 Task: Go to Program & Features. Select Whole Food Market. Add to cart Organic Grass-Fed Beef-2. Select Amazon Health. Add to cart Hyaluronic acid serum-1. Place order for Harold Hernandez, _x000D_
675 Giesler Rd_x000D_
Jasper, Indiana(IN), 47546, Cell Number (812) 678-2353
Action: Mouse moved to (10, 86)
Screenshot: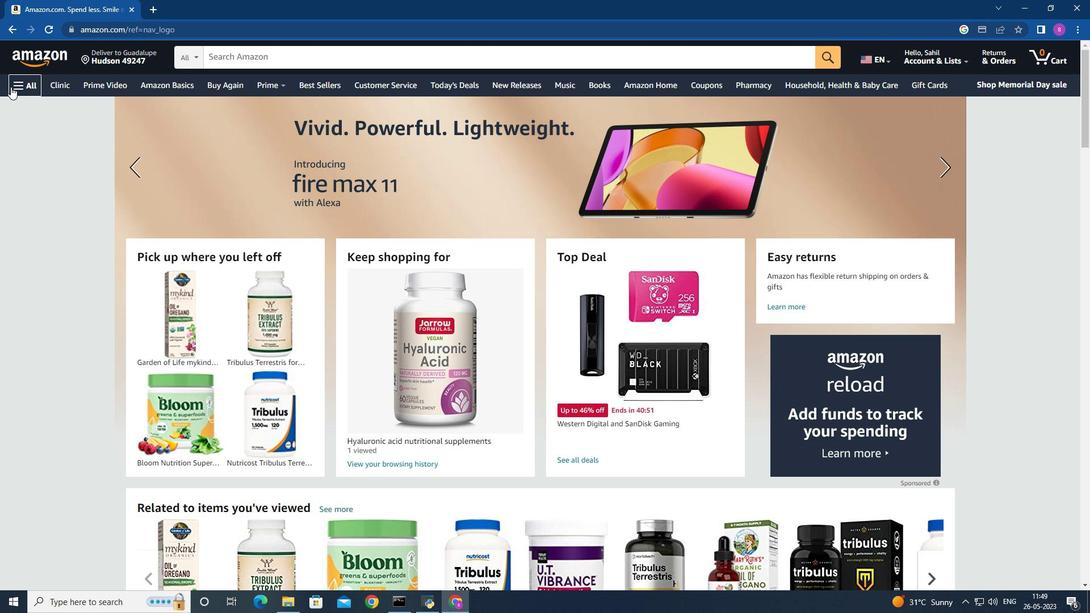 
Action: Mouse pressed left at (10, 86)
Screenshot: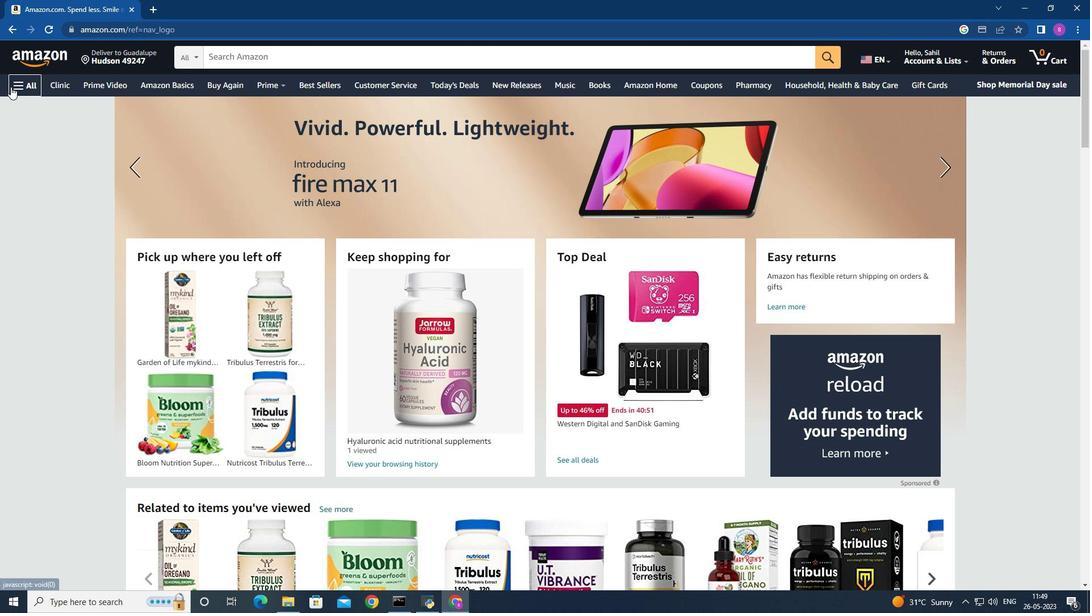
Action: Mouse moved to (216, 58)
Screenshot: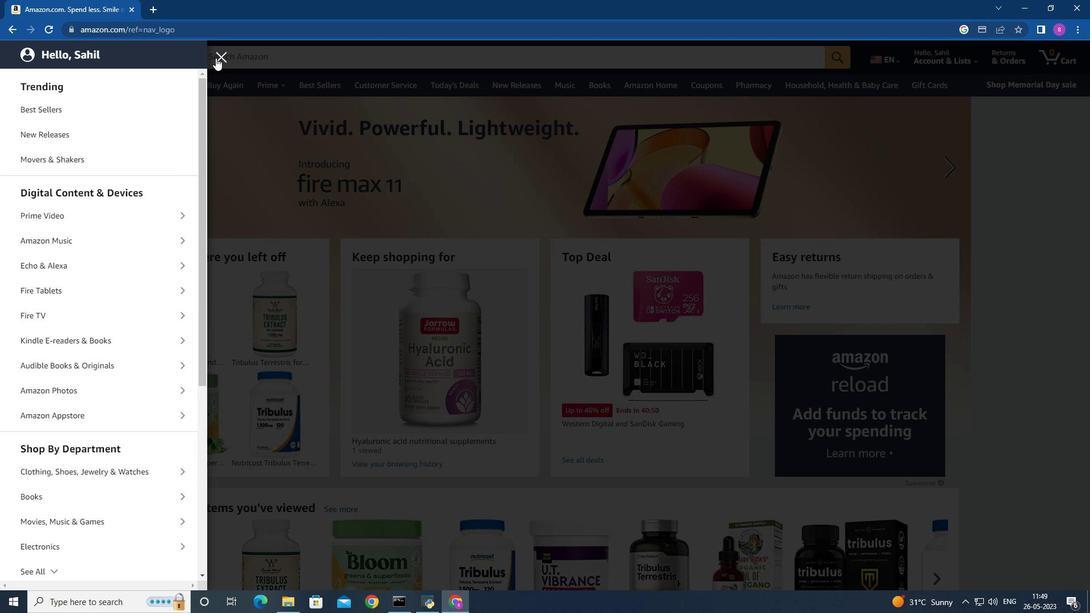 
Action: Mouse pressed left at (216, 58)
Screenshot: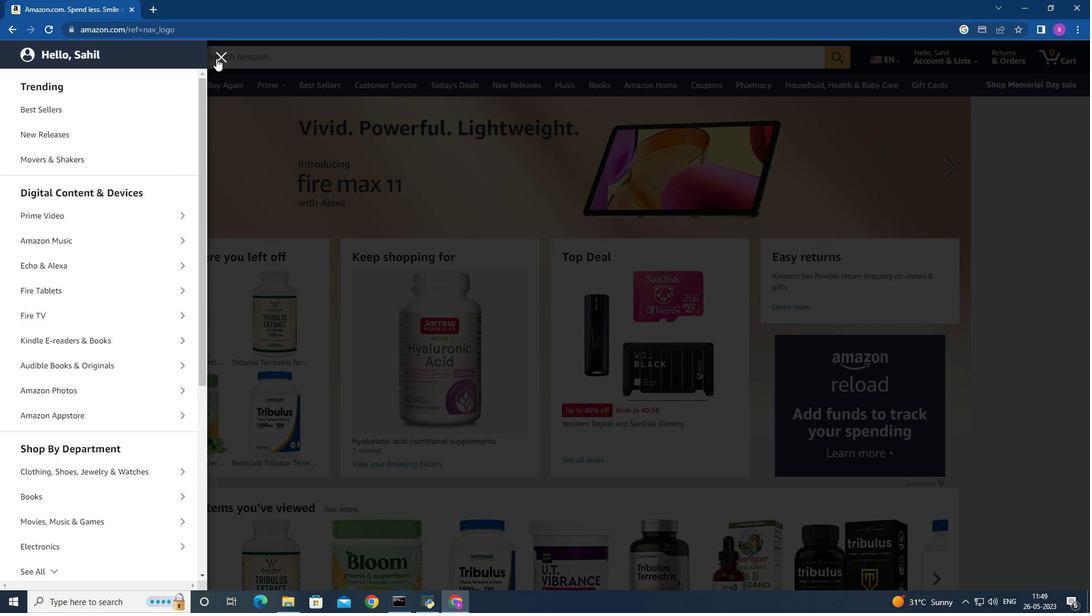 
Action: Mouse moved to (129, 62)
Screenshot: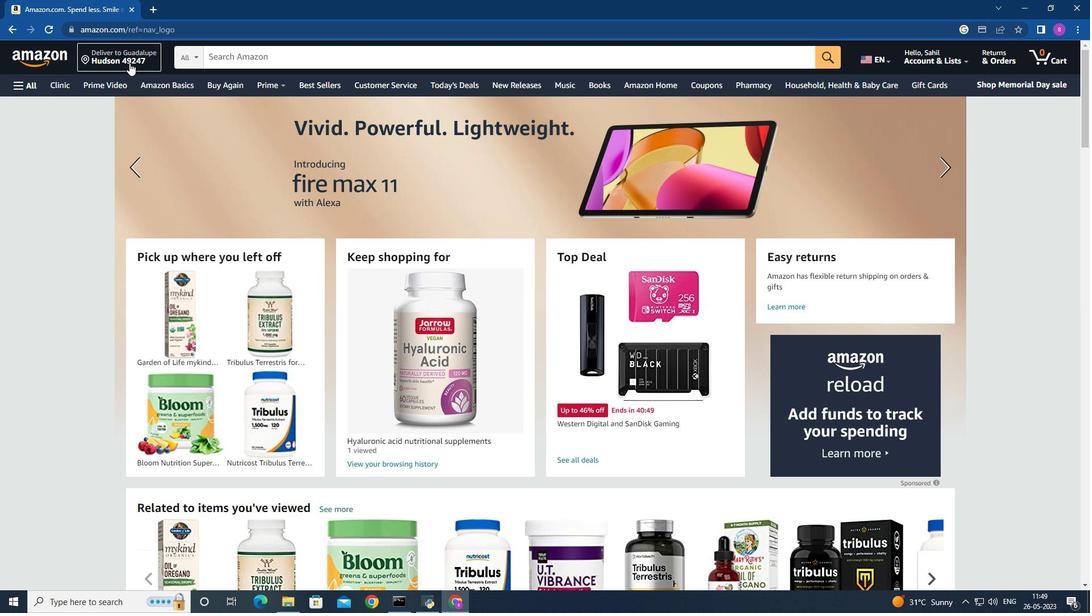 
Action: Mouse pressed left at (129, 62)
Screenshot: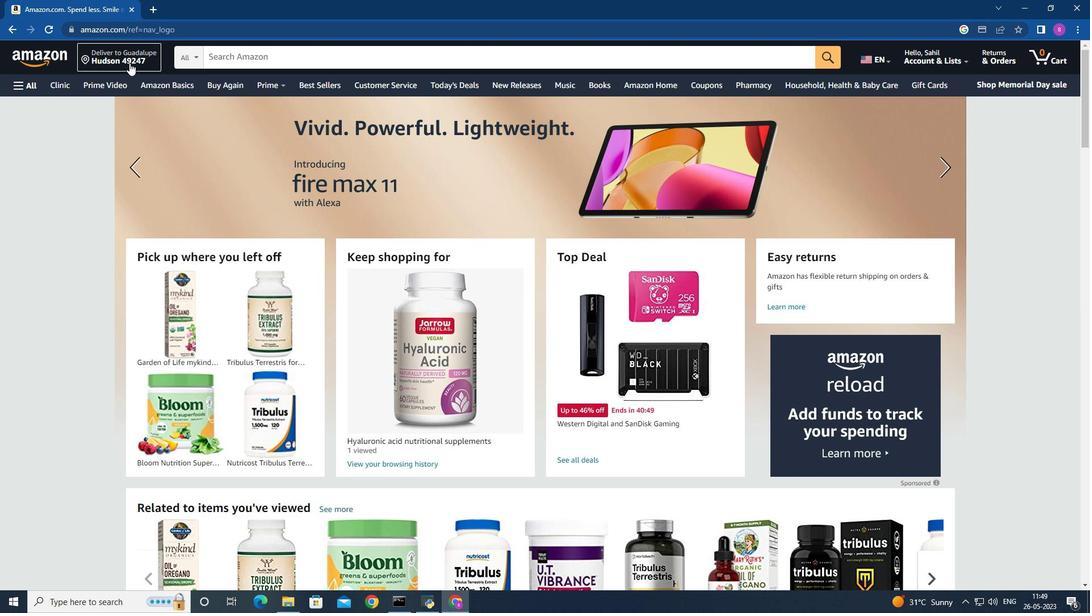 
Action: Mouse moved to (525, 353)
Screenshot: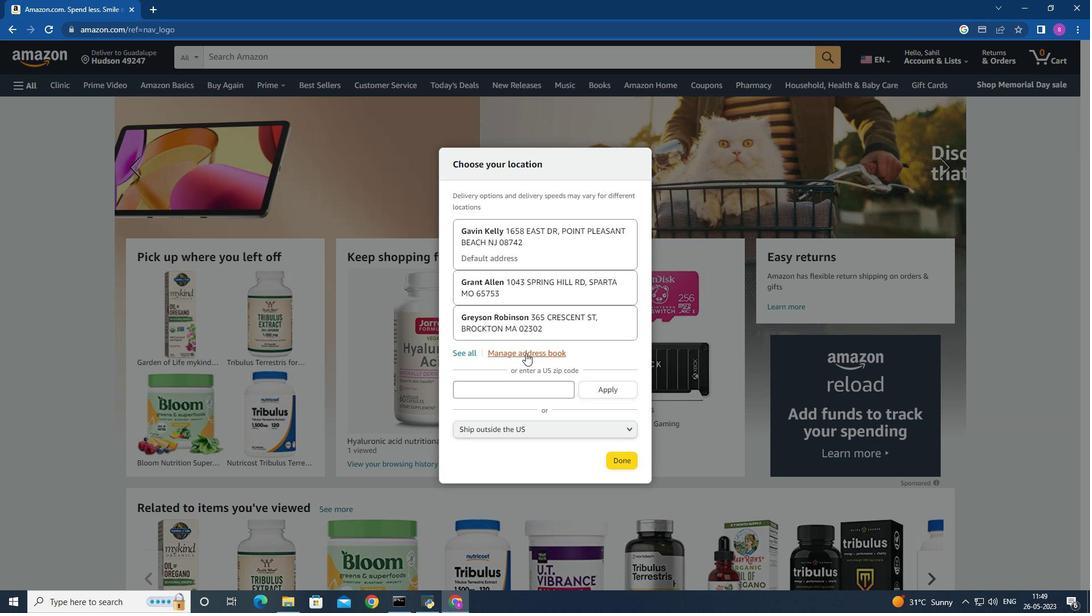 
Action: Mouse pressed left at (525, 353)
Screenshot: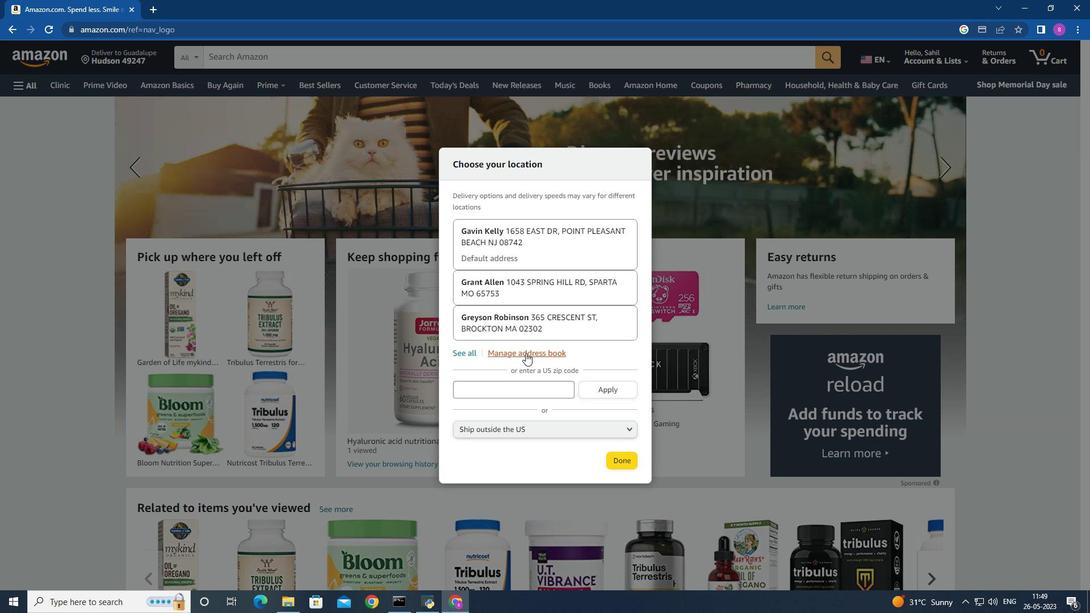 
Action: Mouse moved to (348, 239)
Screenshot: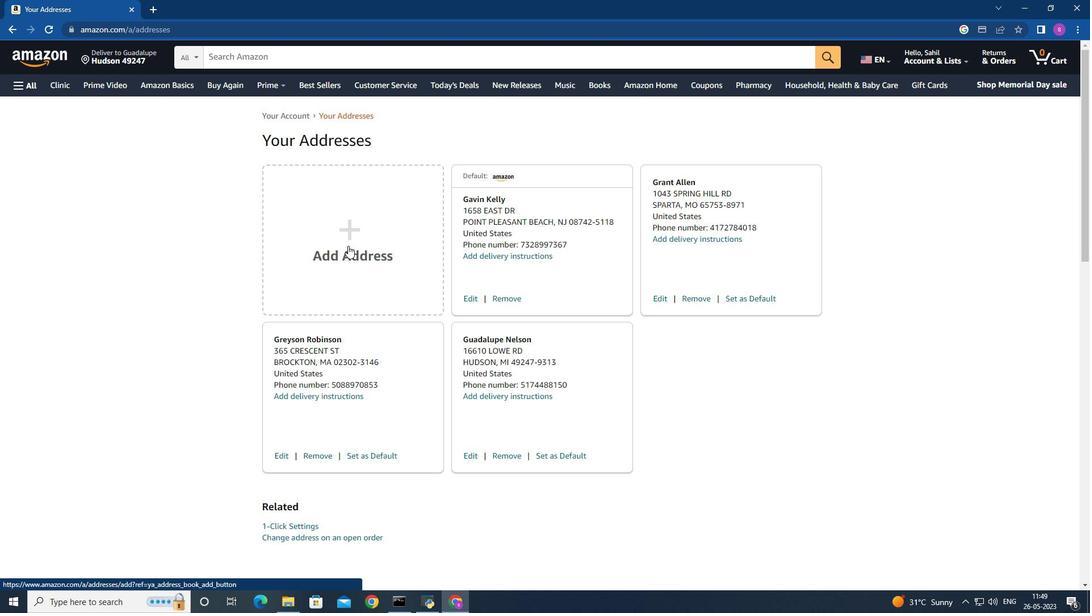 
Action: Mouse pressed left at (348, 239)
Screenshot: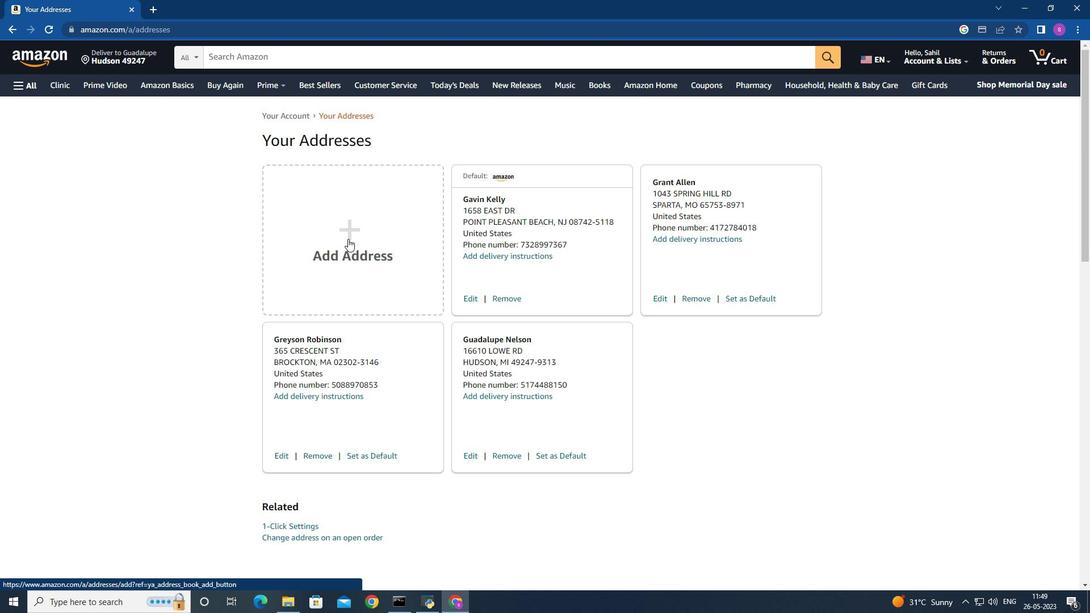 
Action: Mouse moved to (466, 278)
Screenshot: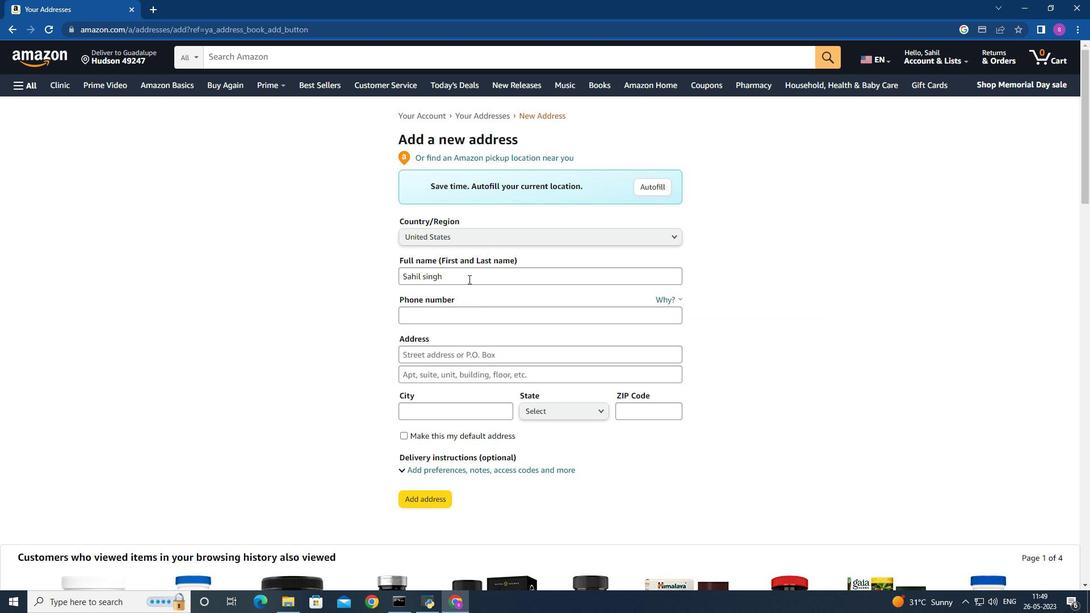 
Action: Mouse pressed left at (466, 278)
Screenshot: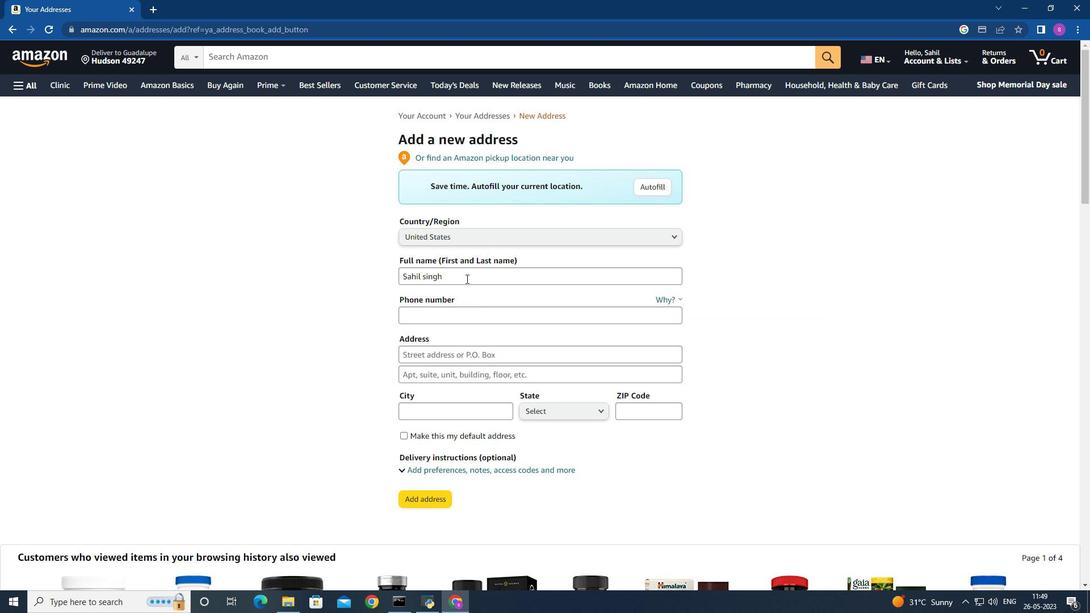
Action: Mouse moved to (323, 277)
Screenshot: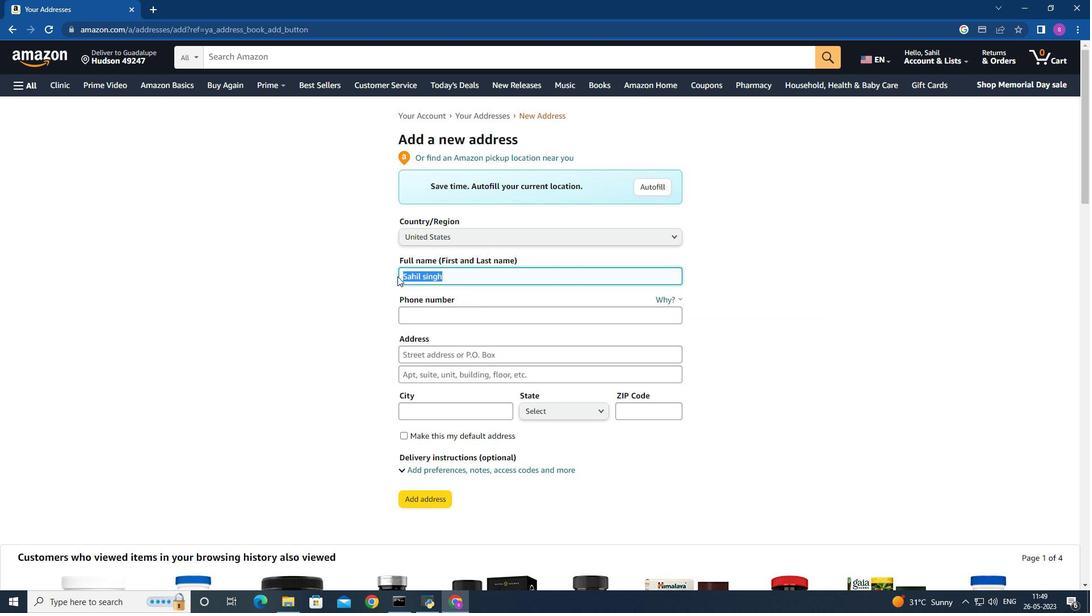 
Action: Key pressed <Key.backspace><Key.shift>Harold<Key.space><Key.shift>Hernab<Key.backspace>ndez
Screenshot: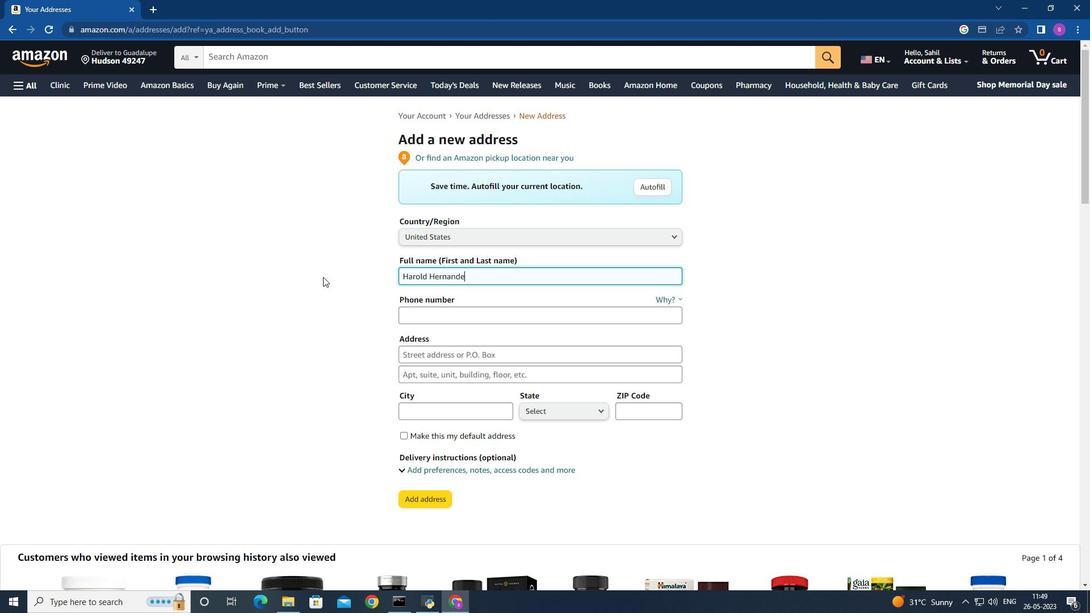 
Action: Mouse moved to (427, 311)
Screenshot: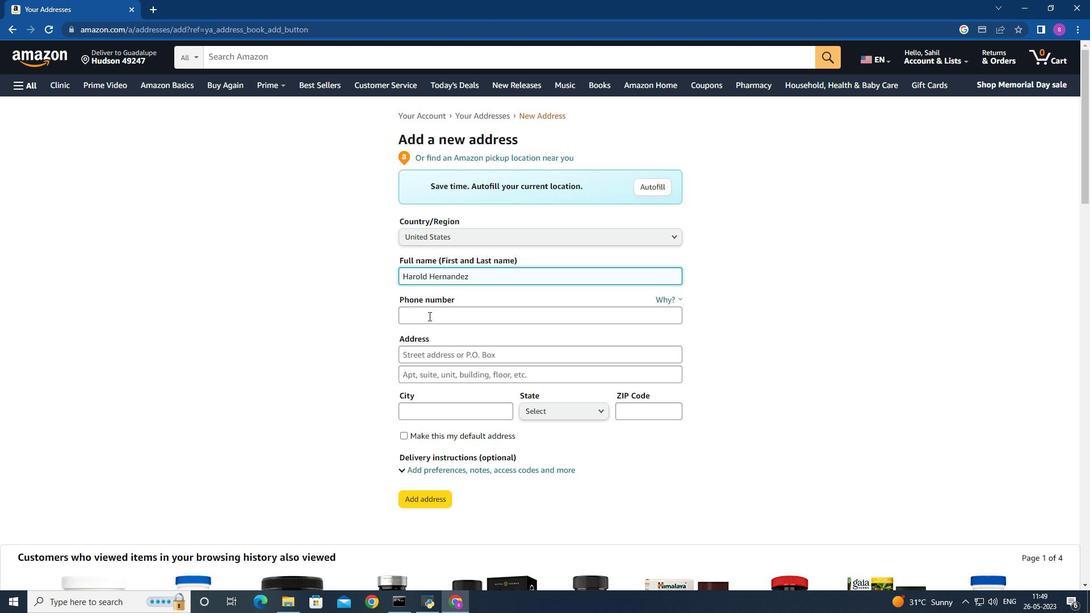 
Action: Mouse pressed left at (427, 311)
Screenshot: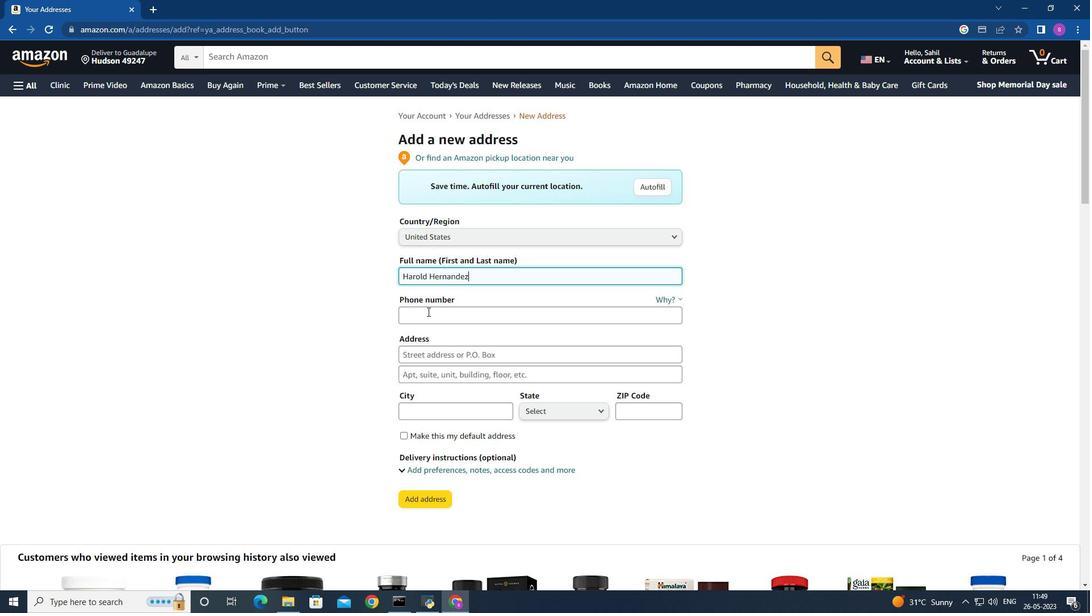 
Action: Key pressed 812<Key.space>678<Key.space>2353
Screenshot: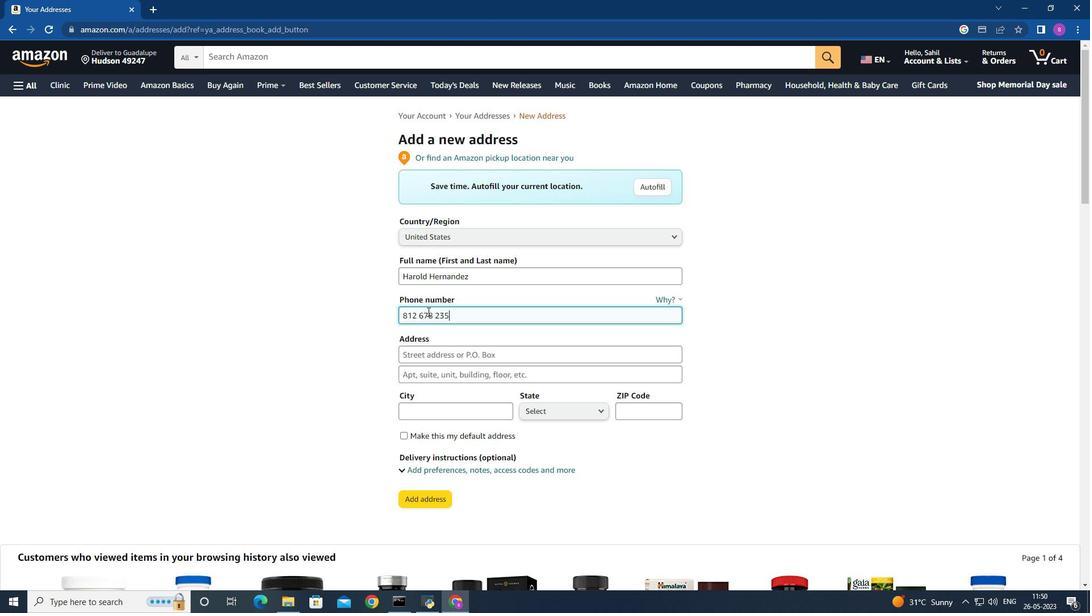 
Action: Mouse moved to (426, 356)
Screenshot: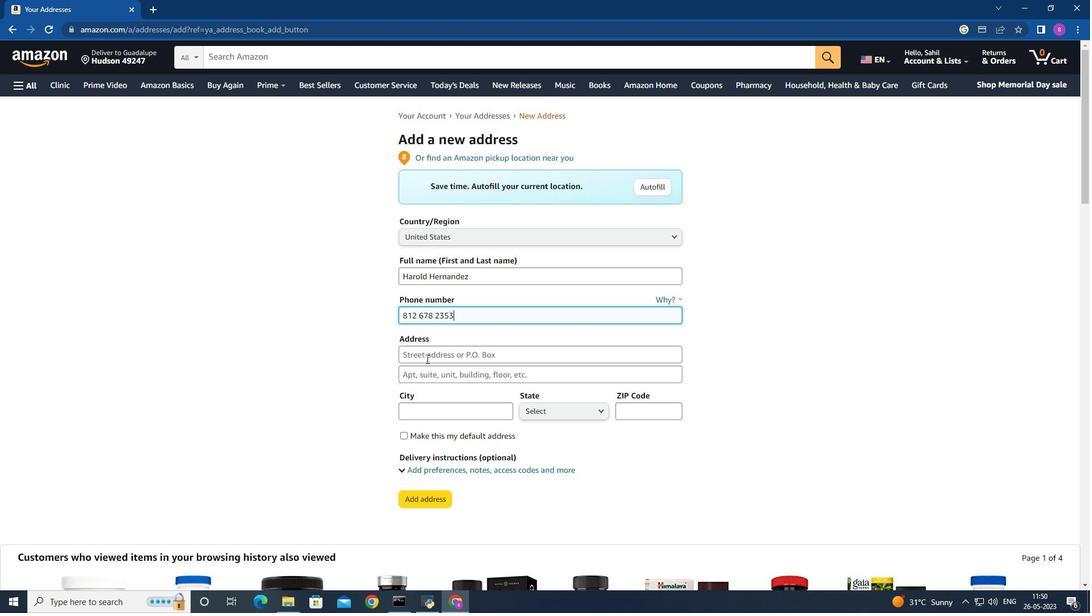 
Action: Mouse pressed left at (426, 356)
Screenshot: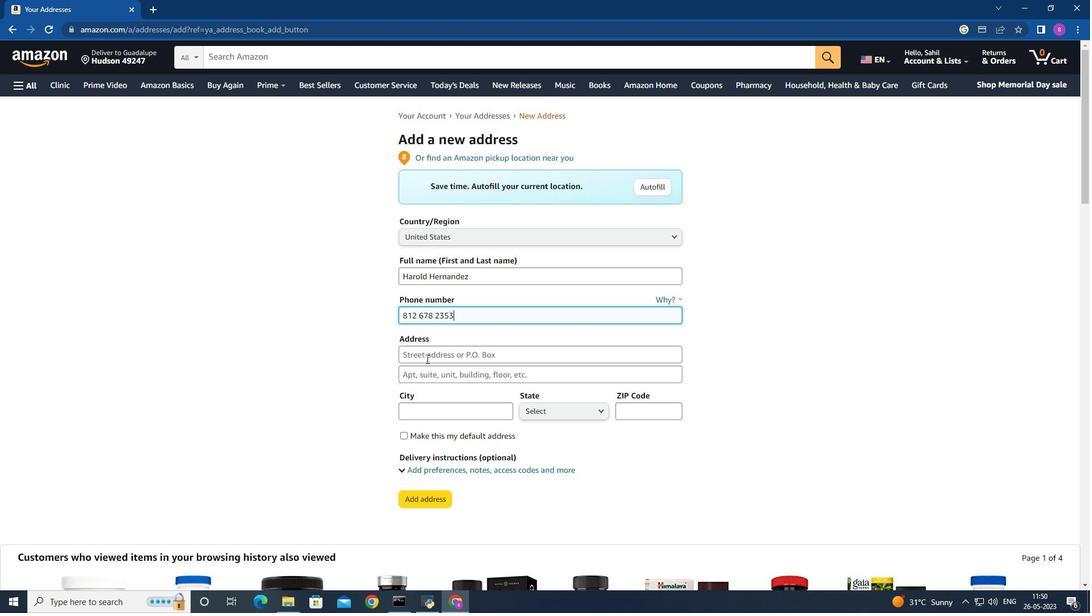 
Action: Key pressed 675<Key.space><Key.shift>Giesler
Screenshot: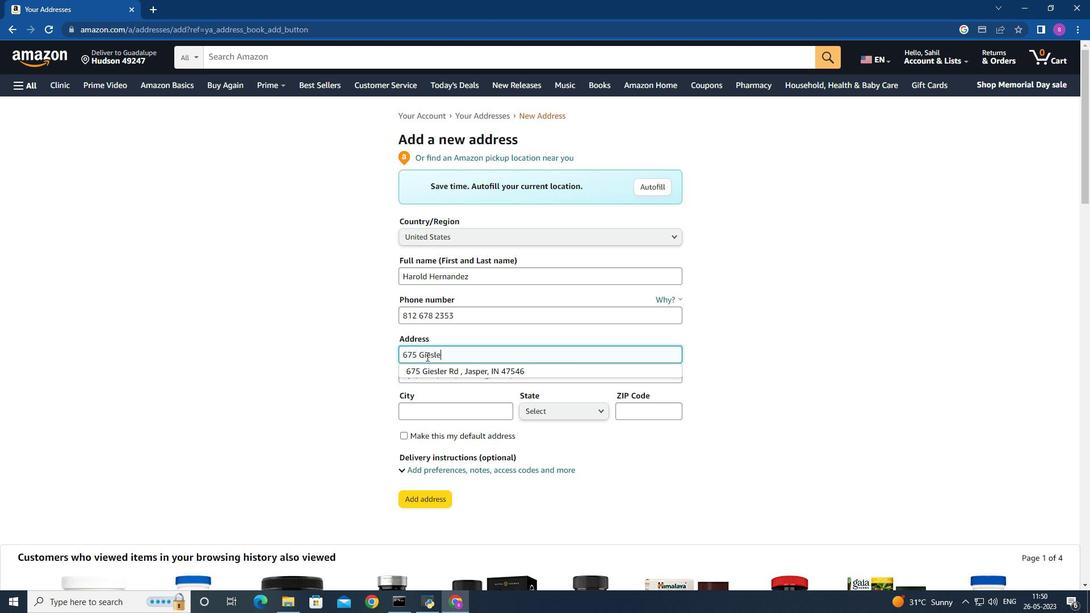 
Action: Mouse moved to (466, 371)
Screenshot: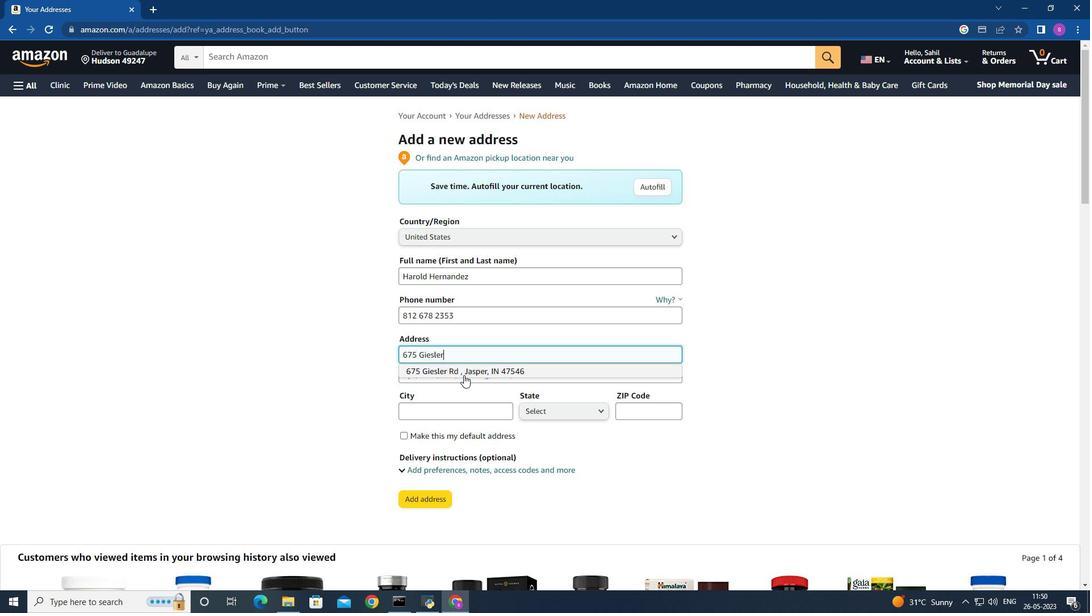 
Action: Mouse pressed left at (466, 371)
Screenshot: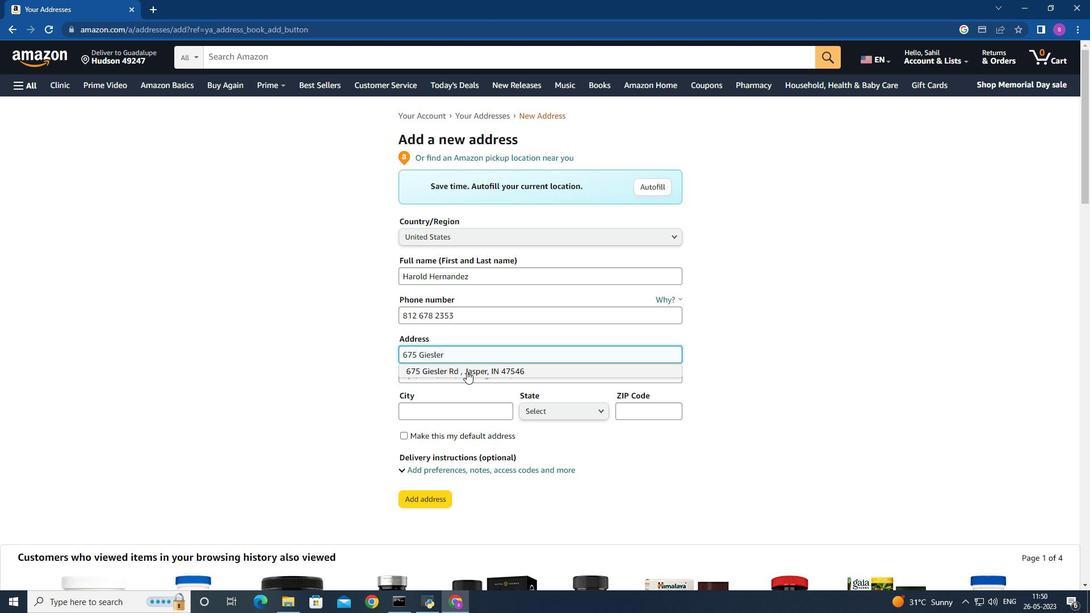 
Action: Mouse moved to (436, 500)
Screenshot: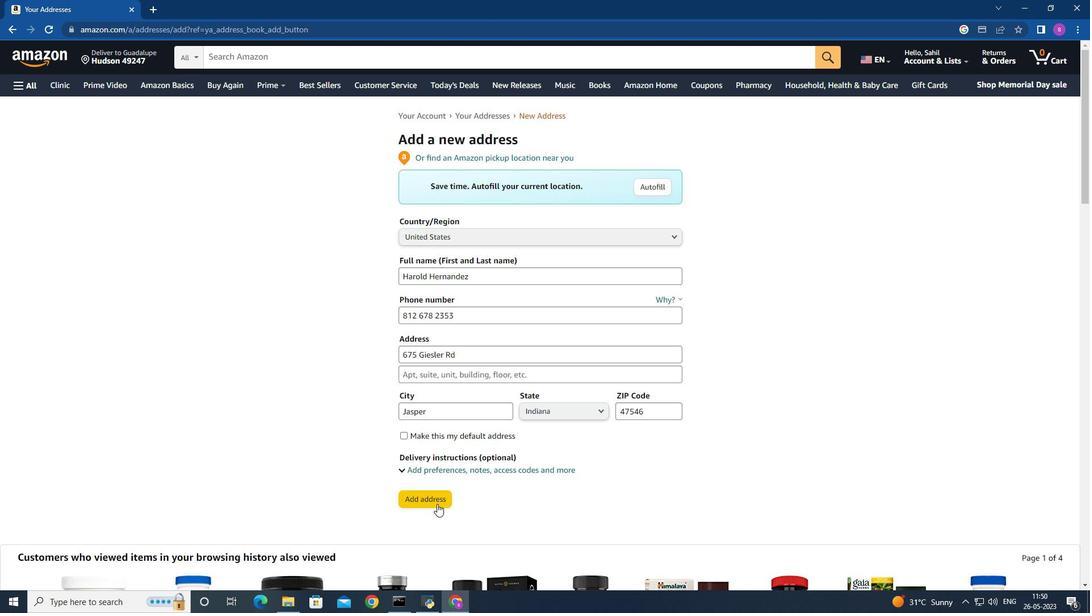 
Action: Mouse pressed left at (436, 500)
Screenshot: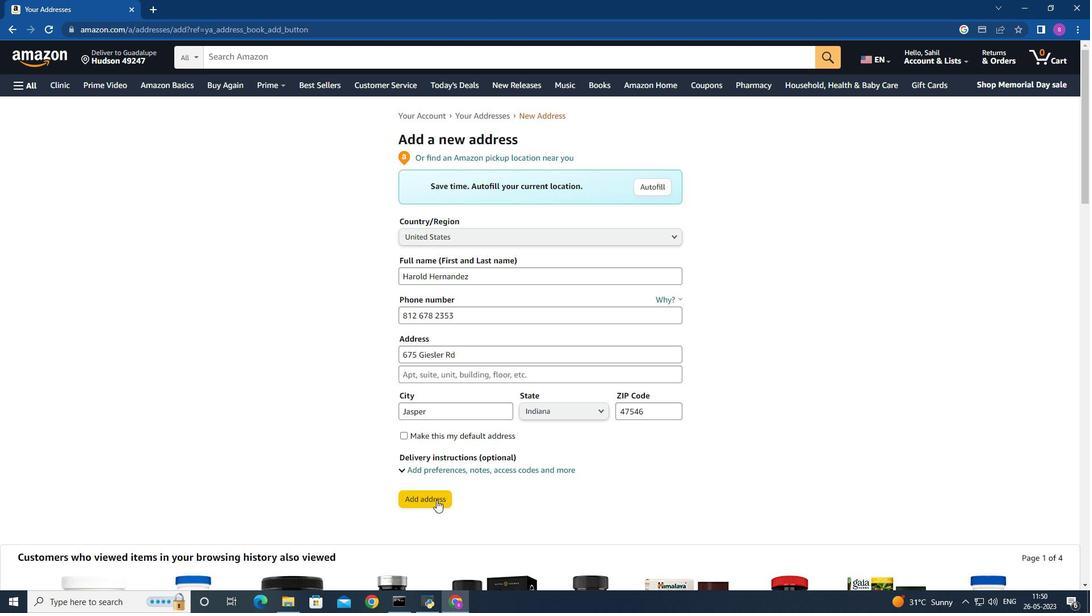 
Action: Mouse moved to (124, 60)
Screenshot: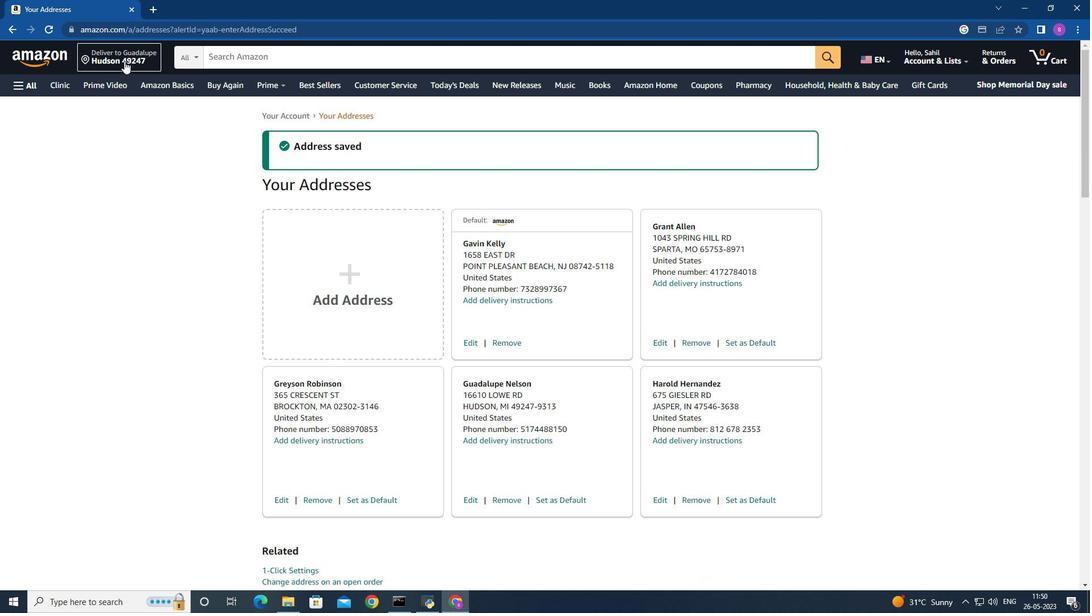
Action: Mouse pressed left at (124, 60)
Screenshot: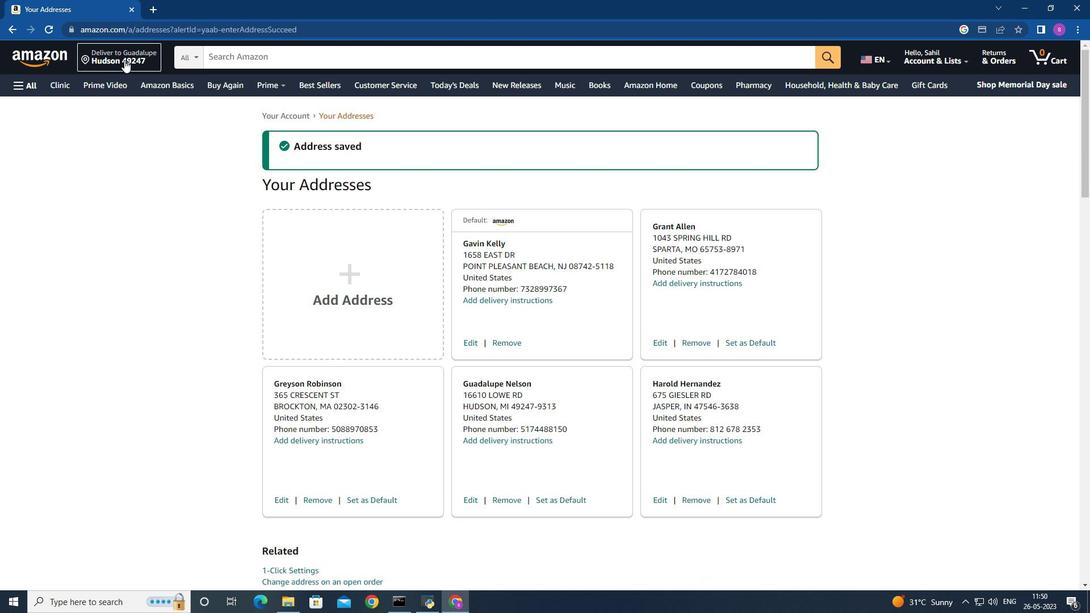 
Action: Mouse moved to (467, 353)
Screenshot: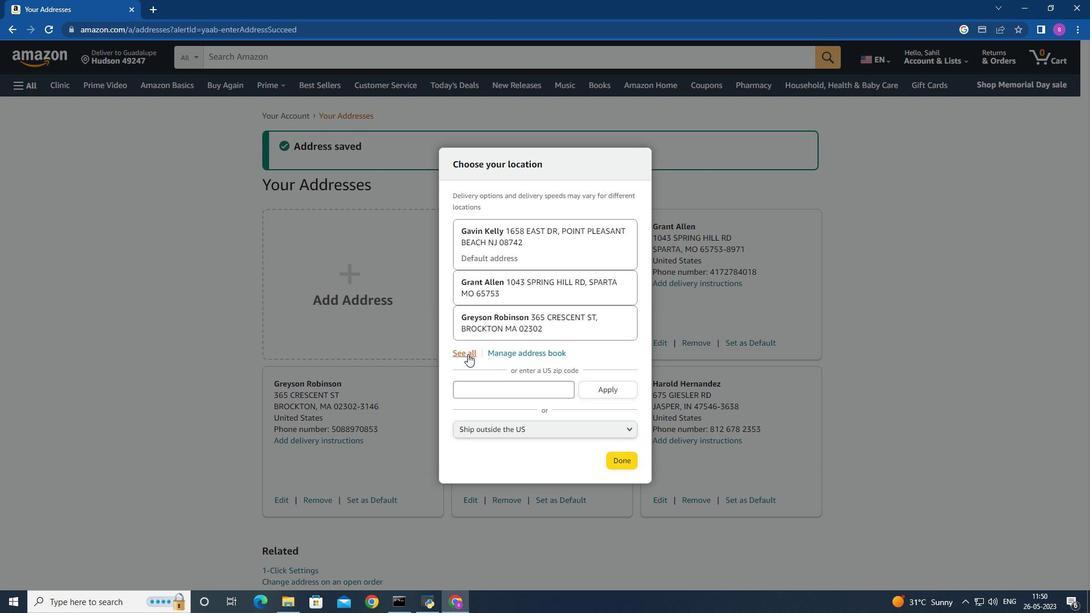 
Action: Mouse pressed left at (467, 353)
Screenshot: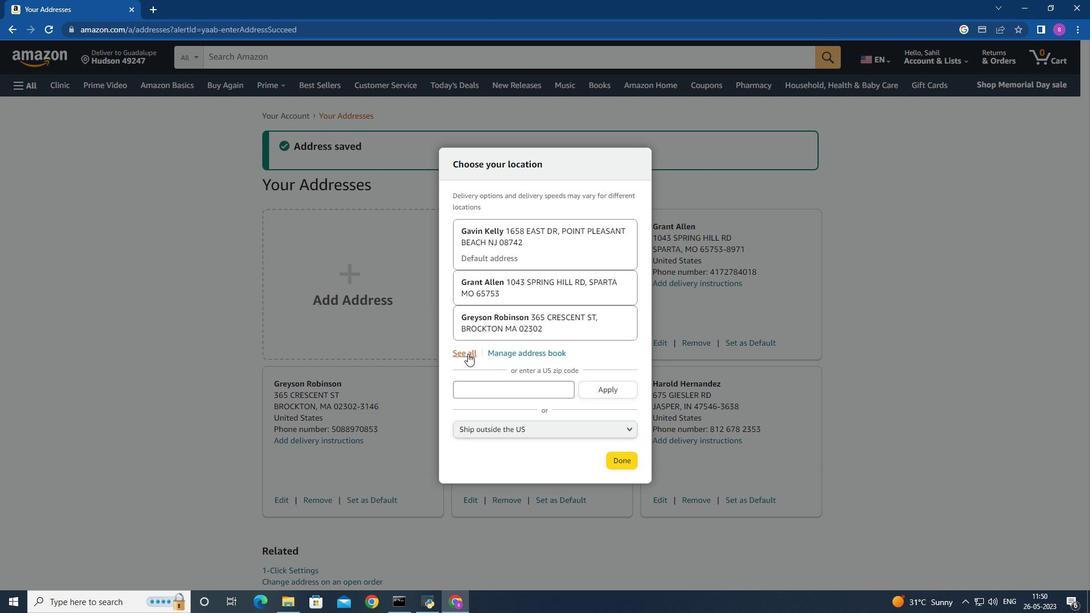 
Action: Mouse moved to (492, 391)
Screenshot: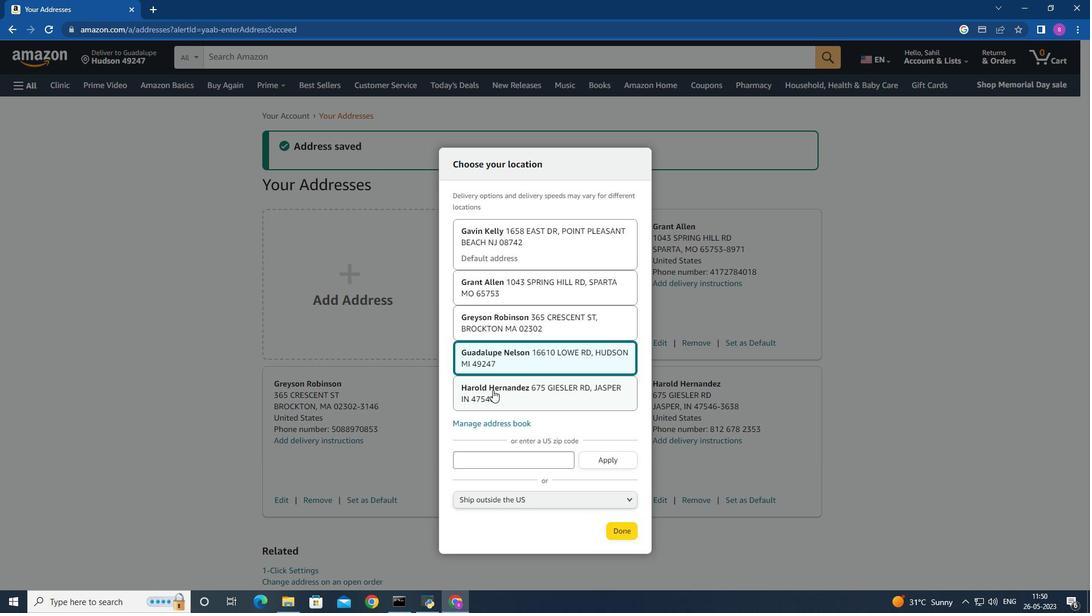 
Action: Mouse pressed left at (492, 391)
Screenshot: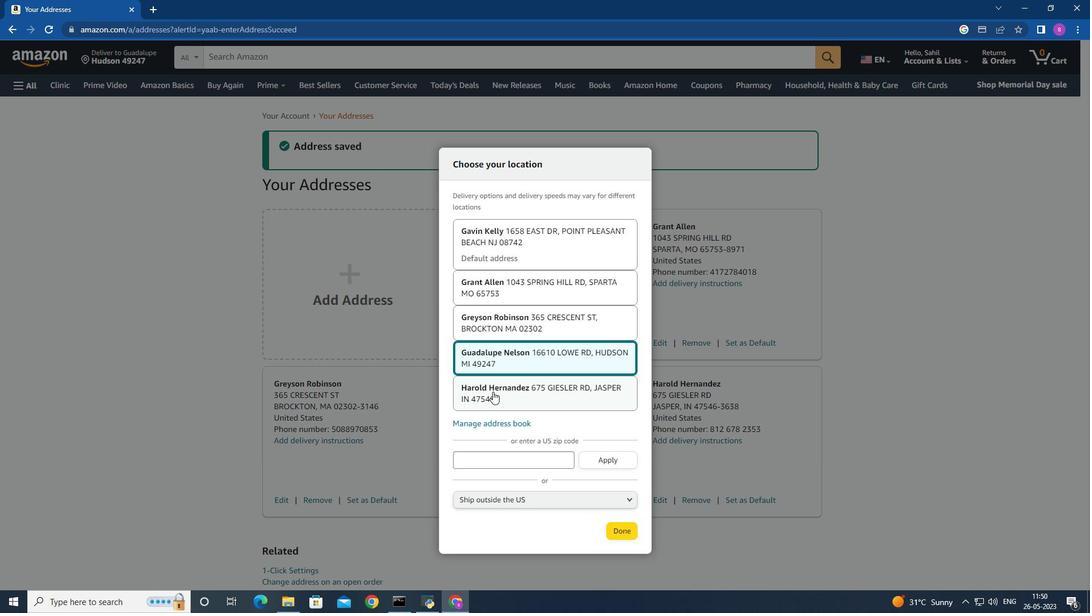 
Action: Mouse moved to (625, 533)
Screenshot: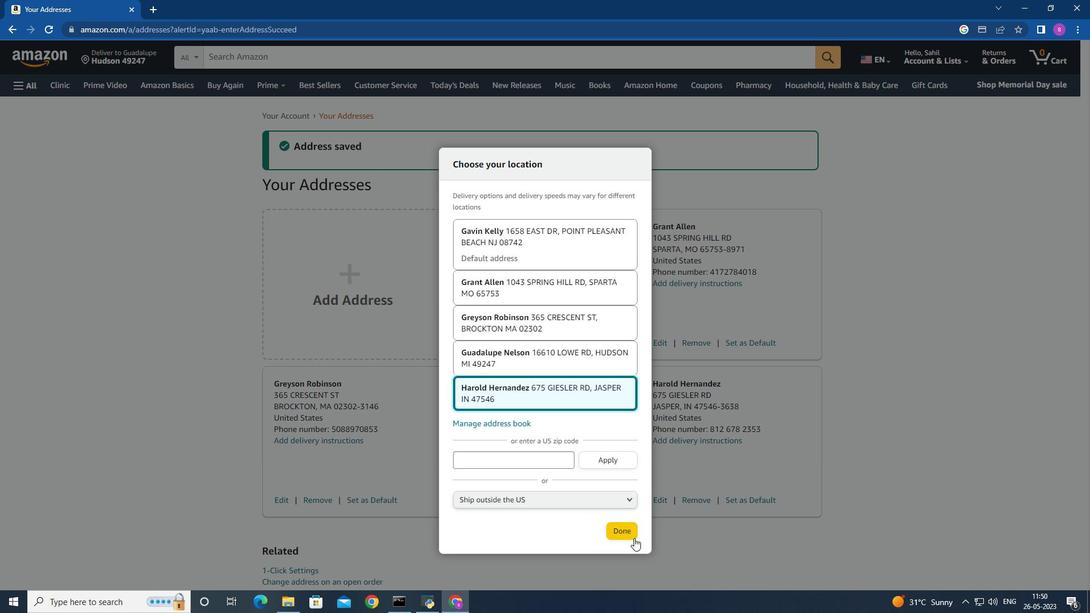 
Action: Mouse pressed left at (625, 533)
Screenshot: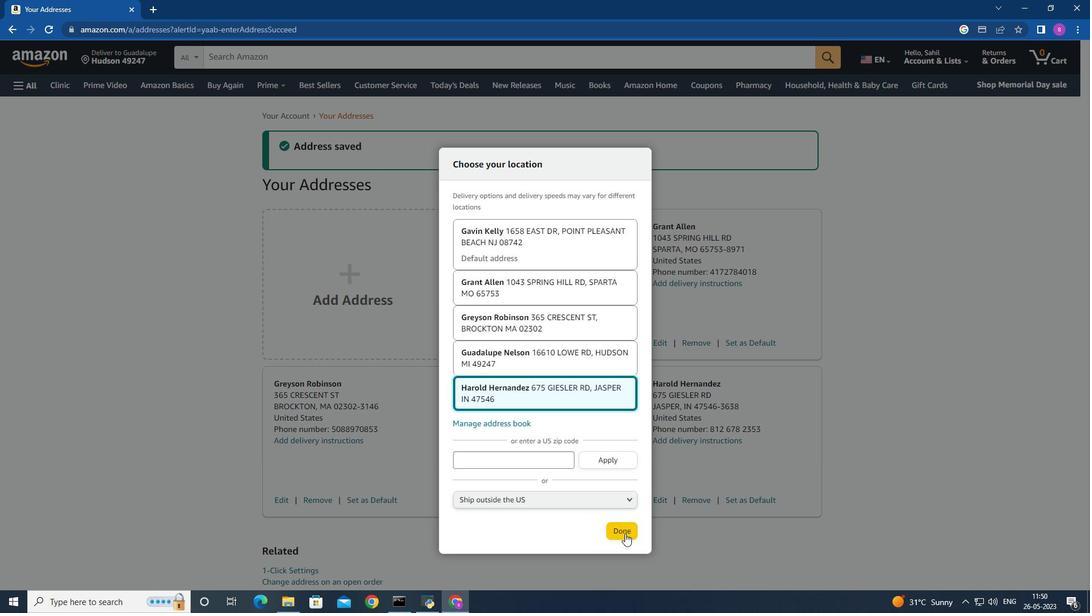 
Action: Mouse moved to (18, 88)
Screenshot: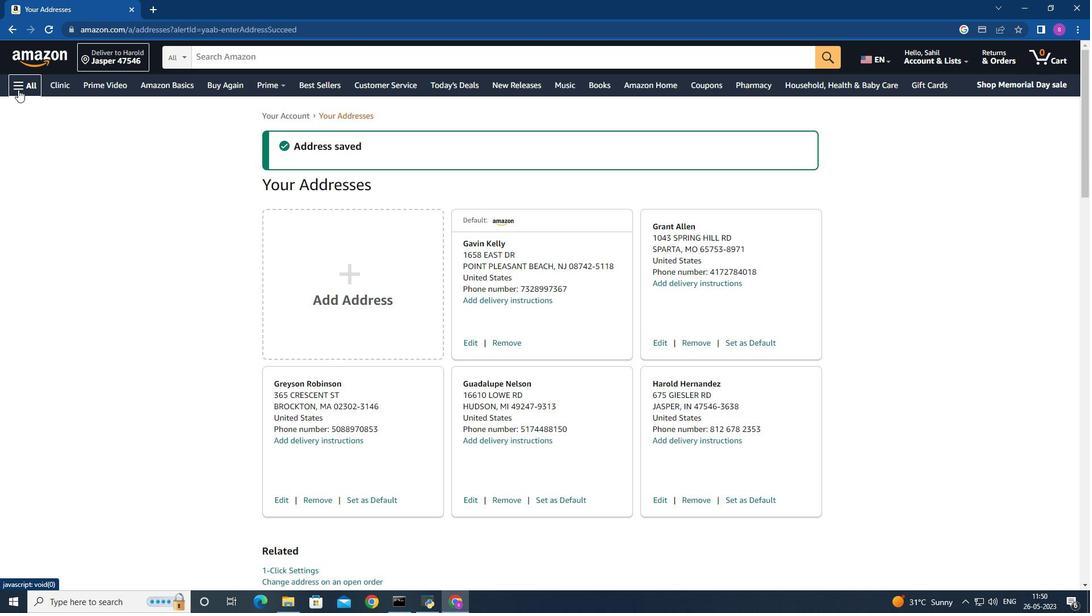 
Action: Mouse pressed left at (18, 88)
Screenshot: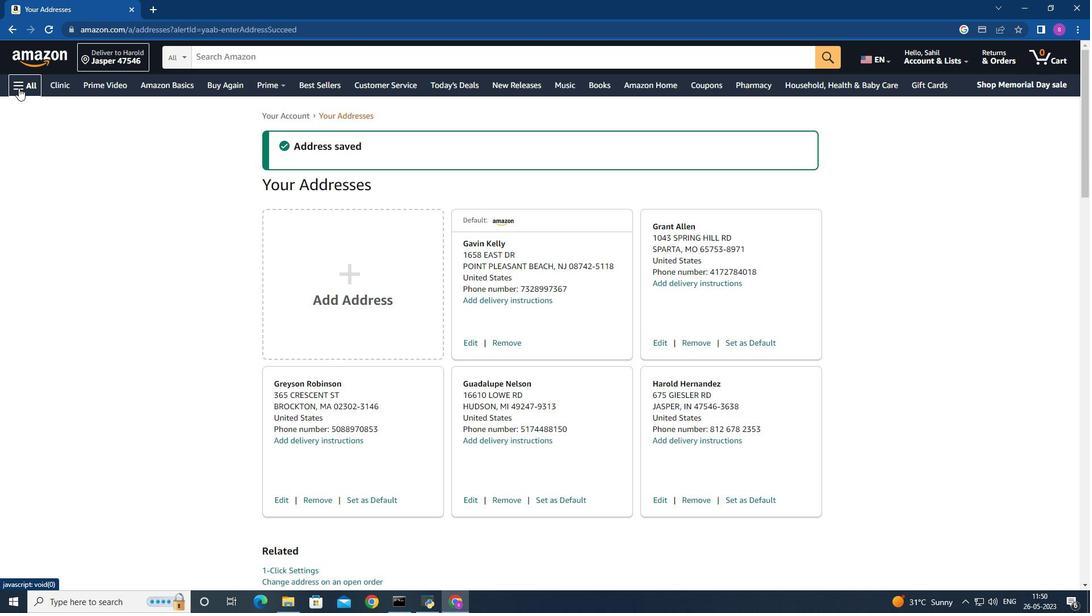 
Action: Mouse moved to (64, 296)
Screenshot: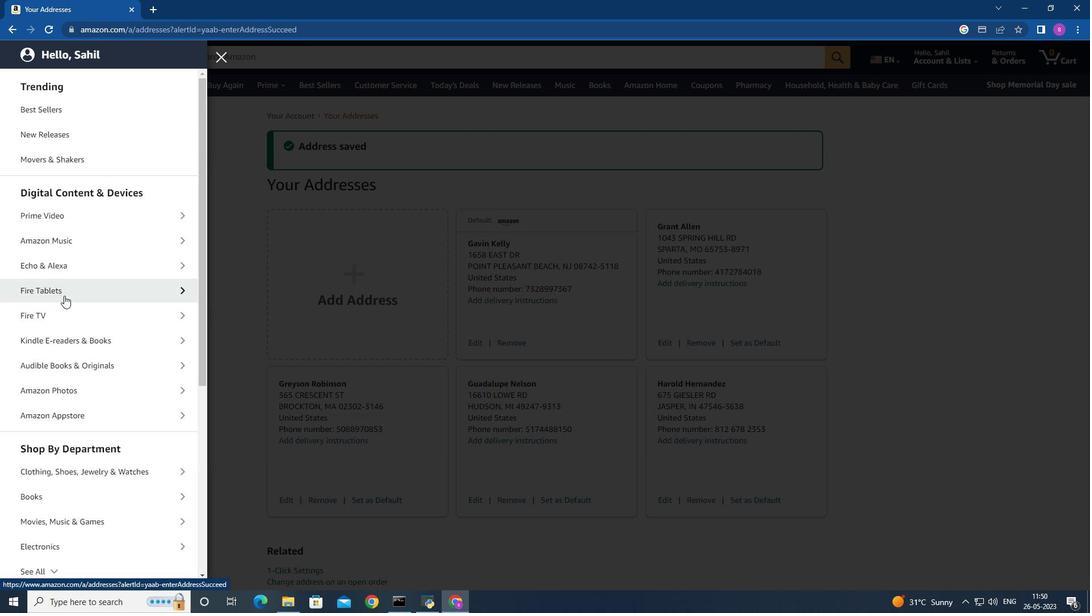 
Action: Mouse scrolled (64, 296) with delta (0, 0)
Screenshot: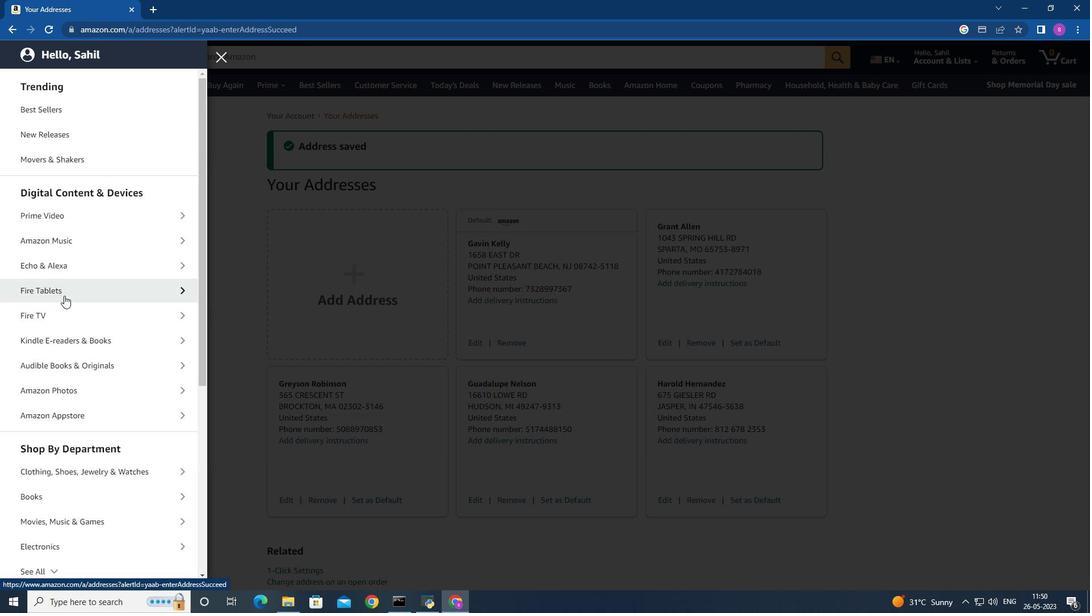 
Action: Mouse moved to (67, 299)
Screenshot: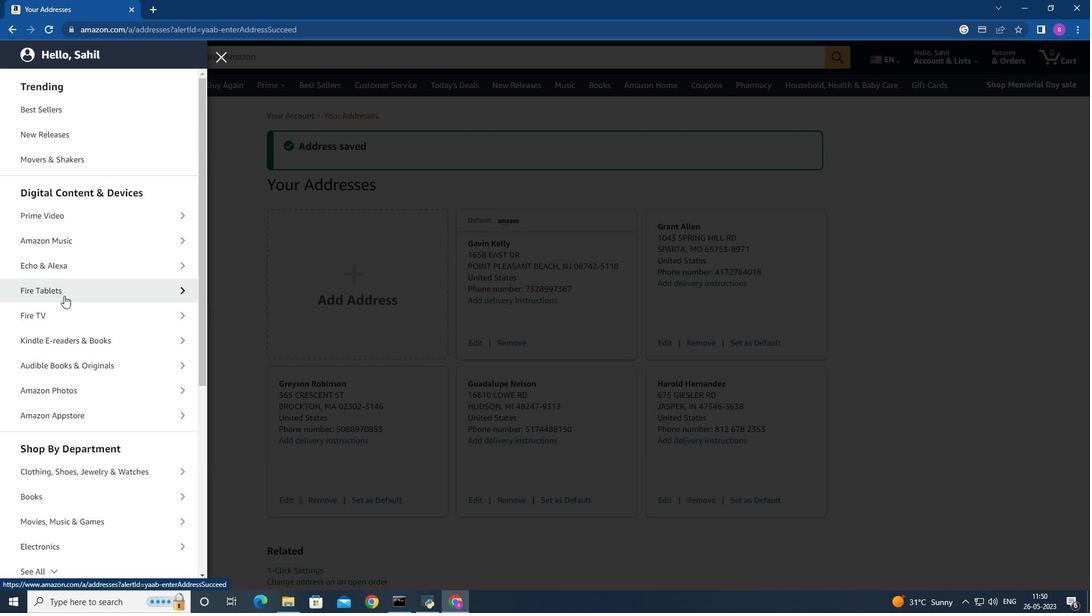 
Action: Mouse scrolled (67, 298) with delta (0, 0)
Screenshot: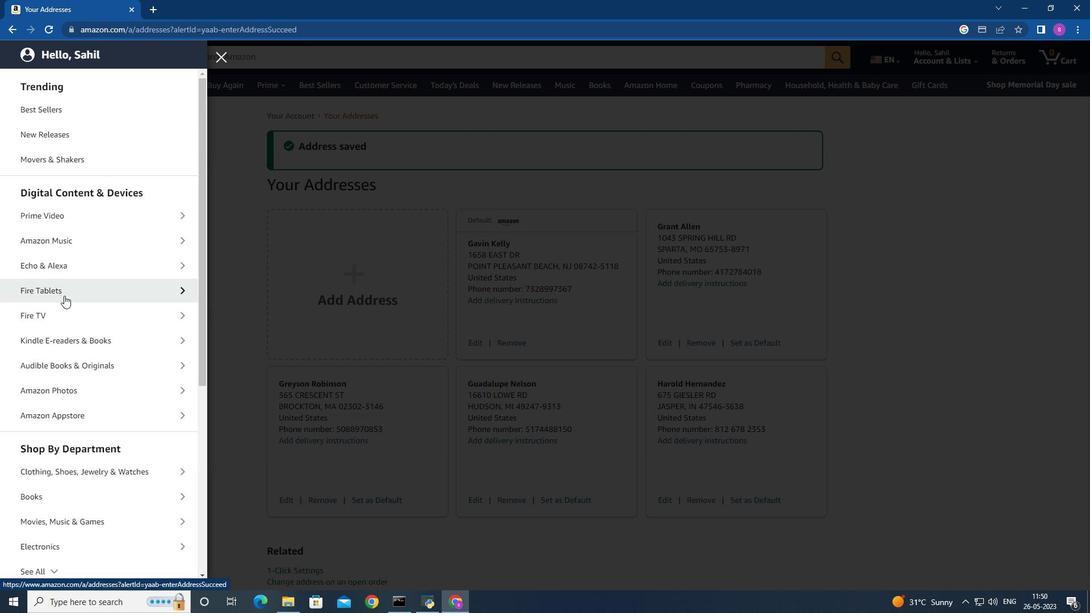 
Action: Mouse moved to (101, 430)
Screenshot: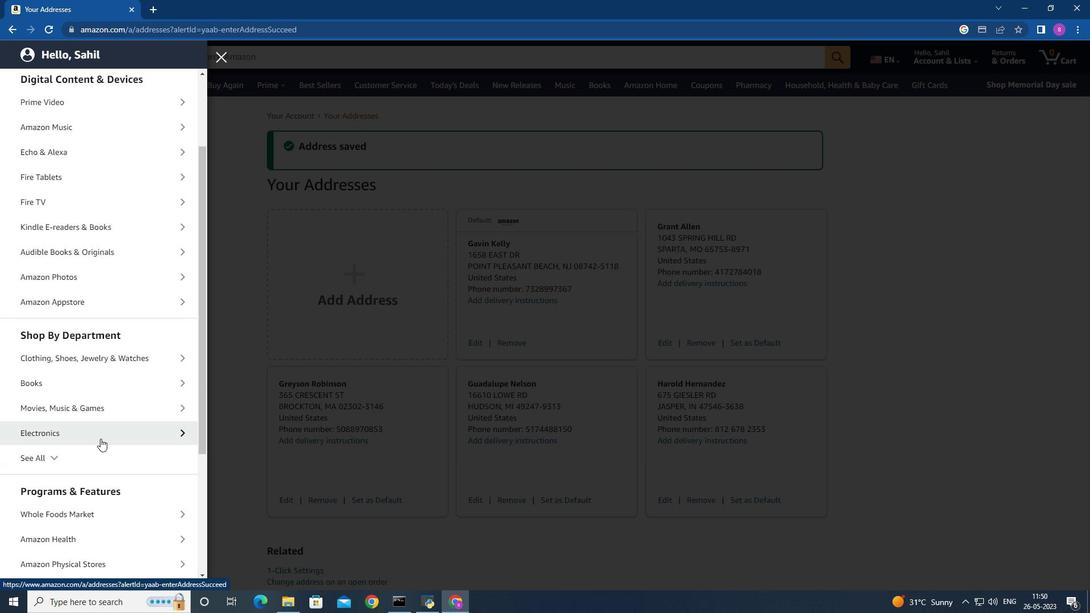 
Action: Mouse scrolled (101, 430) with delta (0, 0)
Screenshot: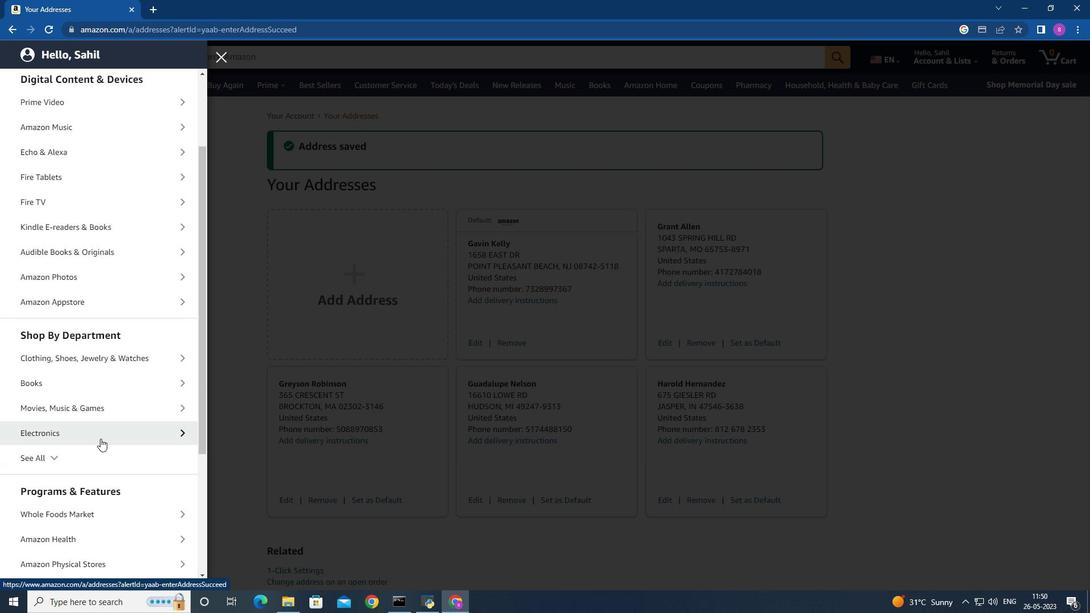 
Action: Mouse moved to (120, 454)
Screenshot: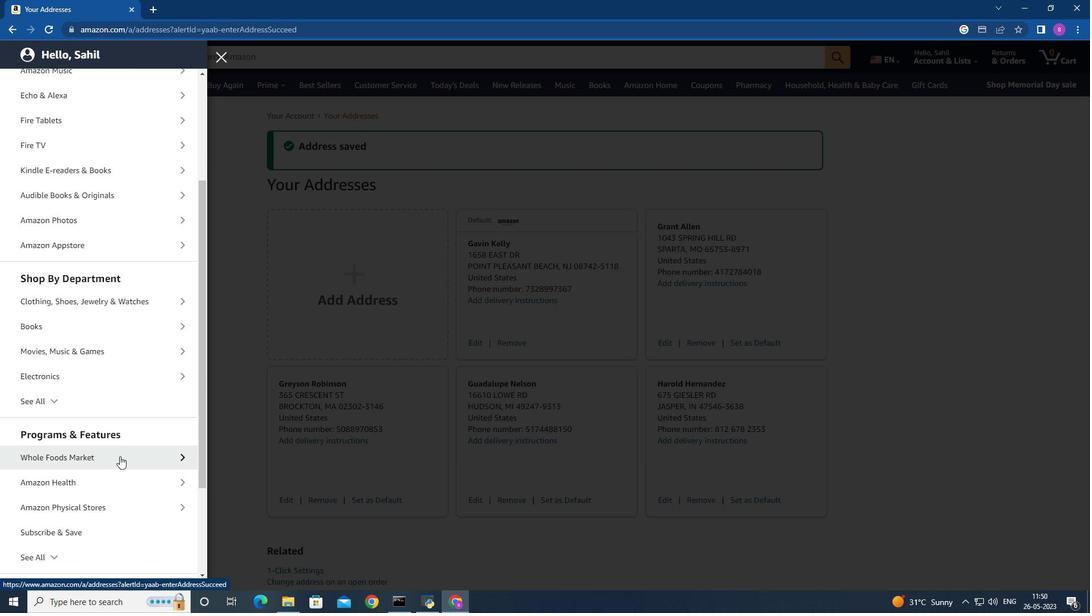 
Action: Mouse pressed left at (120, 454)
Screenshot: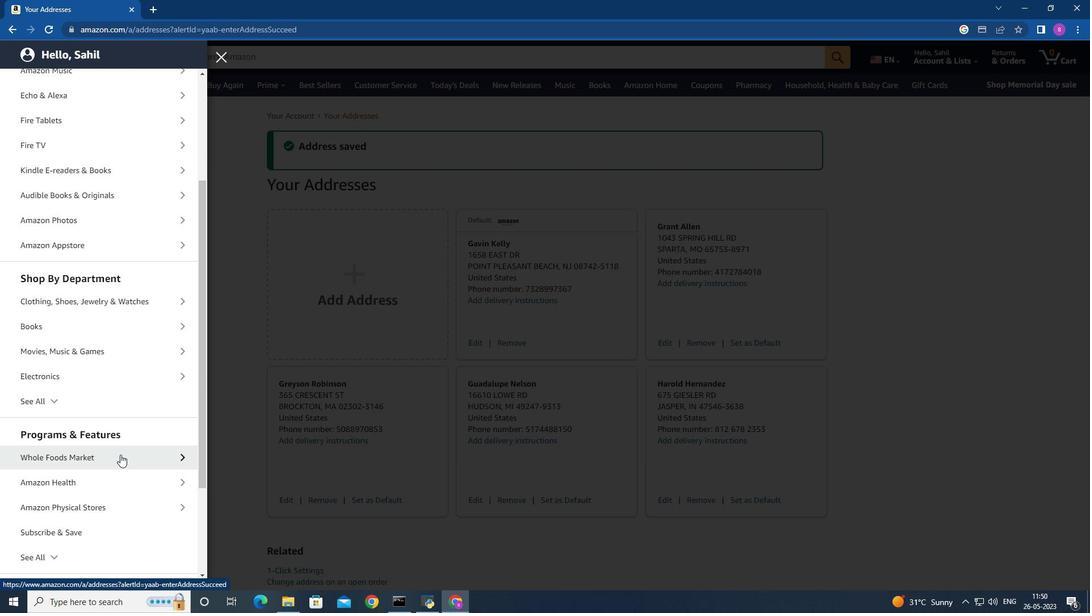 
Action: Mouse moved to (107, 137)
Screenshot: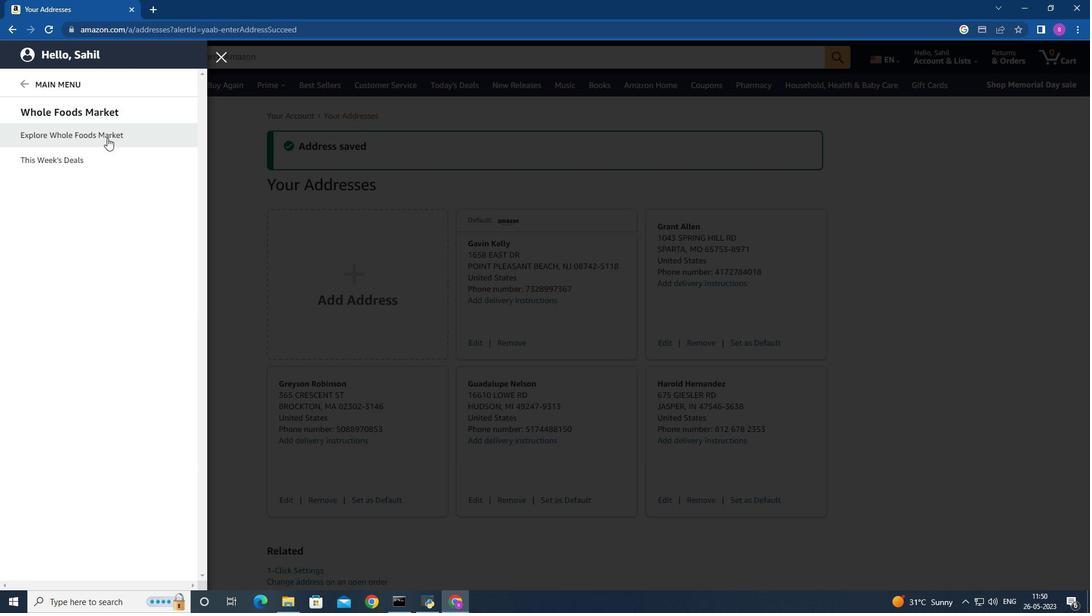 
Action: Mouse pressed left at (107, 137)
Screenshot: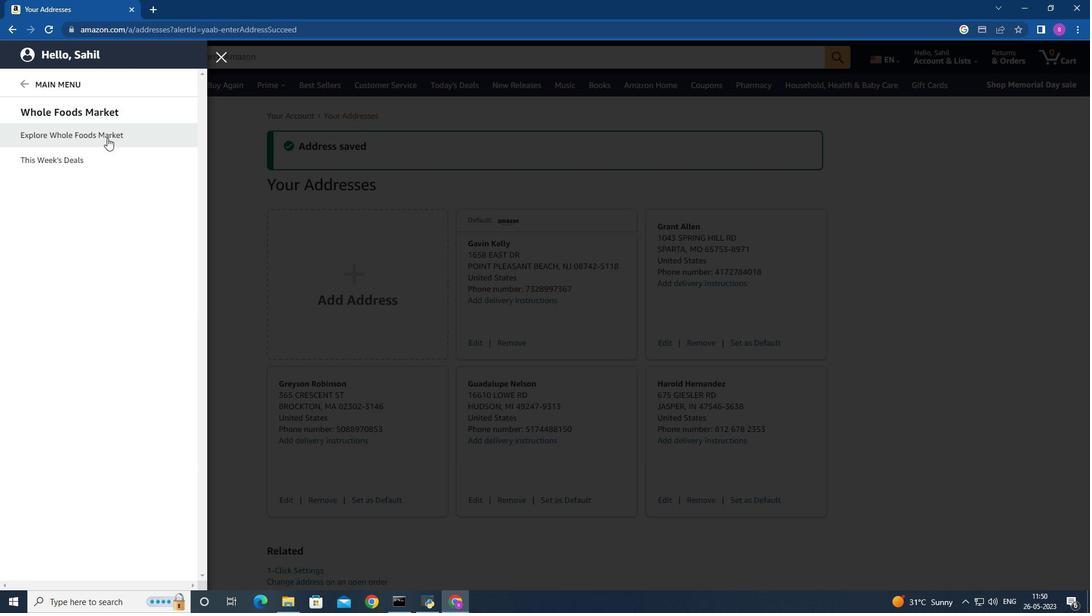 
Action: Mouse moved to (15, 84)
Screenshot: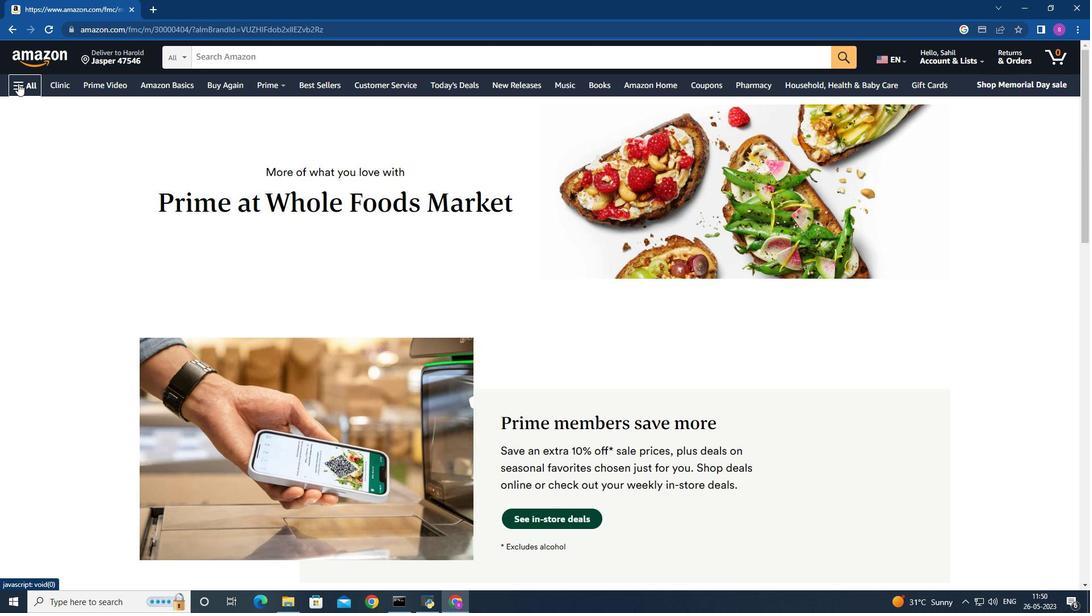 
Action: Mouse pressed left at (15, 84)
Screenshot: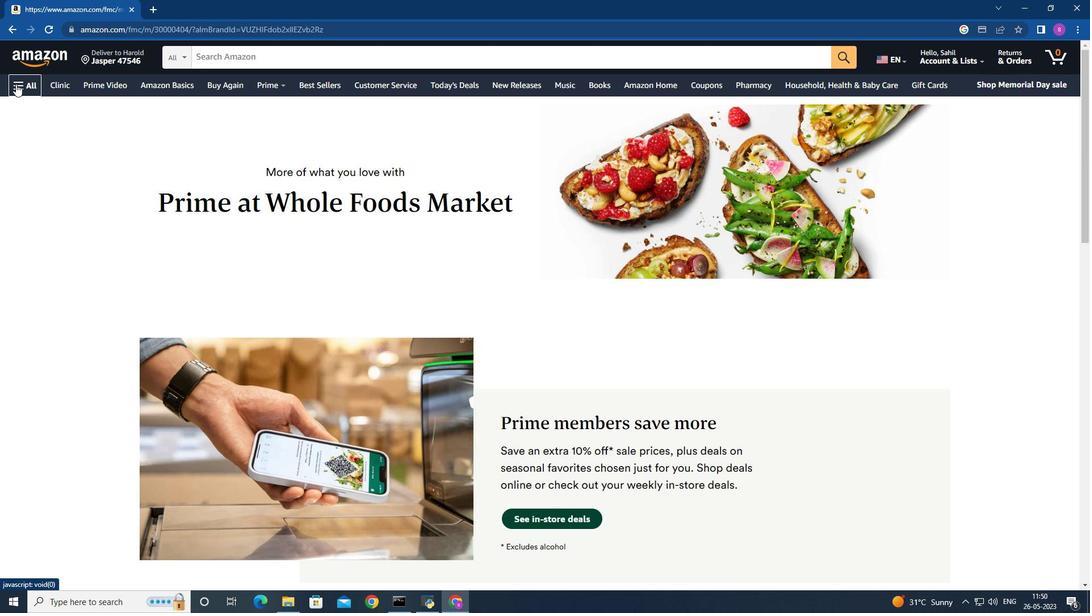 
Action: Mouse moved to (88, 214)
Screenshot: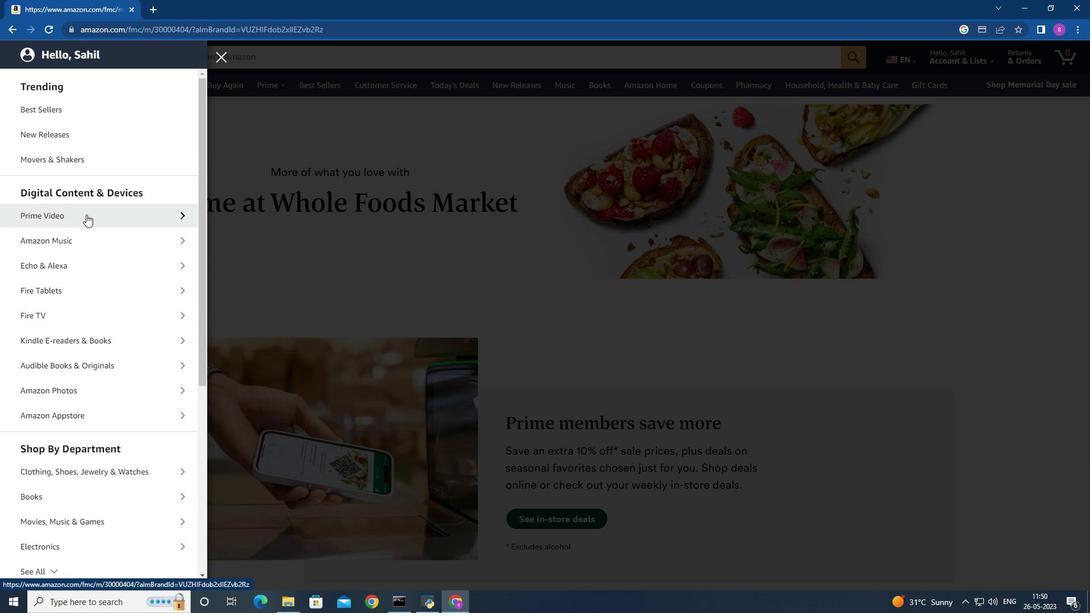 
Action: Mouse pressed left at (88, 214)
Screenshot: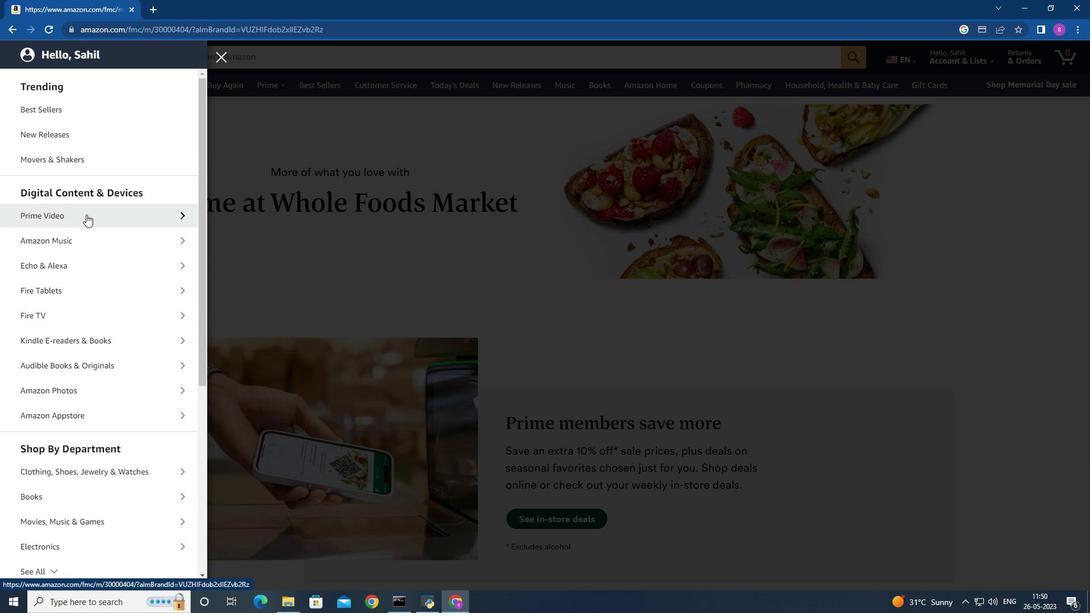 
Action: Mouse moved to (107, 130)
Screenshot: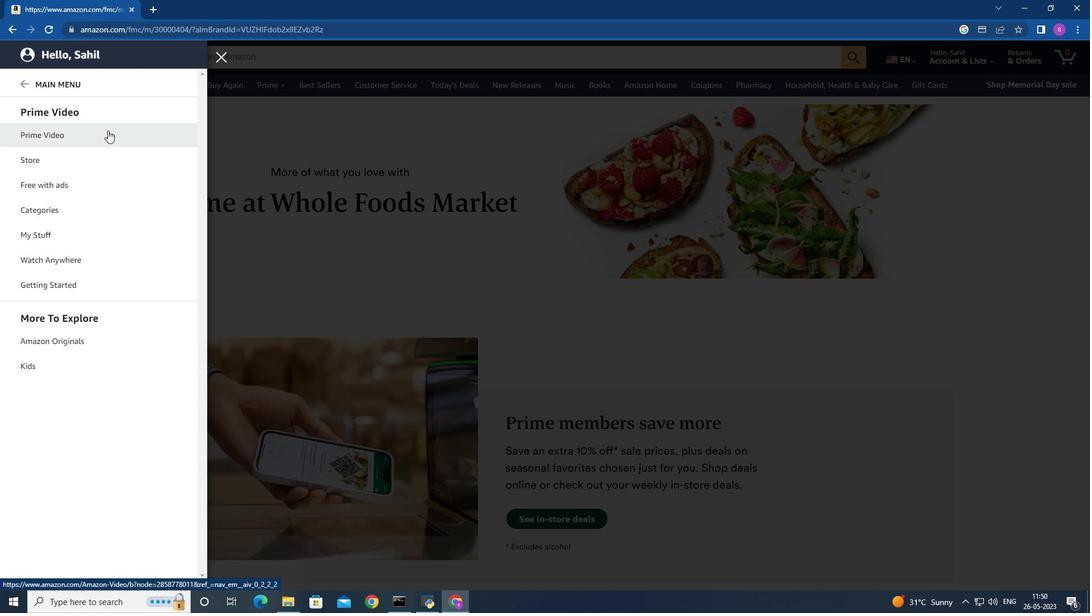 
Action: Mouse pressed left at (107, 130)
Screenshot: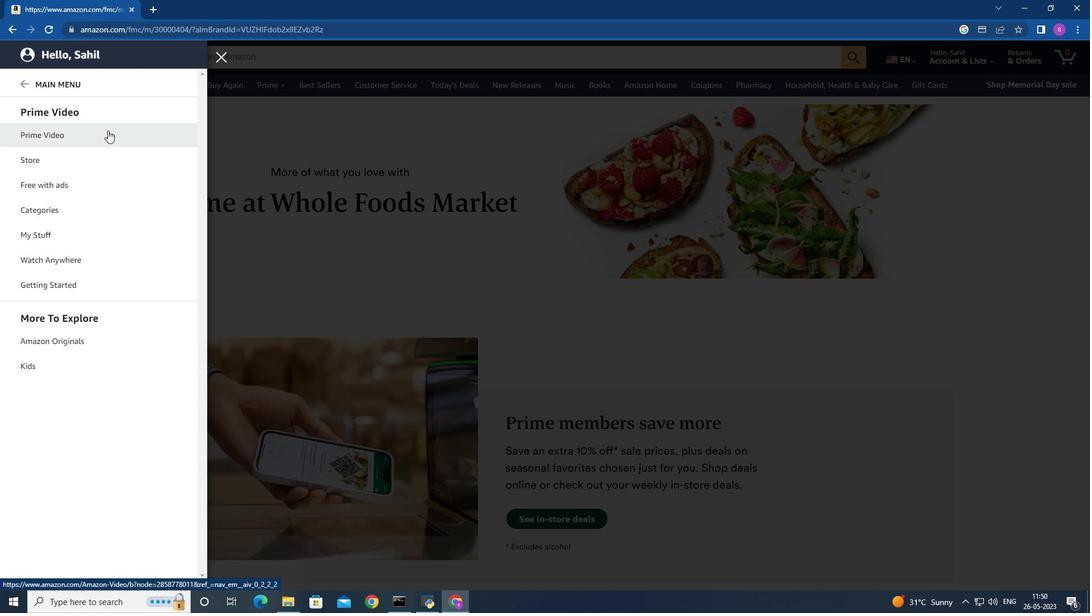 
Action: Mouse moved to (11, 86)
Screenshot: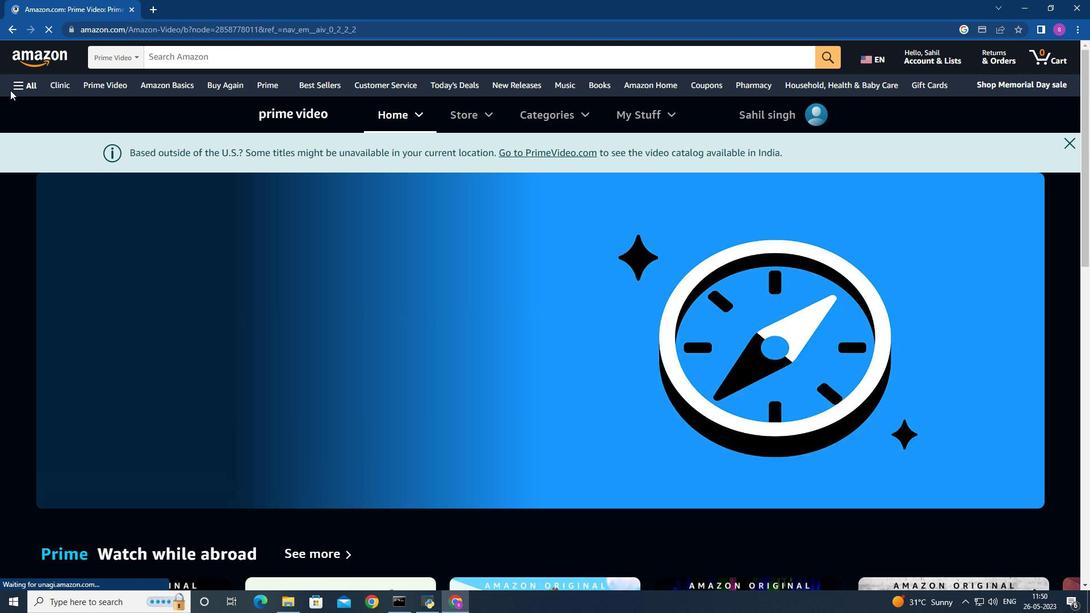 
Action: Mouse pressed left at (11, 86)
Screenshot: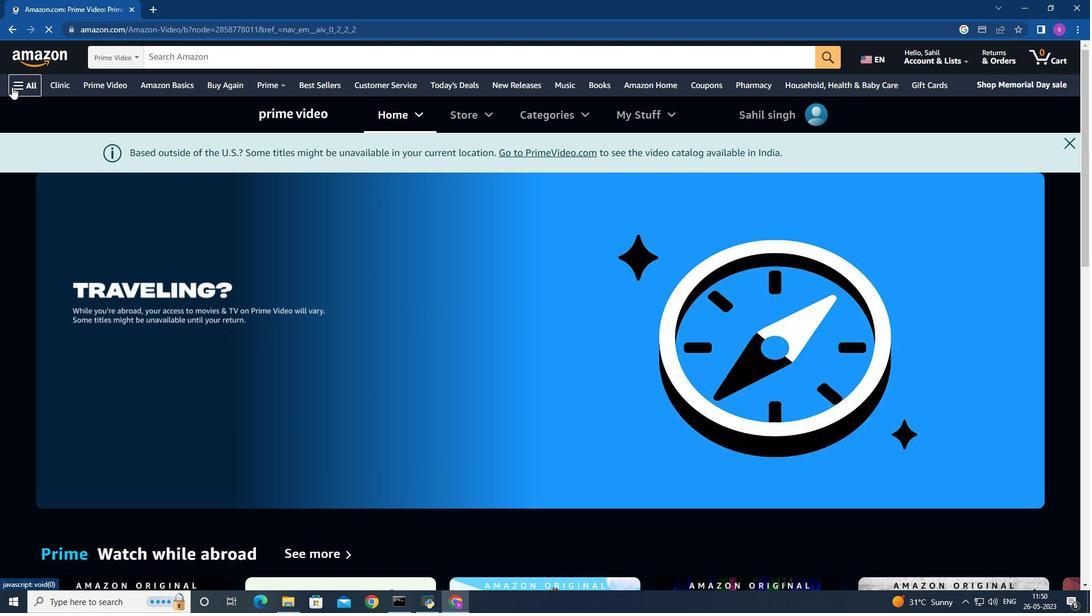 
Action: Mouse moved to (87, 270)
Screenshot: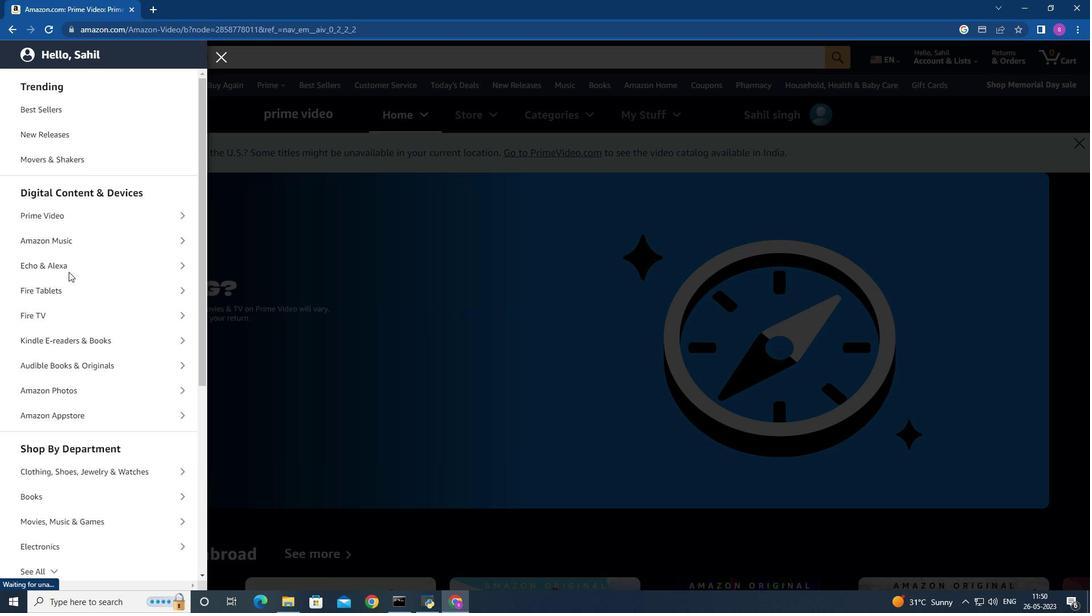 
Action: Mouse scrolled (87, 270) with delta (0, 0)
Screenshot: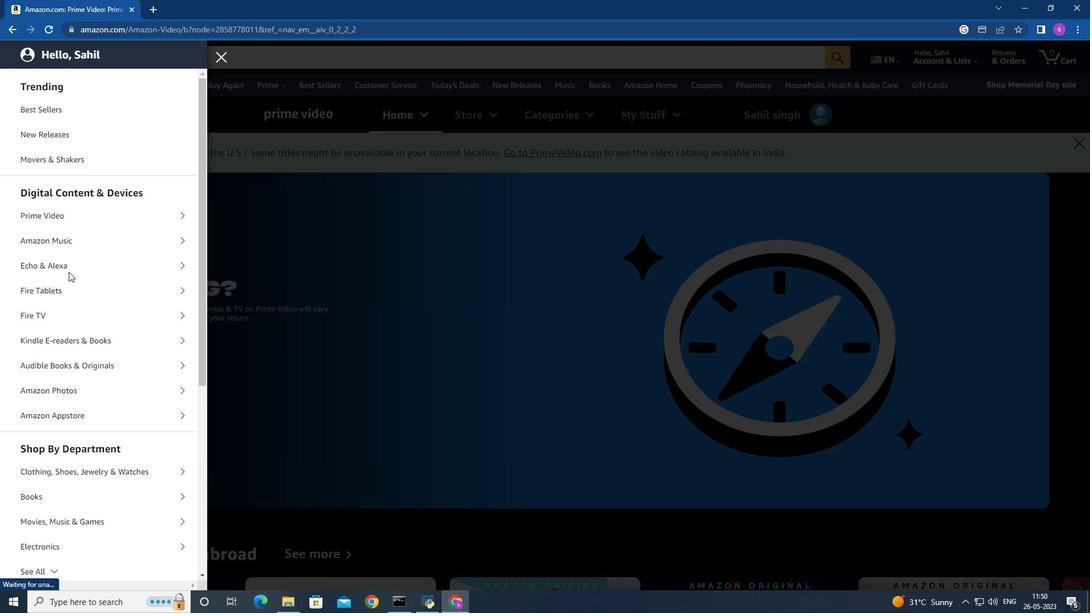 
Action: Mouse scrolled (87, 270) with delta (0, 0)
Screenshot: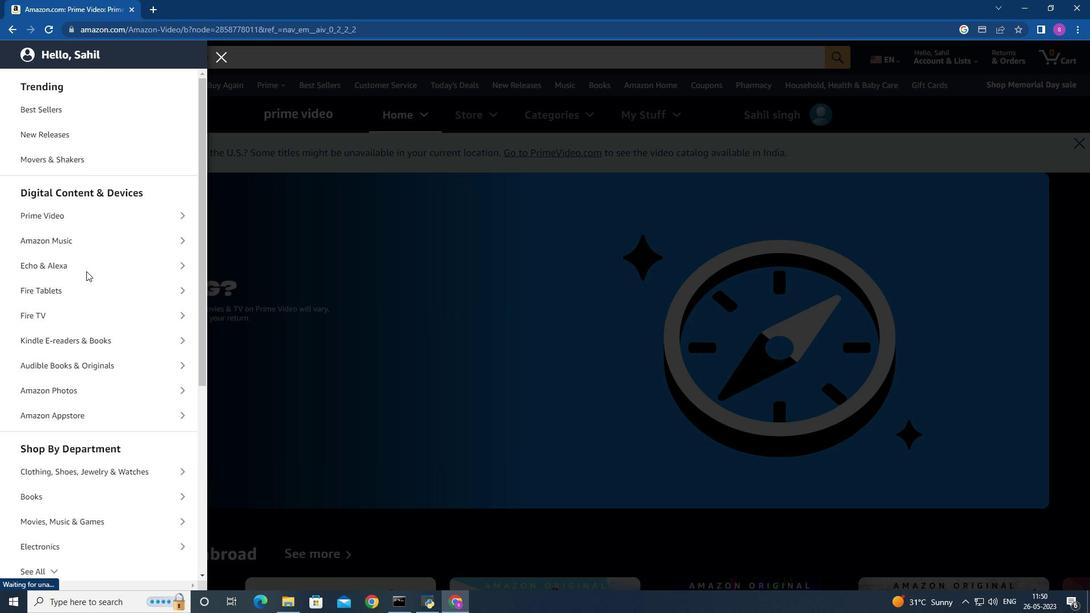 
Action: Mouse moved to (87, 270)
Screenshot: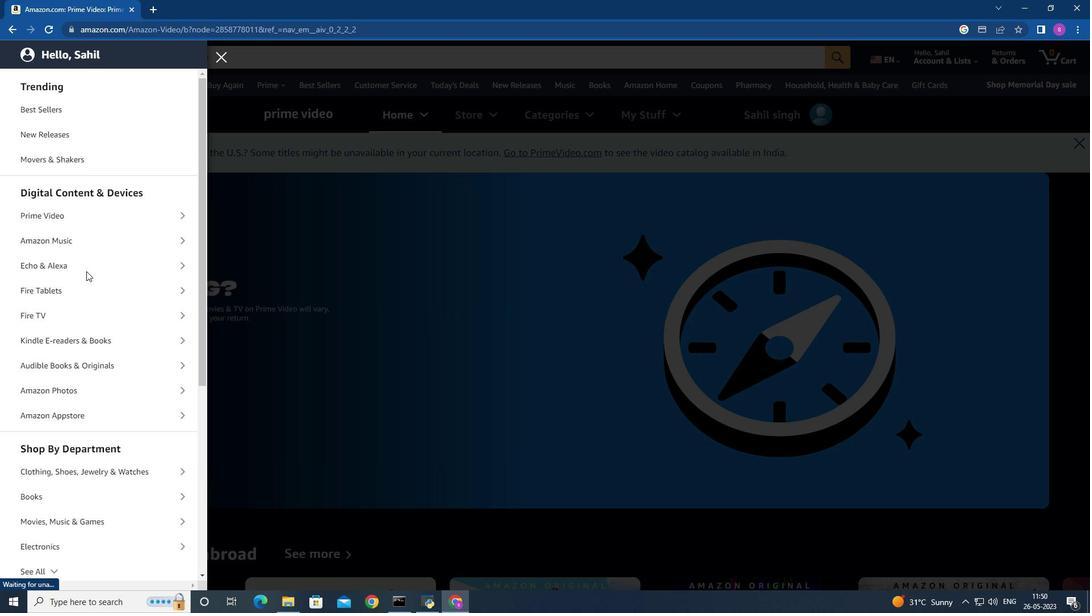 
Action: Mouse scrolled (87, 269) with delta (0, 0)
Screenshot: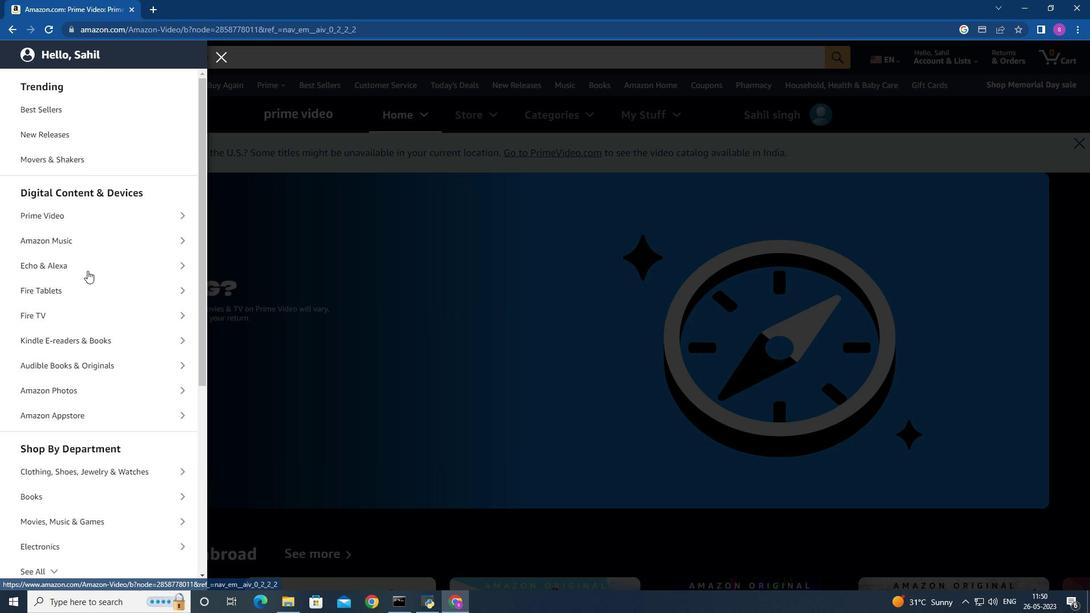 
Action: Mouse moved to (85, 288)
Screenshot: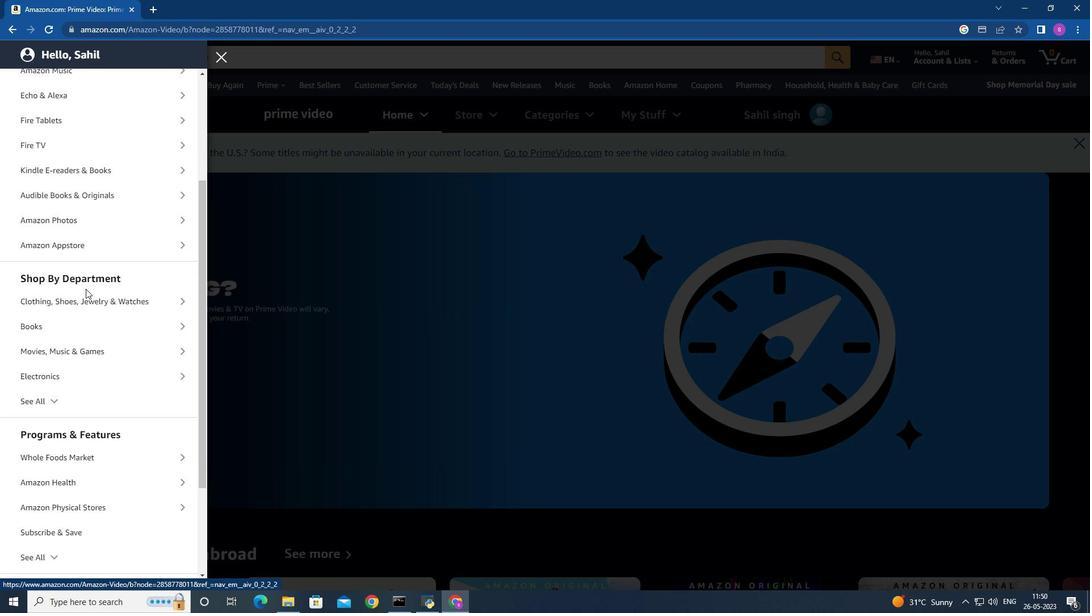 
Action: Mouse scrolled (85, 288) with delta (0, 0)
Screenshot: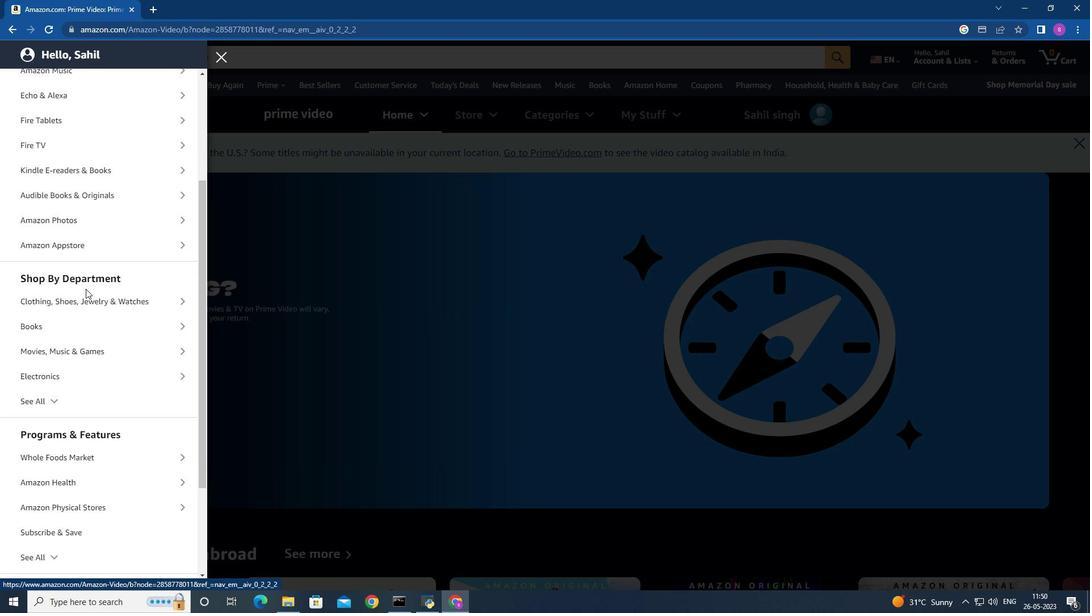 
Action: Mouse scrolled (85, 288) with delta (0, 0)
Screenshot: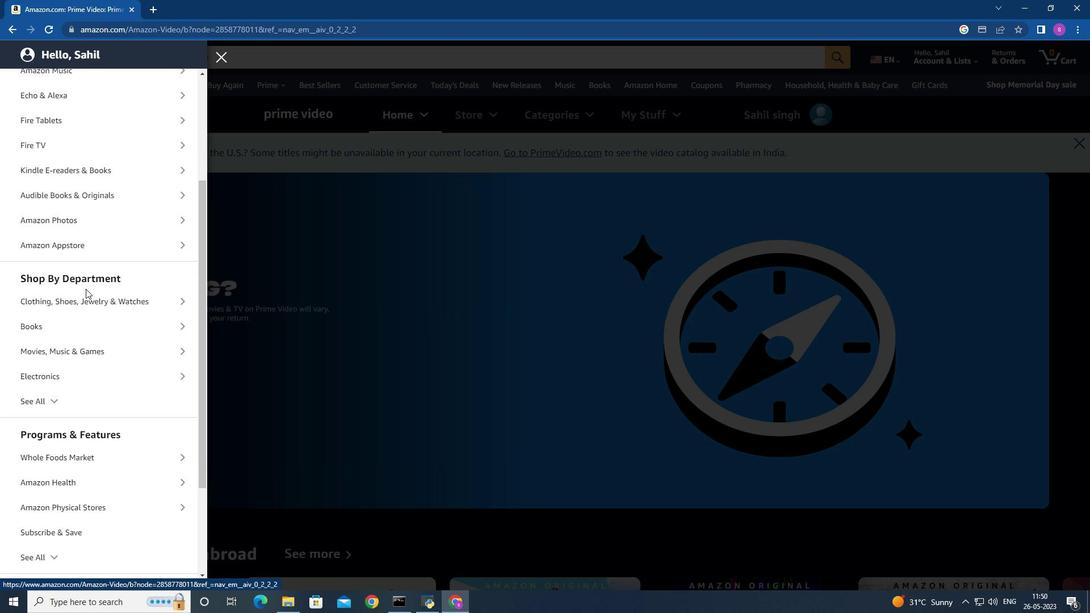 
Action: Mouse moved to (105, 333)
Screenshot: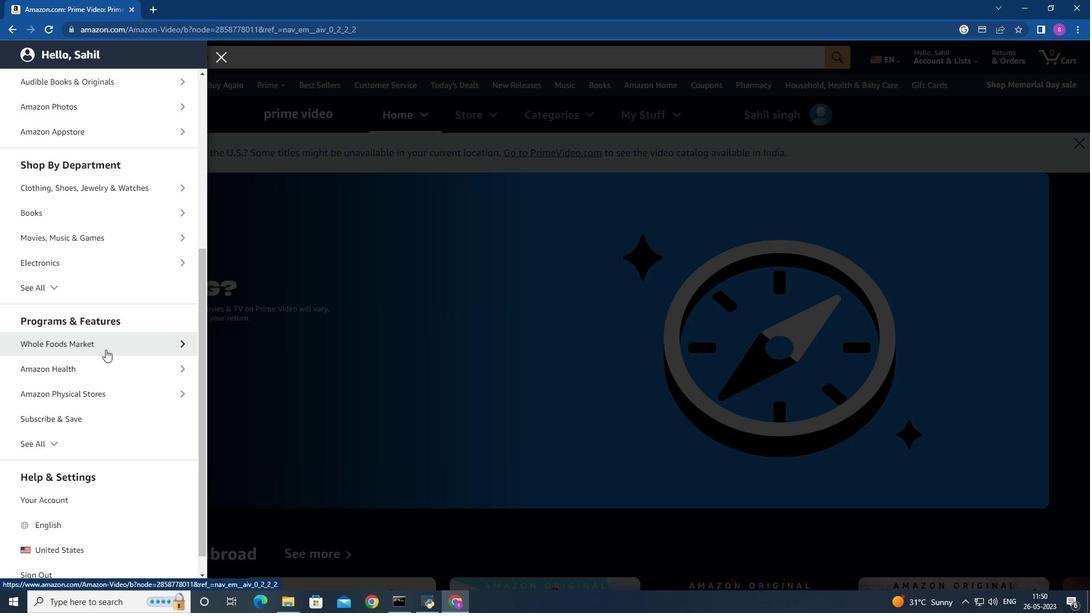 
Action: Mouse pressed left at (105, 333)
Screenshot: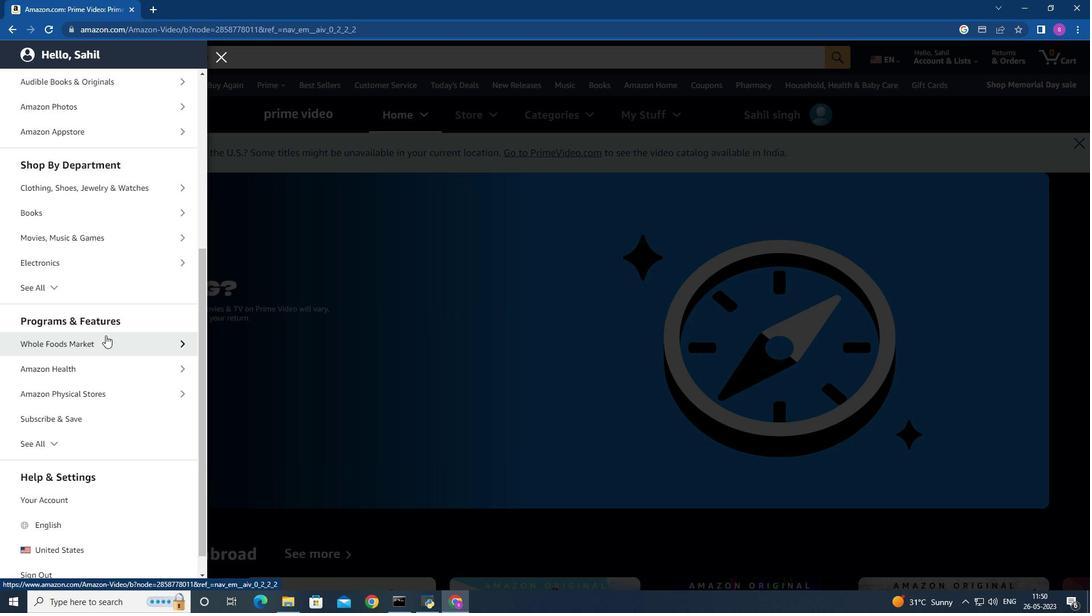 
Action: Mouse moved to (105, 137)
Screenshot: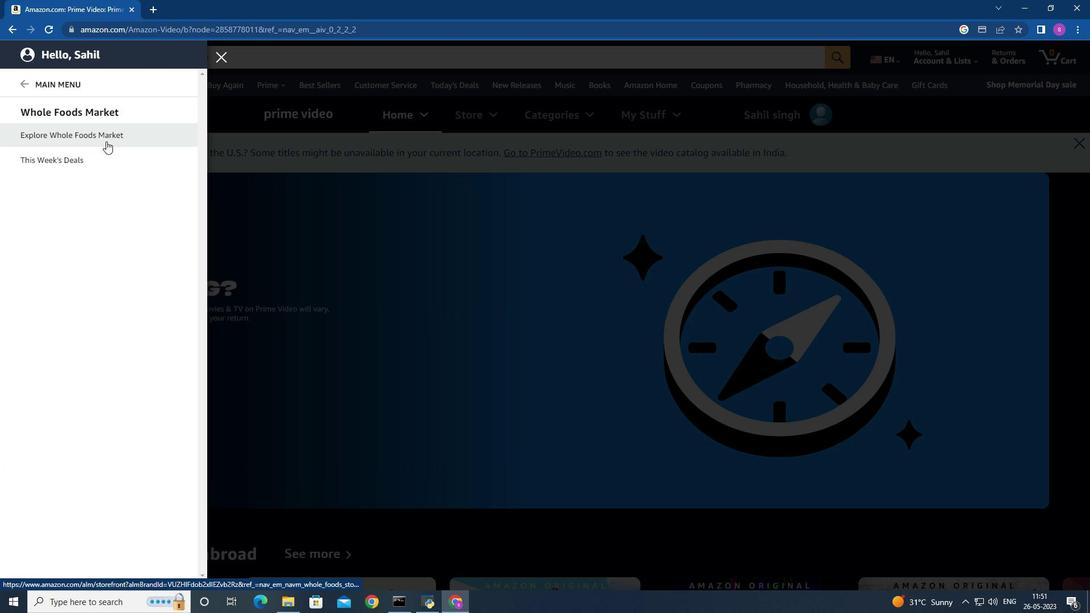 
Action: Mouse pressed left at (105, 137)
Screenshot: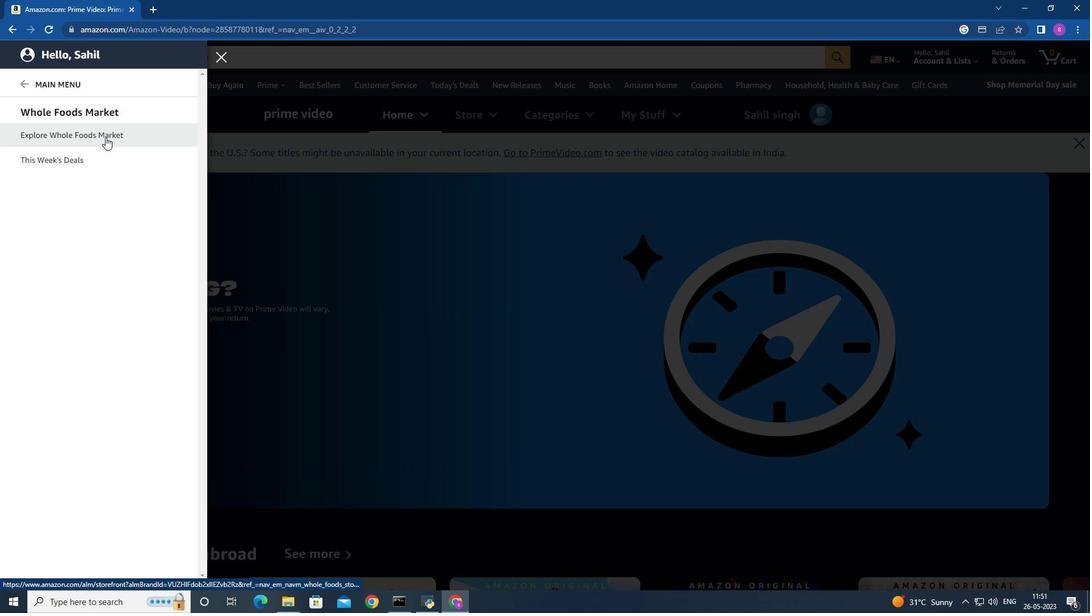 
Action: Mouse moved to (266, 55)
Screenshot: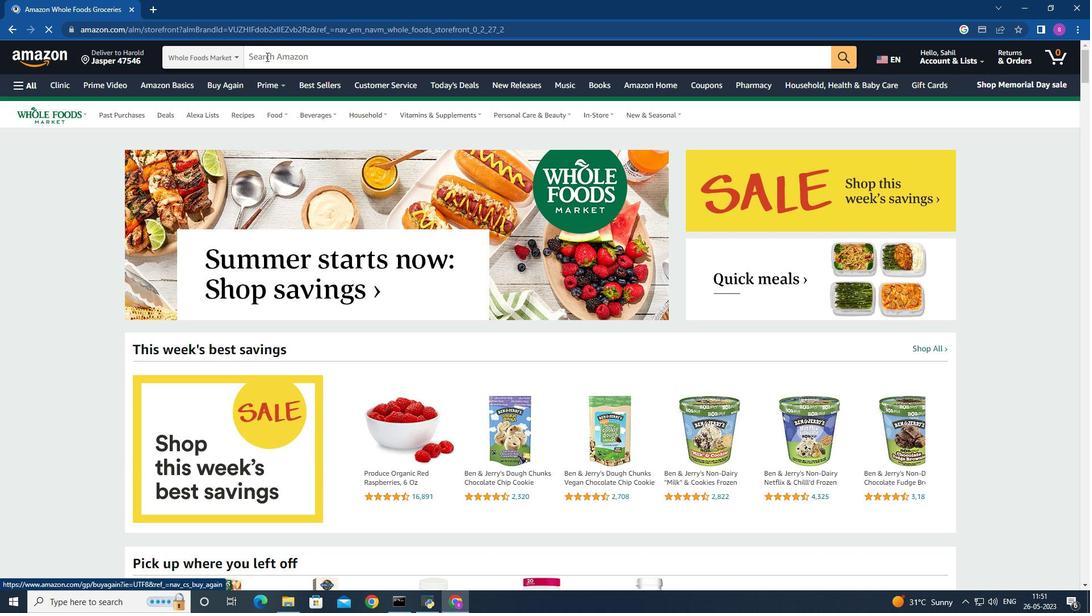 
Action: Mouse pressed left at (266, 55)
Screenshot: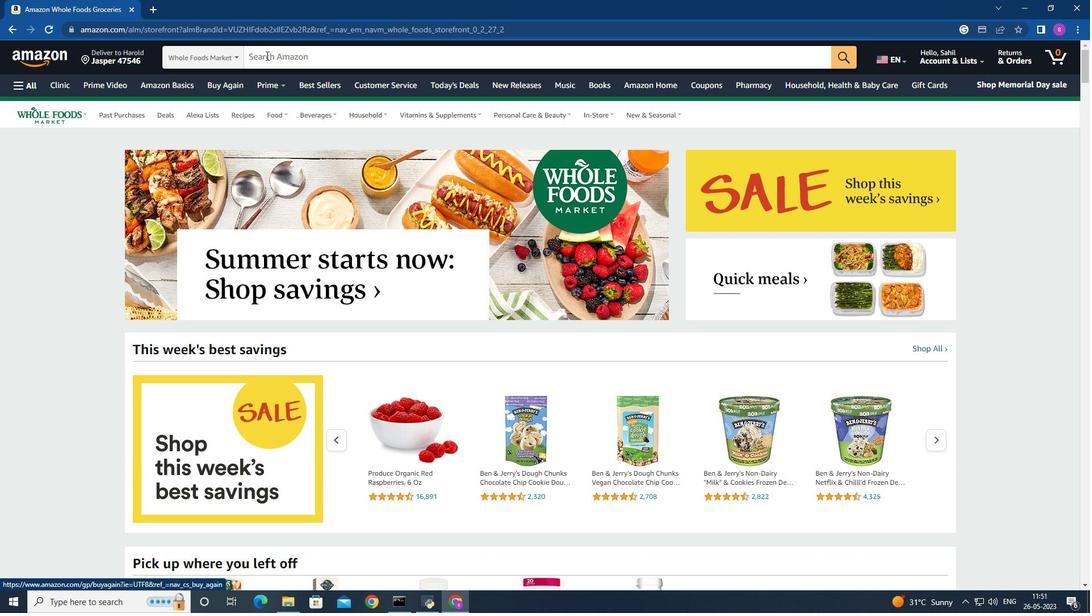 
Action: Mouse moved to (266, 55)
Screenshot: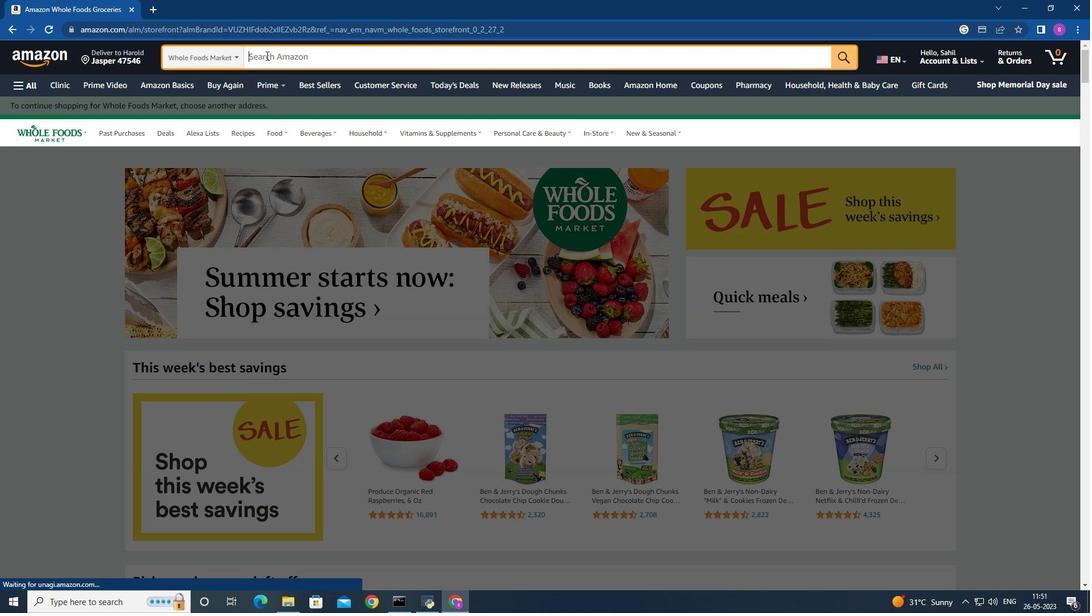 
Action: Key pressed <Key.shift>Organic<Key.space><Key.shift>Grass<Key.space>-fed<Key.space><Key.shift>Beef-2
Screenshot: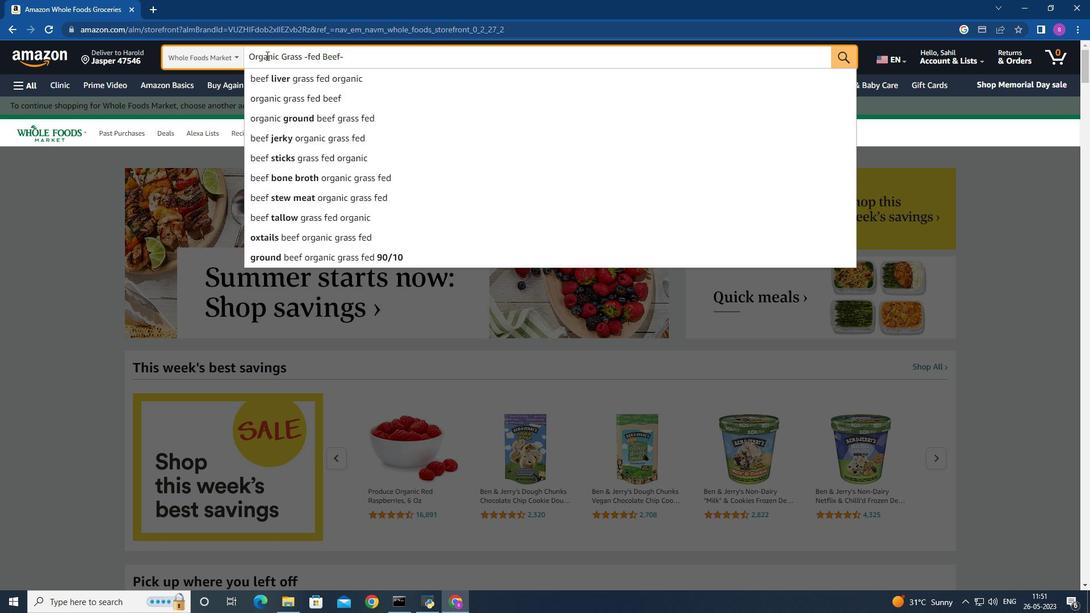 
Action: Mouse moved to (351, 56)
Screenshot: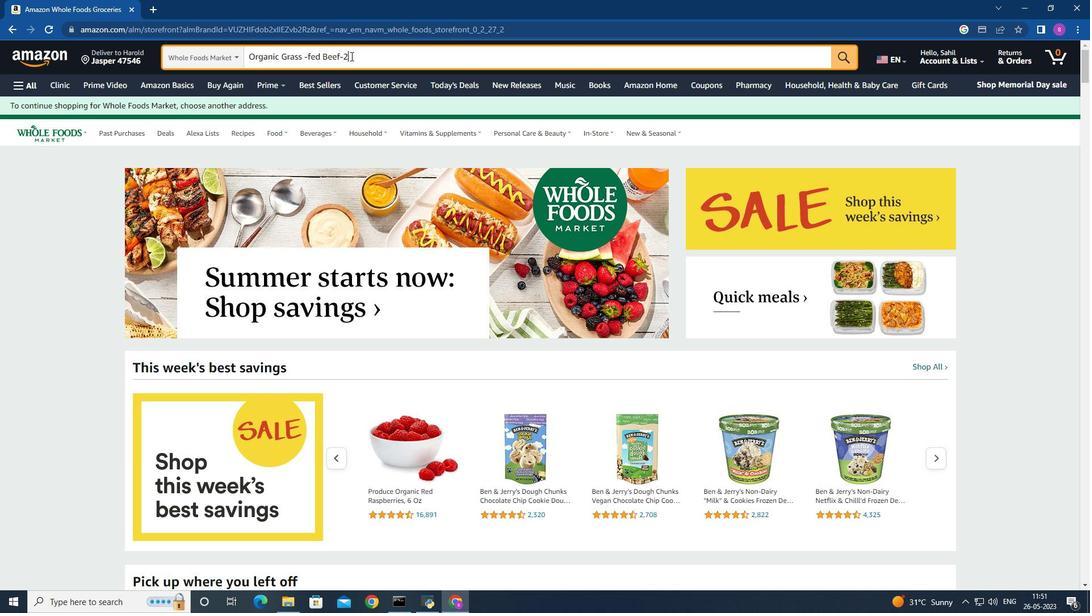
Action: Key pressed <Key.enter>
Screenshot: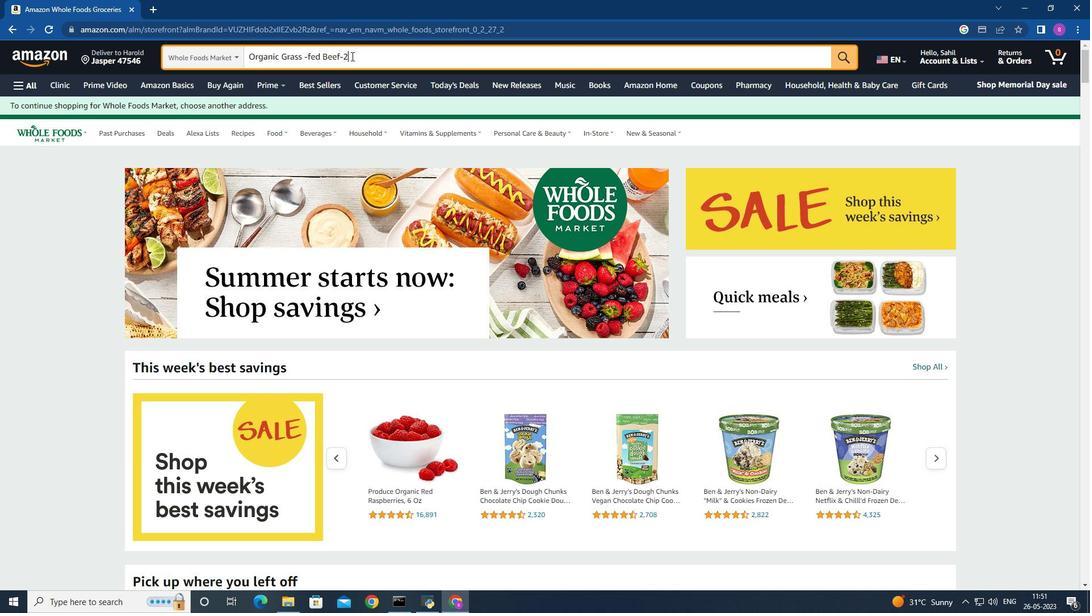 
Action: Mouse moved to (412, 242)
Screenshot: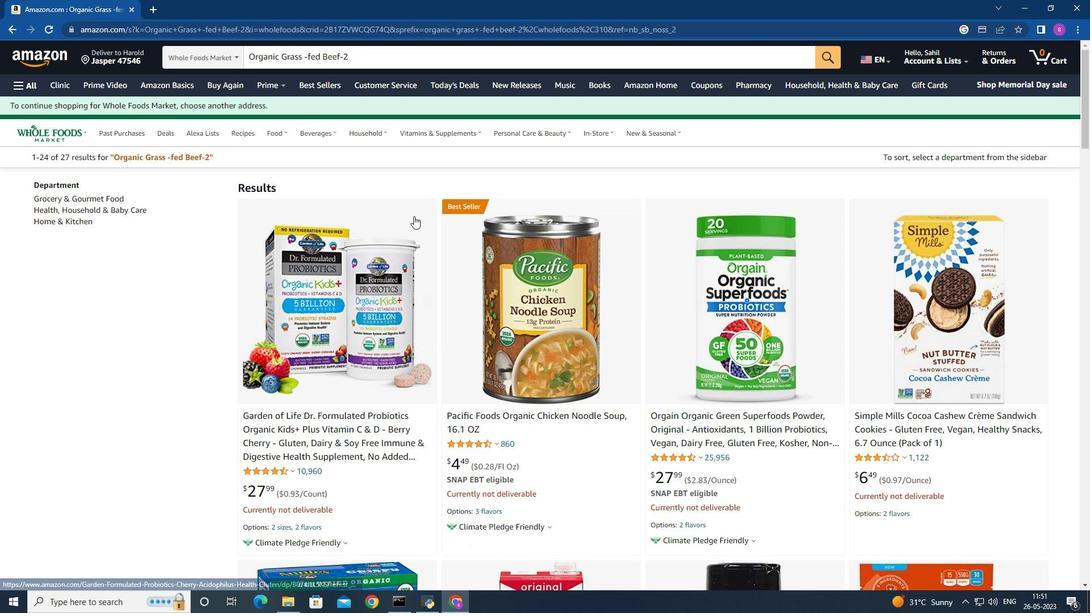 
Action: Mouse scrolled (412, 241) with delta (0, 0)
Screenshot: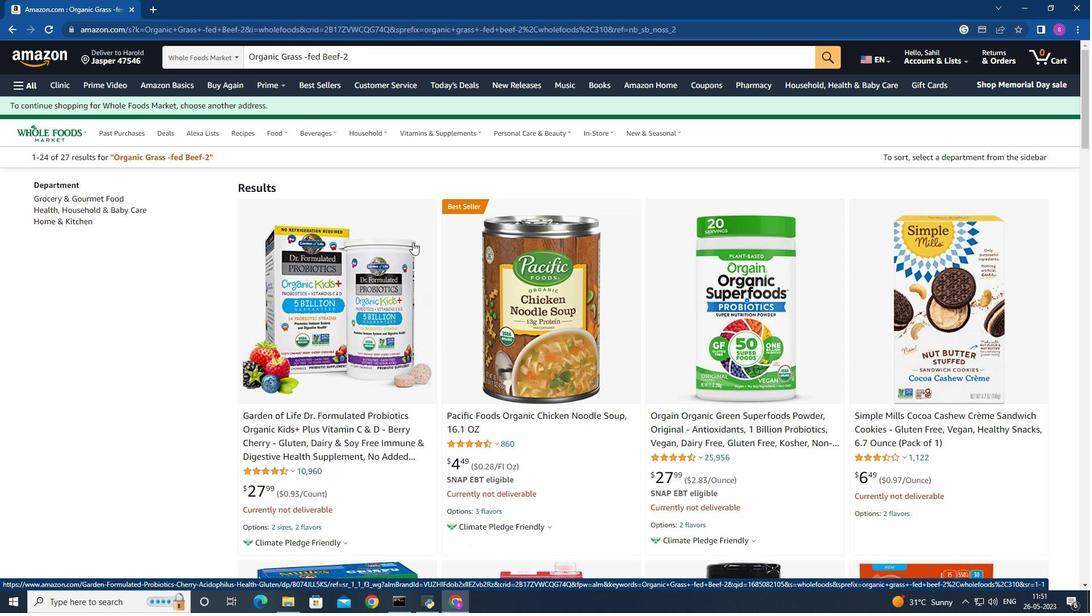 
Action: Mouse moved to (414, 241)
Screenshot: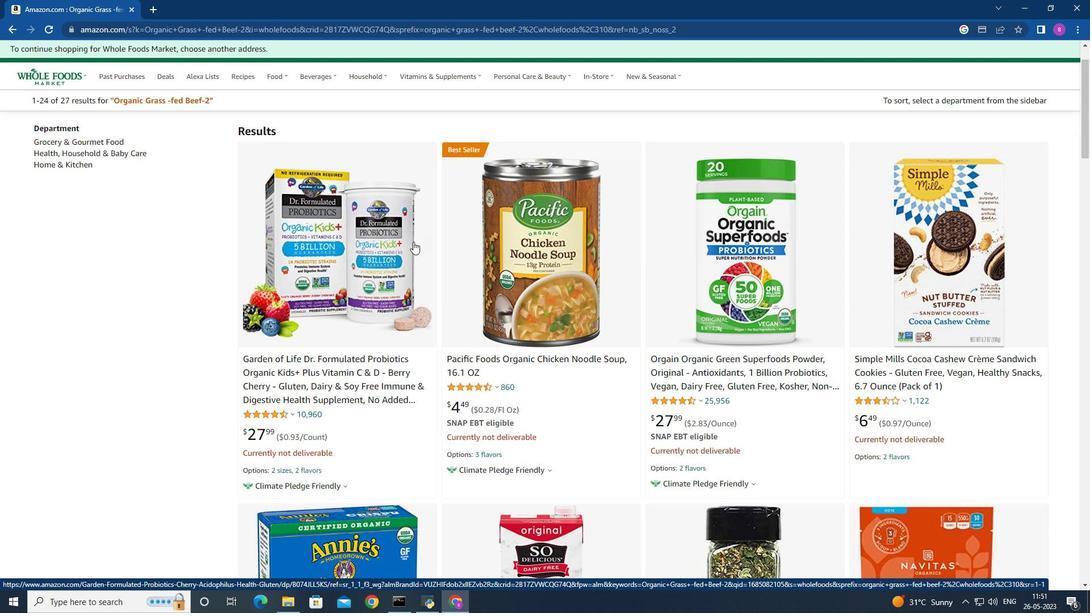 
Action: Mouse scrolled (414, 241) with delta (0, 0)
Screenshot: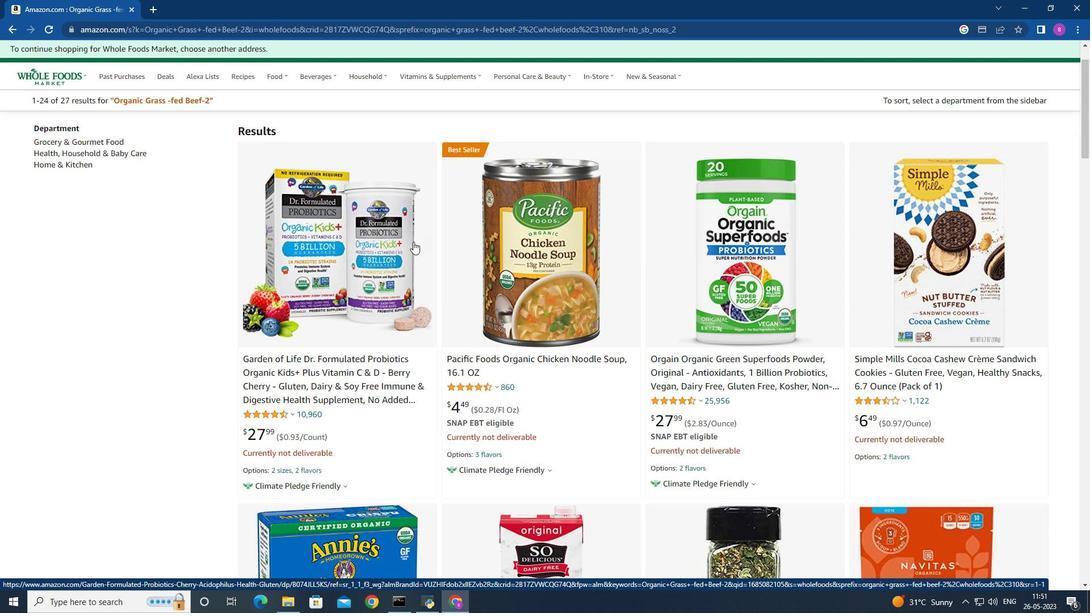 
Action: Mouse moved to (509, 246)
Screenshot: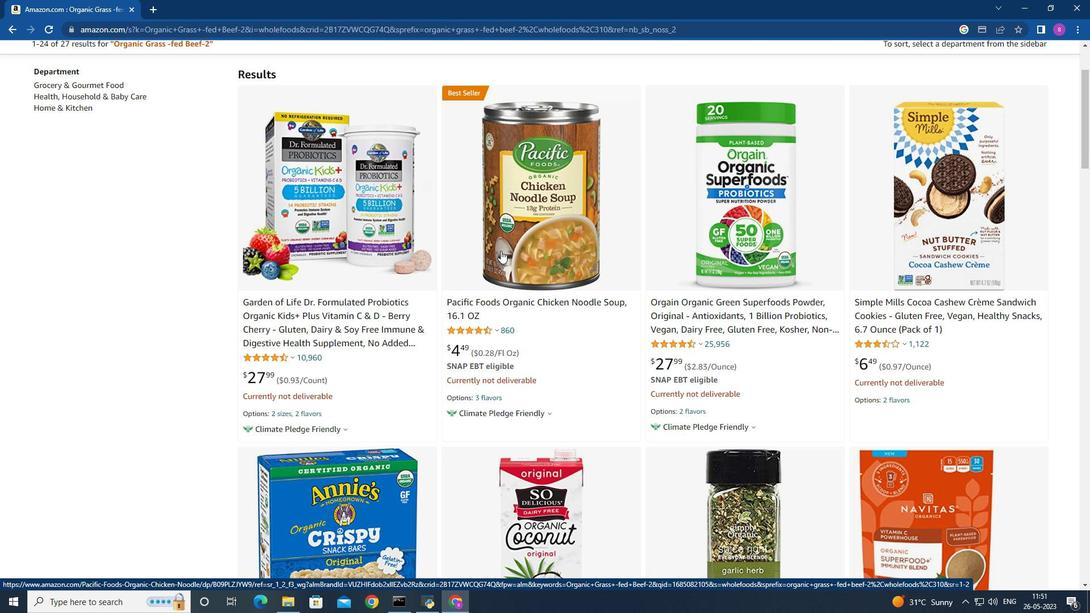 
Action: Mouse scrolled (509, 245) with delta (0, 0)
Screenshot: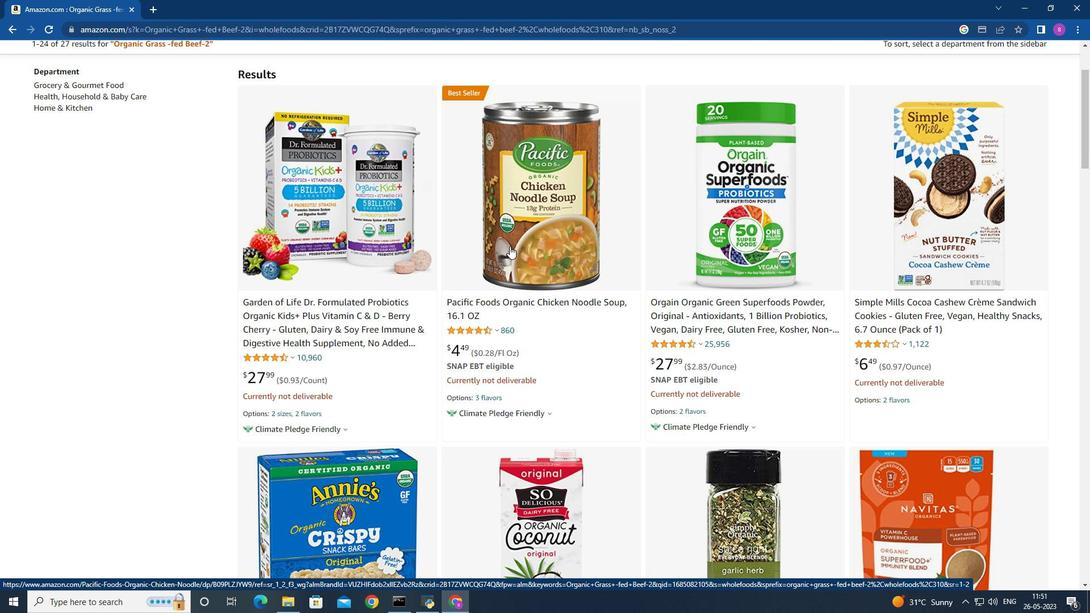 
Action: Mouse moved to (509, 245)
Screenshot: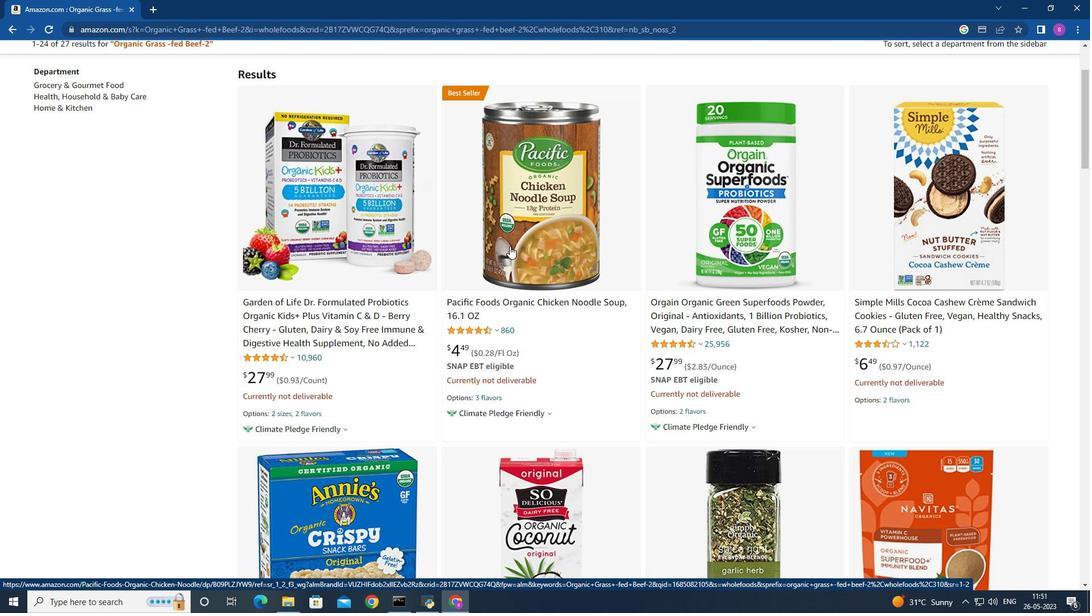 
Action: Mouse scrolled (509, 244) with delta (0, 0)
Screenshot: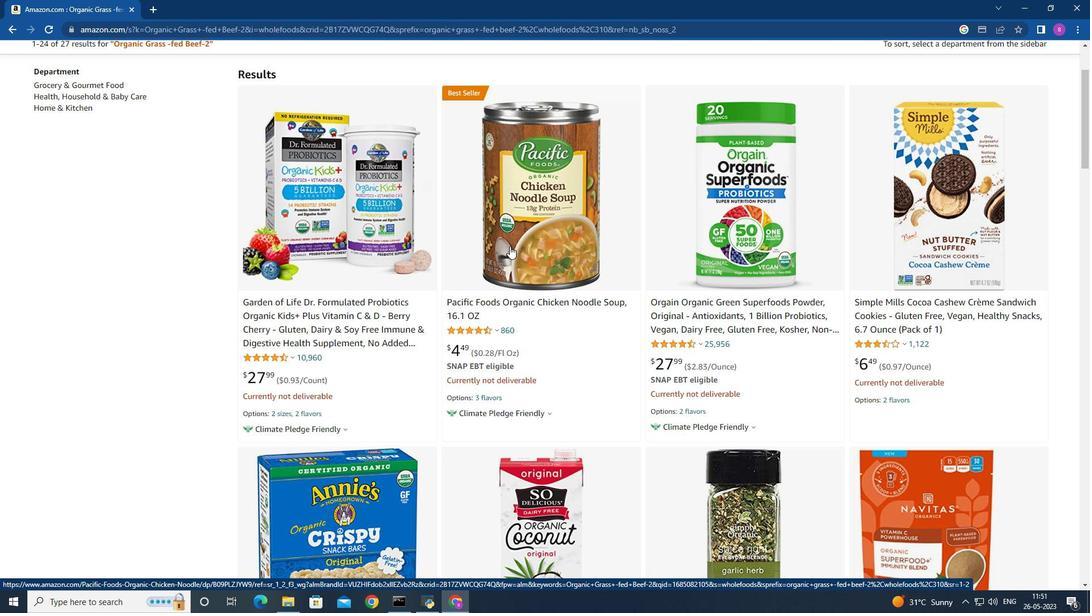 
Action: Mouse moved to (508, 251)
Screenshot: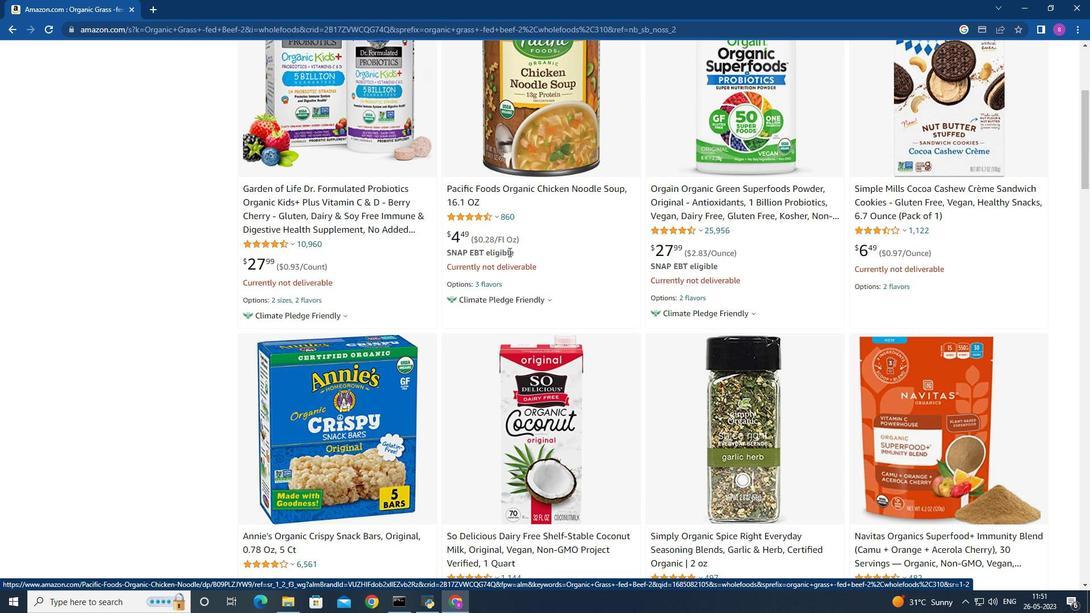 
Action: Mouse scrolled (508, 250) with delta (0, 0)
Screenshot: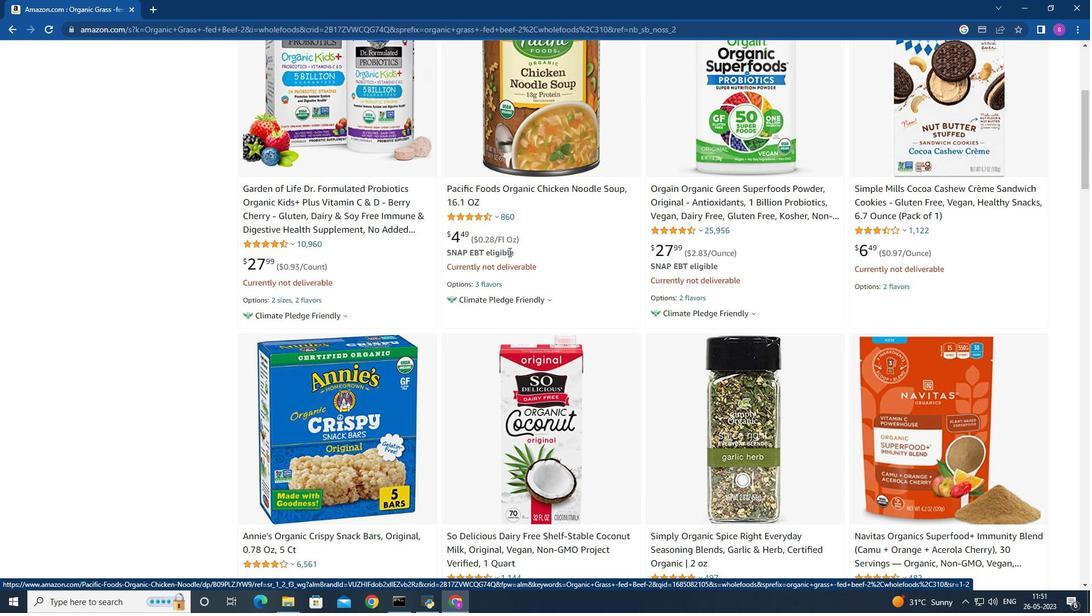 
Action: Mouse moved to (580, 275)
Screenshot: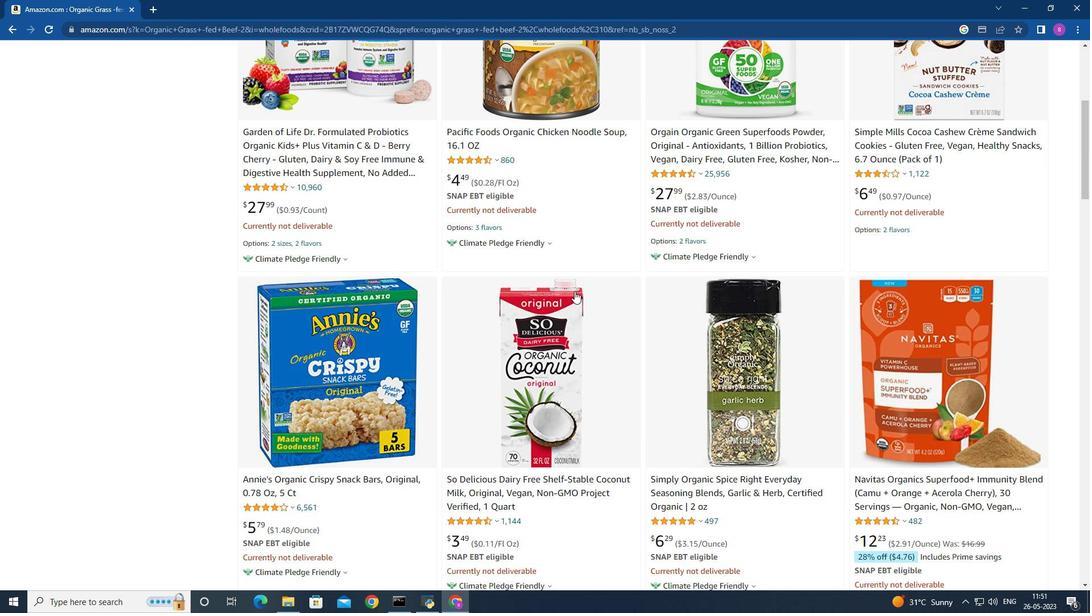 
Action: Mouse scrolled (580, 276) with delta (0, 0)
Screenshot: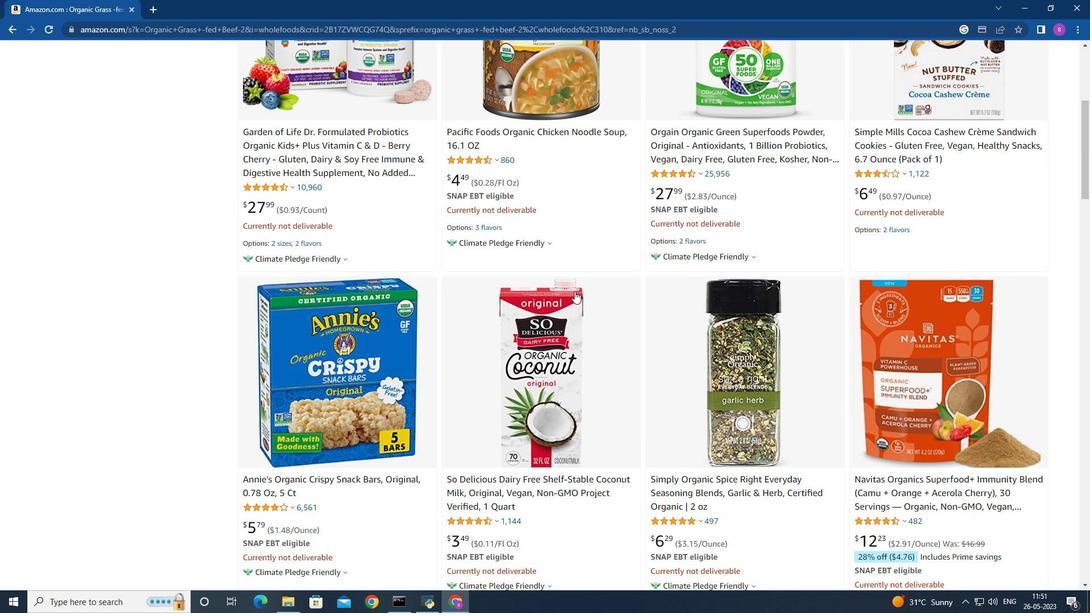 
Action: Mouse scrolled (580, 275) with delta (0, 0)
Screenshot: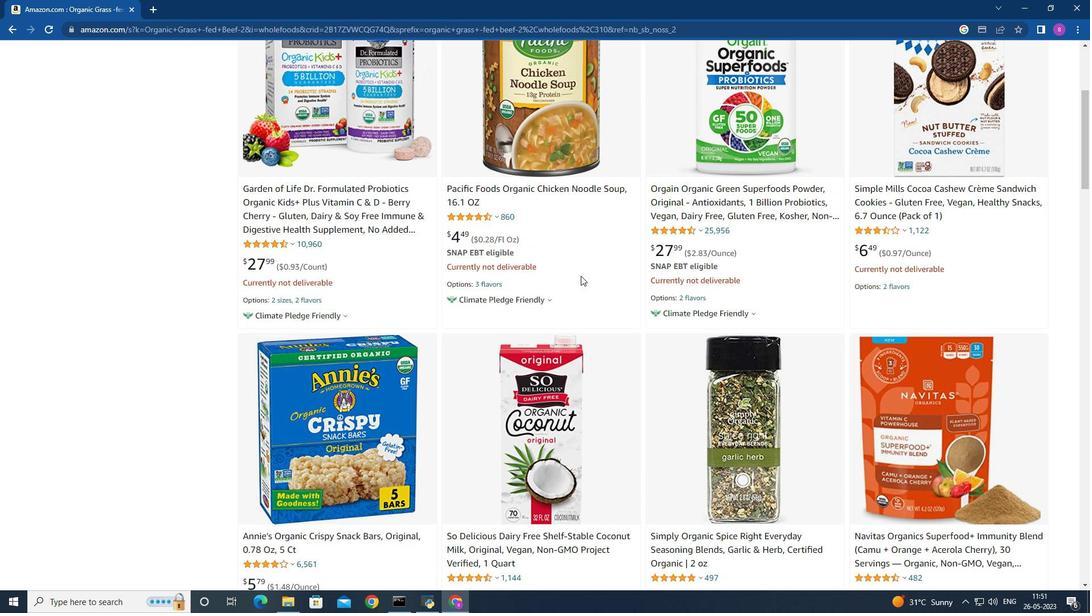 
Action: Mouse scrolled (580, 275) with delta (0, 0)
Screenshot: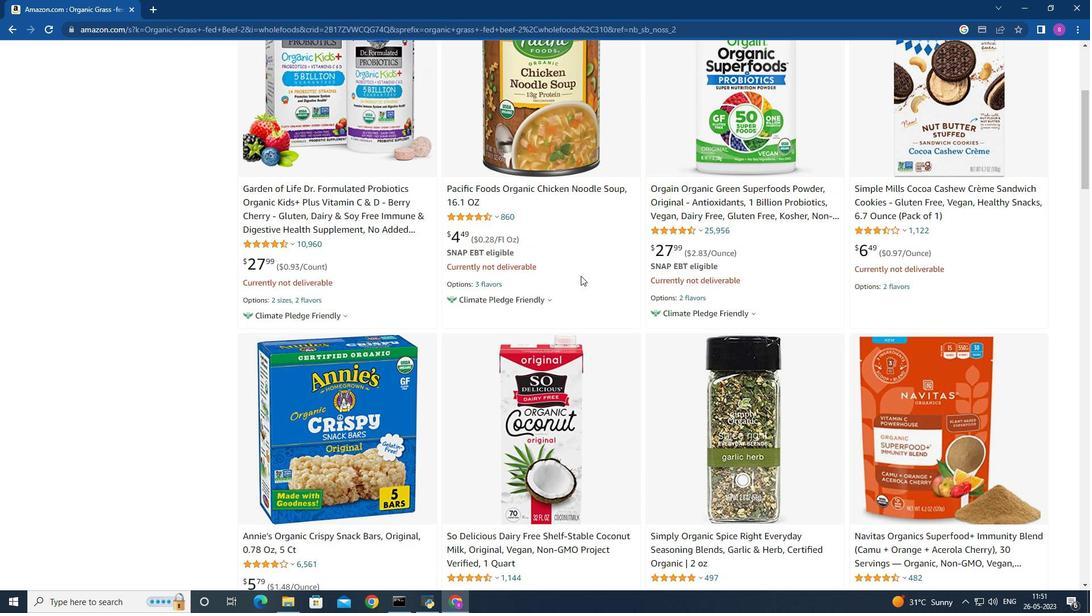 
Action: Mouse scrolled (580, 275) with delta (0, 0)
Screenshot: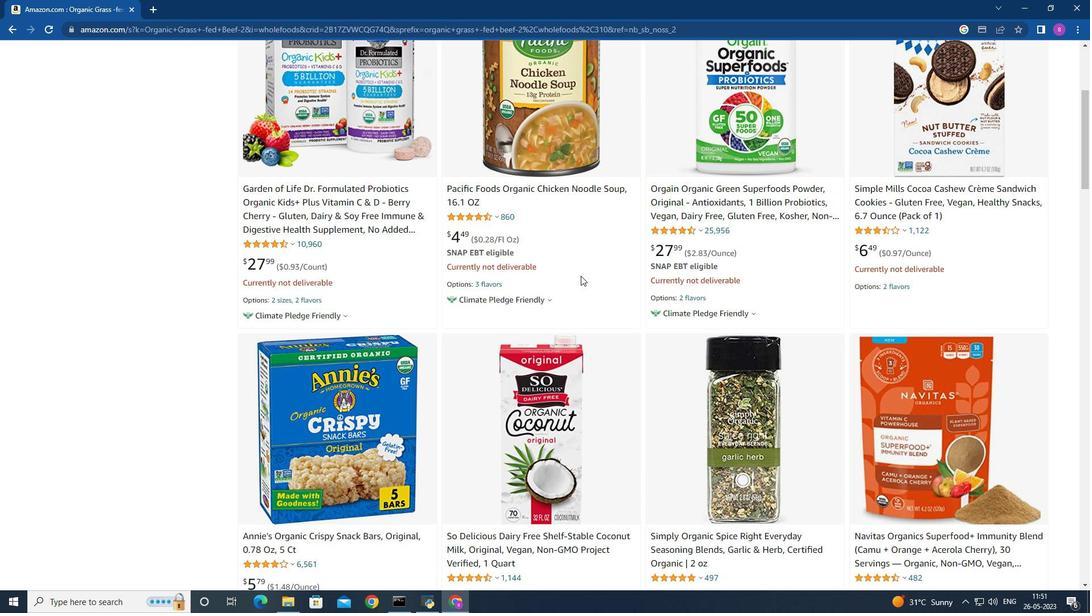 
Action: Mouse moved to (381, 247)
Screenshot: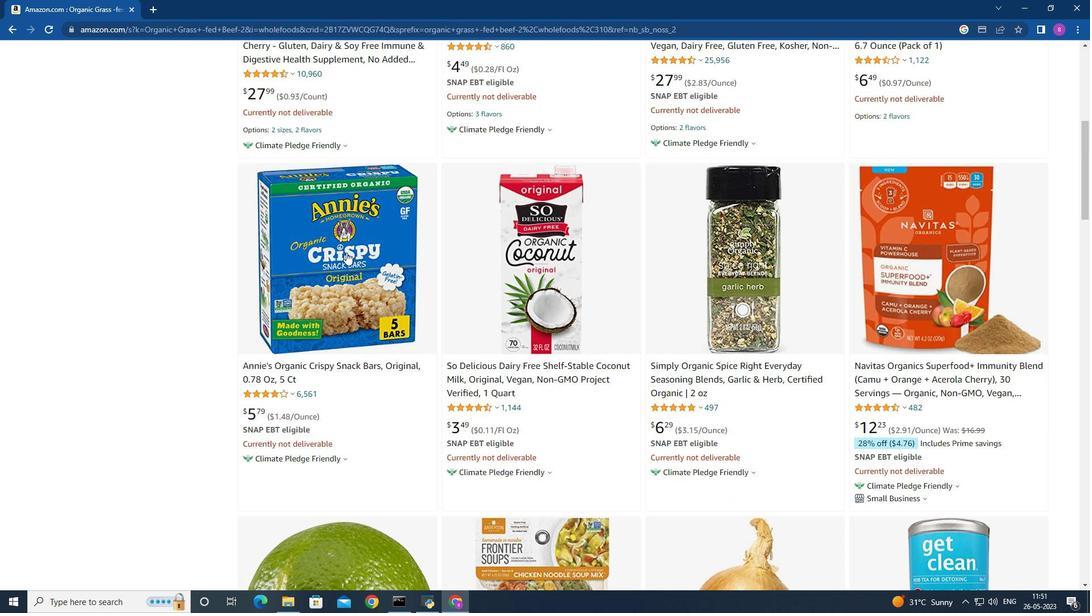 
Action: Mouse scrolled (381, 246) with delta (0, 0)
Screenshot: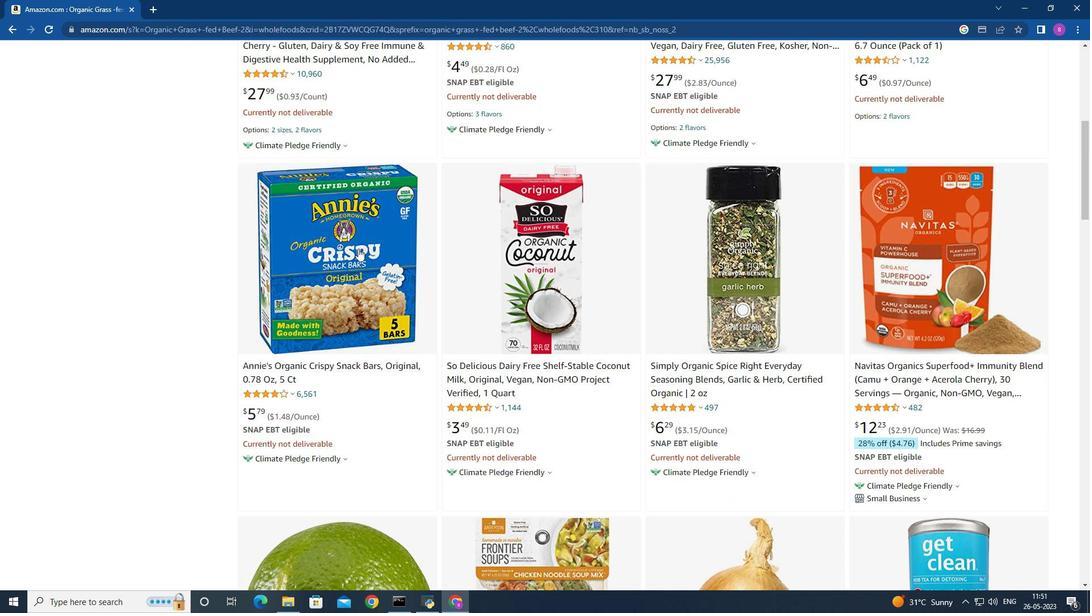 
Action: Mouse scrolled (381, 246) with delta (0, 0)
Screenshot: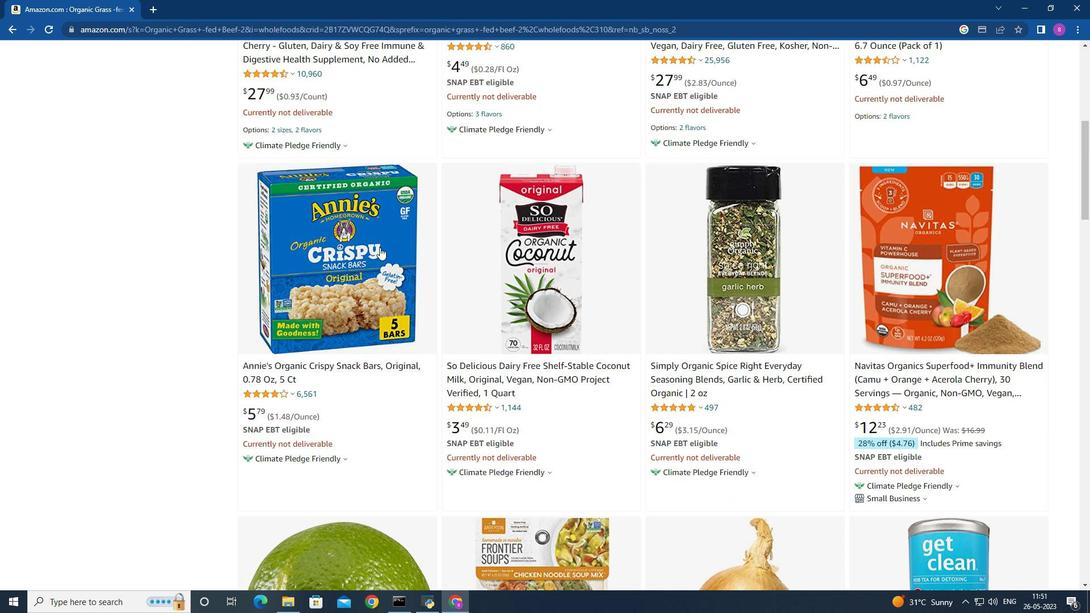 
Action: Mouse moved to (381, 247)
Screenshot: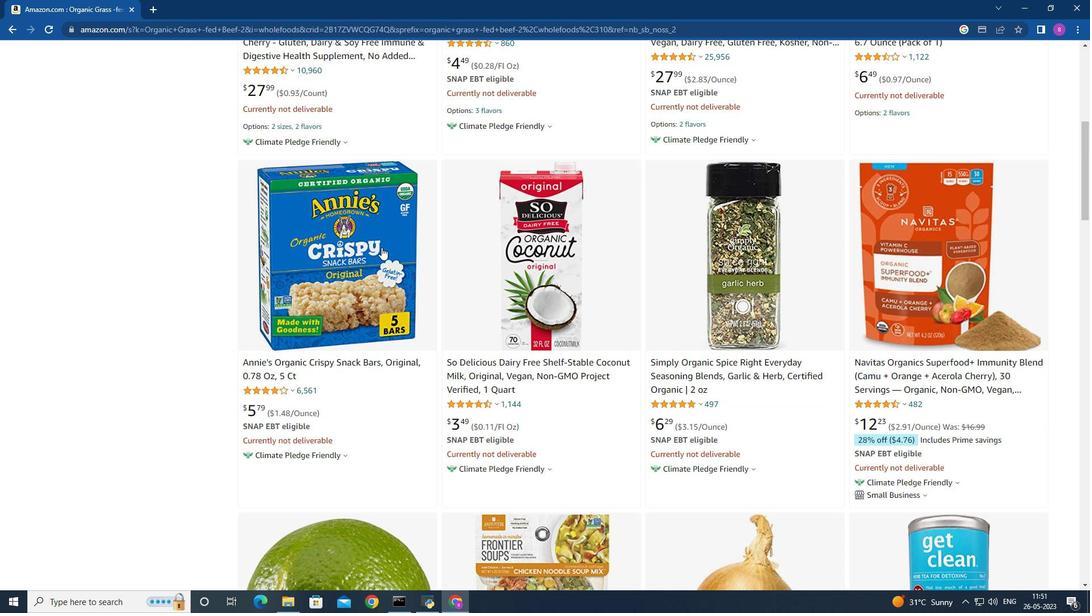 
Action: Mouse scrolled (381, 246) with delta (0, 0)
Screenshot: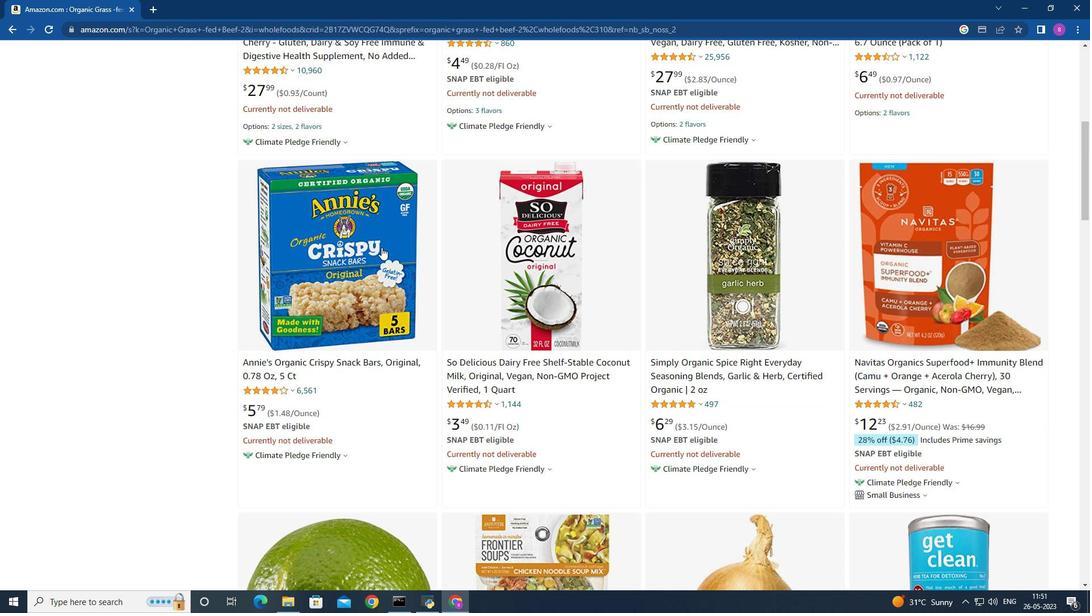 
Action: Mouse scrolled (381, 246) with delta (0, 0)
Screenshot: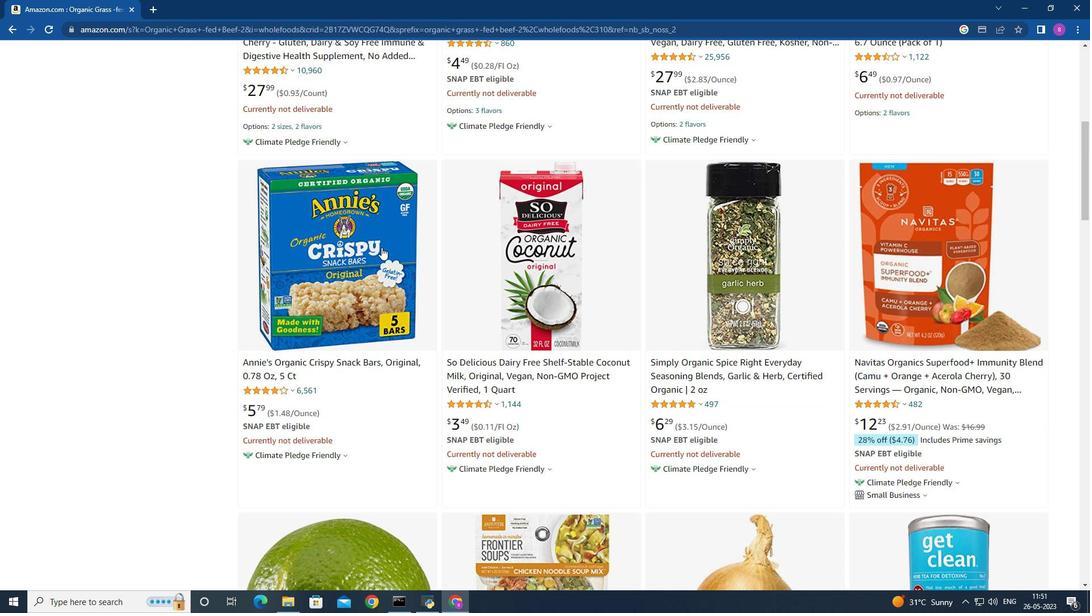 
Action: Mouse moved to (382, 248)
Screenshot: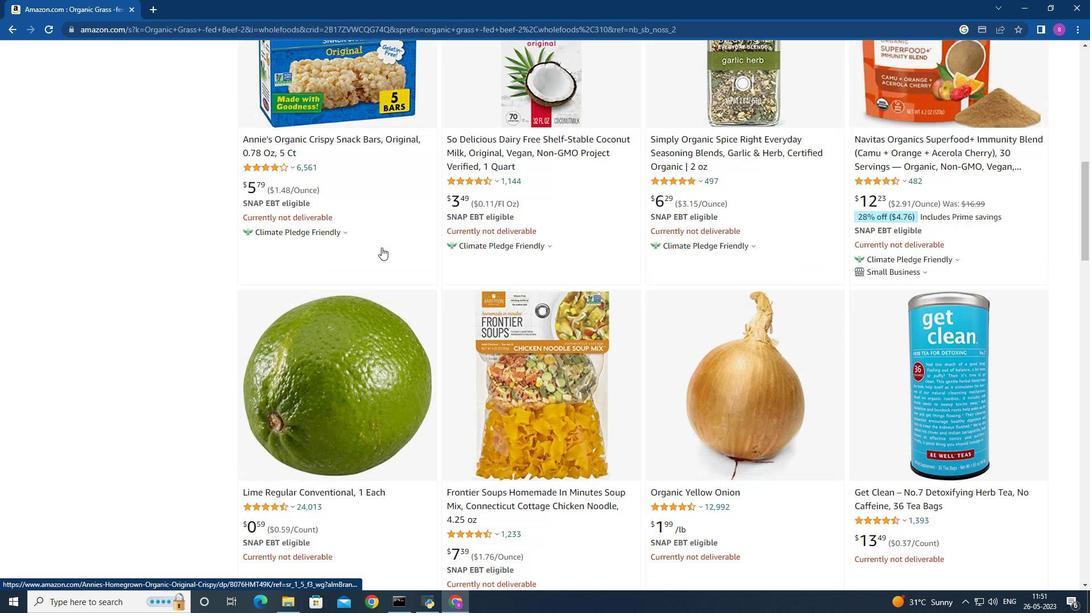 
Action: Mouse scrolled (382, 248) with delta (0, 0)
Screenshot: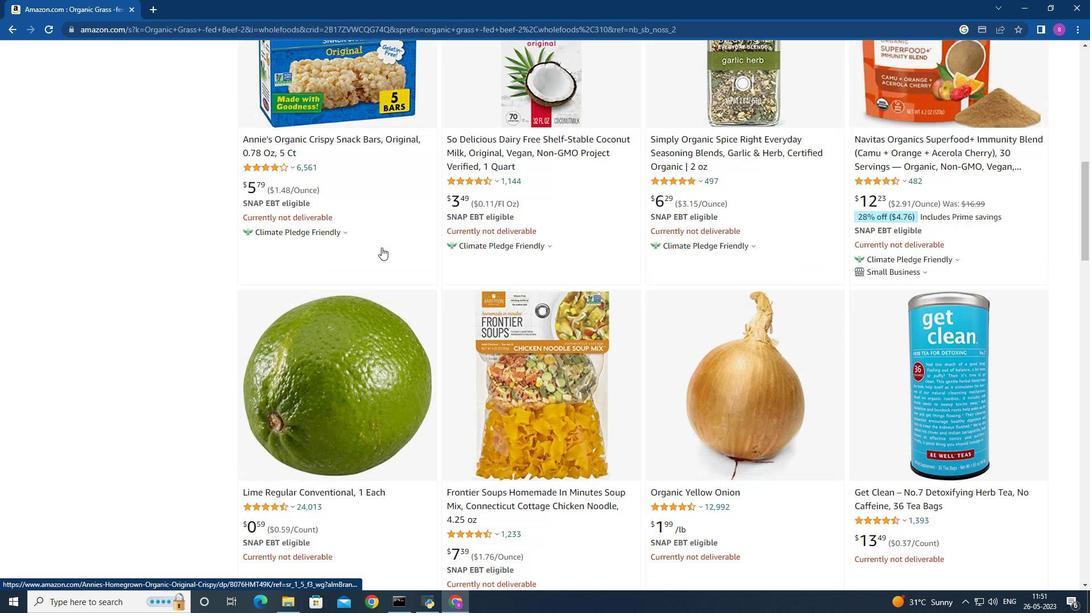 
Action: Mouse moved to (385, 249)
Screenshot: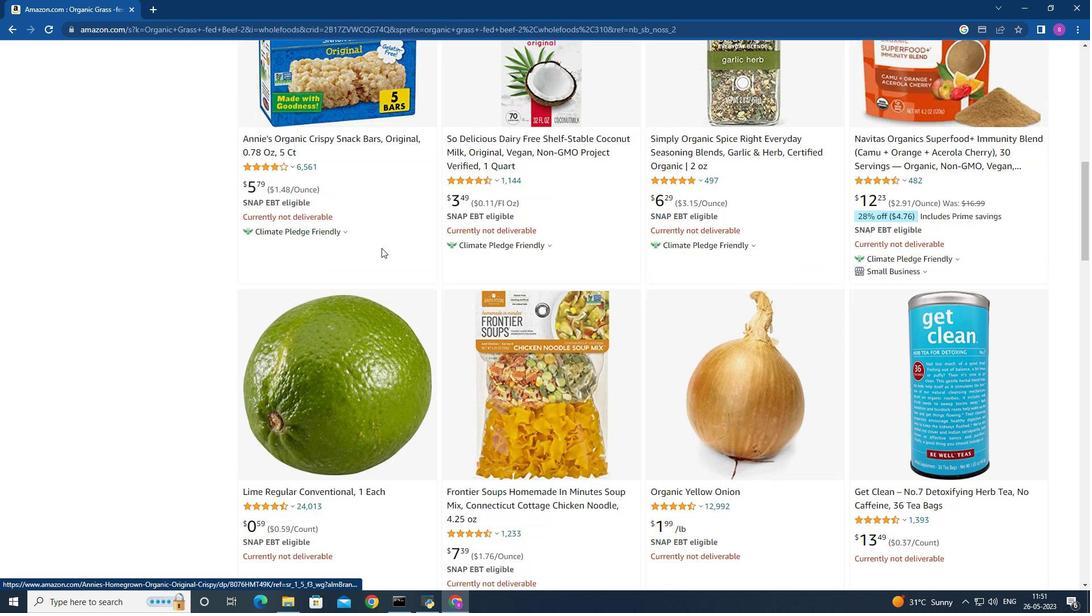 
Action: Mouse scrolled (385, 249) with delta (0, 0)
Screenshot: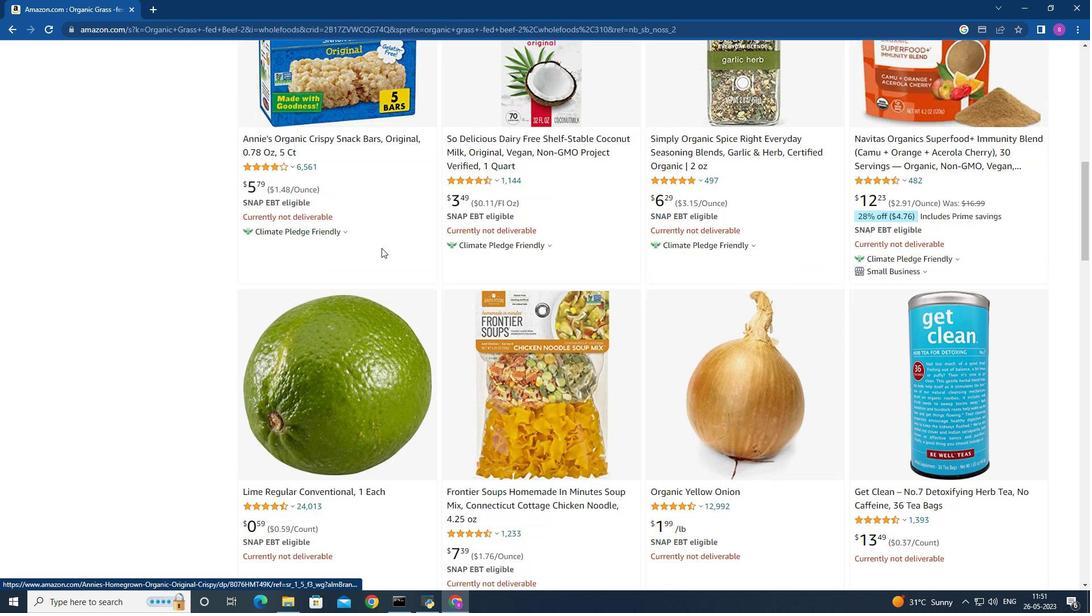 
Action: Mouse moved to (409, 252)
Screenshot: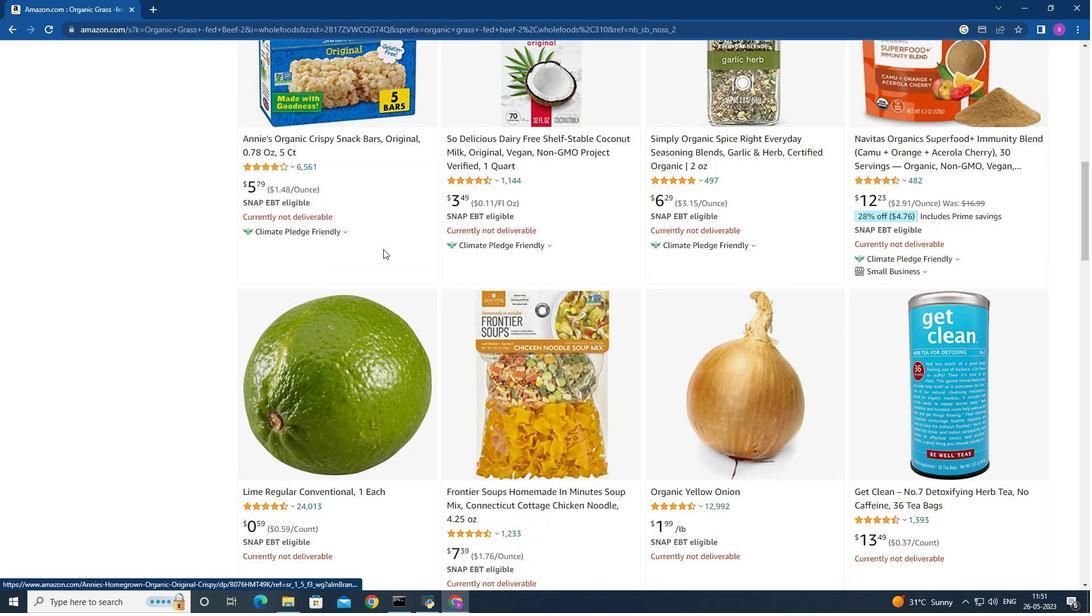 
Action: Mouse scrolled (409, 252) with delta (0, 0)
Screenshot: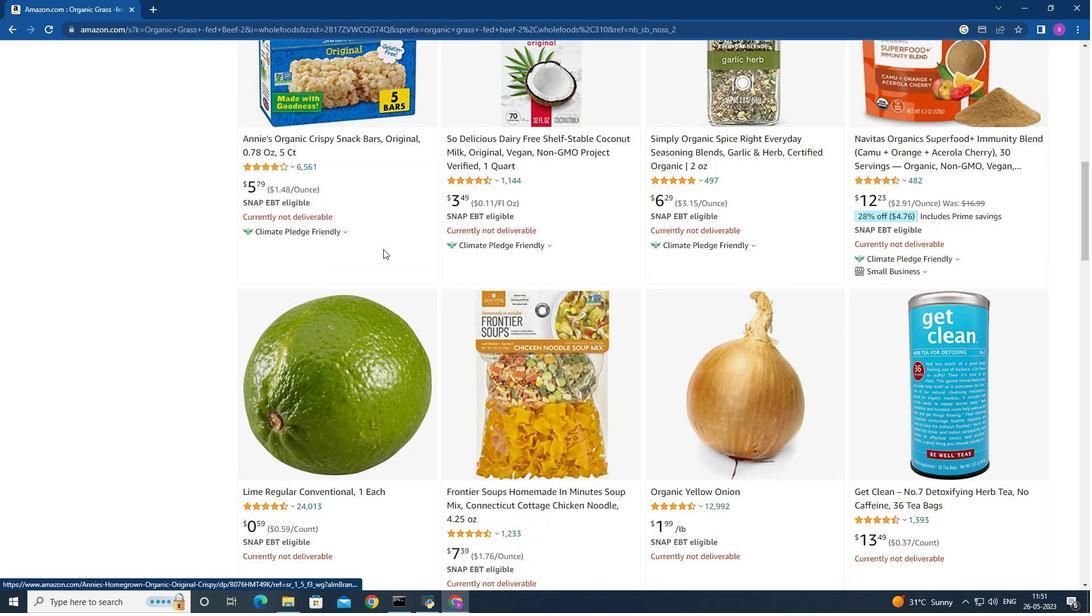 
Action: Mouse moved to (442, 254)
Screenshot: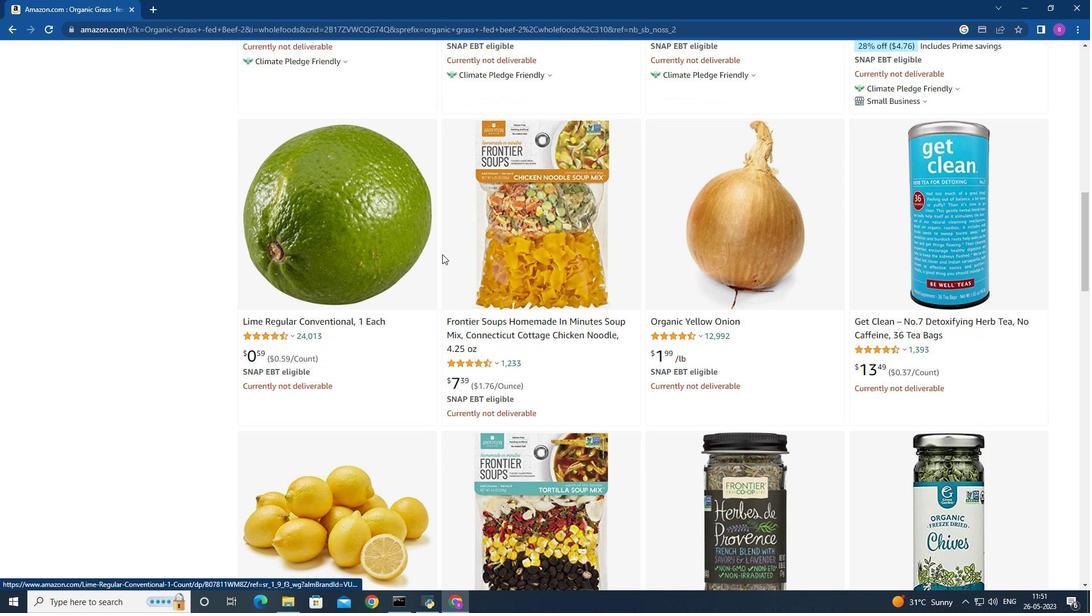 
Action: Mouse scrolled (442, 254) with delta (0, 0)
Screenshot: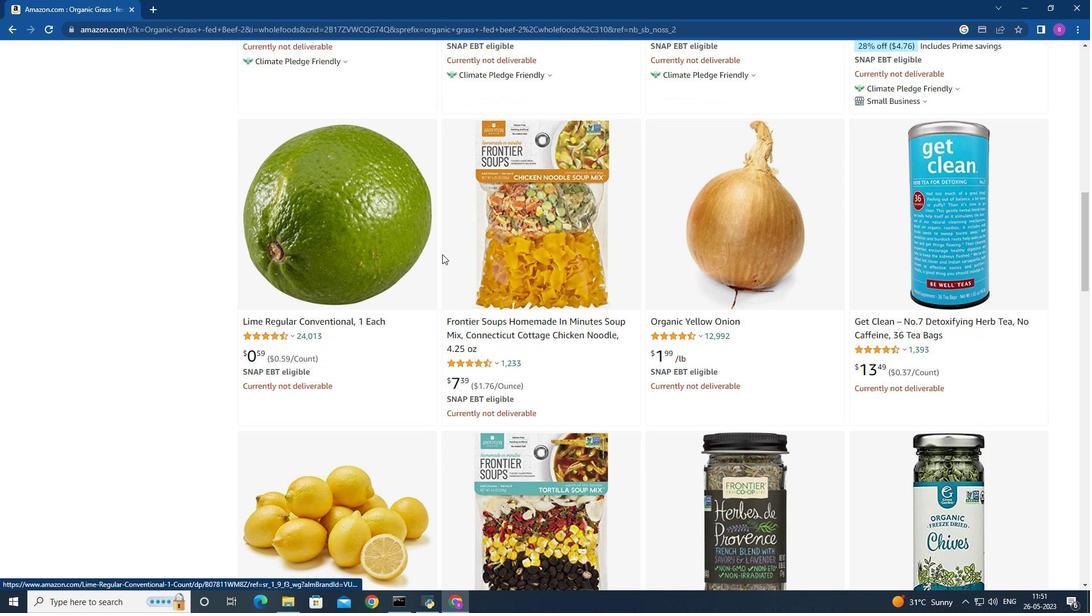 
Action: Mouse moved to (443, 256)
Screenshot: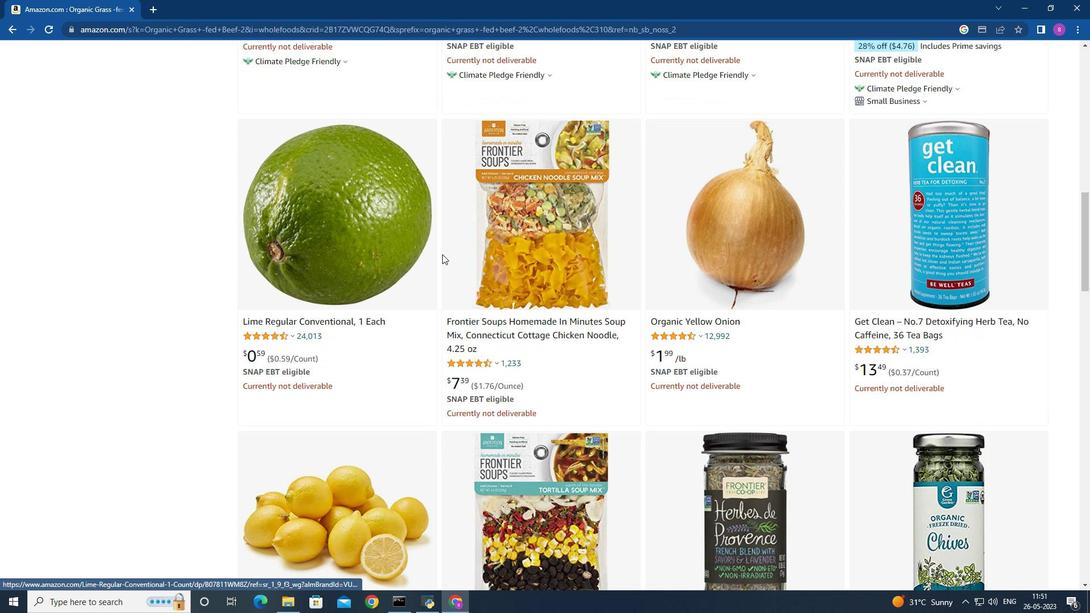 
Action: Mouse scrolled (443, 256) with delta (0, 0)
Screenshot: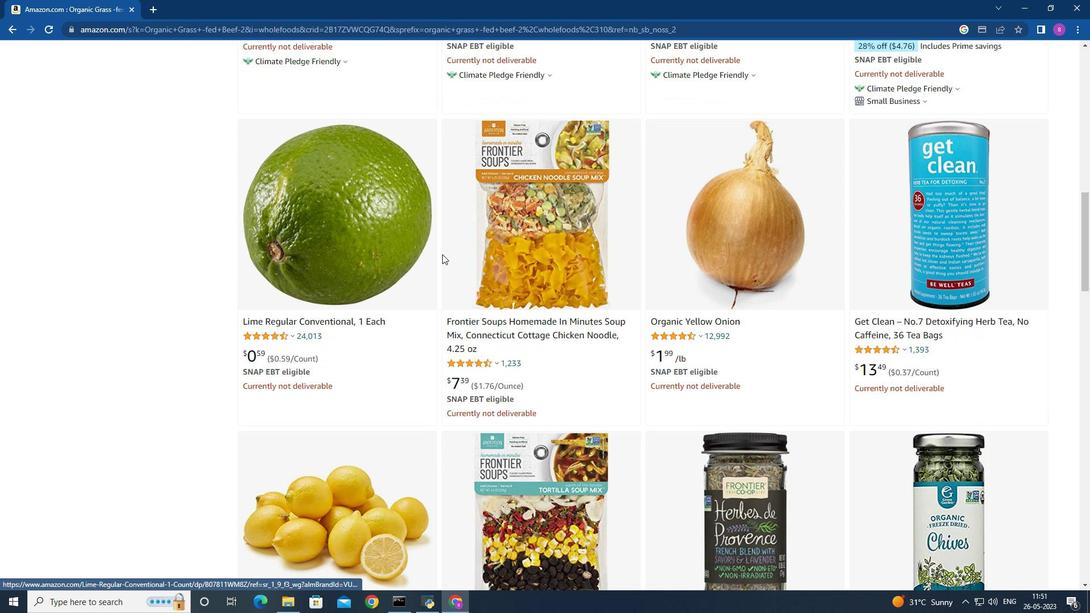 
Action: Mouse moved to (446, 256)
Screenshot: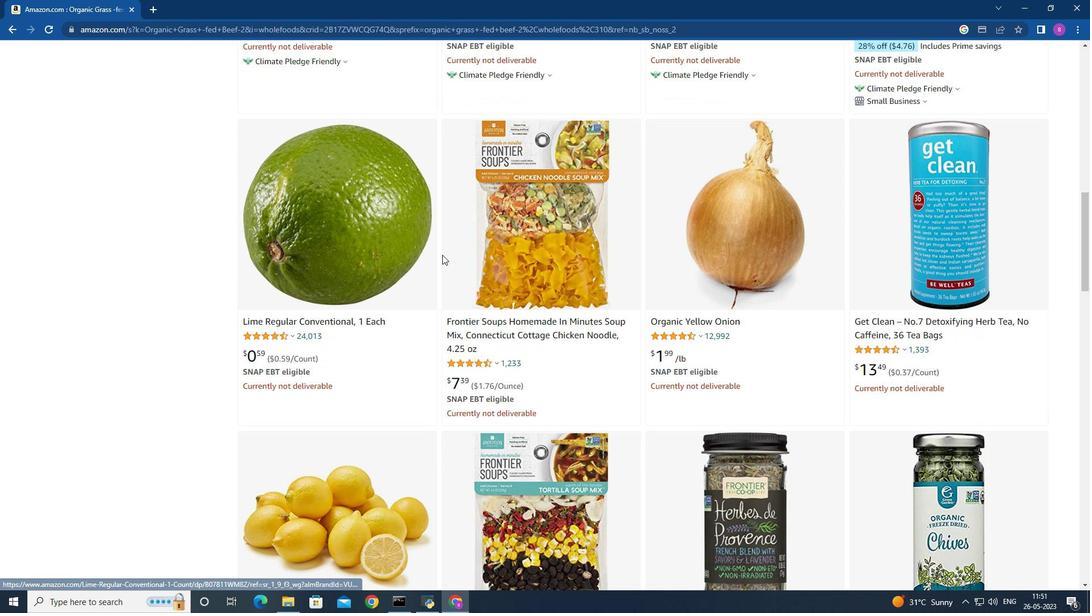 
Action: Mouse scrolled (446, 256) with delta (0, 0)
Screenshot: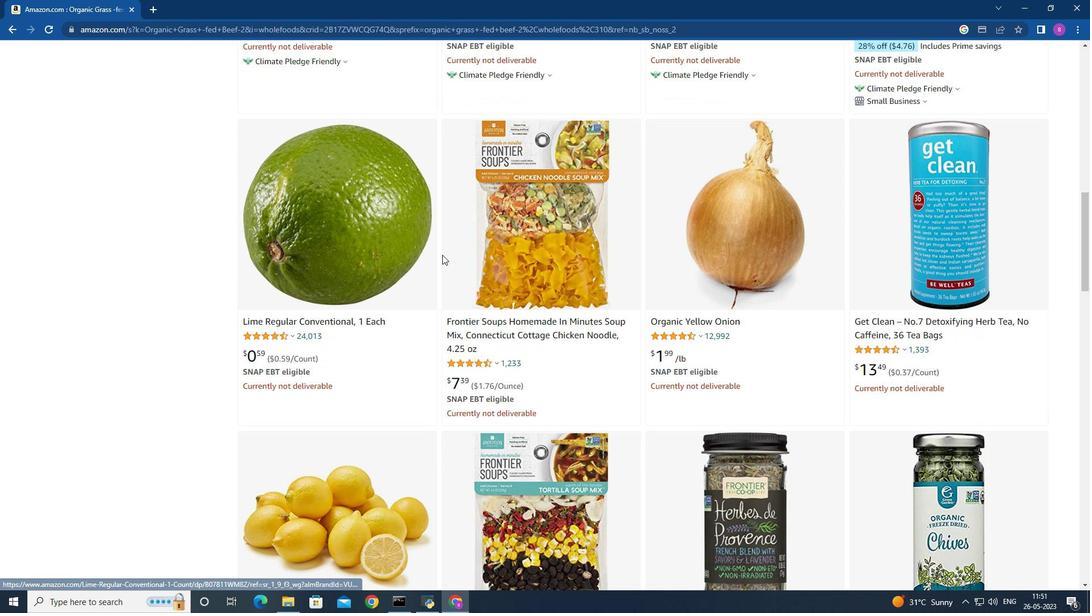 
Action: Mouse moved to (459, 258)
Screenshot: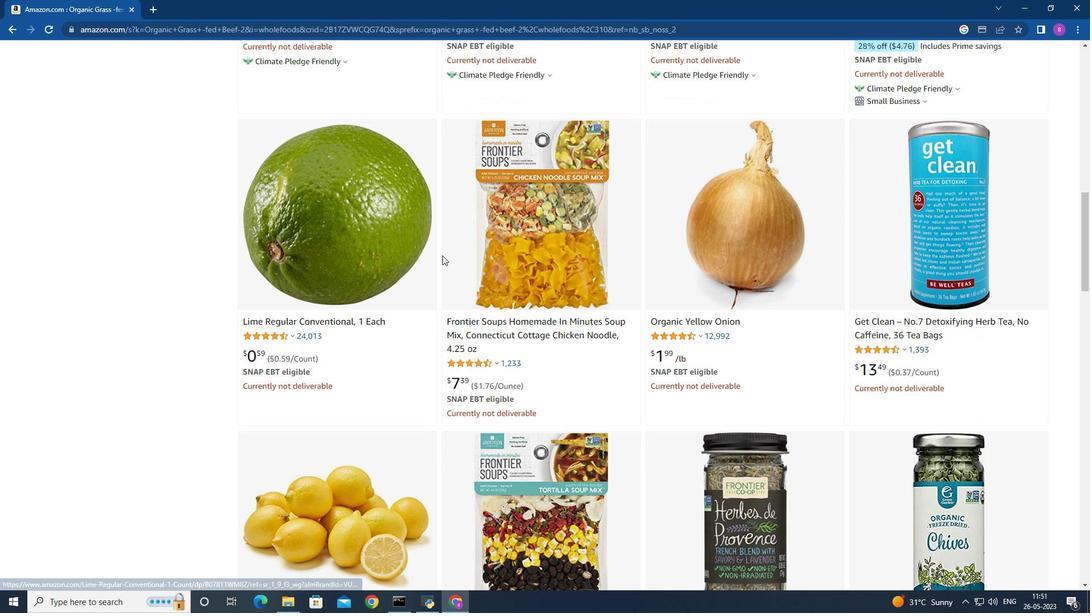 
Action: Mouse scrolled (459, 257) with delta (0, 0)
Screenshot: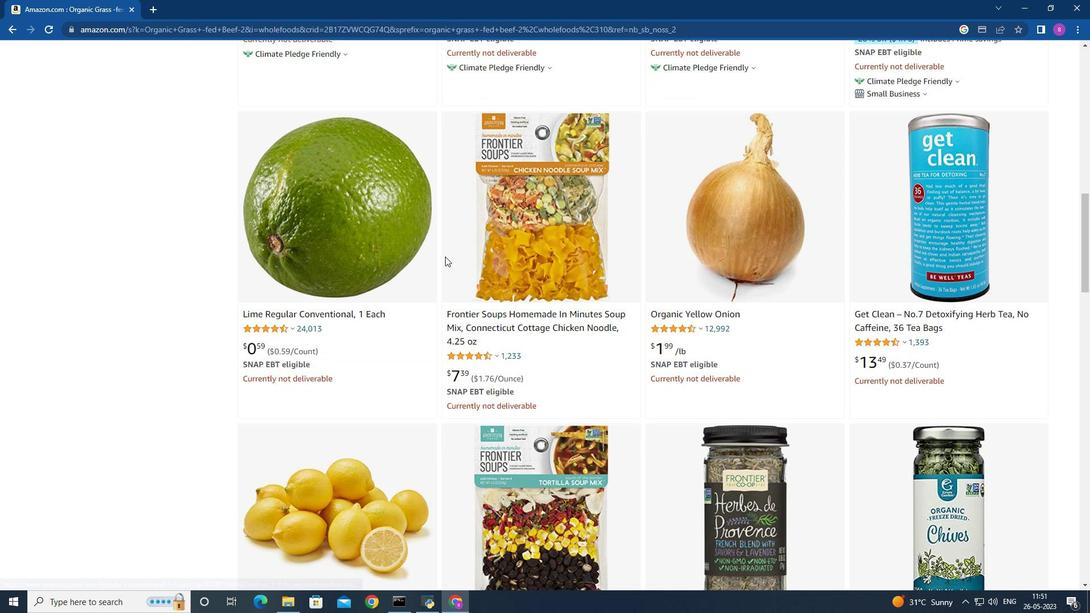 
Action: Mouse moved to (465, 260)
Screenshot: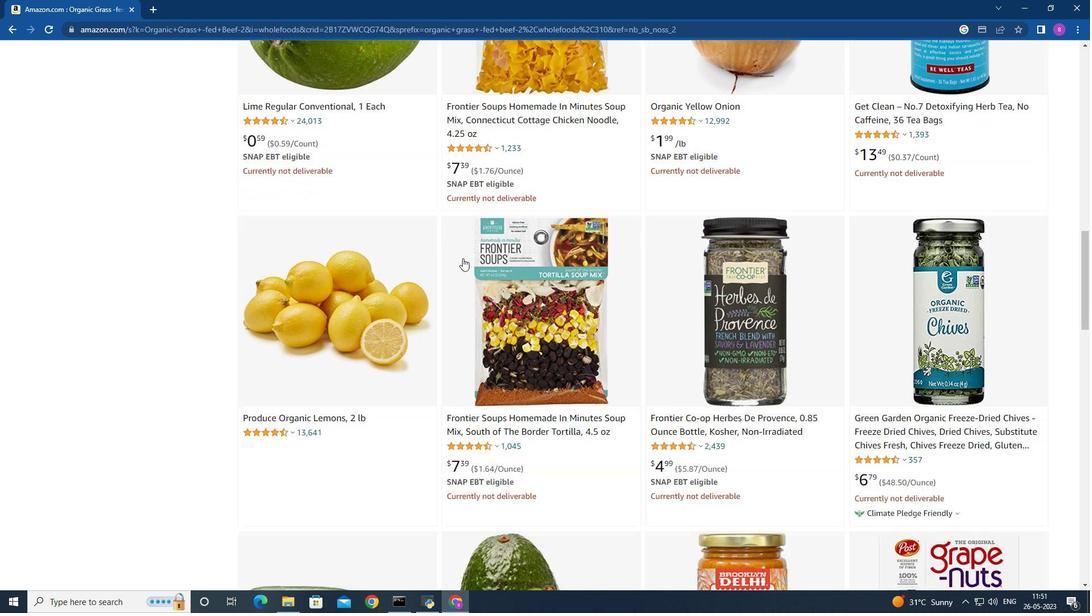 
Action: Mouse scrolled (465, 259) with delta (0, 0)
Screenshot: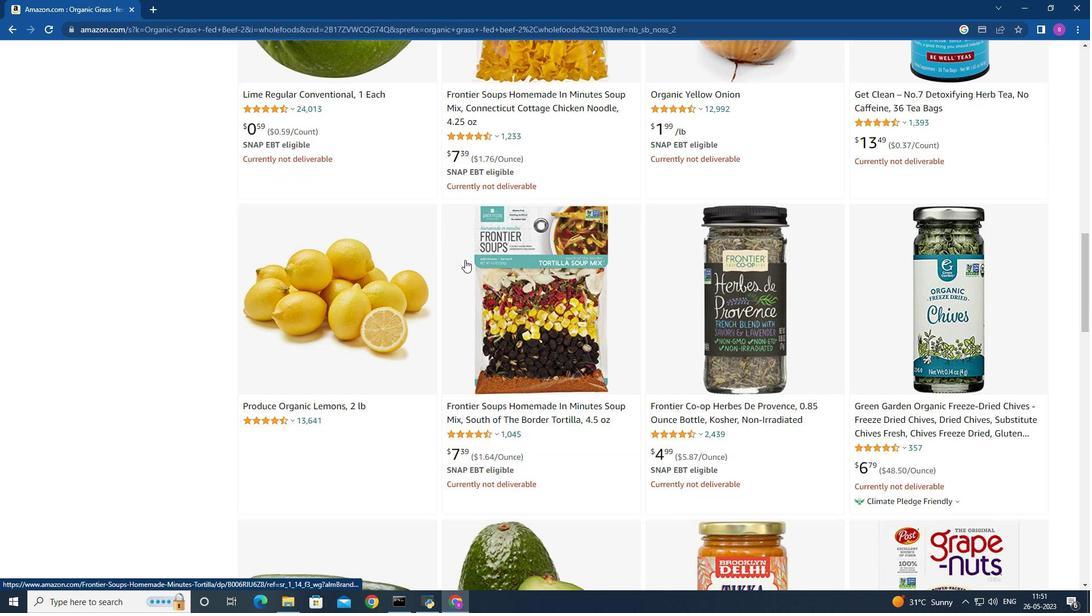 
Action: Mouse scrolled (465, 259) with delta (0, 0)
Screenshot: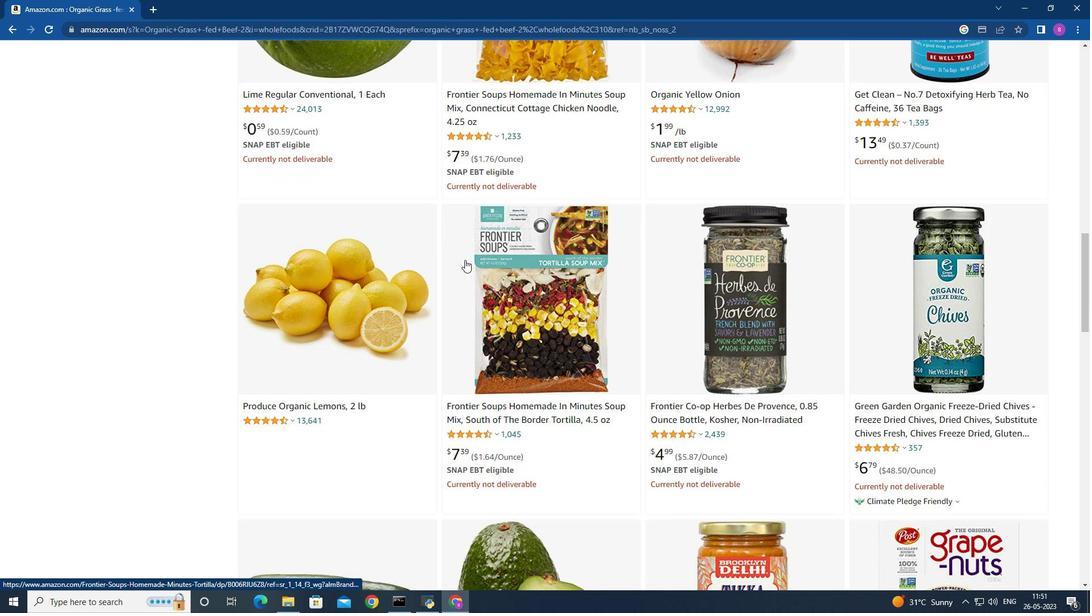 
Action: Mouse scrolled (465, 259) with delta (0, 0)
Screenshot: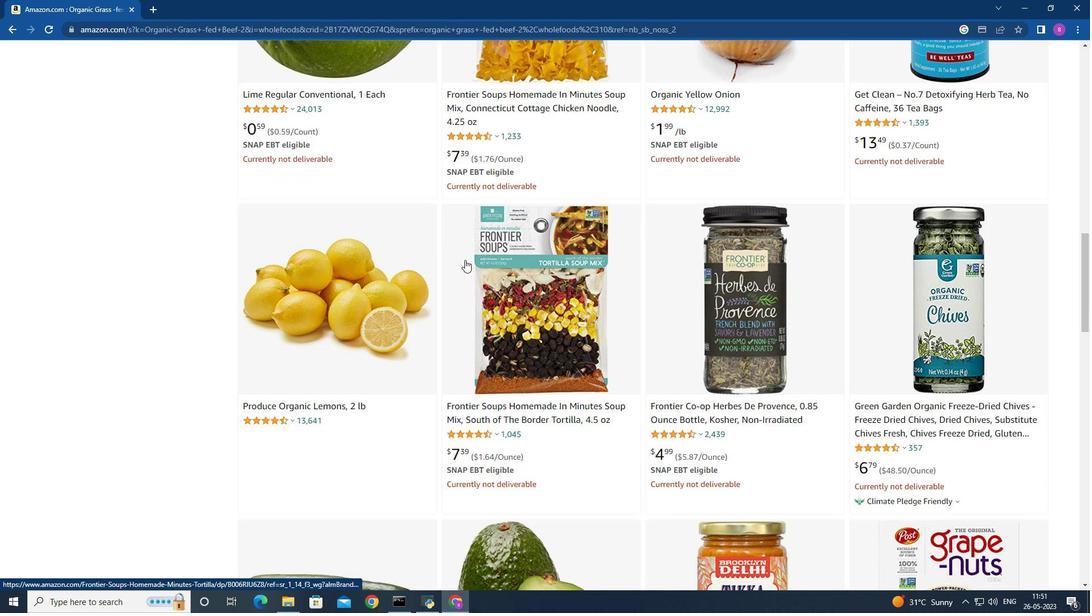
Action: Mouse scrolled (465, 259) with delta (0, 0)
Screenshot: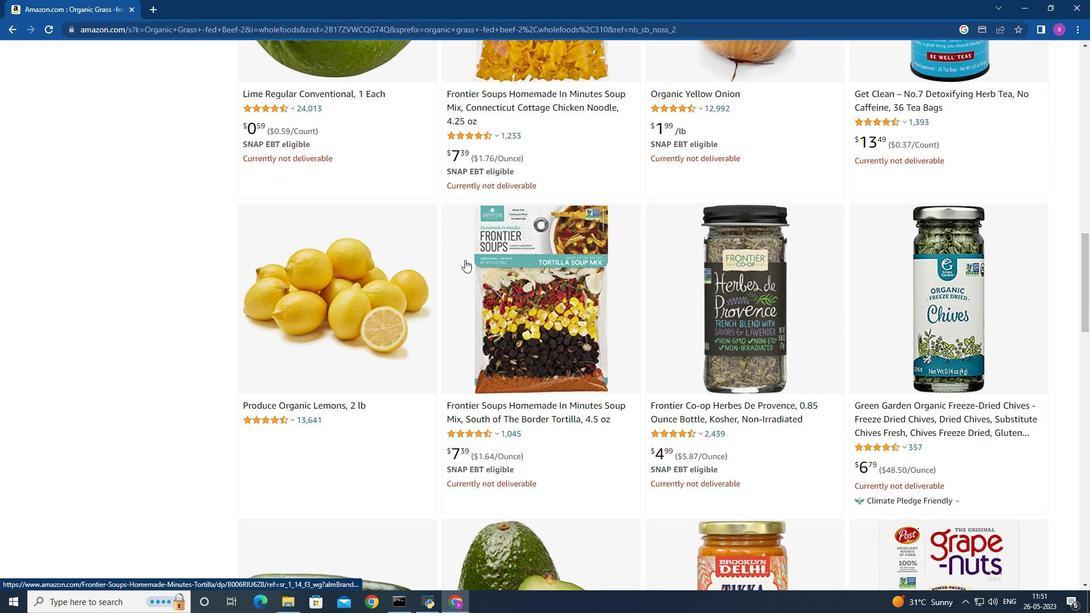 
Action: Mouse scrolled (465, 259) with delta (0, 0)
Screenshot: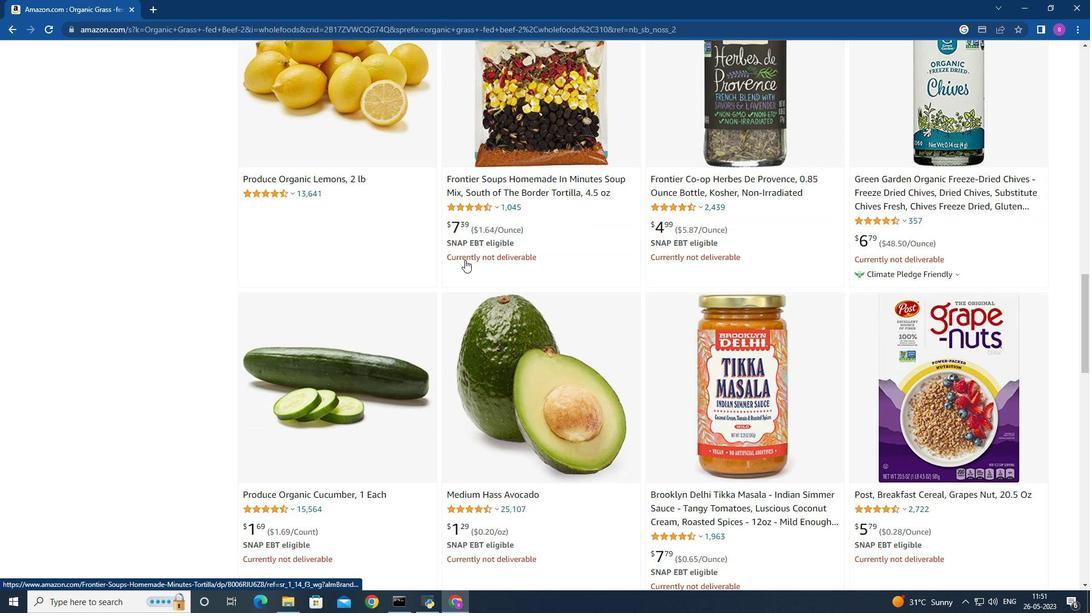 
Action: Mouse scrolled (465, 259) with delta (0, 0)
Screenshot: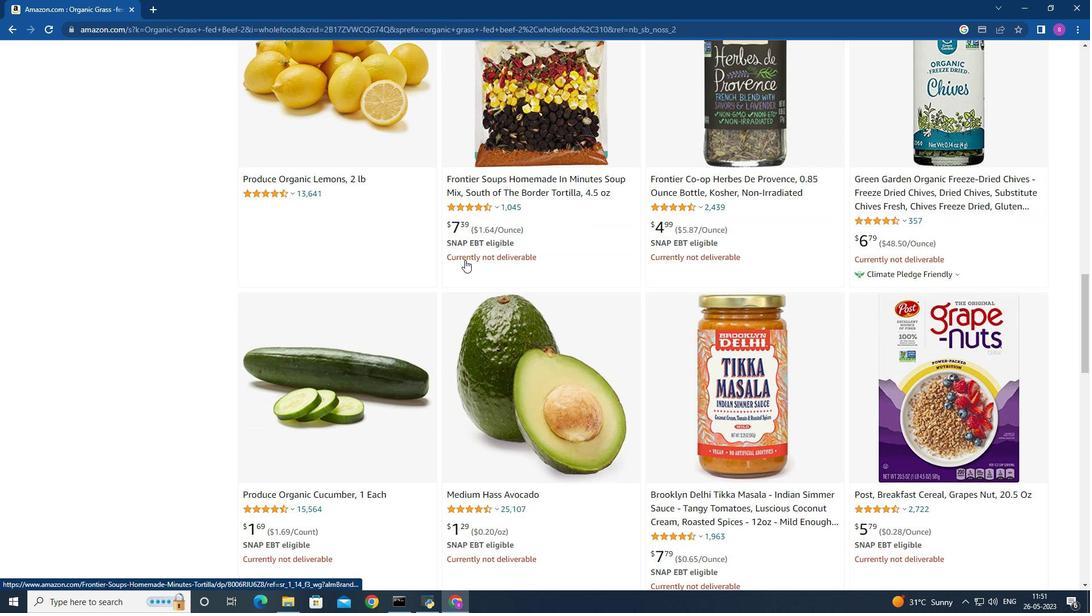 
Action: Mouse moved to (465, 260)
Screenshot: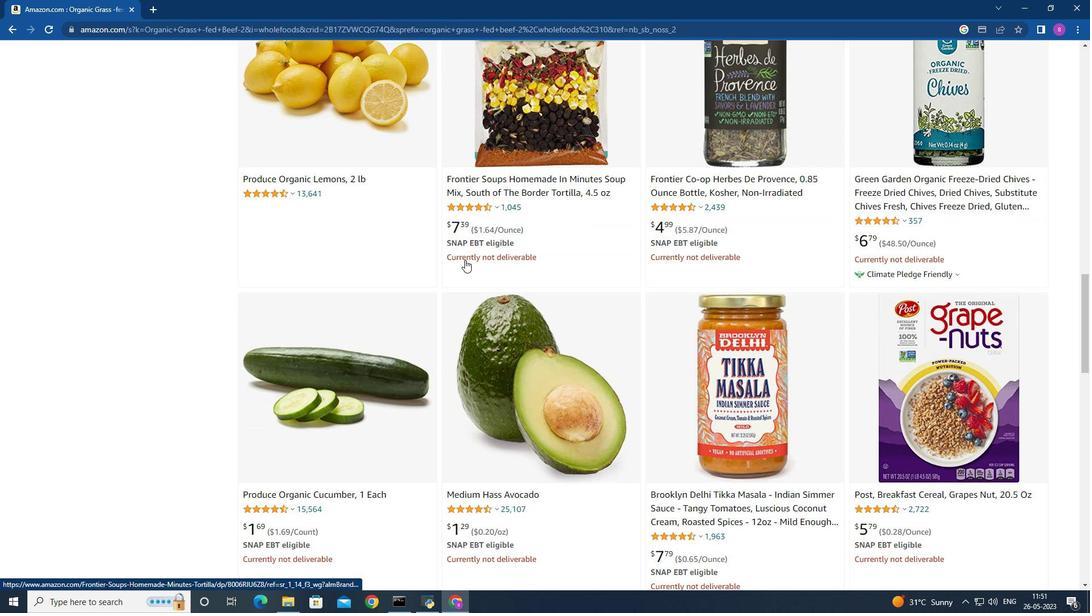 
Action: Mouse scrolled (465, 260) with delta (0, 0)
Screenshot: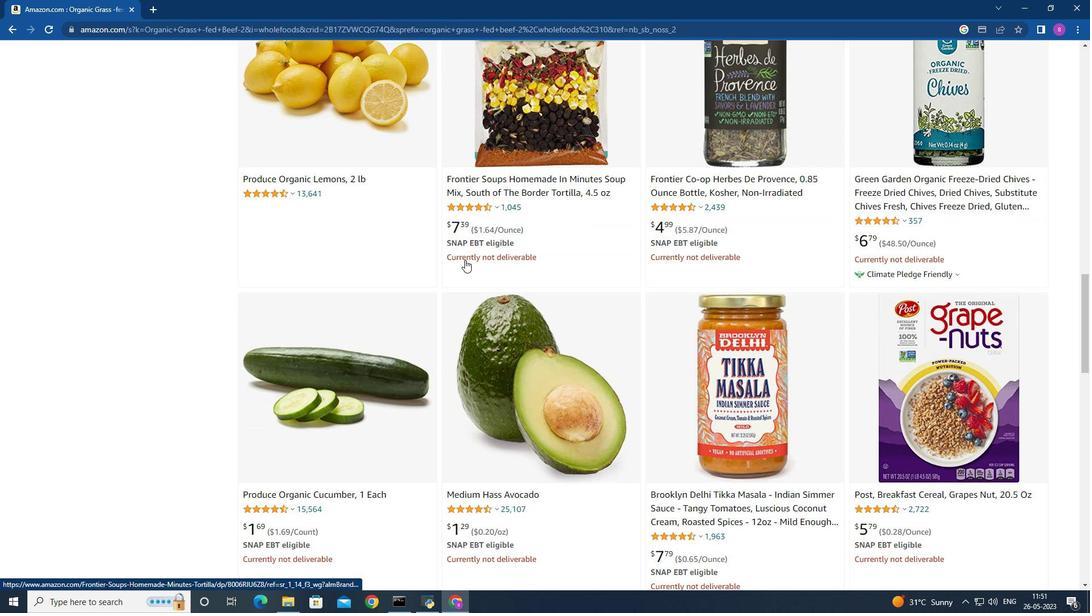 
Action: Mouse scrolled (465, 260) with delta (0, 0)
Screenshot: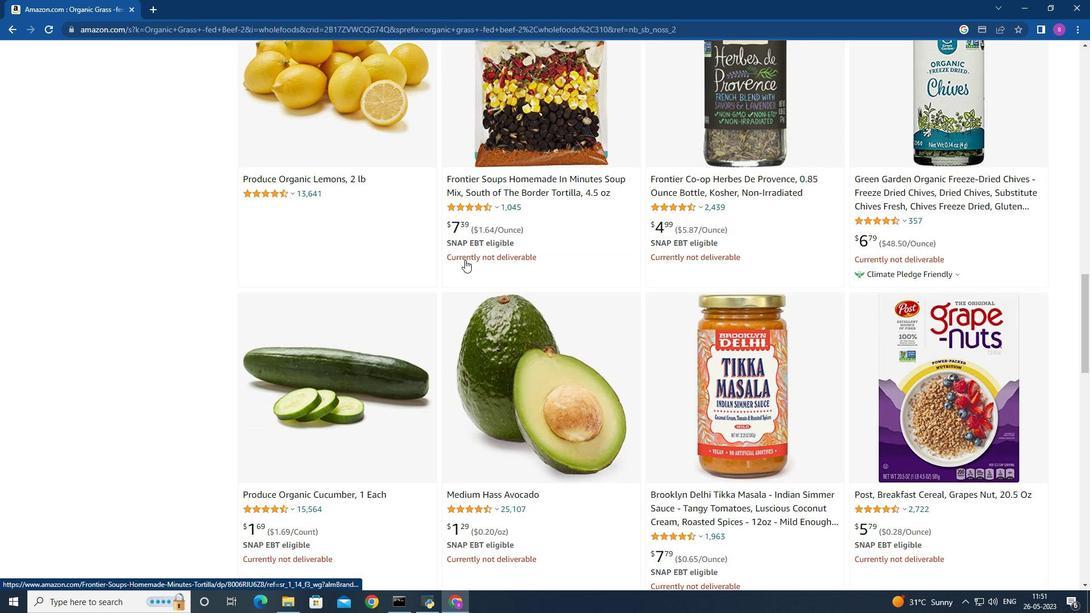
Action: Mouse moved to (465, 258)
Screenshot: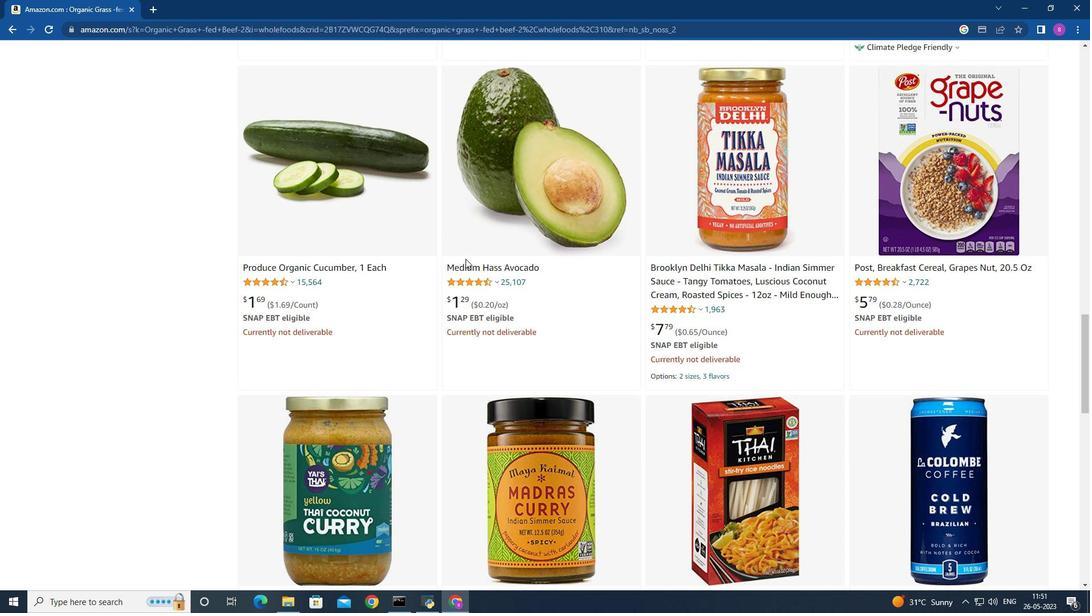 
Action: Mouse scrolled (465, 259) with delta (0, 0)
Screenshot: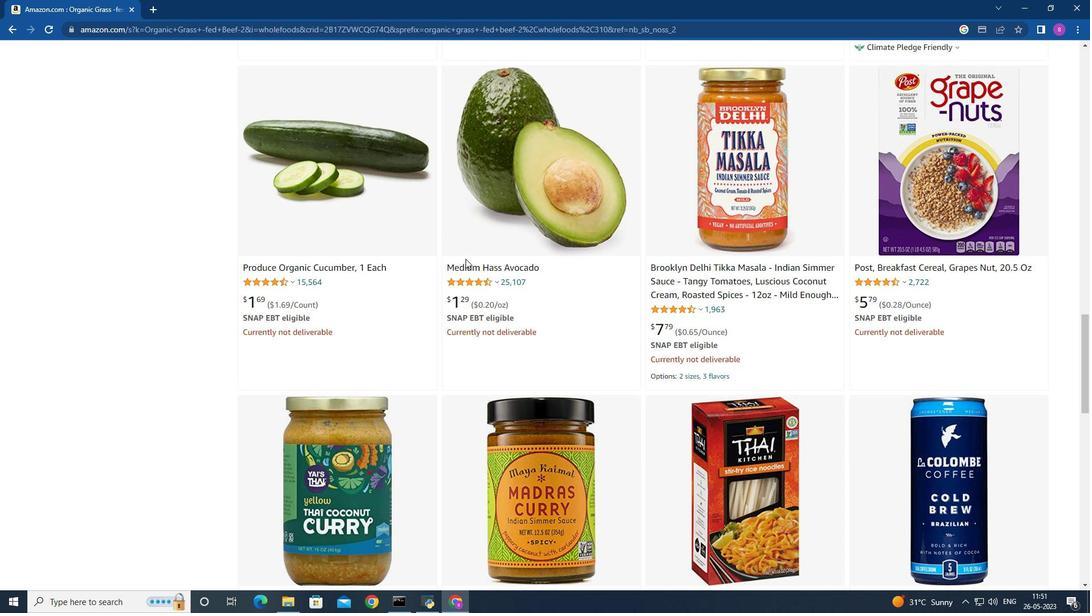 
Action: Mouse scrolled (465, 259) with delta (0, 0)
Screenshot: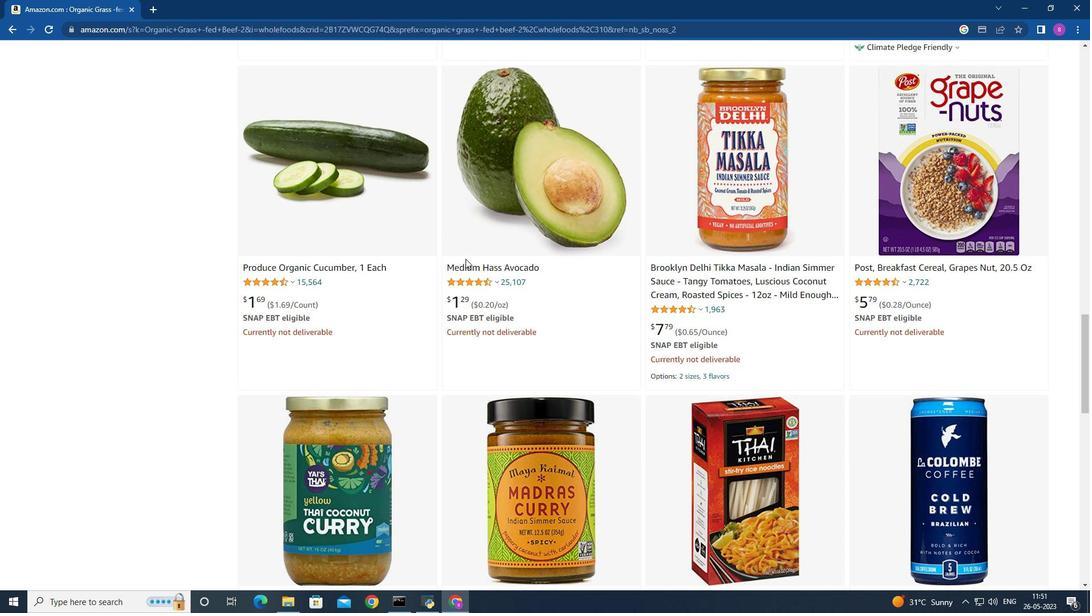 
Action: Mouse scrolled (465, 259) with delta (0, 0)
Screenshot: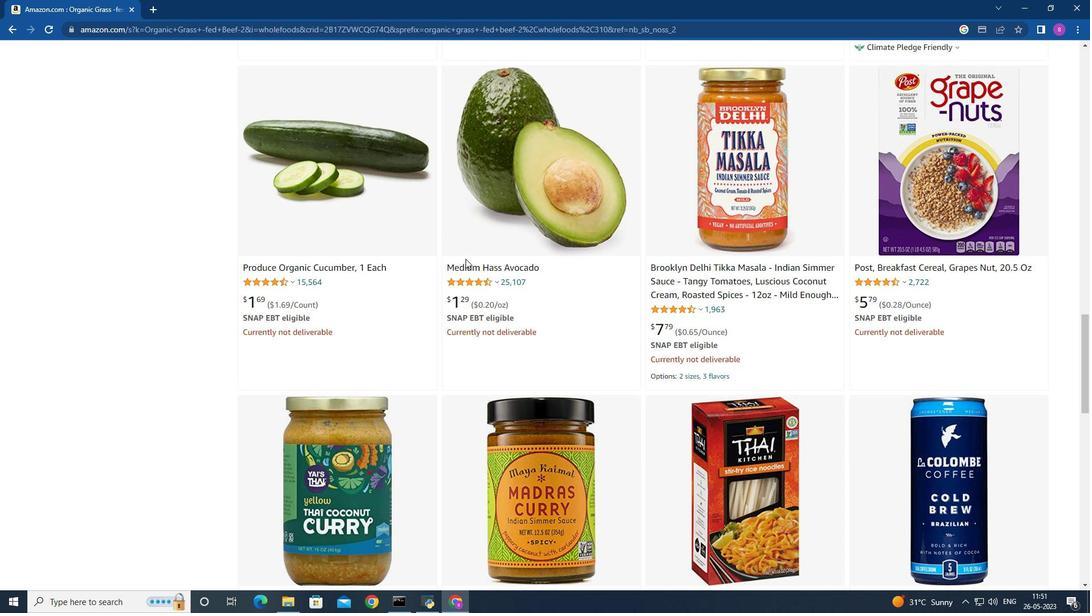 
Action: Mouse scrolled (465, 259) with delta (0, 0)
Screenshot: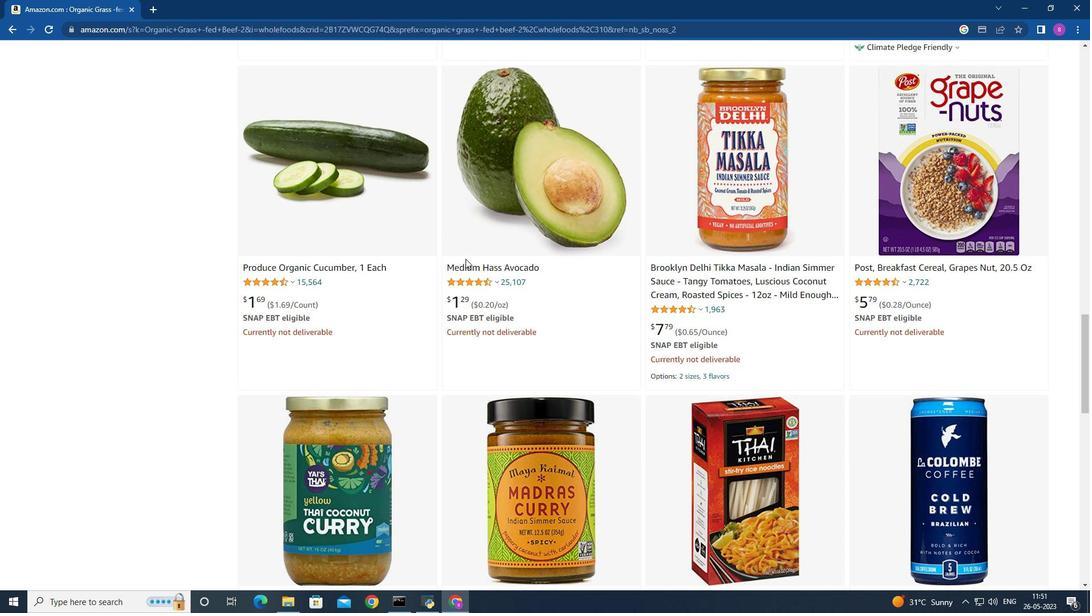 
Action: Mouse scrolled (465, 259) with delta (0, 0)
Screenshot: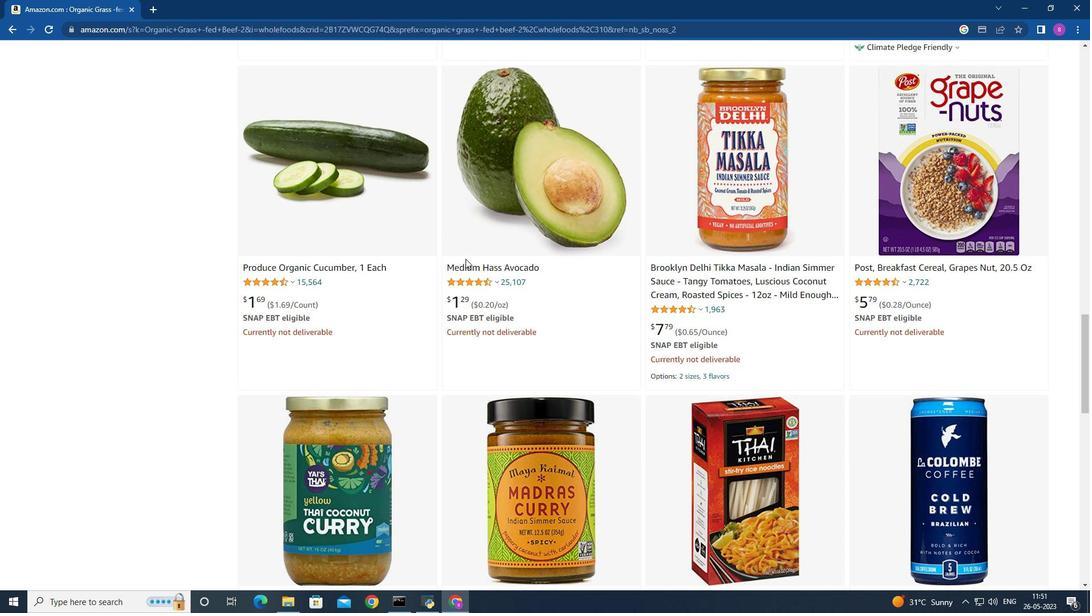 
Action: Mouse scrolled (465, 259) with delta (0, 0)
Screenshot: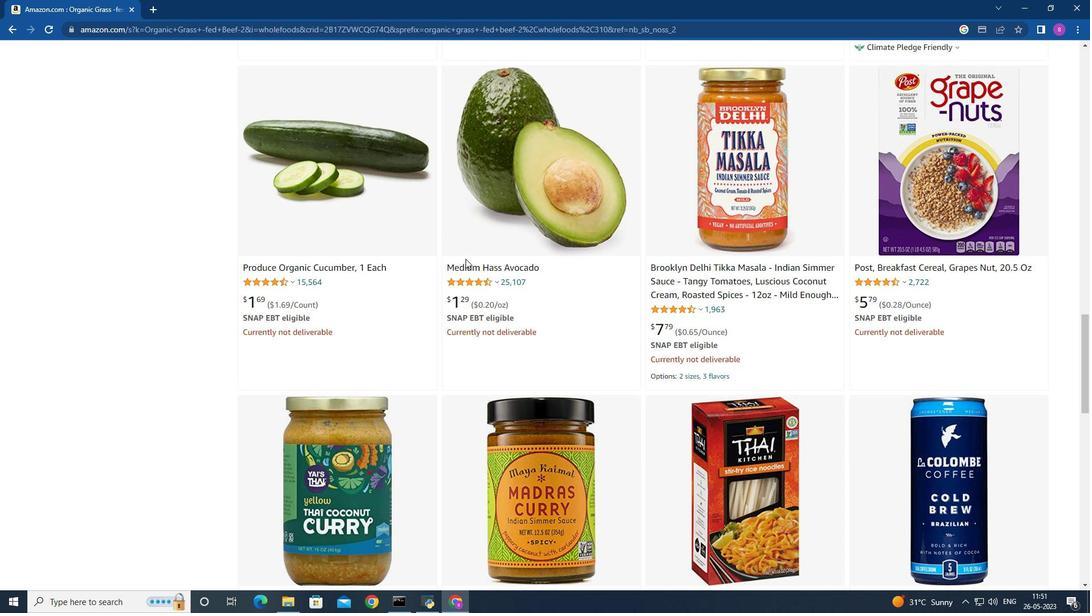 
Action: Mouse scrolled (465, 259) with delta (0, 0)
Screenshot: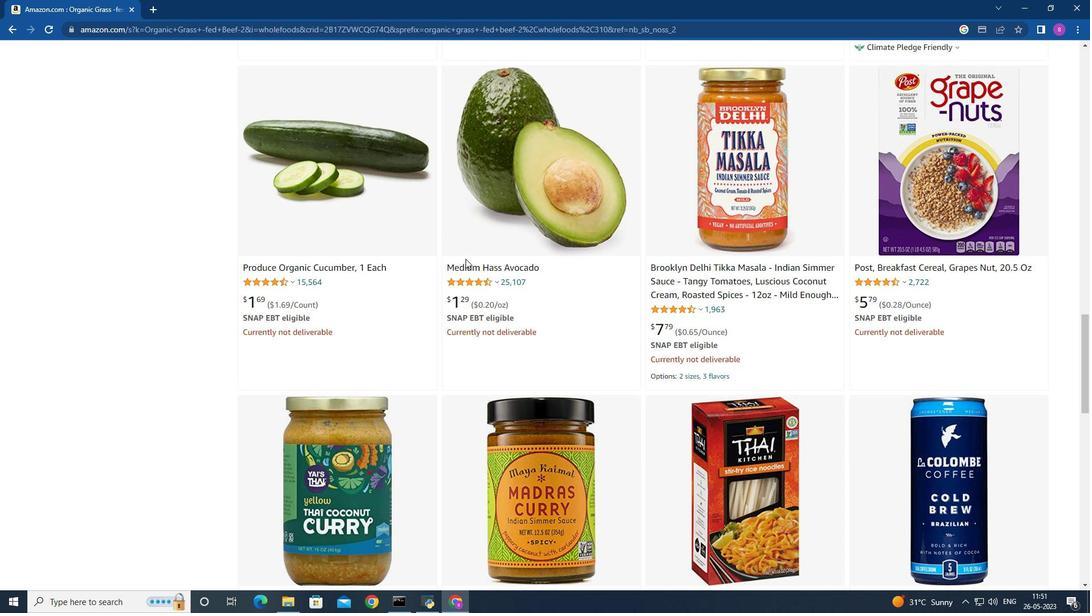 
Action: Mouse moved to (464, 258)
Screenshot: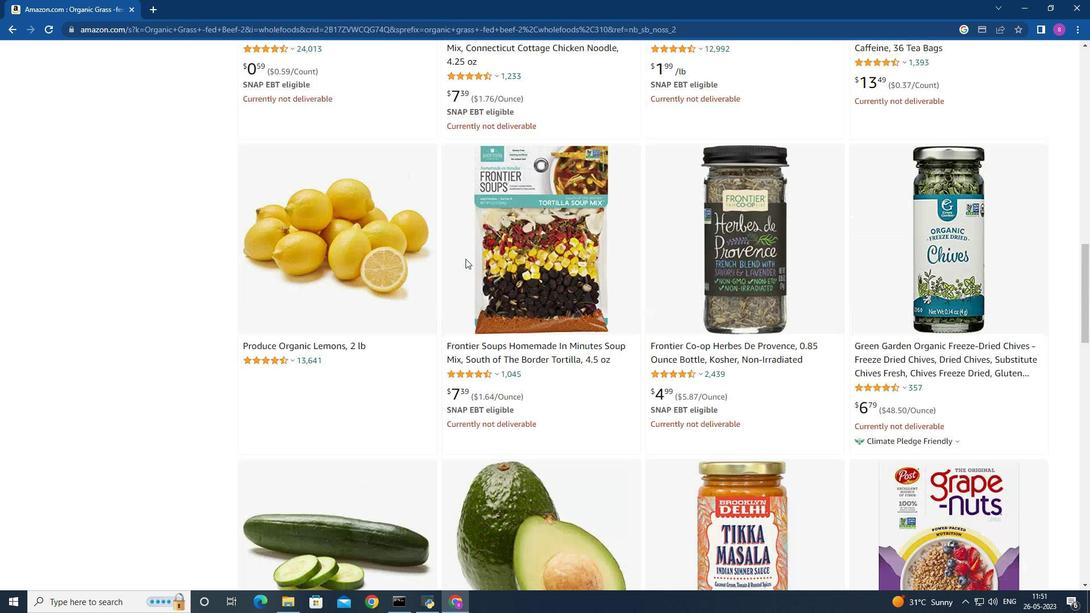 
Action: Mouse scrolled (464, 258) with delta (0, 0)
Screenshot: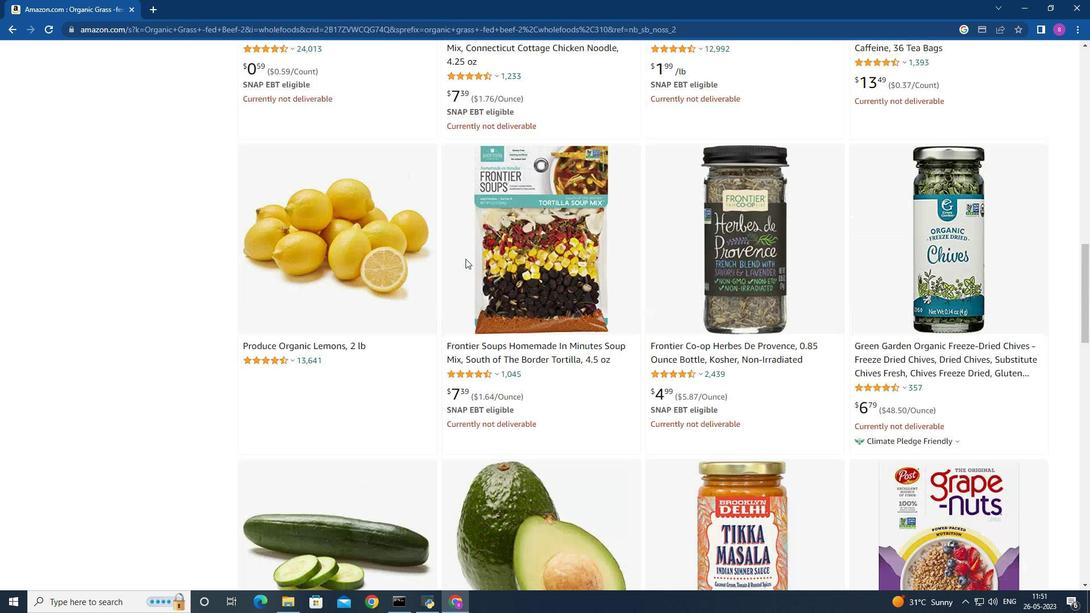 
Action: Mouse moved to (463, 258)
Screenshot: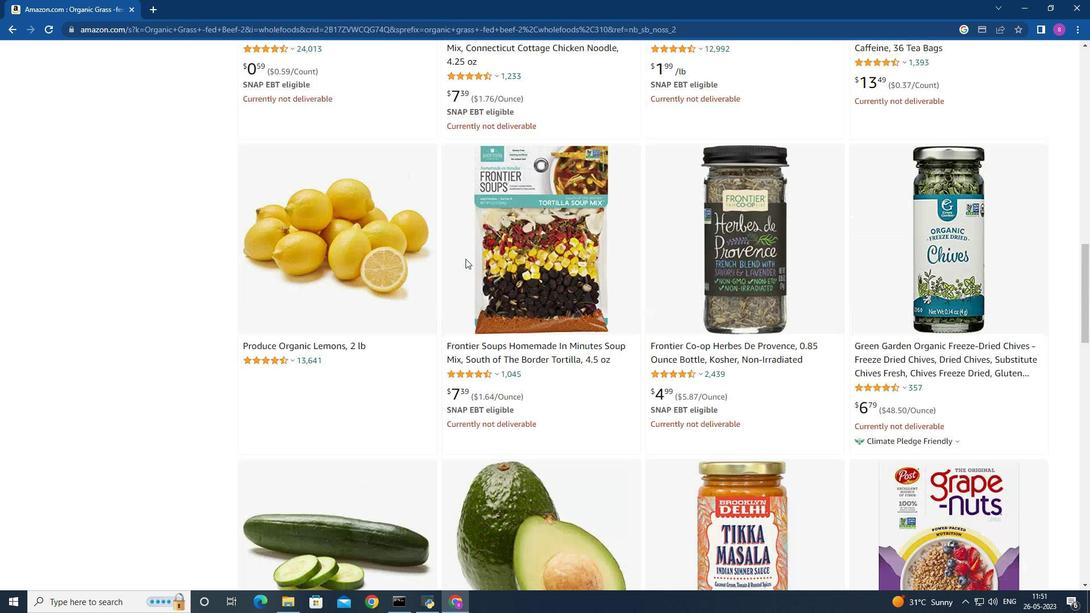 
Action: Mouse scrolled (463, 258) with delta (0, 0)
Screenshot: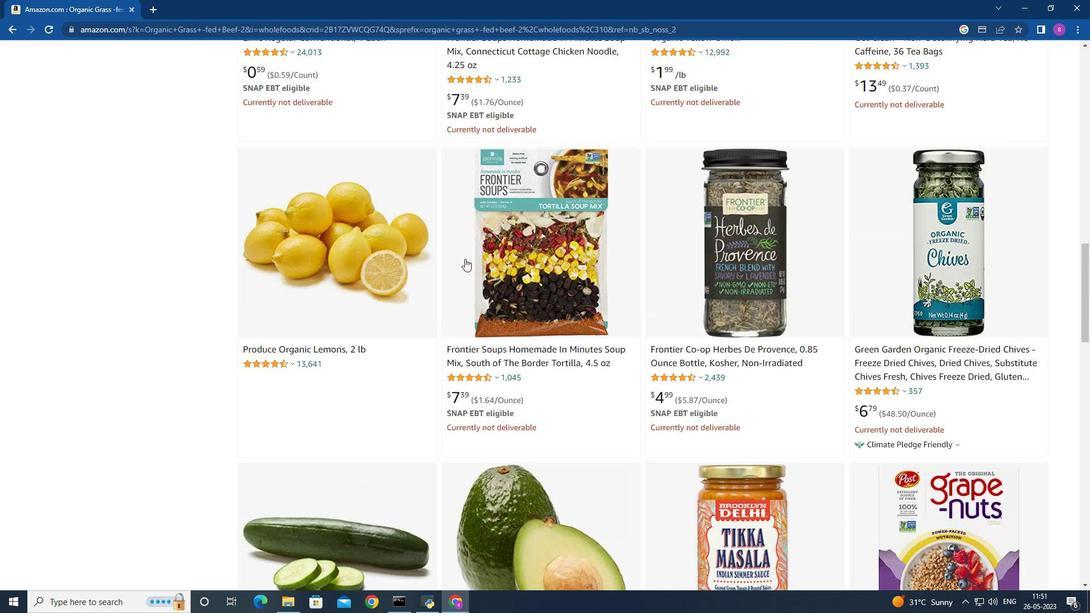 
Action: Mouse scrolled (463, 258) with delta (0, 0)
Screenshot: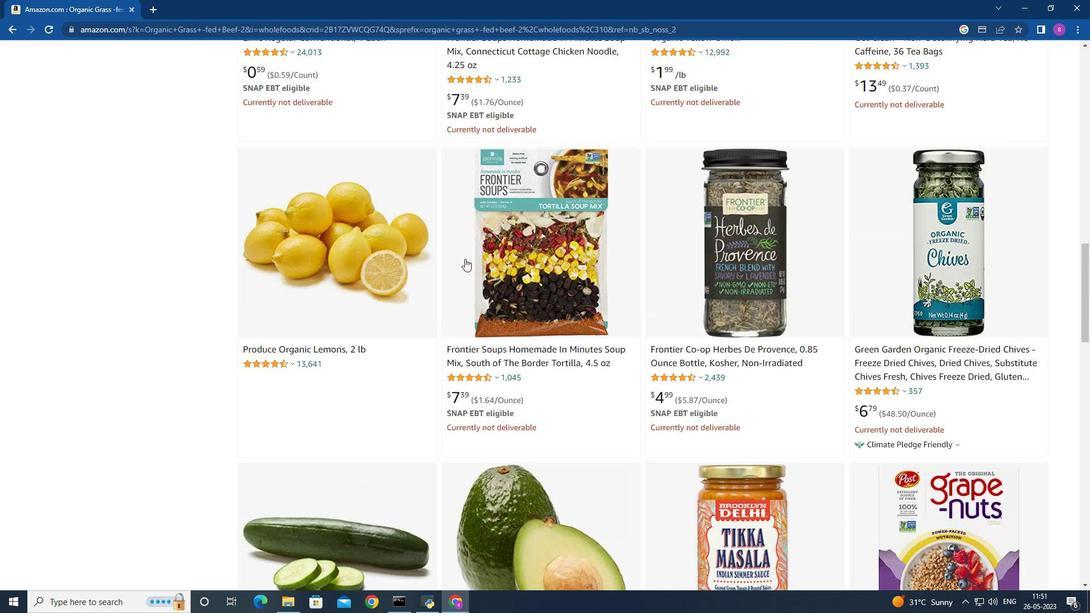 
Action: Mouse scrolled (463, 258) with delta (0, 0)
Screenshot: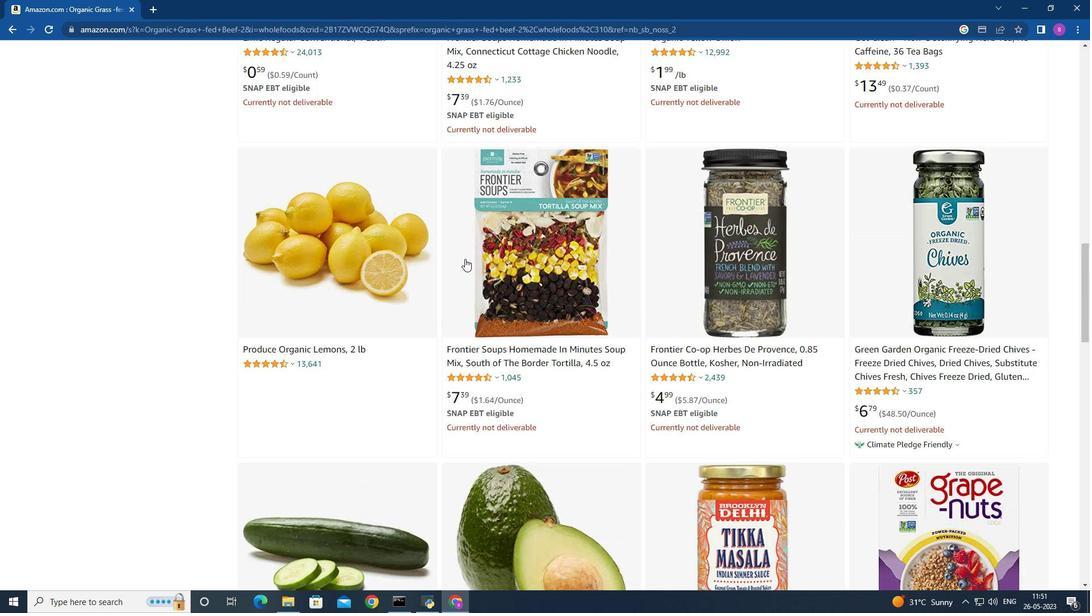 
Action: Mouse scrolled (463, 258) with delta (0, 0)
Screenshot: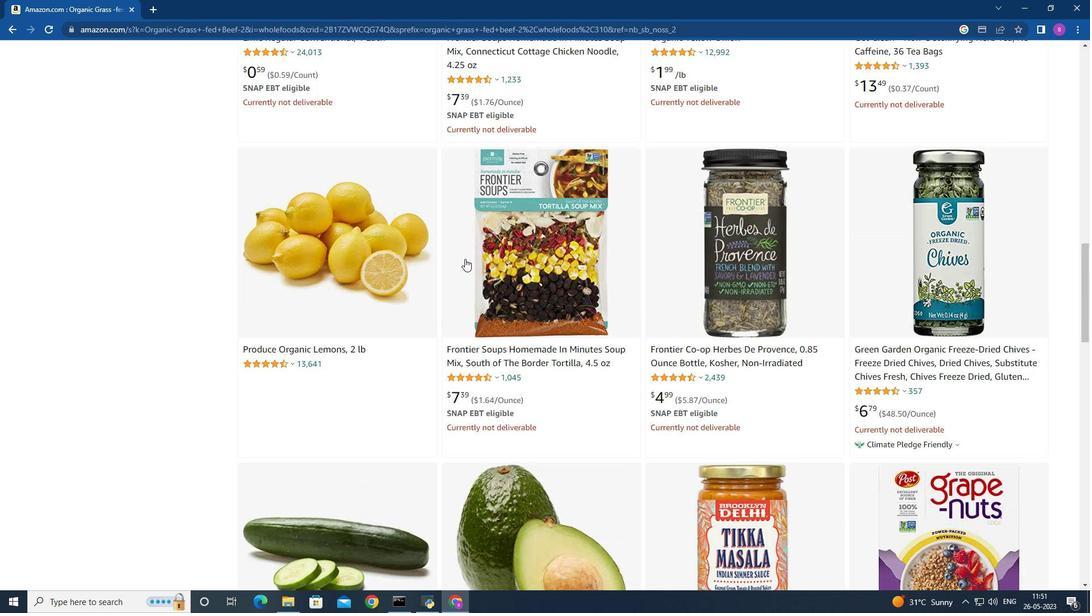 
Action: Mouse scrolled (463, 258) with delta (0, 0)
Screenshot: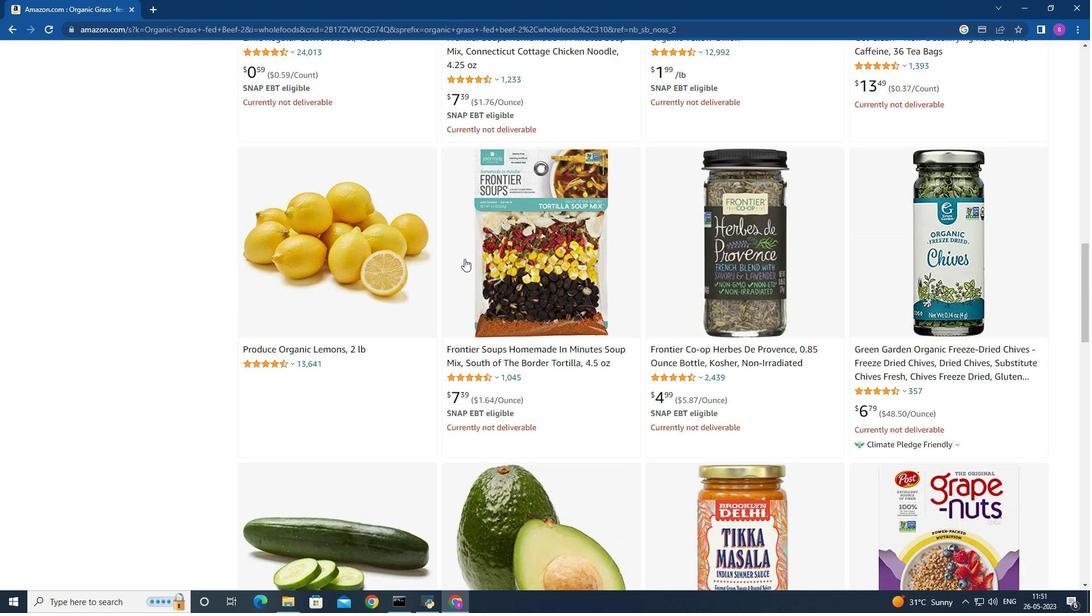 
Action: Mouse scrolled (463, 258) with delta (0, 0)
Screenshot: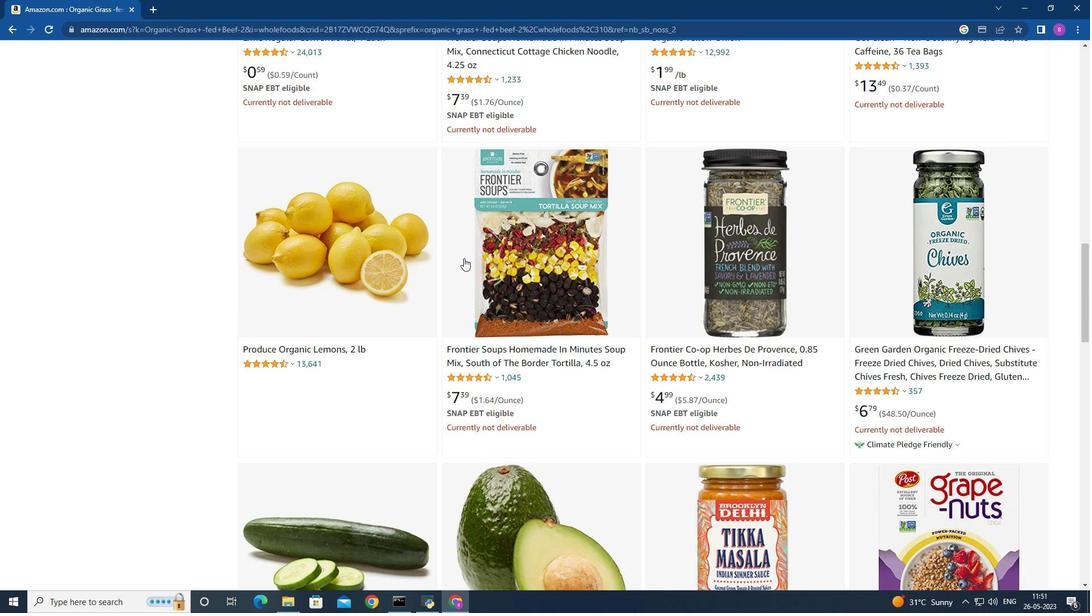 
Action: Mouse moved to (461, 257)
Screenshot: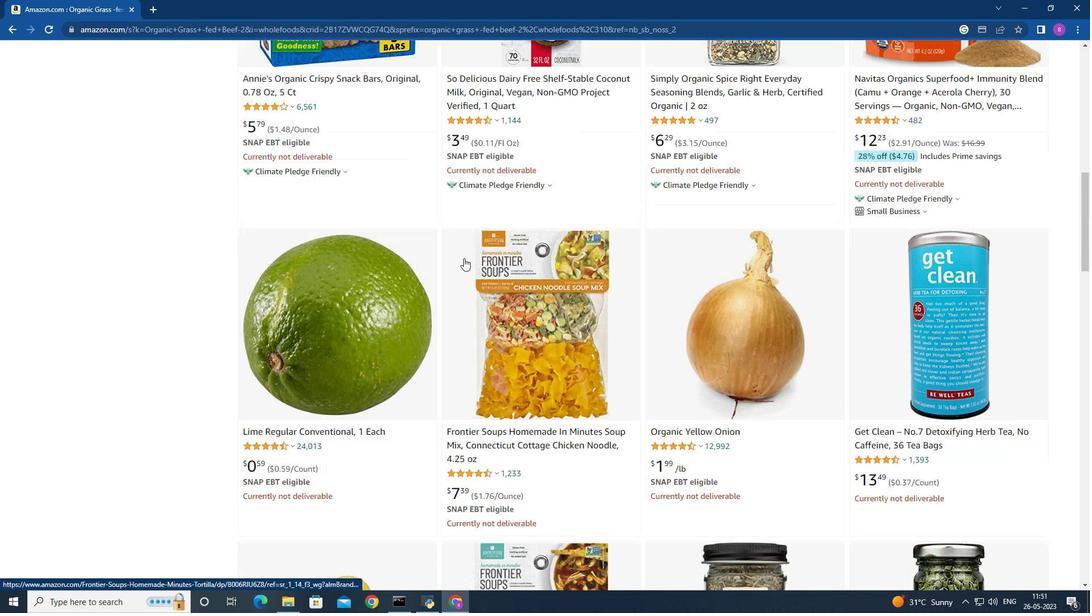 
Action: Mouse scrolled (461, 257) with delta (0, 0)
Screenshot: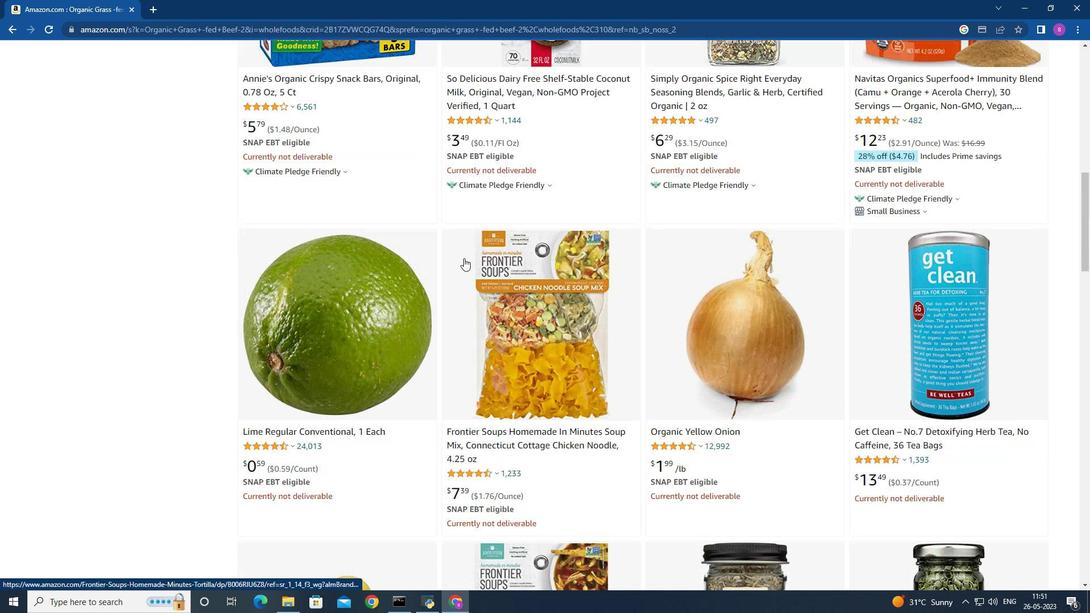 
Action: Mouse scrolled (461, 257) with delta (0, 0)
Screenshot: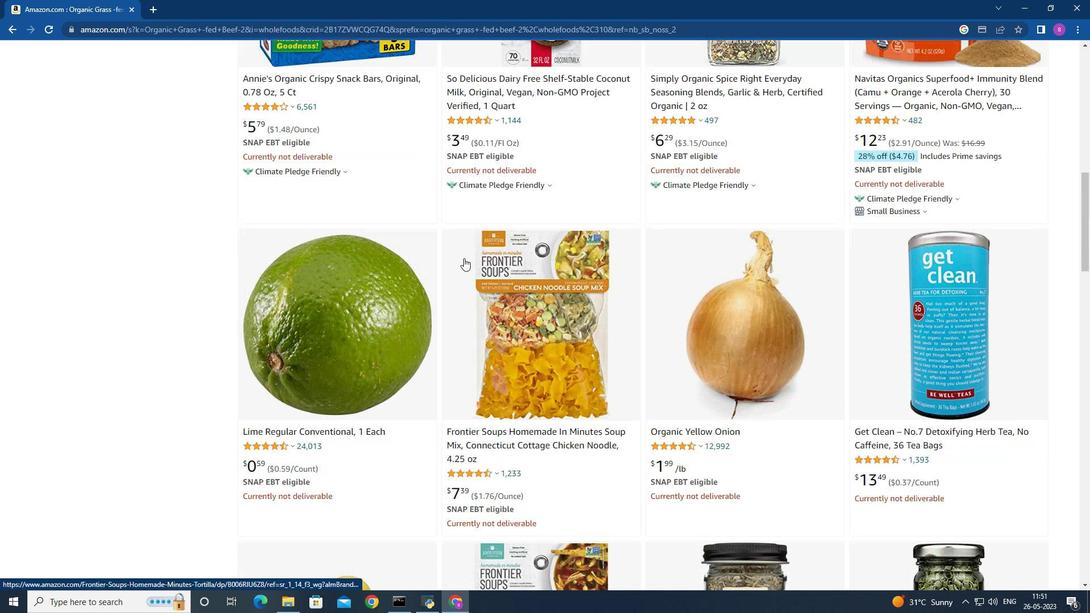 
Action: Mouse scrolled (461, 257) with delta (0, 0)
Screenshot: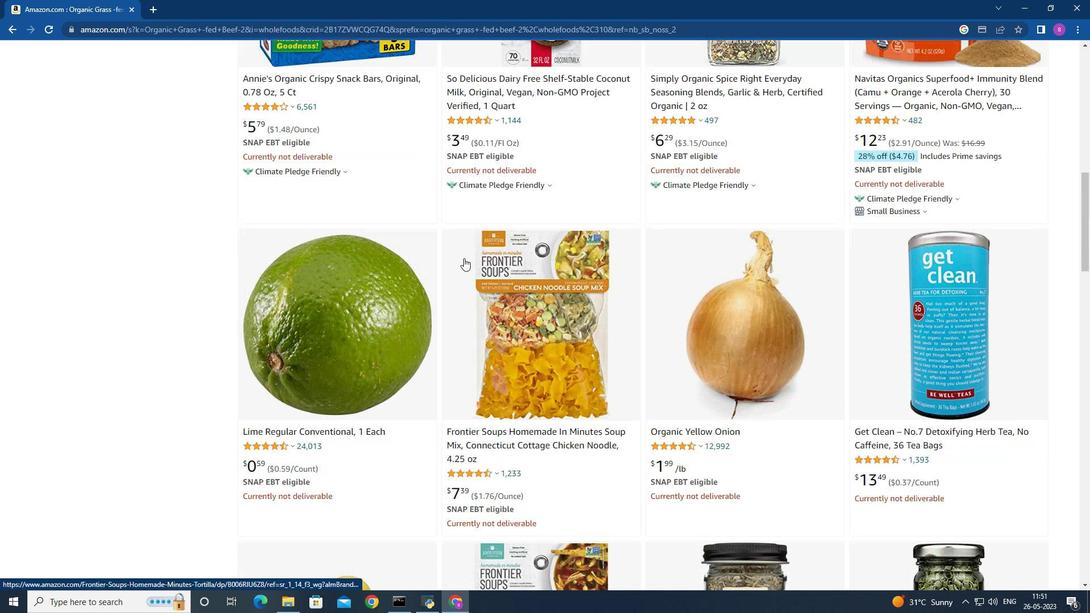 
Action: Mouse scrolled (461, 257) with delta (0, 0)
Screenshot: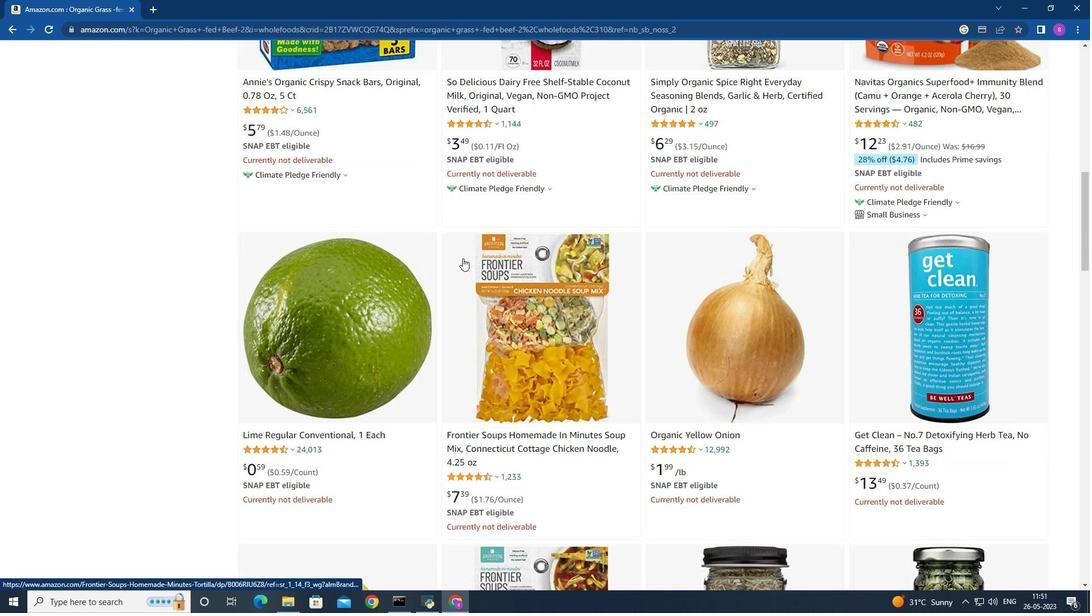 
Action: Mouse scrolled (461, 257) with delta (0, 0)
Screenshot: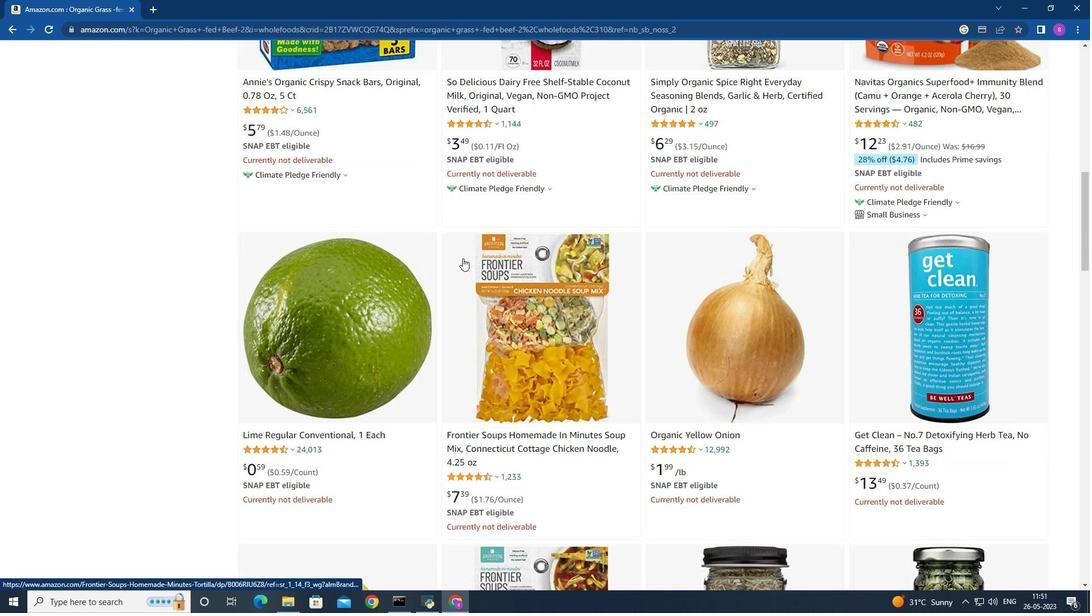 
Action: Mouse scrolled (461, 257) with delta (0, 0)
Screenshot: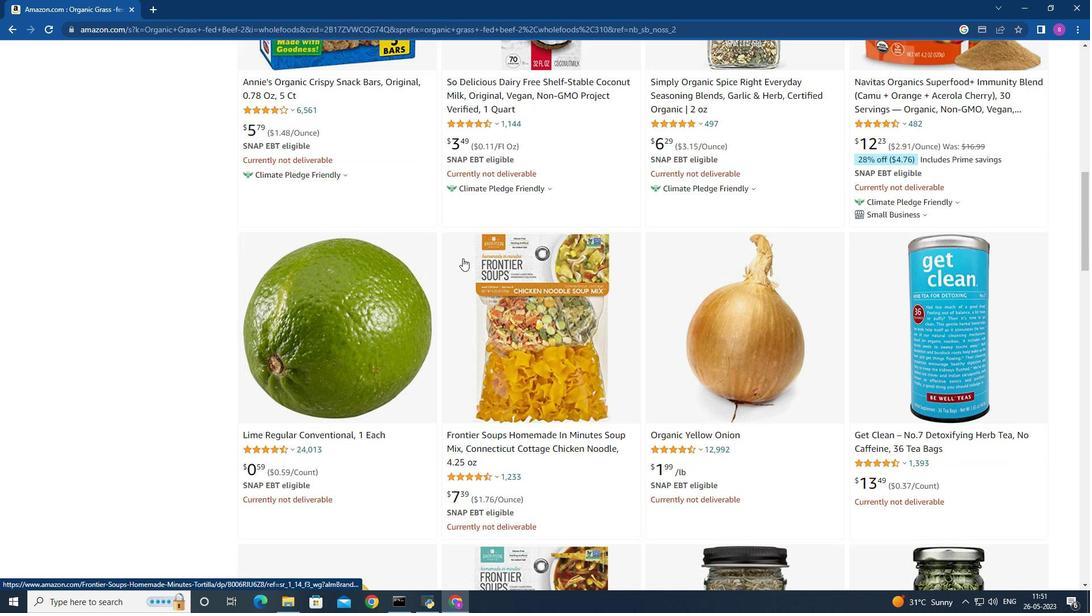 
Action: Mouse scrolled (461, 257) with delta (0, 0)
Screenshot: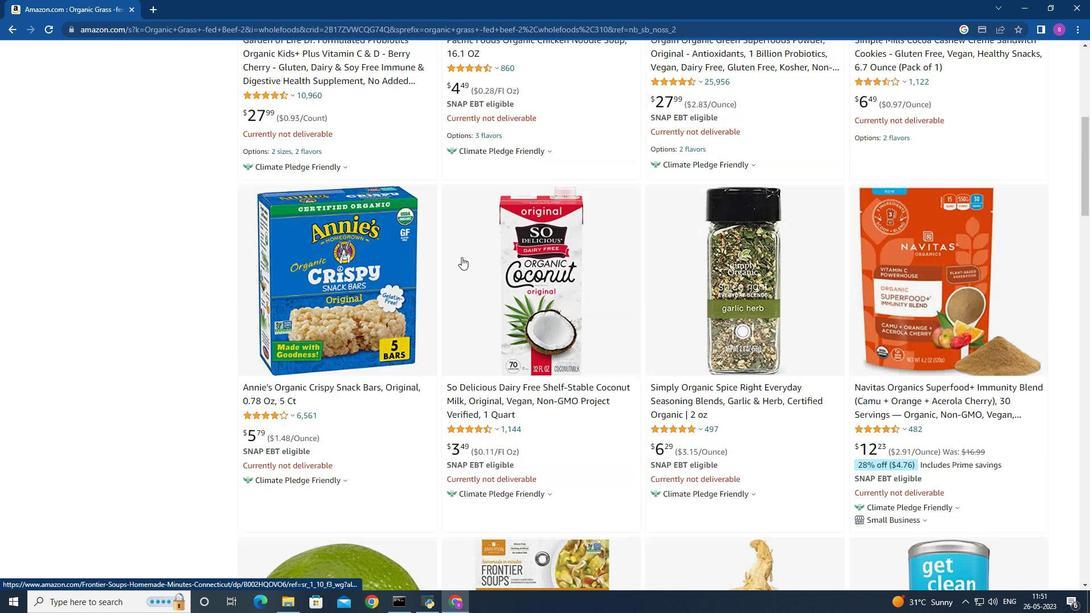 
Action: Mouse scrolled (461, 257) with delta (0, 0)
Screenshot: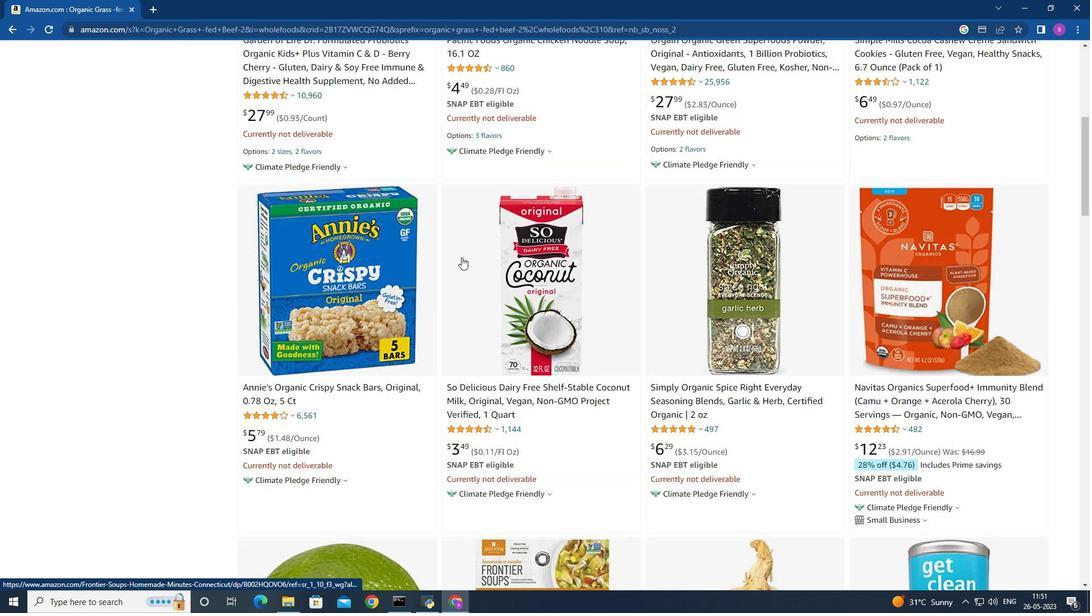
Action: Mouse scrolled (461, 257) with delta (0, 0)
Screenshot: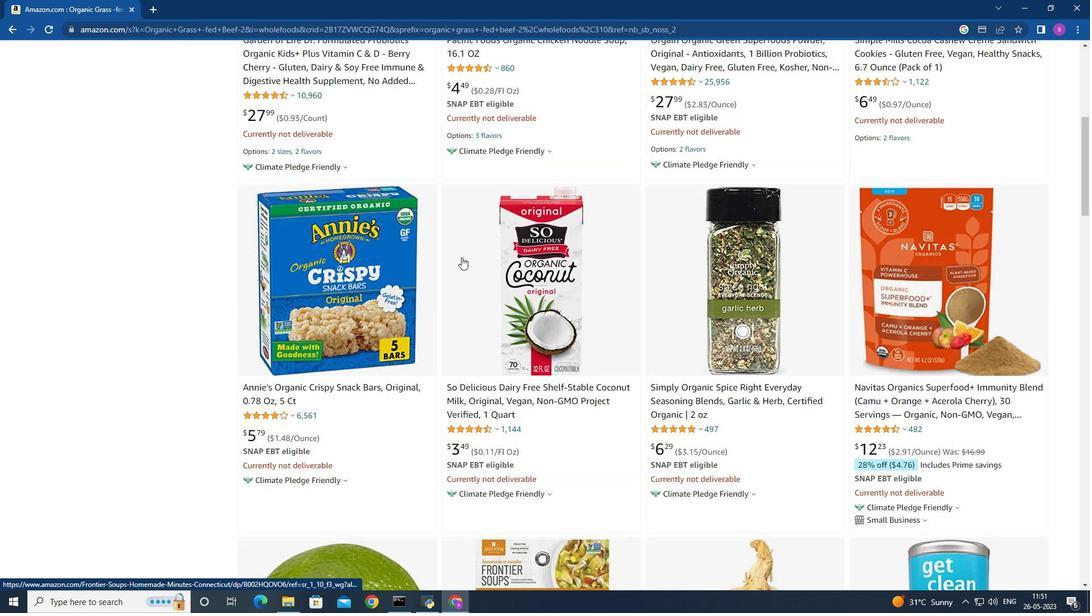 
Action: Mouse scrolled (461, 257) with delta (0, 0)
Screenshot: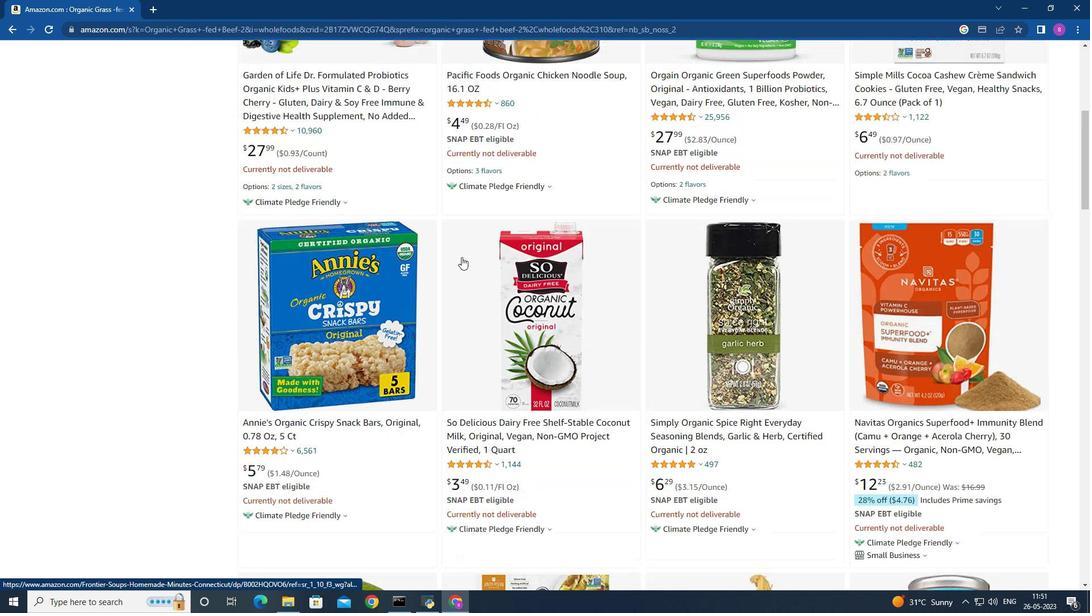 
Action: Mouse scrolled (461, 257) with delta (0, 0)
Screenshot: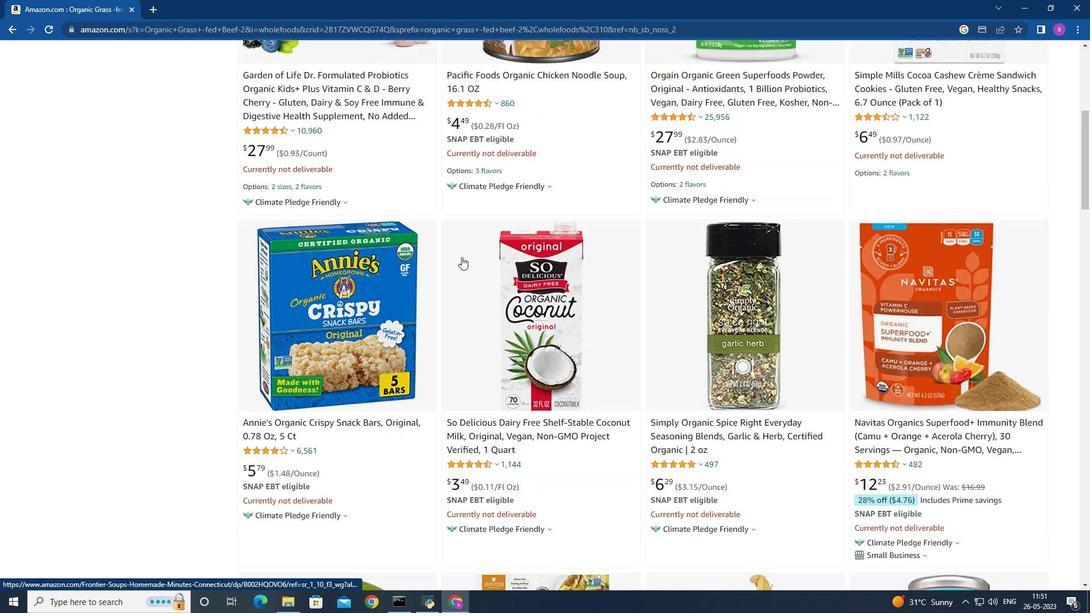 
Action: Mouse scrolled (461, 257) with delta (0, 0)
Screenshot: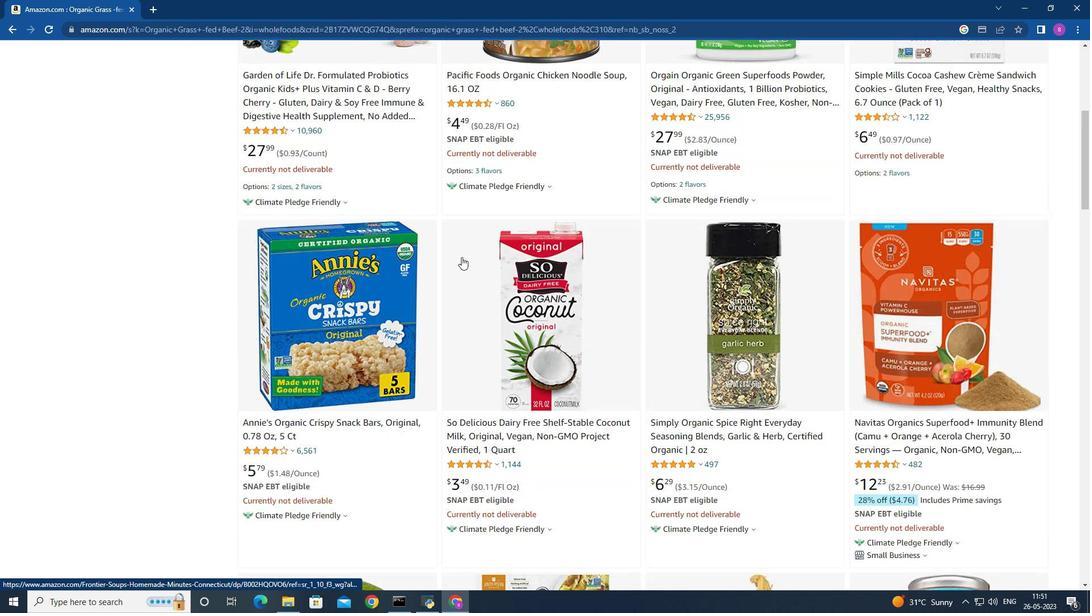 
Action: Mouse moved to (383, 294)
Screenshot: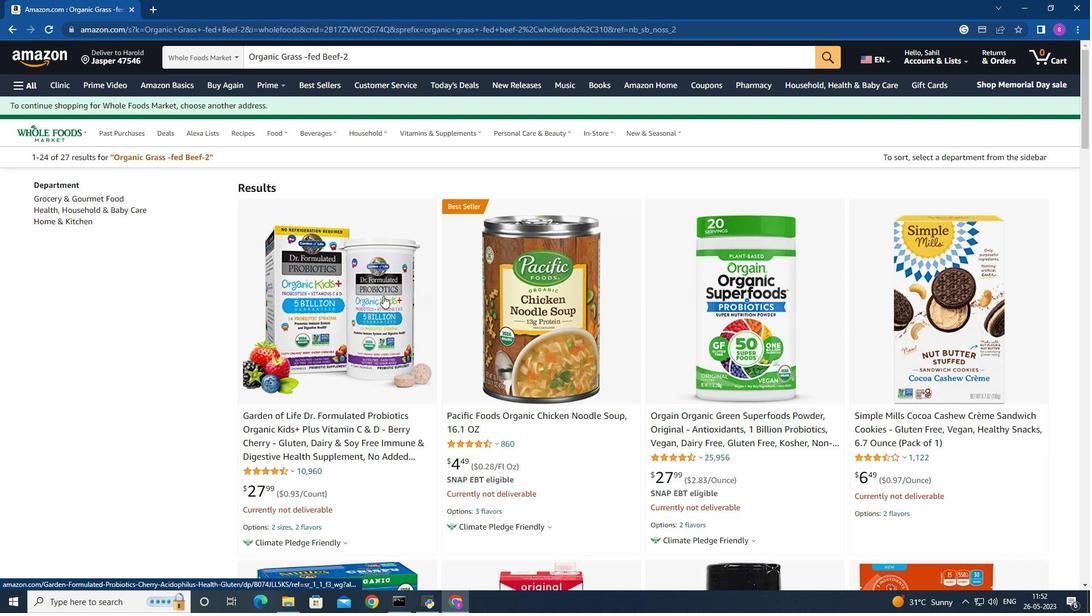 
Action: Mouse scrolled (383, 294) with delta (0, 0)
Screenshot: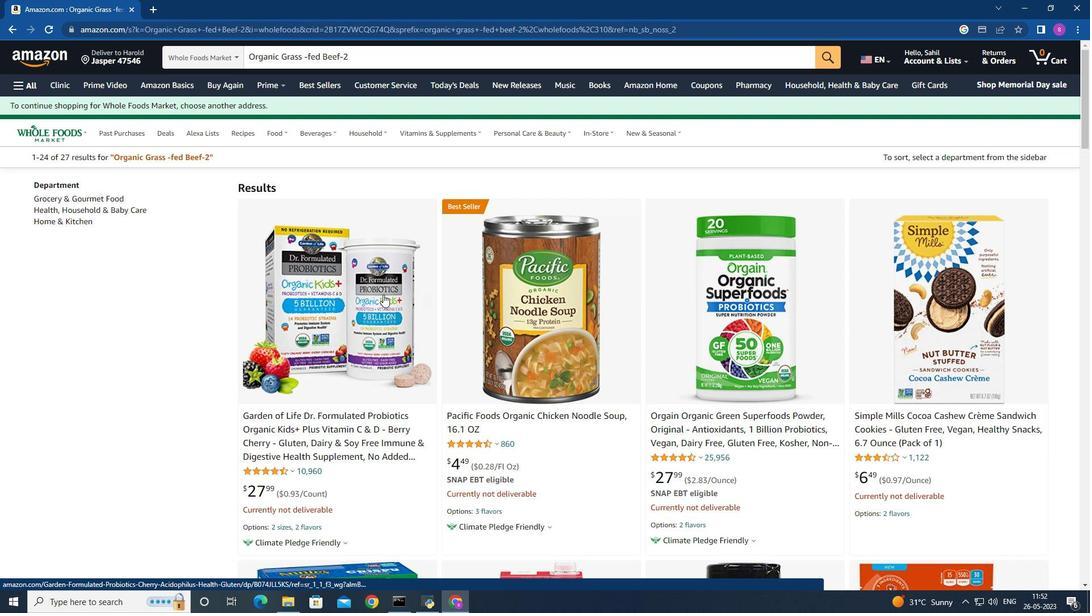 
Action: Mouse scrolled (383, 294) with delta (0, 0)
Screenshot: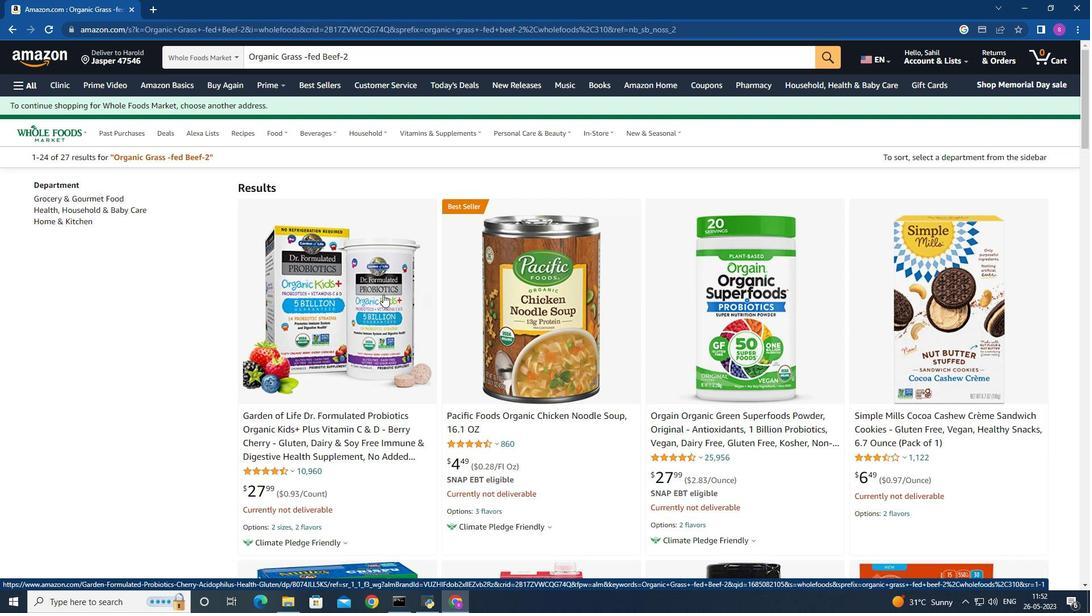 
Action: Mouse scrolled (383, 294) with delta (0, 0)
Screenshot: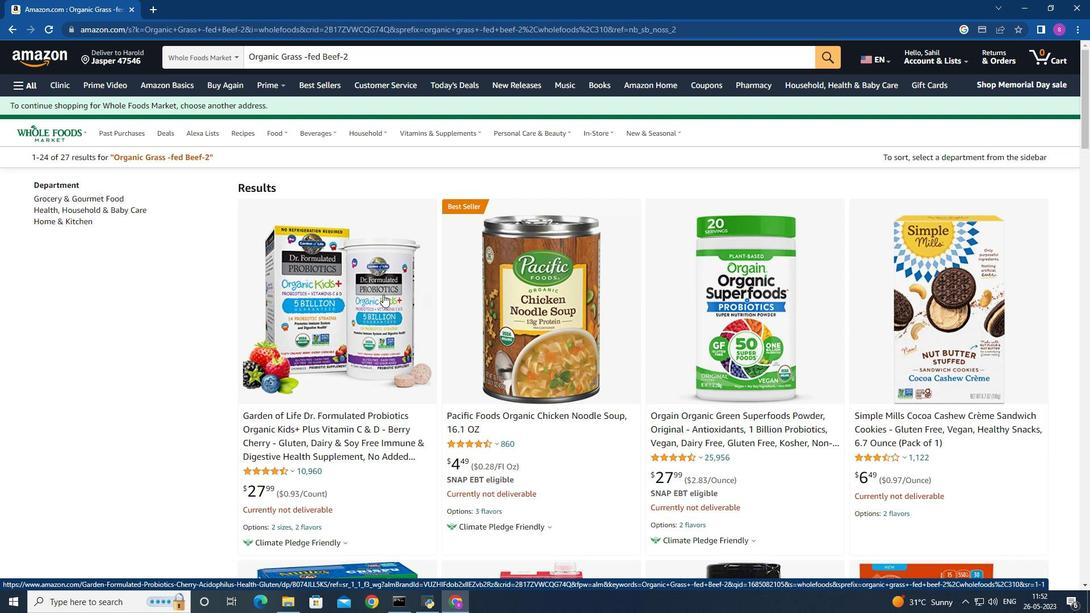 
Action: Mouse scrolled (383, 294) with delta (0, 0)
Screenshot: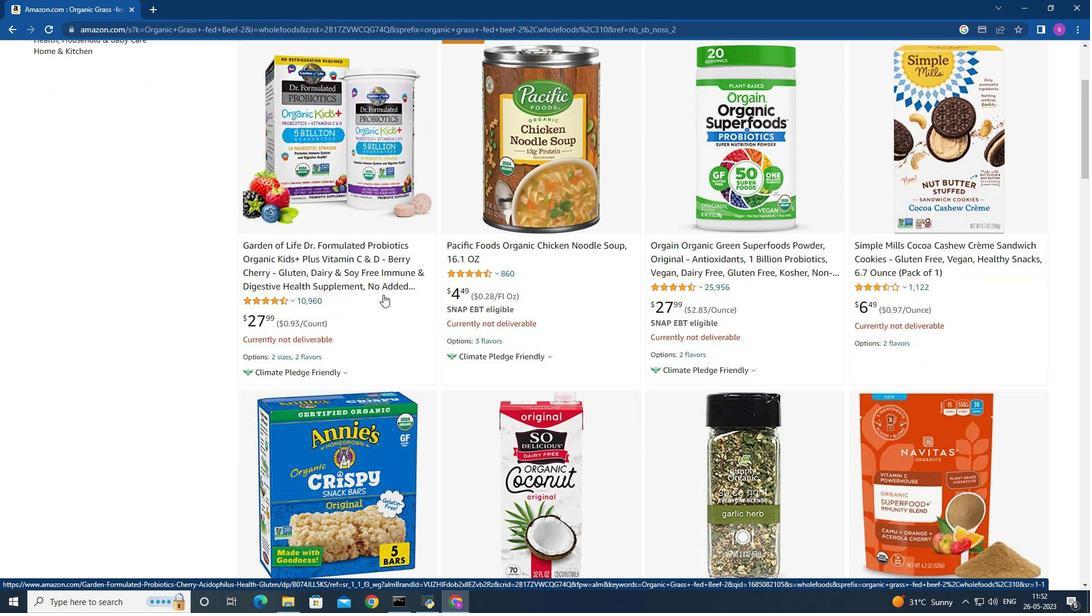 
Action: Mouse scrolled (383, 294) with delta (0, 0)
Screenshot: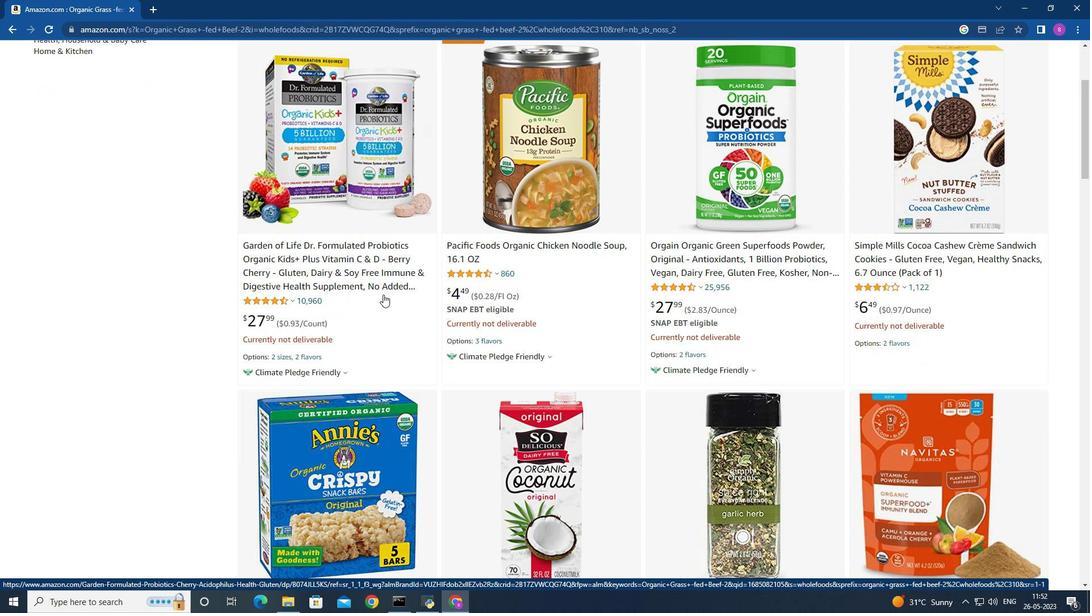 
Action: Mouse scrolled (383, 295) with delta (0, 0)
Screenshot: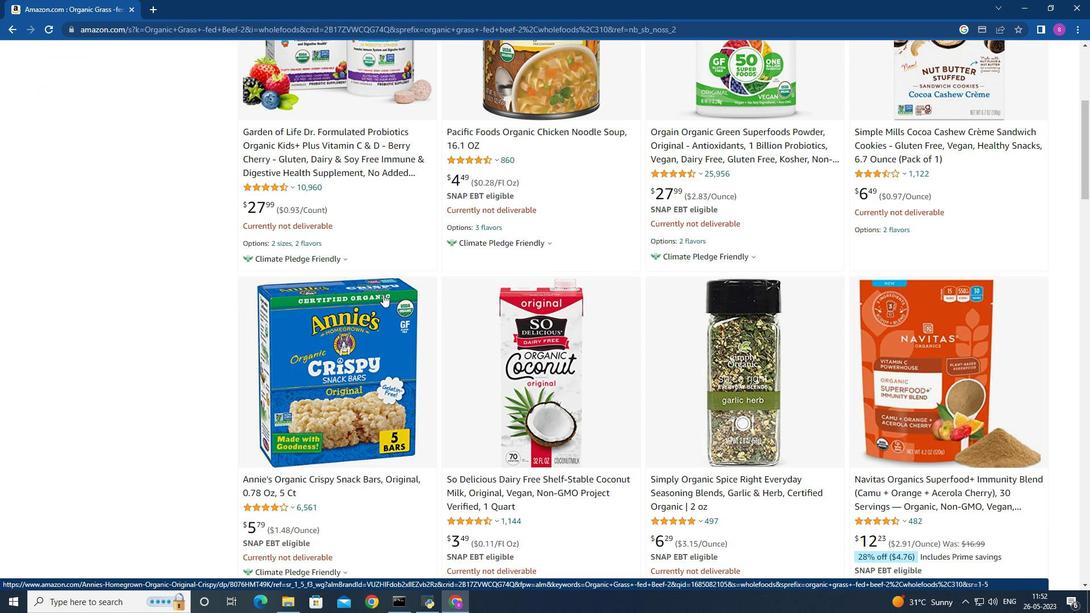 
Action: Mouse scrolled (383, 295) with delta (0, 0)
Screenshot: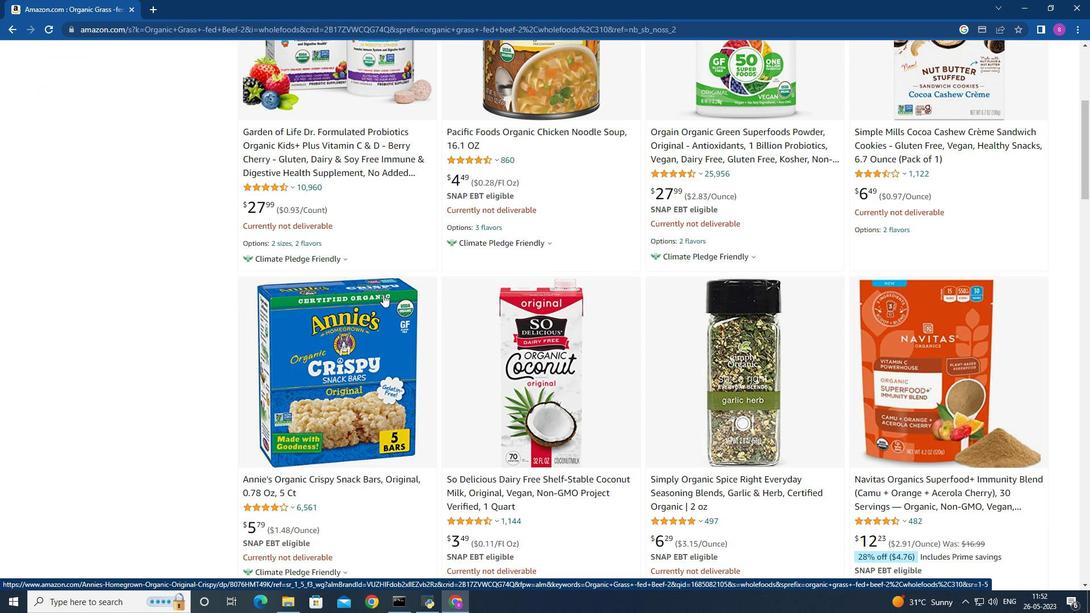 
Action: Mouse scrolled (383, 295) with delta (0, 0)
Screenshot: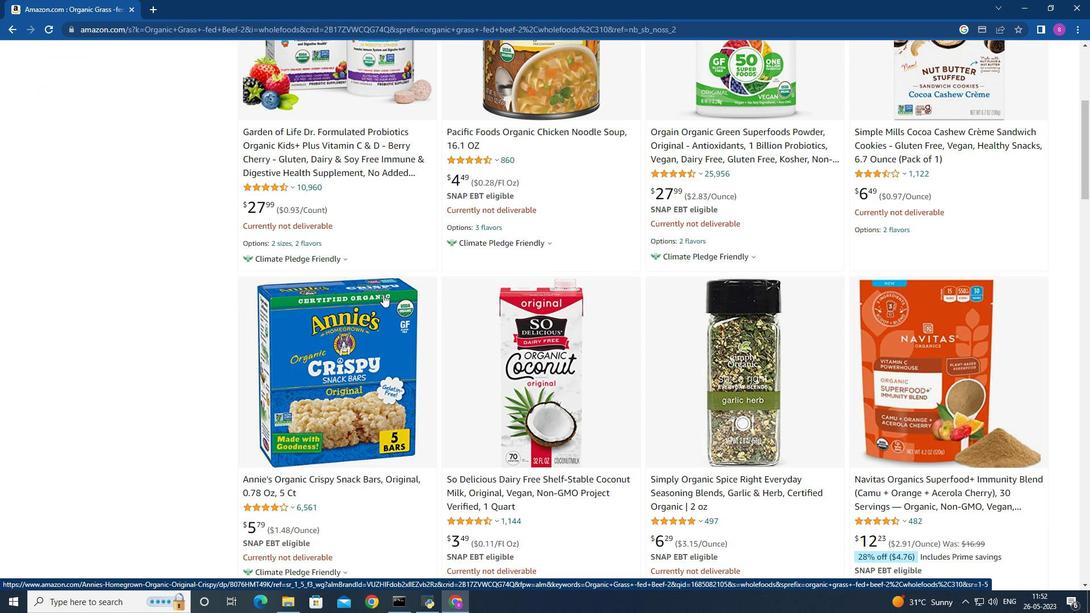 
Action: Mouse scrolled (383, 295) with delta (0, 0)
Screenshot: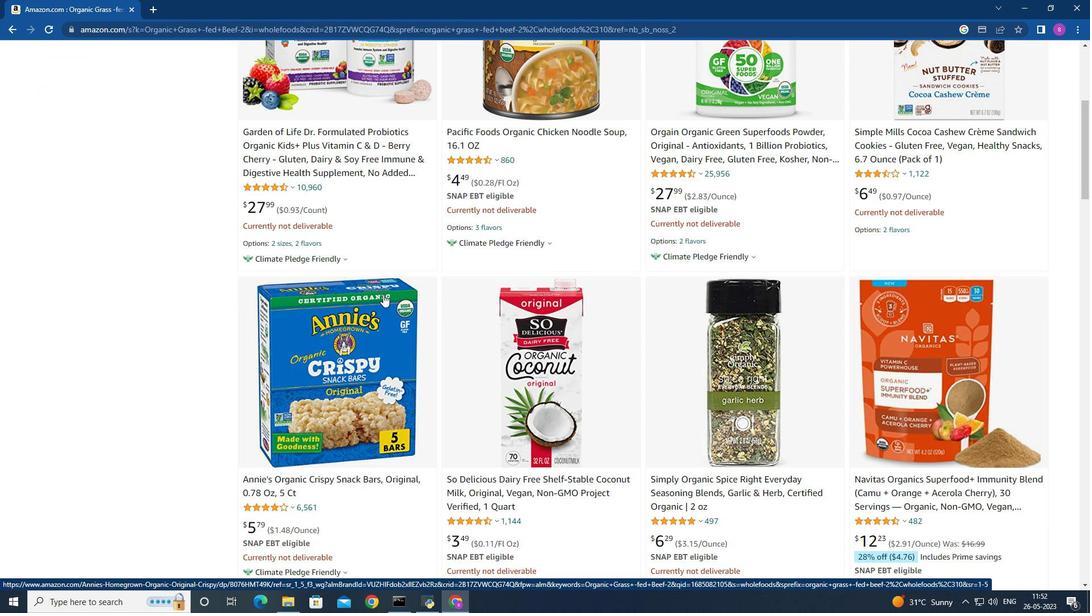 
Action: Mouse scrolled (383, 295) with delta (0, 0)
Screenshot: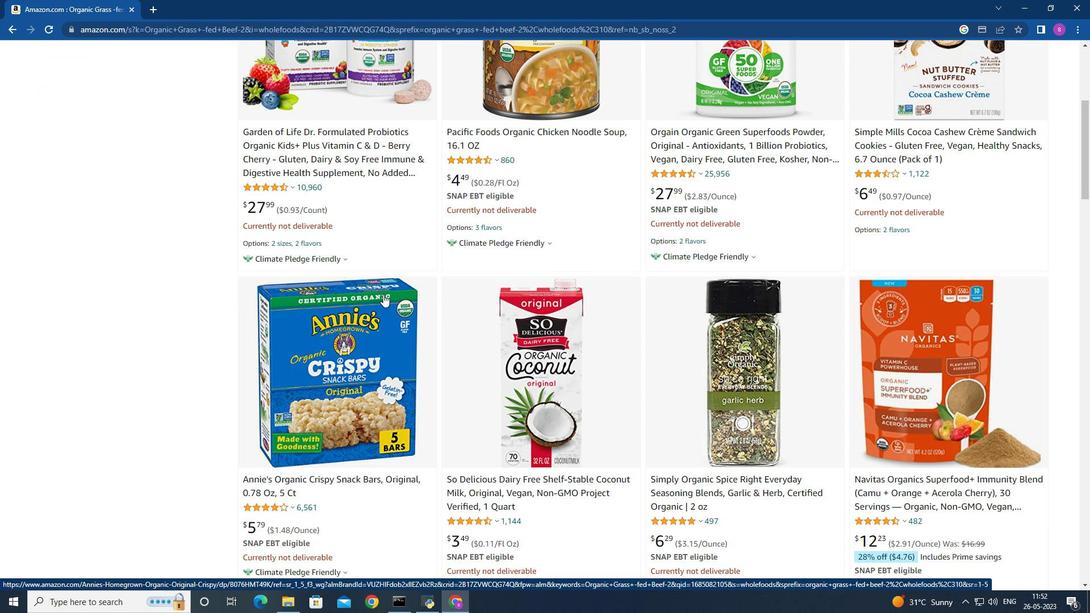 
Action: Mouse scrolled (383, 295) with delta (0, 0)
Screenshot: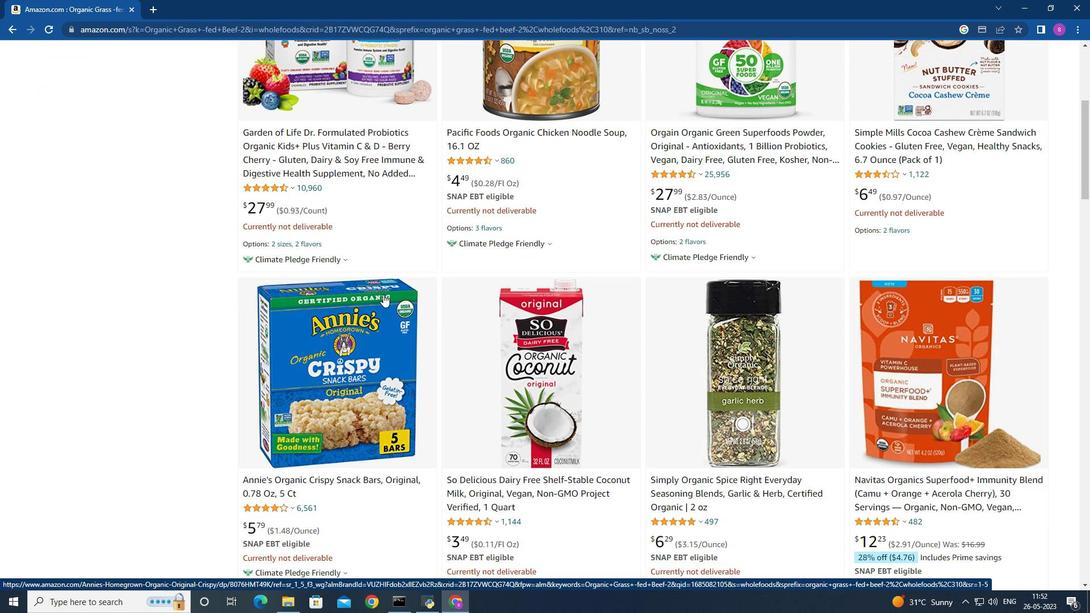 
Action: Mouse moved to (363, 55)
Screenshot: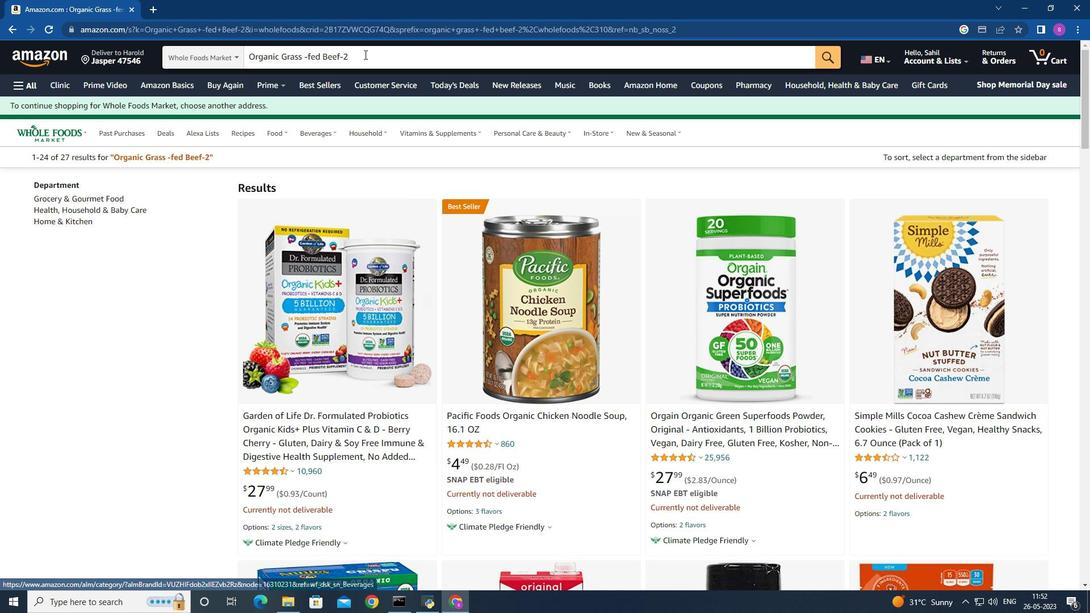 
Action: Mouse pressed left at (363, 55)
Screenshot: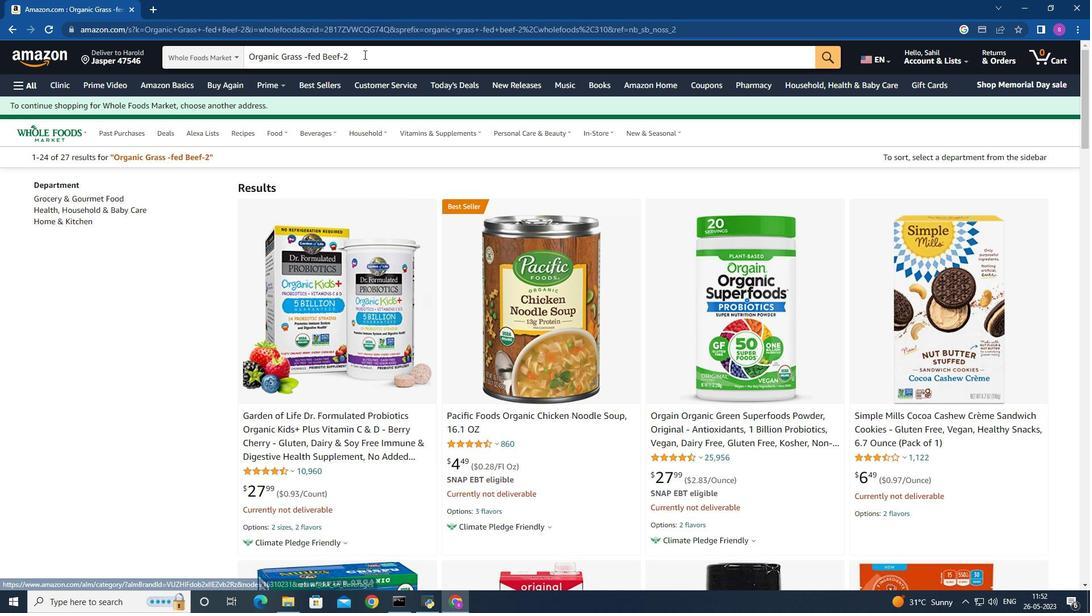 
Action: Mouse moved to (363, 55)
Screenshot: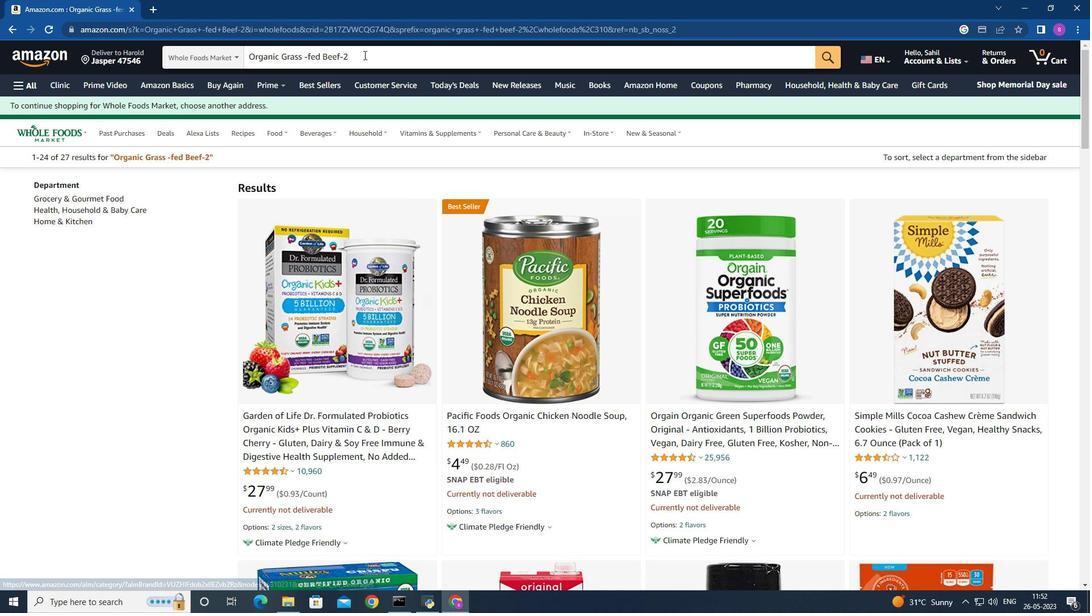
Action: Key pressed <Key.backspace><Key.backspace><Key.backspace><Key.backspace><Key.backspace><Key.backspace><Key.backspace><Key.backspace><Key.backspace><Key.backspace><Key.backspace><Key.backspace><Key.backspace><Key.backspace><Key.backspace><Key.backspace><Key.backspace><Key.backspace><Key.backspace><Key.backspace><Key.backspace><Key.backspace><Key.backspace><Key.backspace><Key.backspace><Key.backspace><Key.backspace><Key.backspace><Key.backspace><Key.backspace><Key.backspace><Key.backspace><Key.backspace><Key.backspace><Key.backspace><Key.backspace><Key.backspace><Key.backspace><Key.backspace><Key.shift>Hyaluronic<Key.space><Key.shift>acid<Key.space>serum<Key.enter>
Screenshot: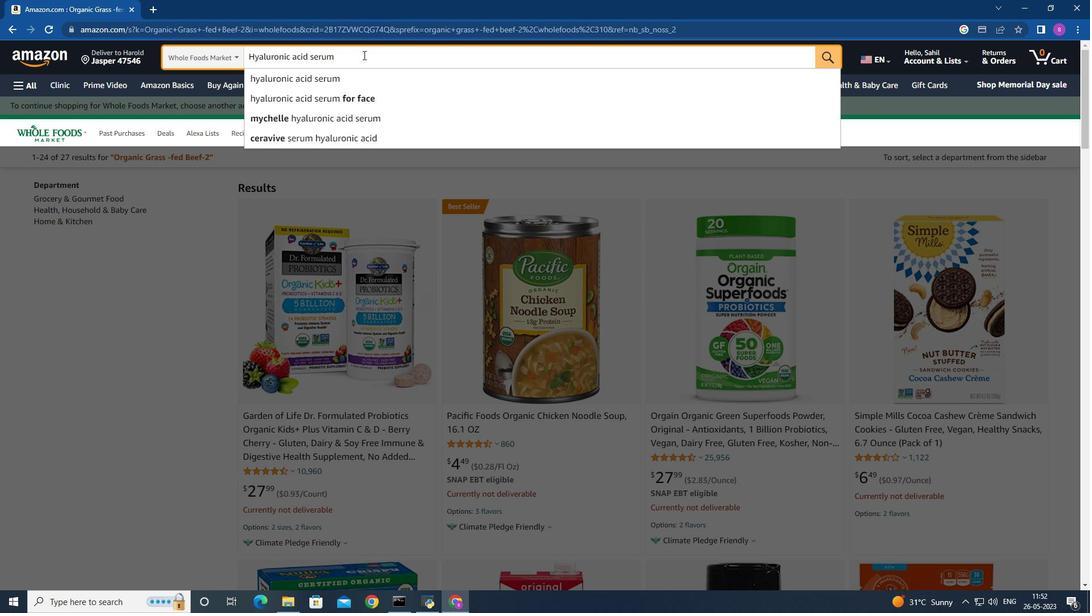 
Action: Mouse moved to (366, 277)
Screenshot: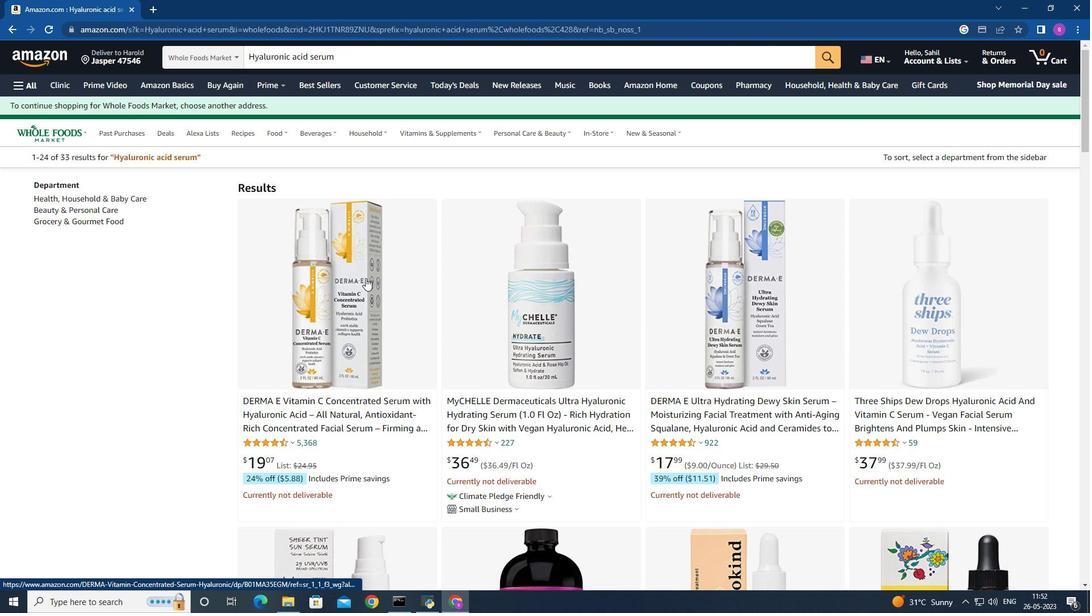 
Action: Mouse pressed left at (366, 277)
Screenshot: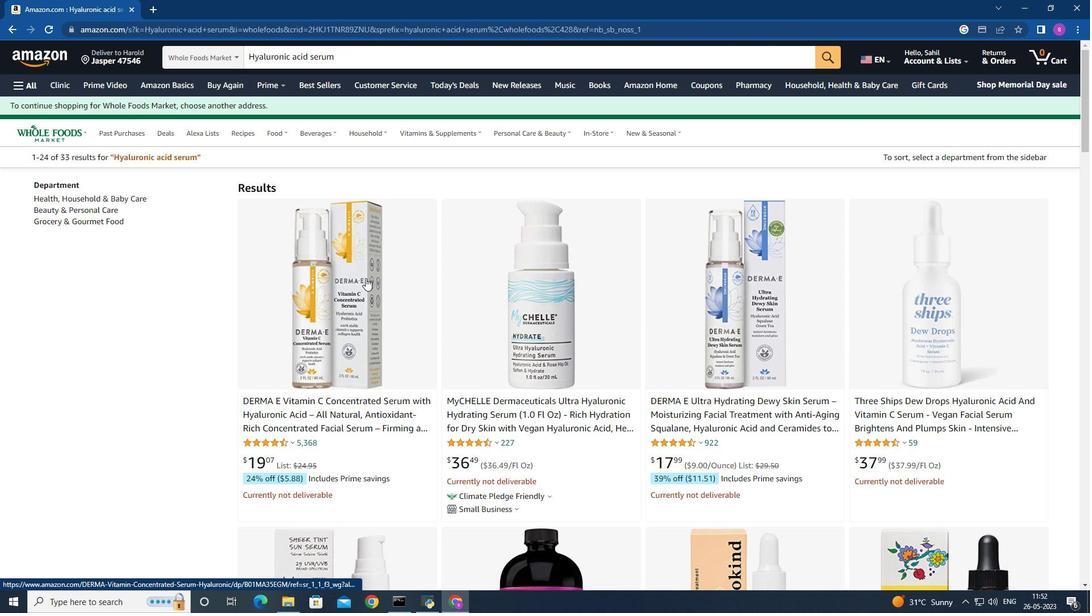 
Action: Mouse moved to (889, 317)
Screenshot: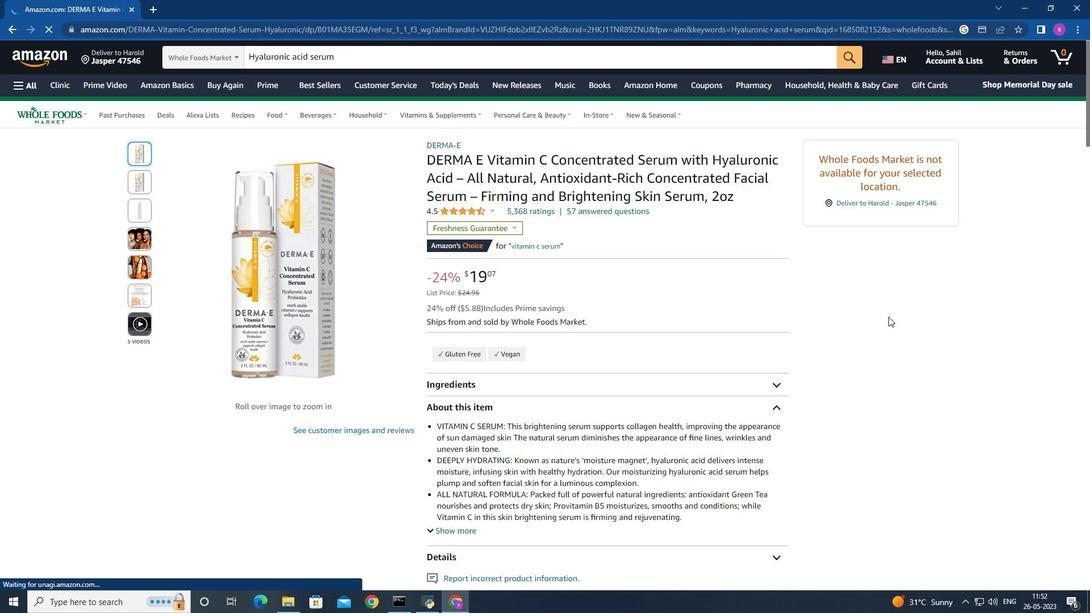 
Action: Mouse scrolled (889, 316) with delta (0, 0)
Screenshot: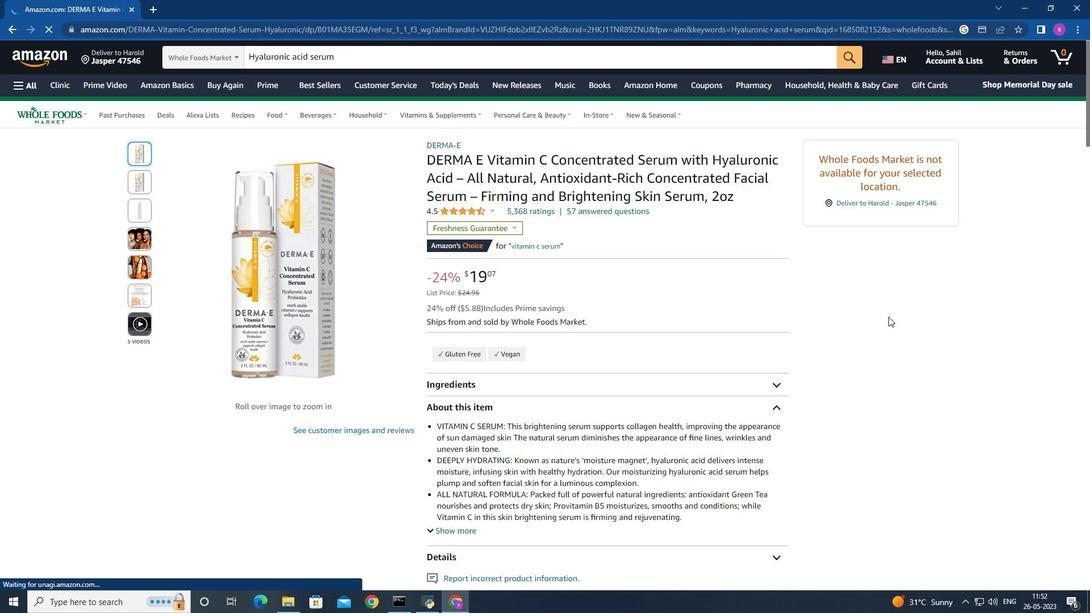 
Action: Mouse scrolled (889, 316) with delta (0, 0)
Screenshot: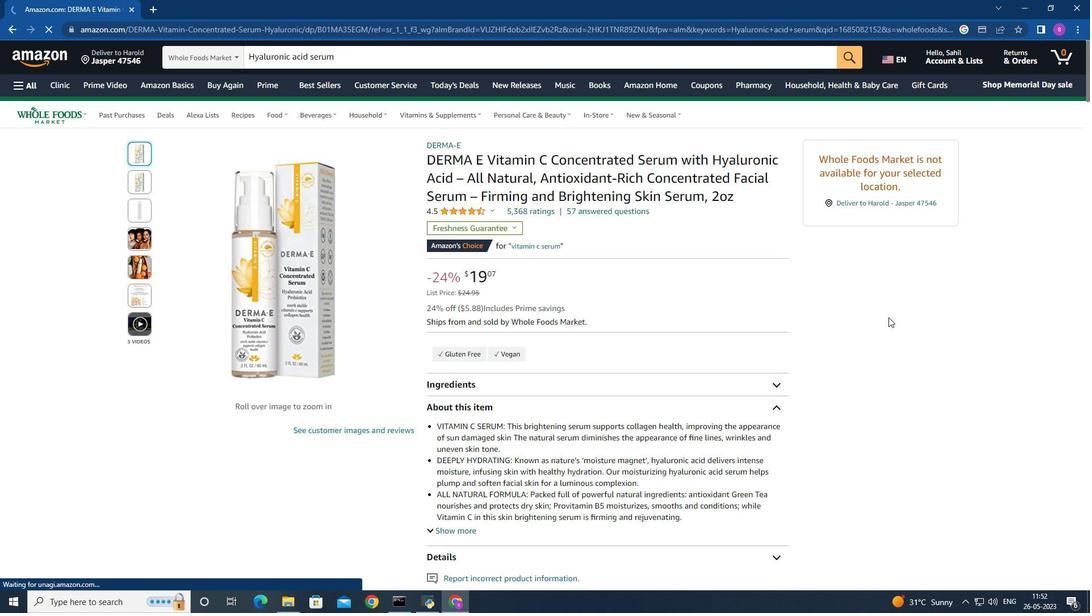 
Action: Mouse moved to (829, 286)
Screenshot: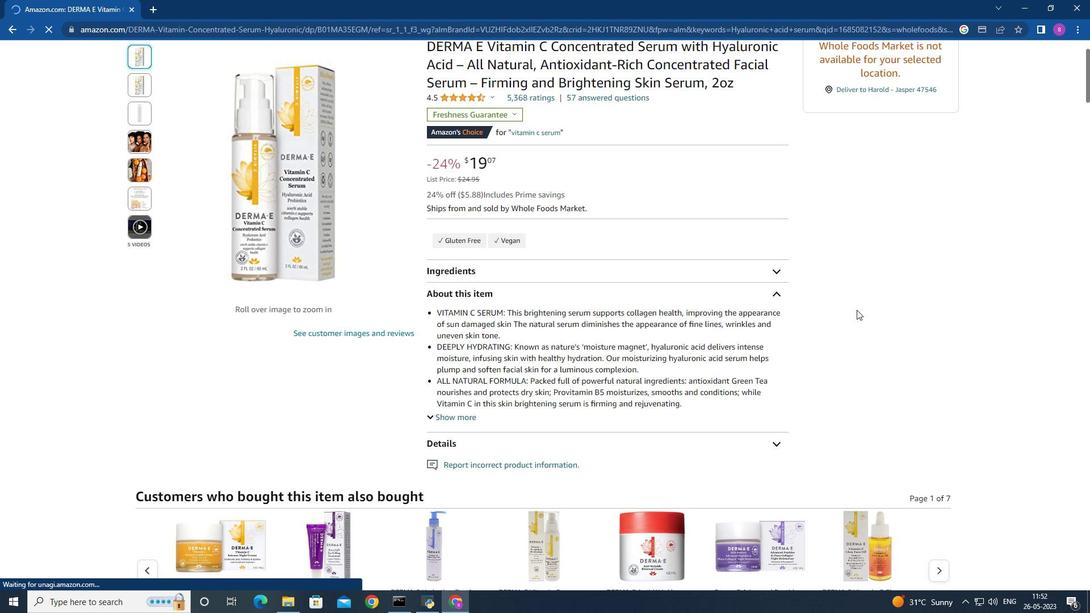 
Action: Mouse scrolled (829, 286) with delta (0, 0)
Screenshot: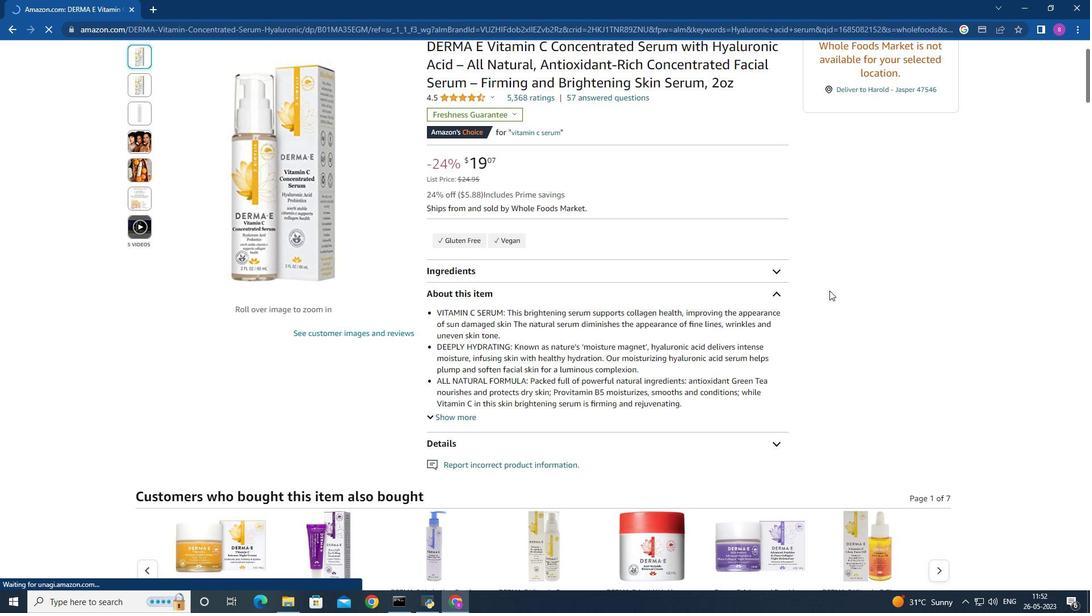 
Action: Mouse scrolled (829, 286) with delta (0, 0)
Screenshot: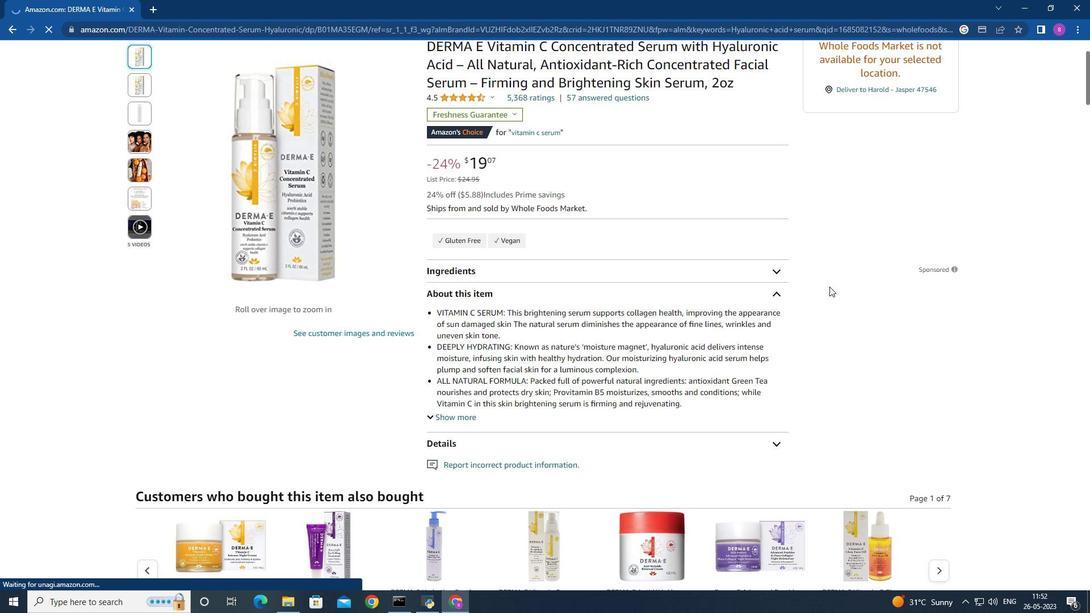 
Action: Mouse scrolled (829, 286) with delta (0, 0)
Screenshot: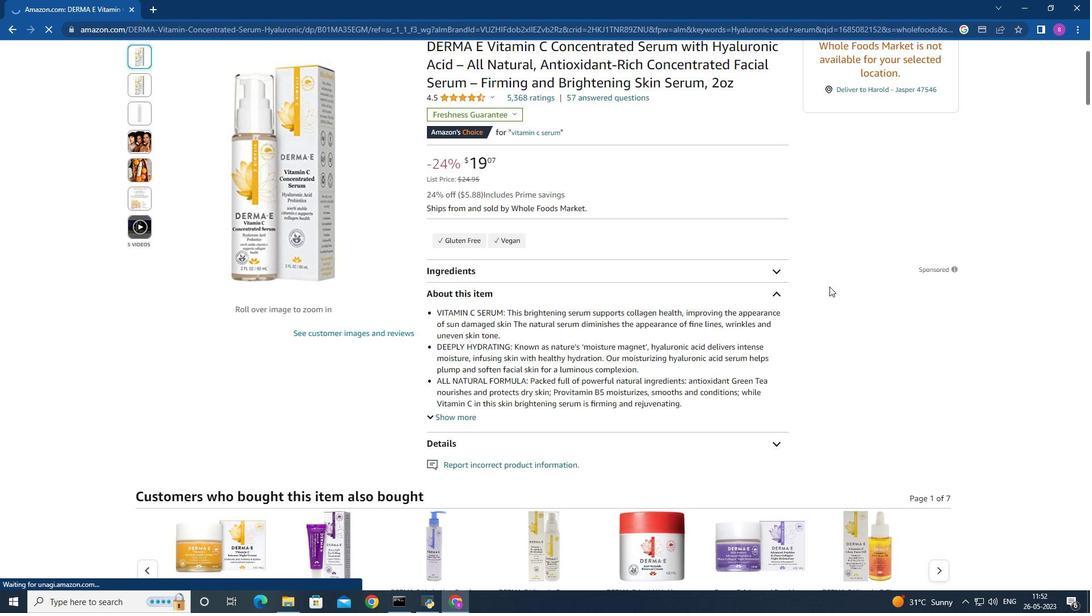 
Action: Mouse moved to (881, 227)
Screenshot: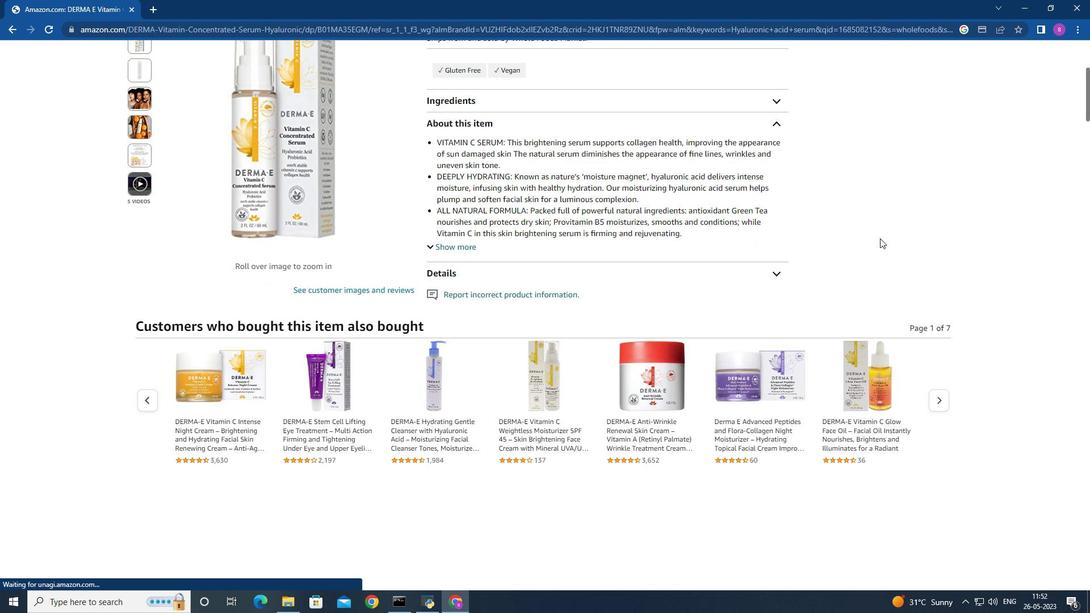 
Action: Mouse scrolled (880, 233) with delta (0, 0)
Screenshot: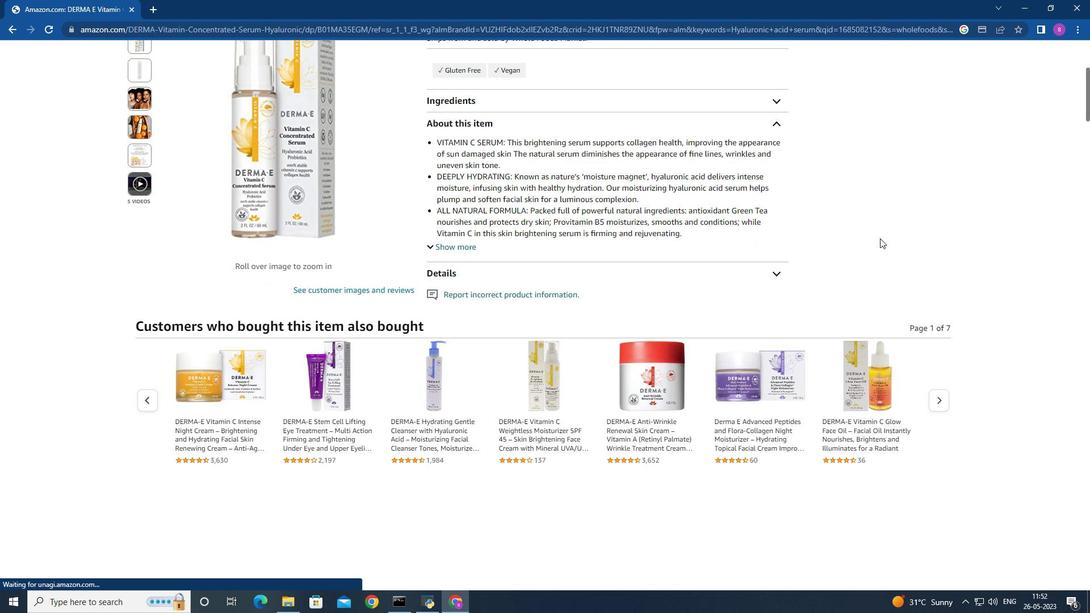 
Action: Mouse moved to (882, 224)
Screenshot: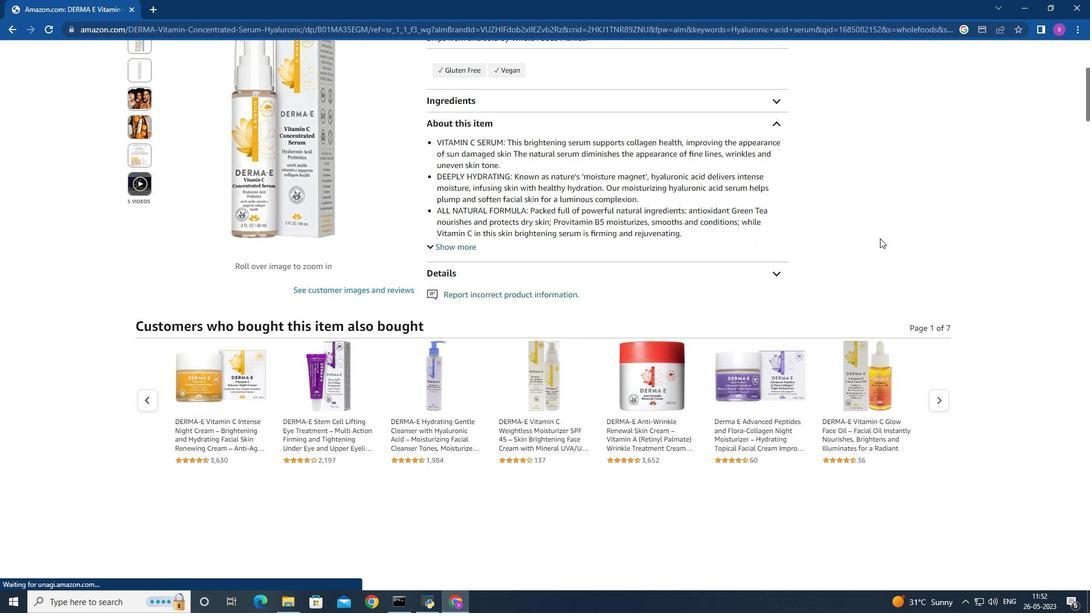 
Action: Mouse scrolled (882, 225) with delta (0, 0)
Screenshot: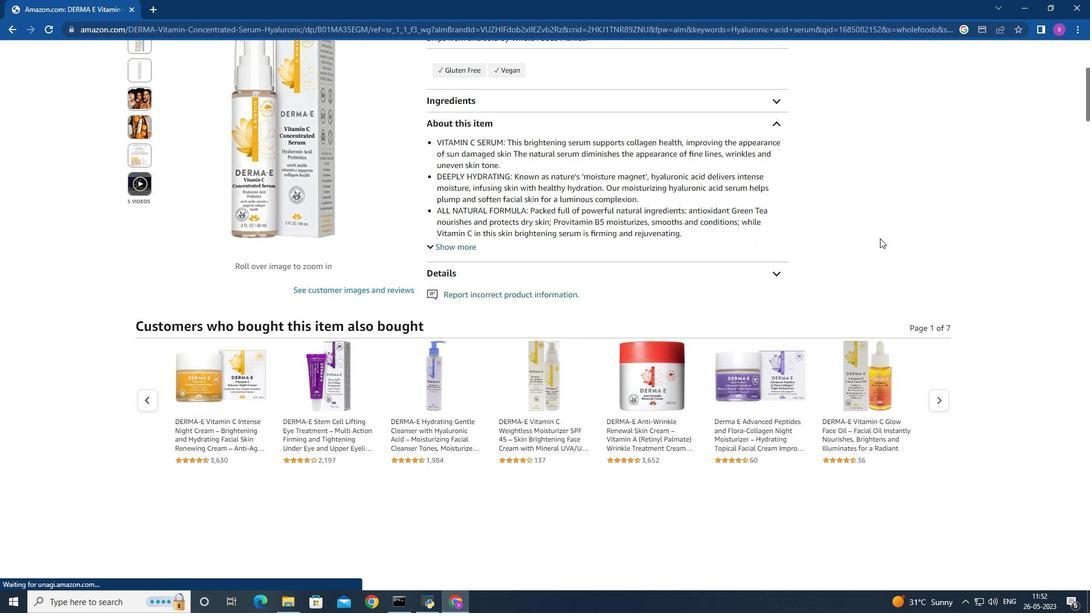 
Action: Mouse scrolled (882, 224) with delta (0, 0)
Screenshot: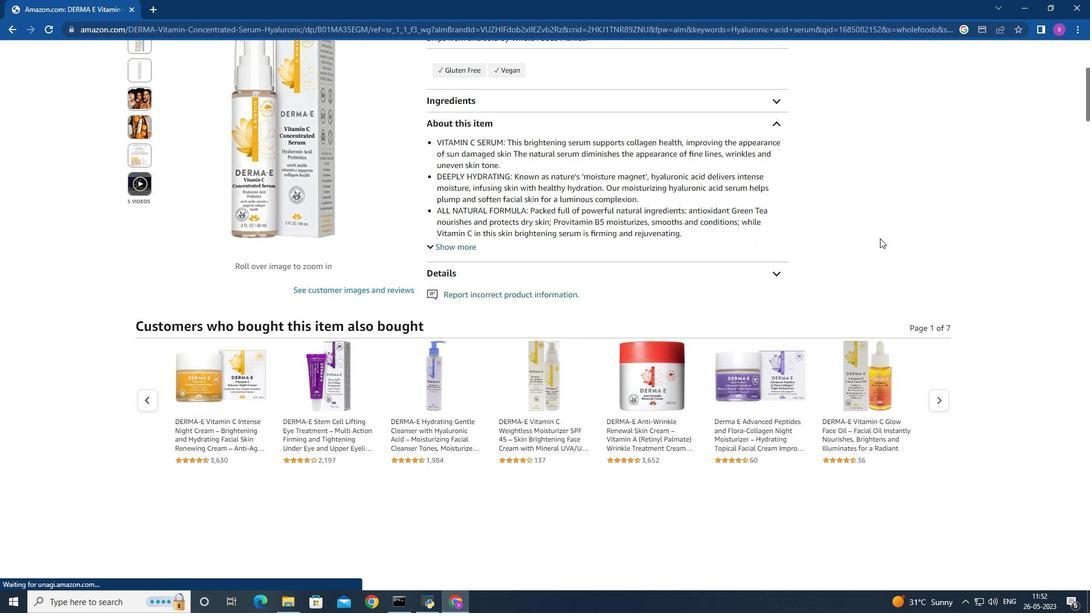 
Action: Mouse scrolled (882, 224) with delta (0, 0)
Screenshot: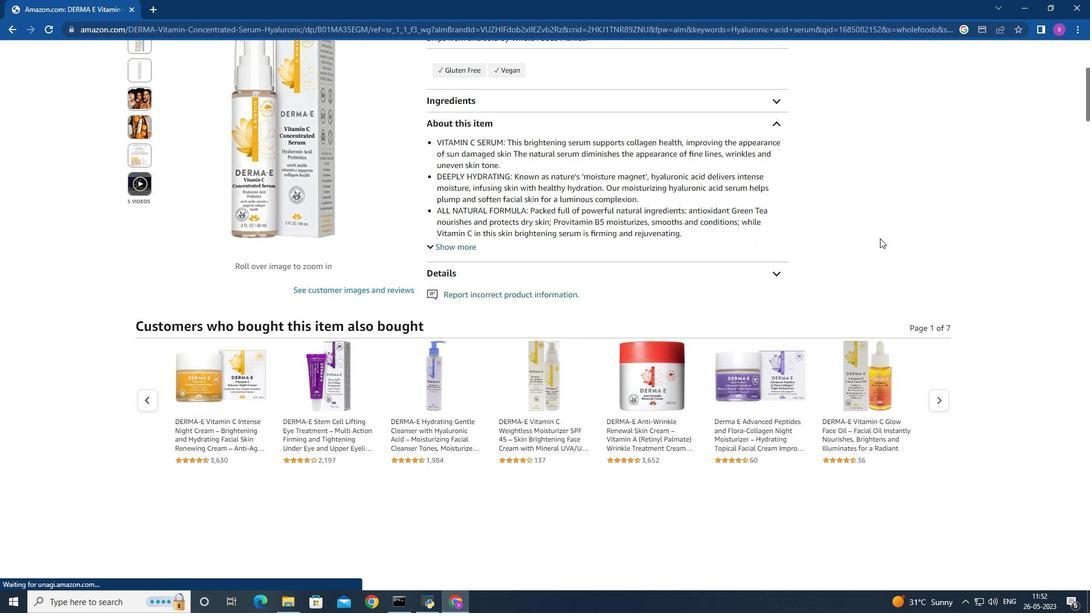 
Action: Mouse moved to (881, 237)
Screenshot: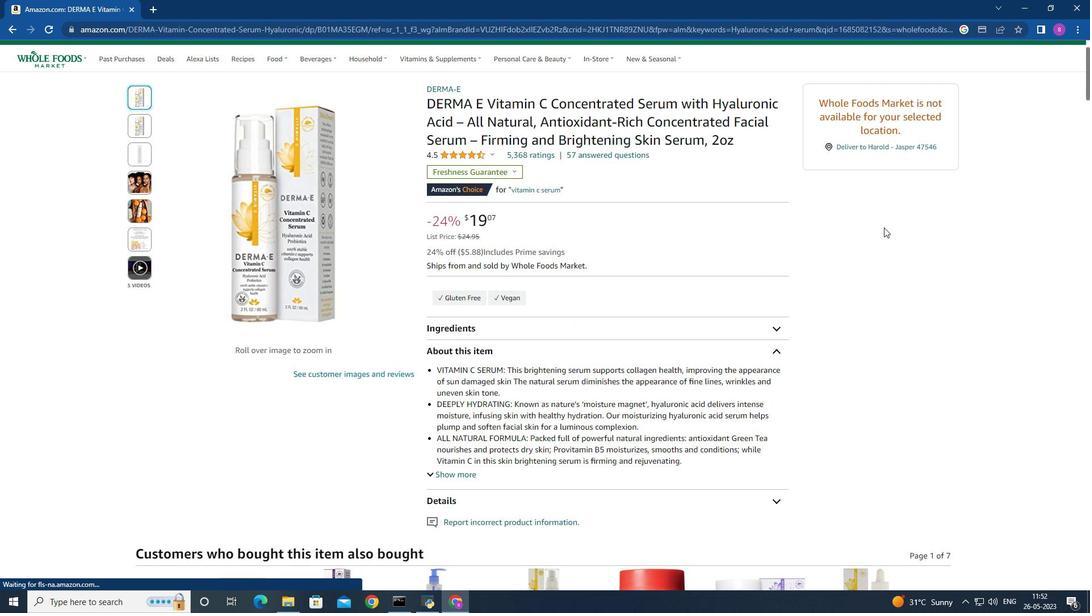 
Action: Mouse scrolled (881, 238) with delta (0, 0)
Screenshot: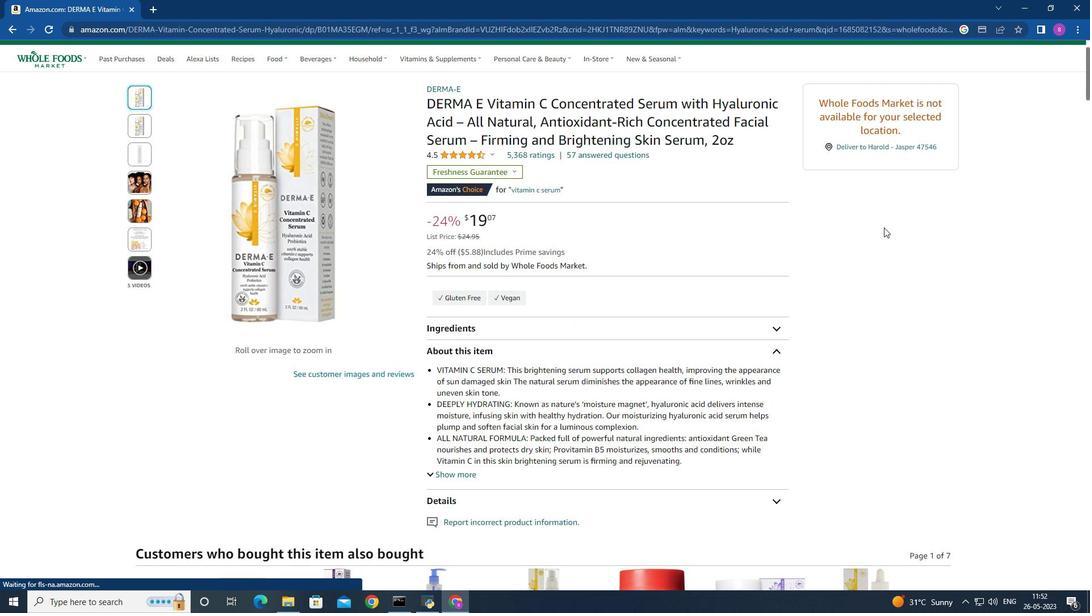 
Action: Mouse moved to (772, 323)
Screenshot: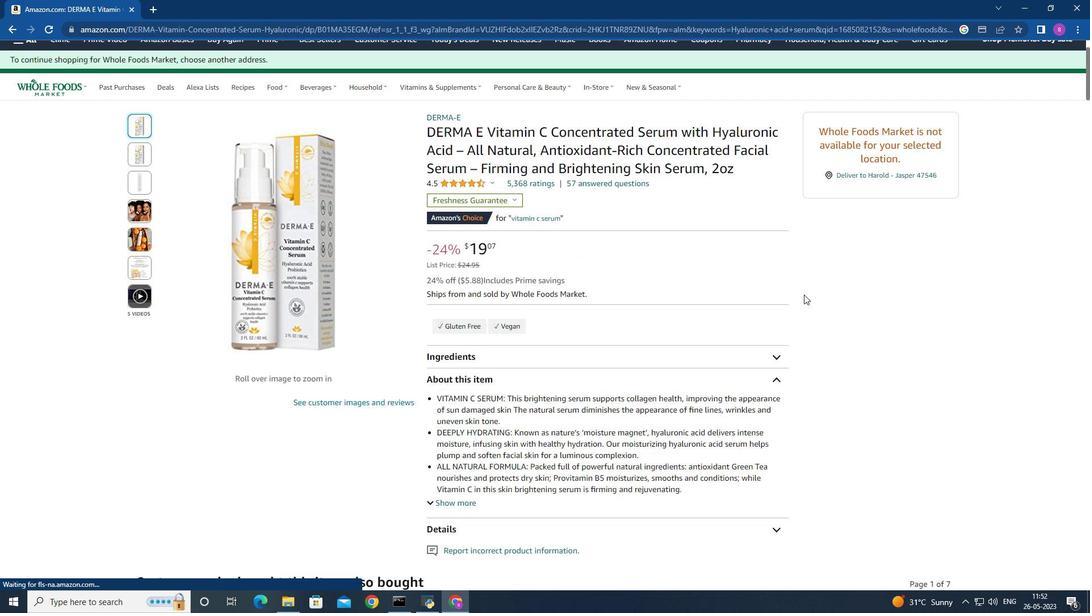 
Action: Mouse scrolled (772, 322) with delta (0, 0)
Screenshot: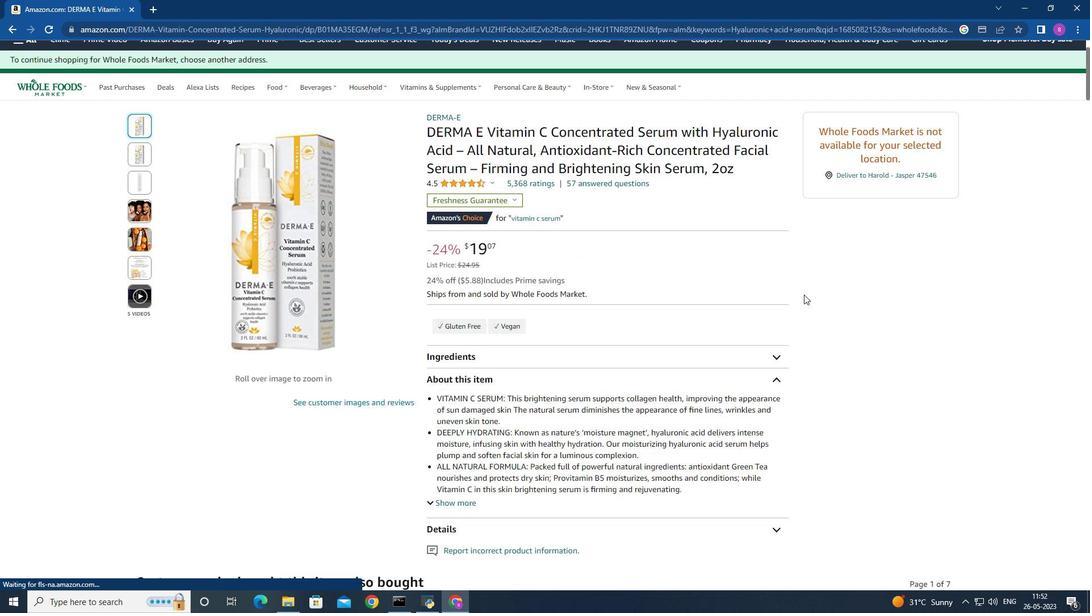
Action: Mouse moved to (771, 324)
Screenshot: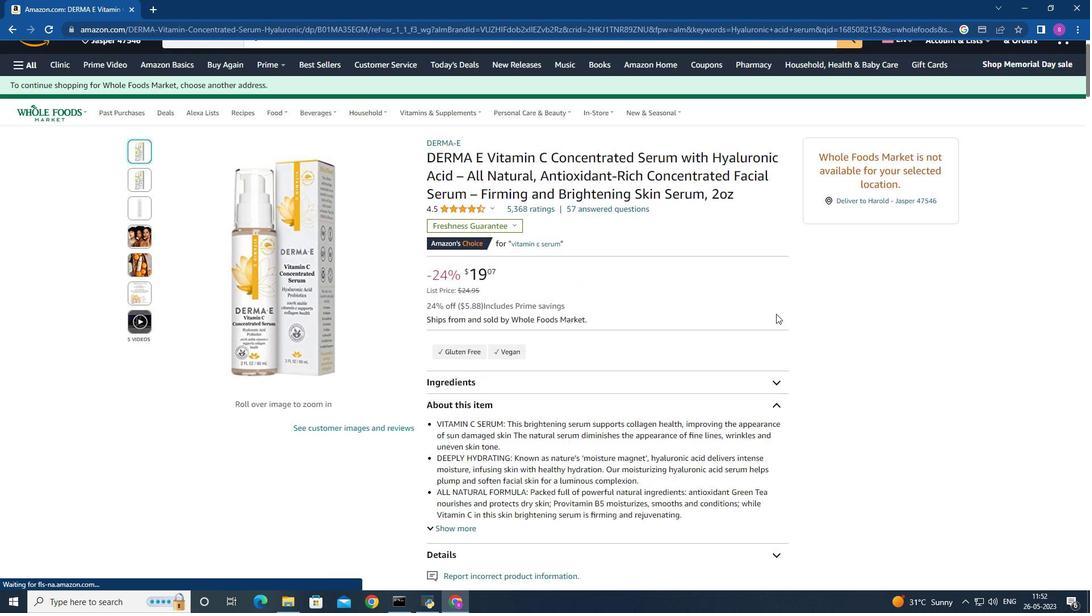 
Action: Mouse scrolled (771, 323) with delta (0, 0)
Screenshot: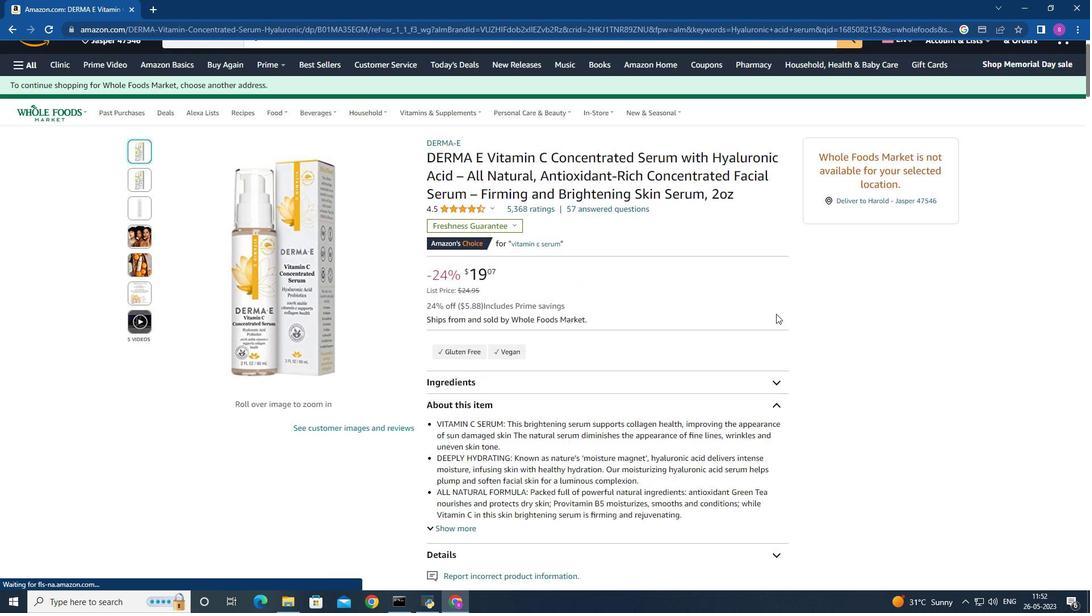 
Action: Mouse scrolled (771, 323) with delta (0, 0)
Screenshot: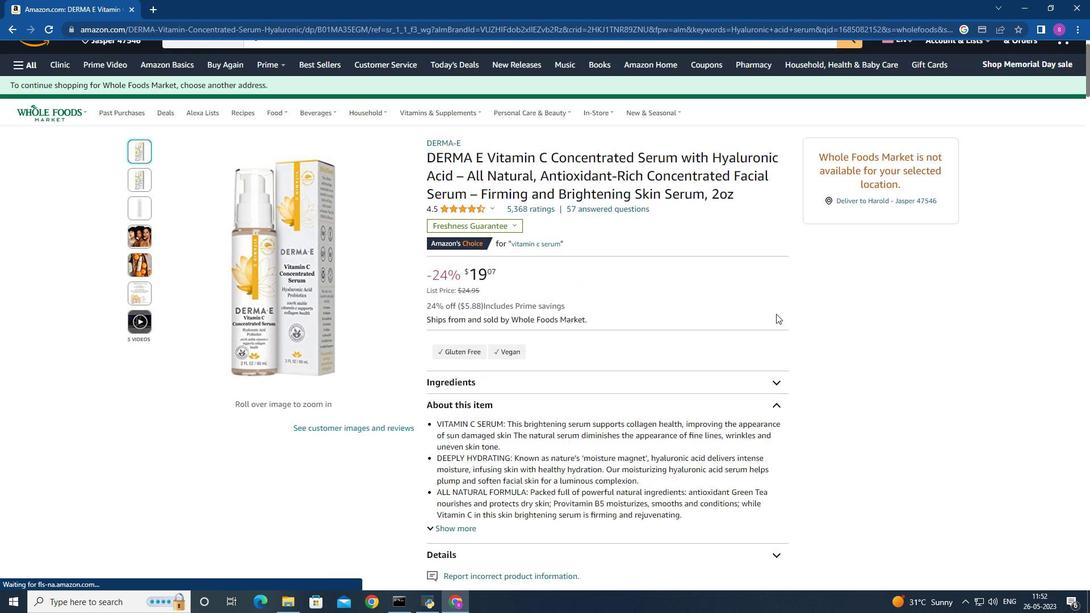 
Action: Mouse moved to (769, 323)
Screenshot: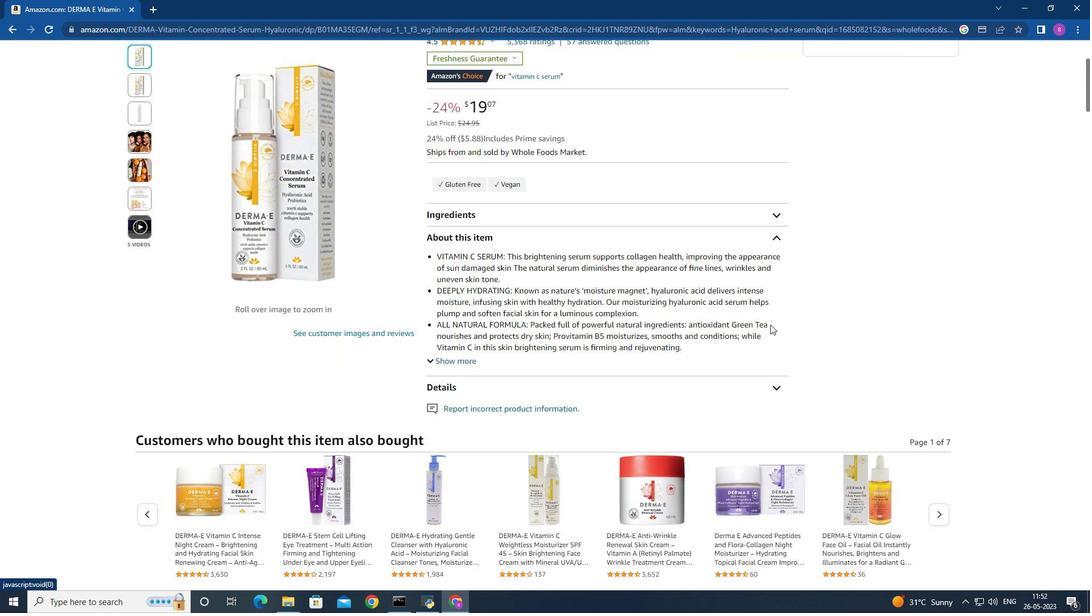 
Action: Mouse scrolled (769, 322) with delta (0, 0)
Screenshot: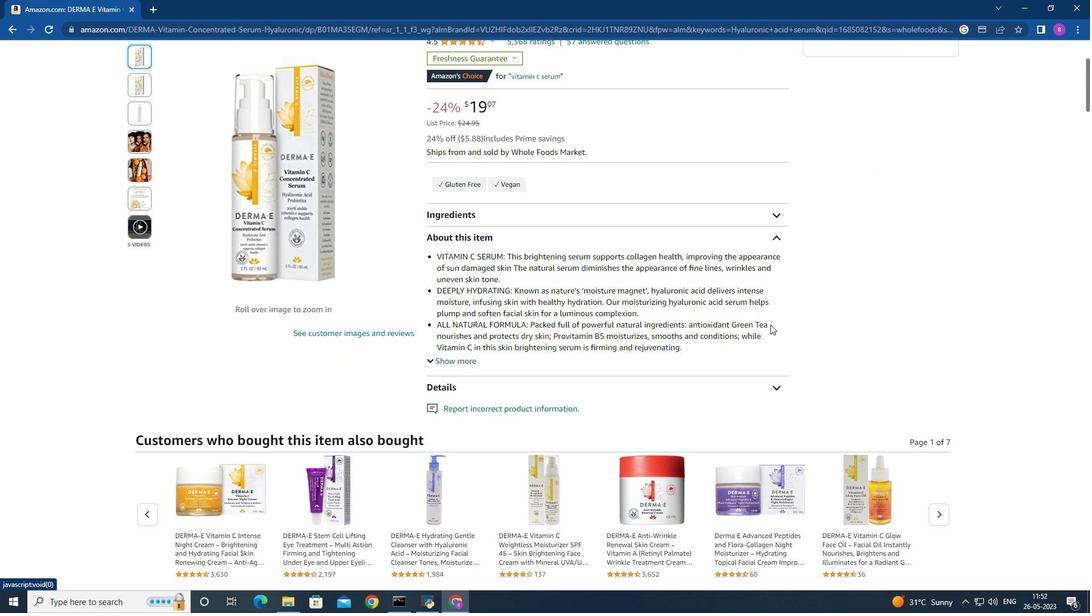 
Action: Mouse moved to (769, 322)
Screenshot: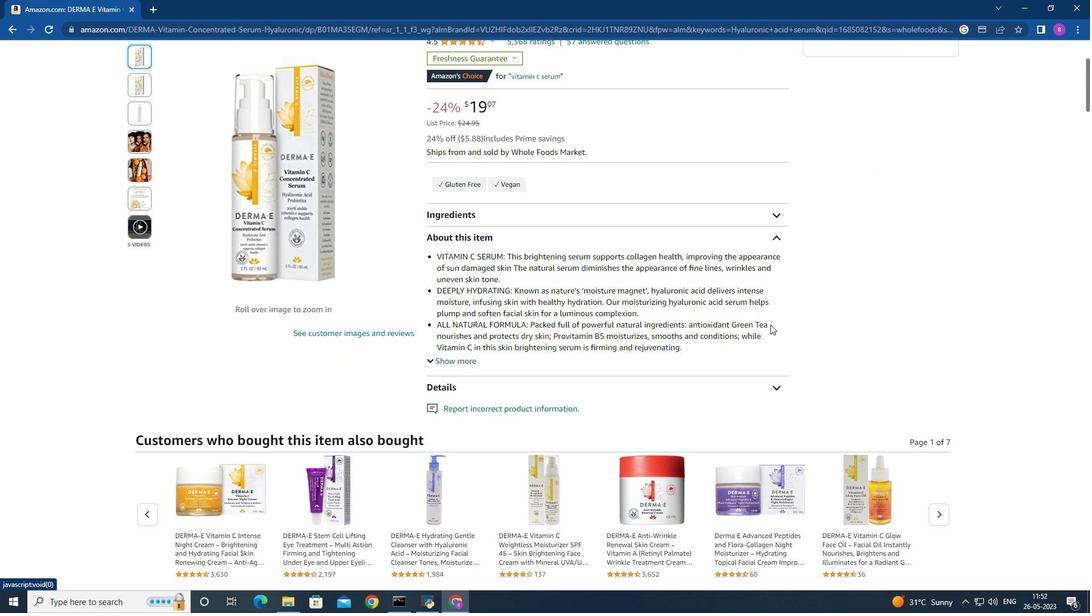 
Action: Mouse scrolled (769, 321) with delta (0, 0)
Screenshot: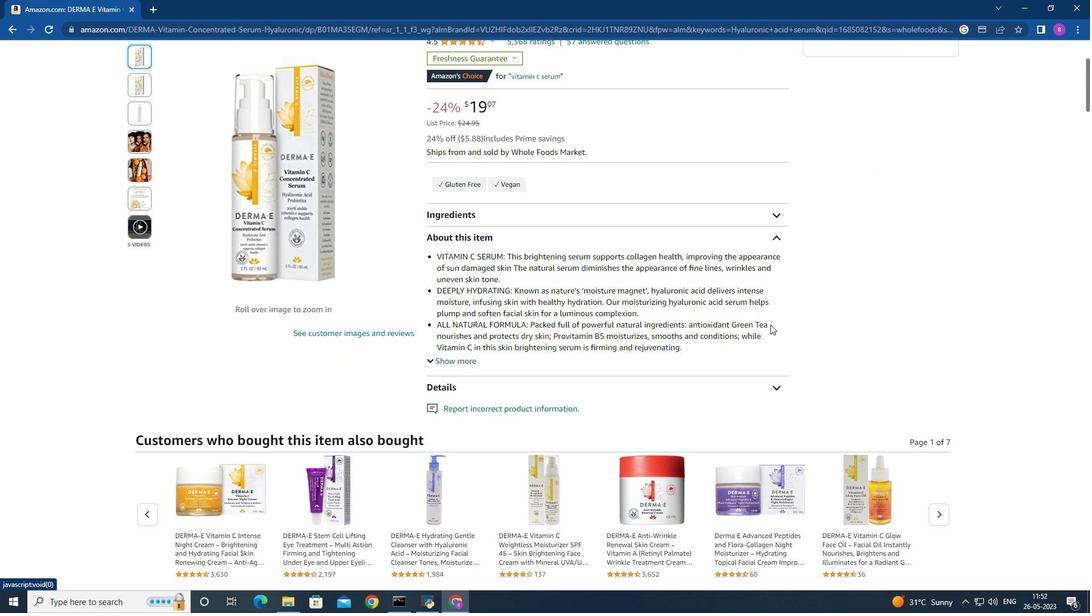 
Action: Mouse moved to (769, 311)
Screenshot: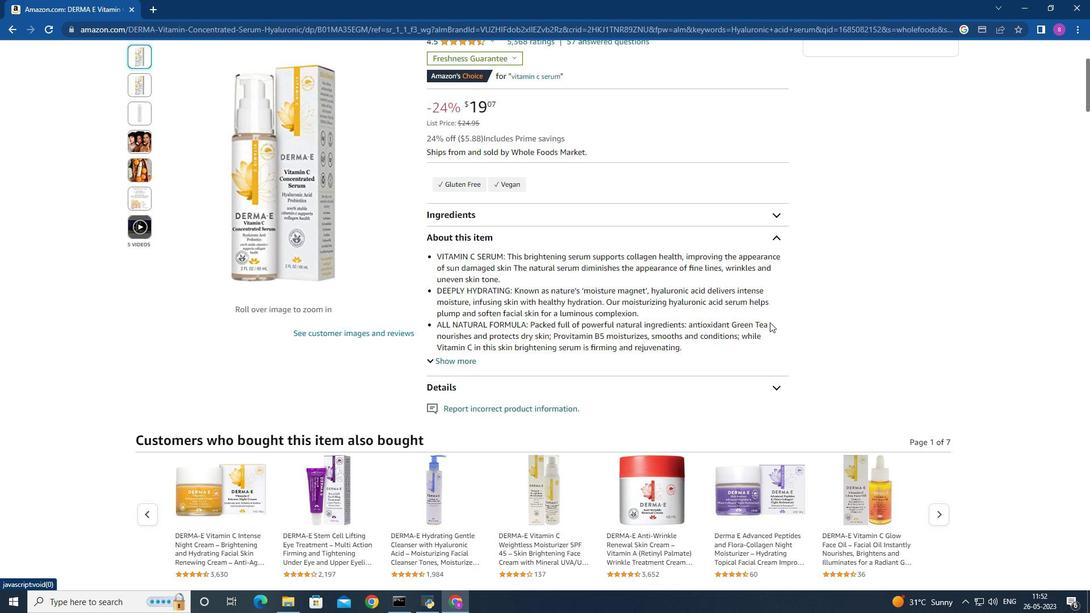
Action: Mouse scrolled (769, 320) with delta (0, 0)
Screenshot: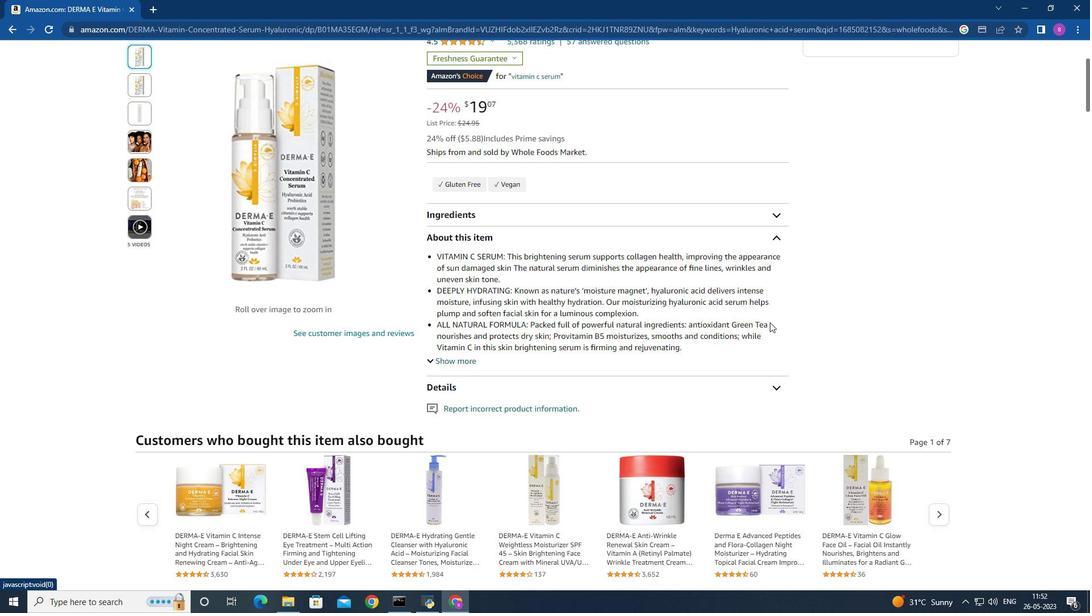 
Action: Mouse moved to (769, 309)
Screenshot: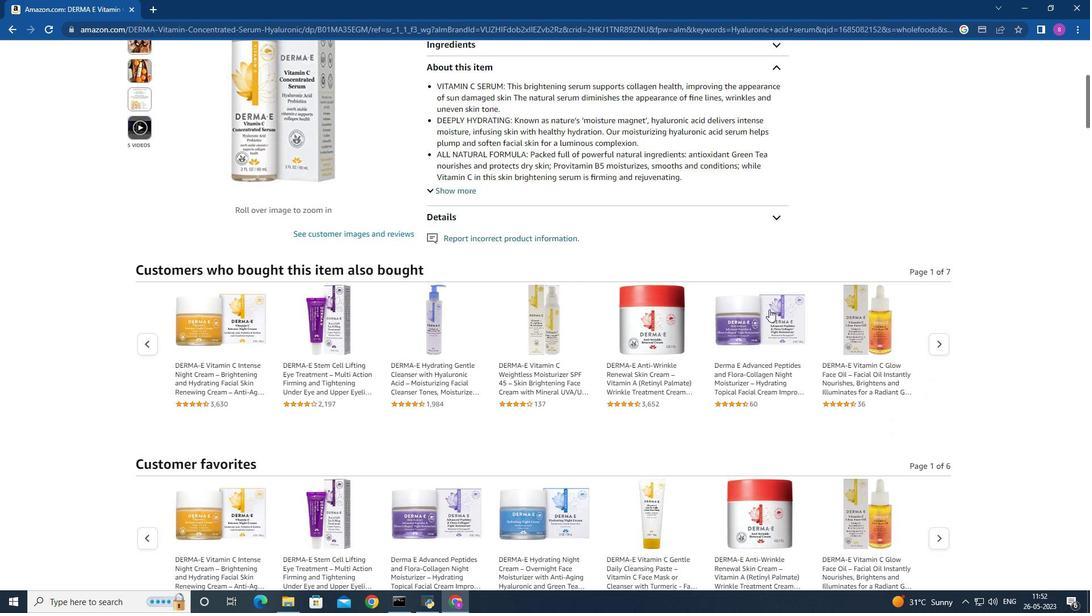 
Action: Mouse scrolled (769, 310) with delta (0, 0)
Screenshot: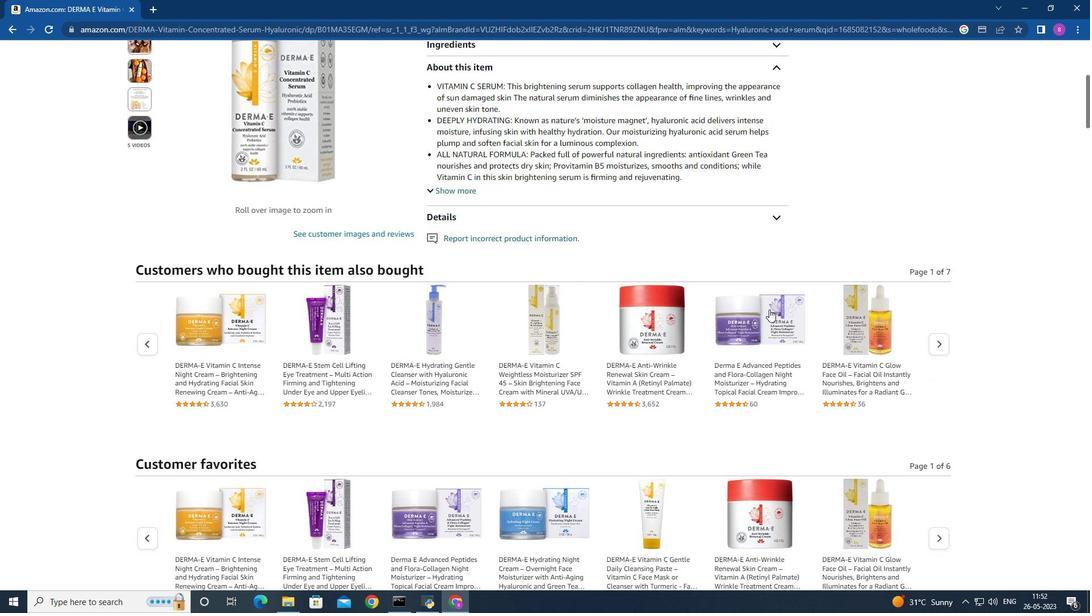 
Action: Mouse scrolled (769, 310) with delta (0, 0)
Screenshot: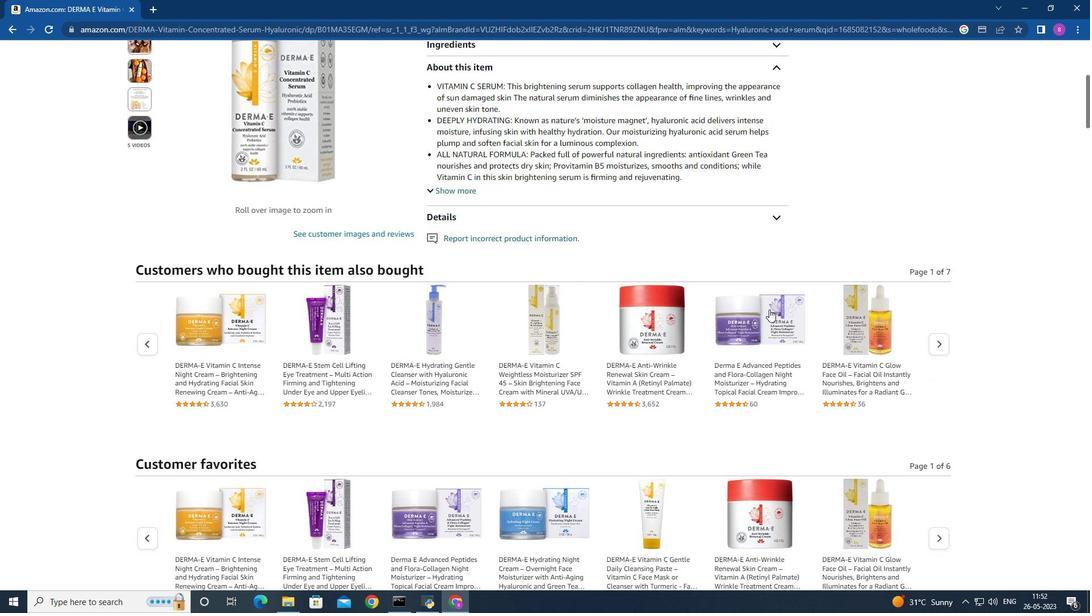 
Action: Mouse scrolled (769, 310) with delta (0, 0)
Screenshot: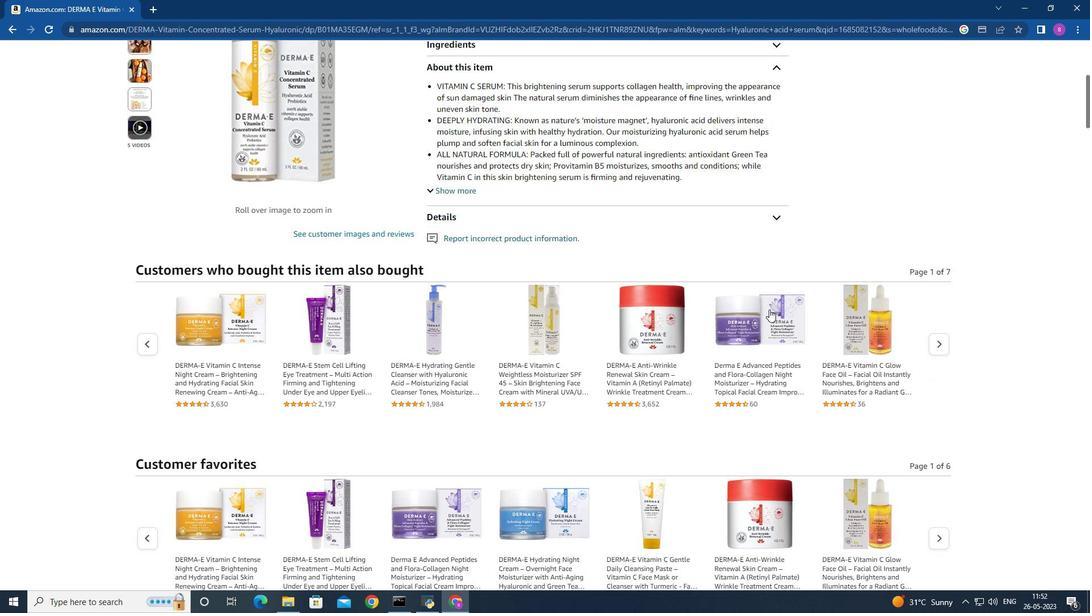 
Action: Mouse scrolled (769, 310) with delta (0, 0)
Screenshot: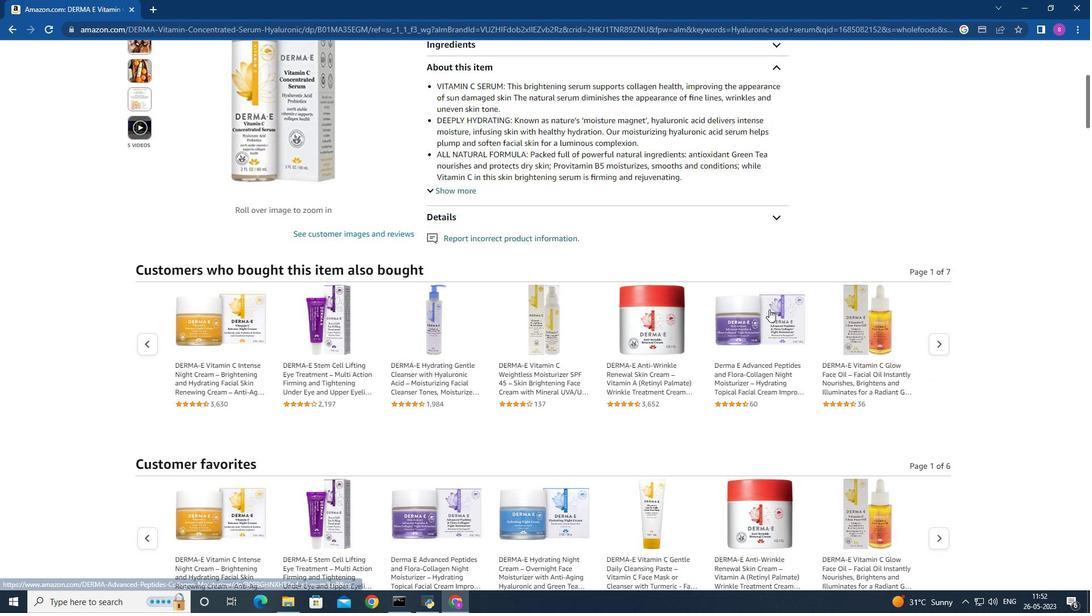 
Action: Mouse scrolled (769, 310) with delta (0, 0)
Screenshot: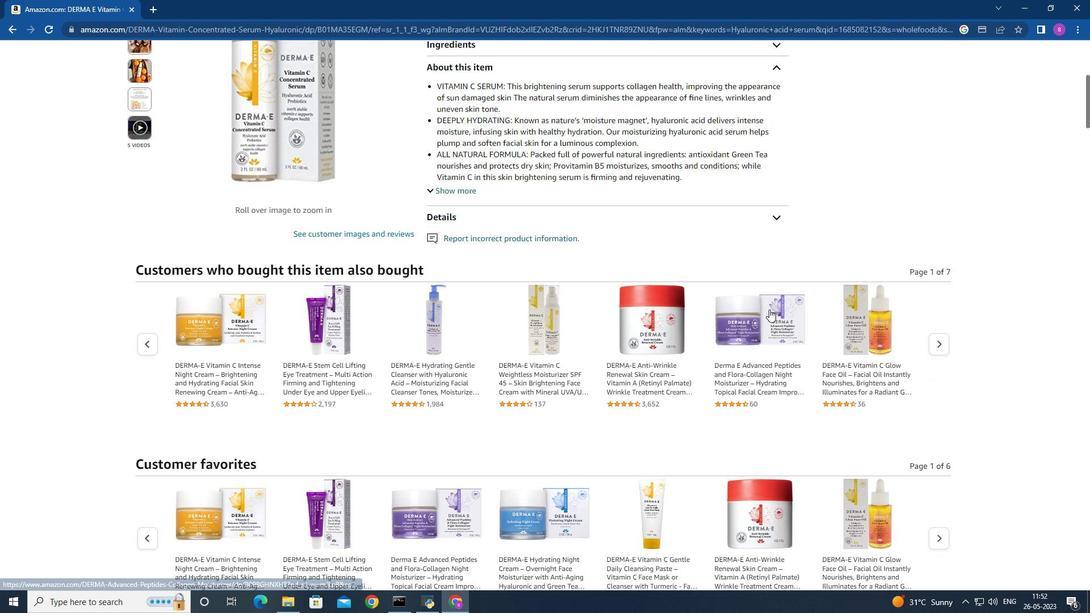 
Action: Mouse moved to (769, 309)
Screenshot: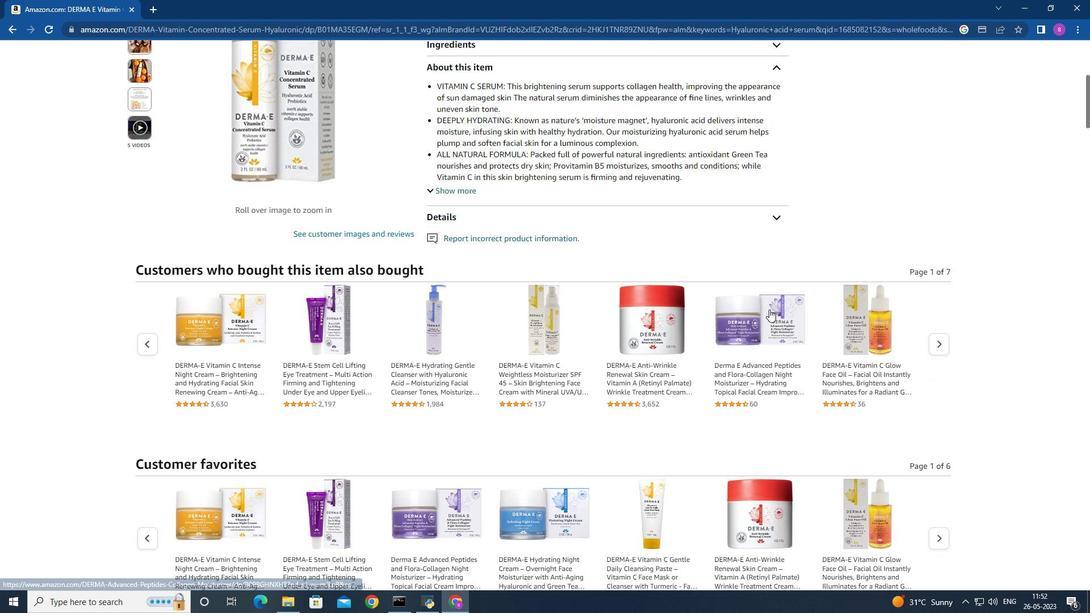 
Action: Mouse scrolled (769, 310) with delta (0, 0)
Screenshot: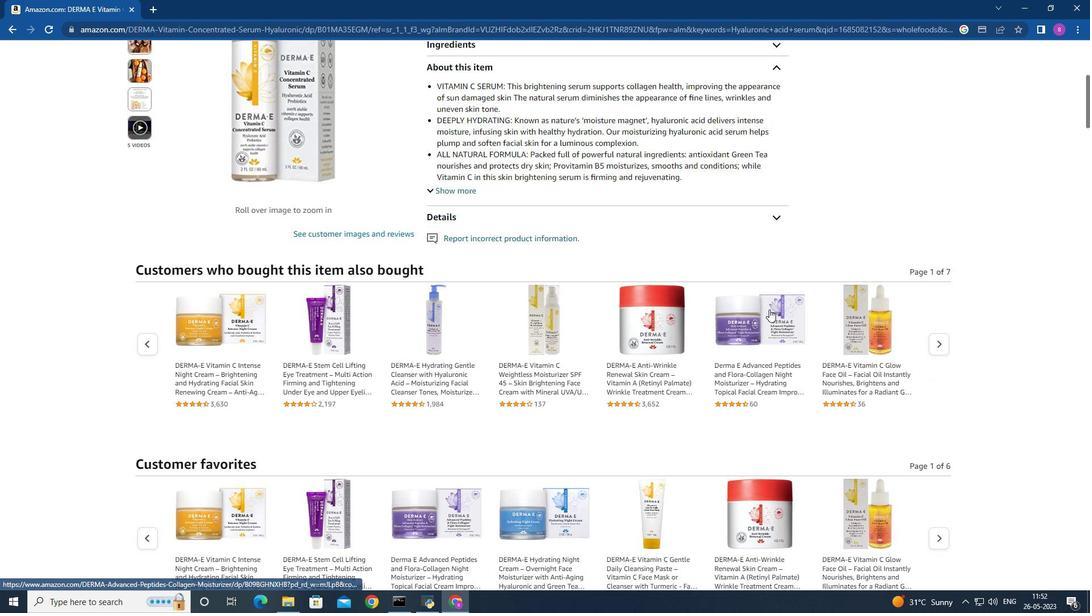 
Action: Mouse moved to (799, 302)
Screenshot: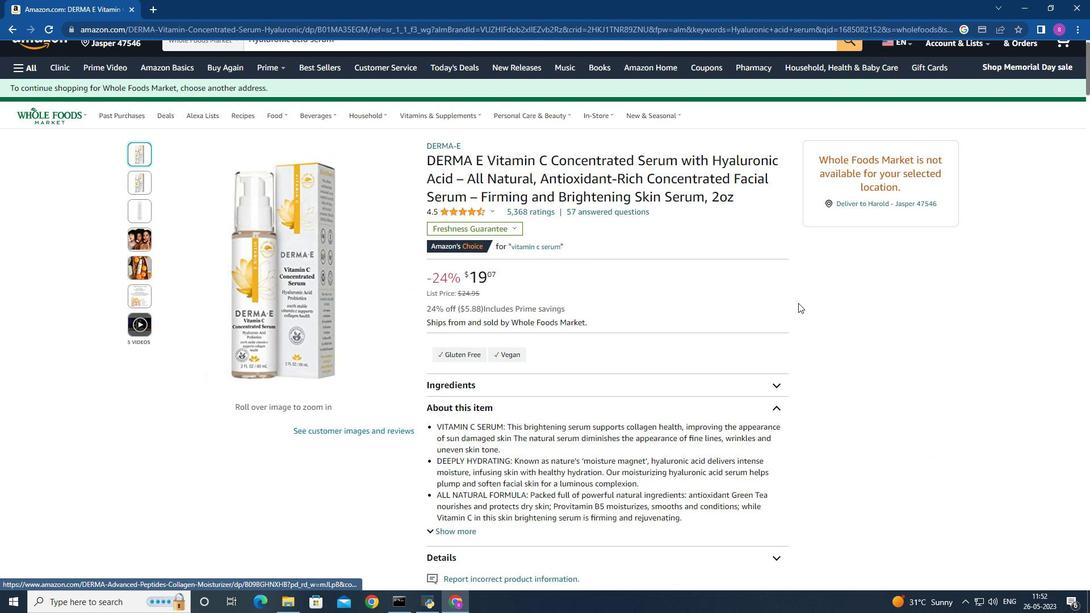 
Action: Mouse scrolled (799, 302) with delta (0, 0)
Screenshot: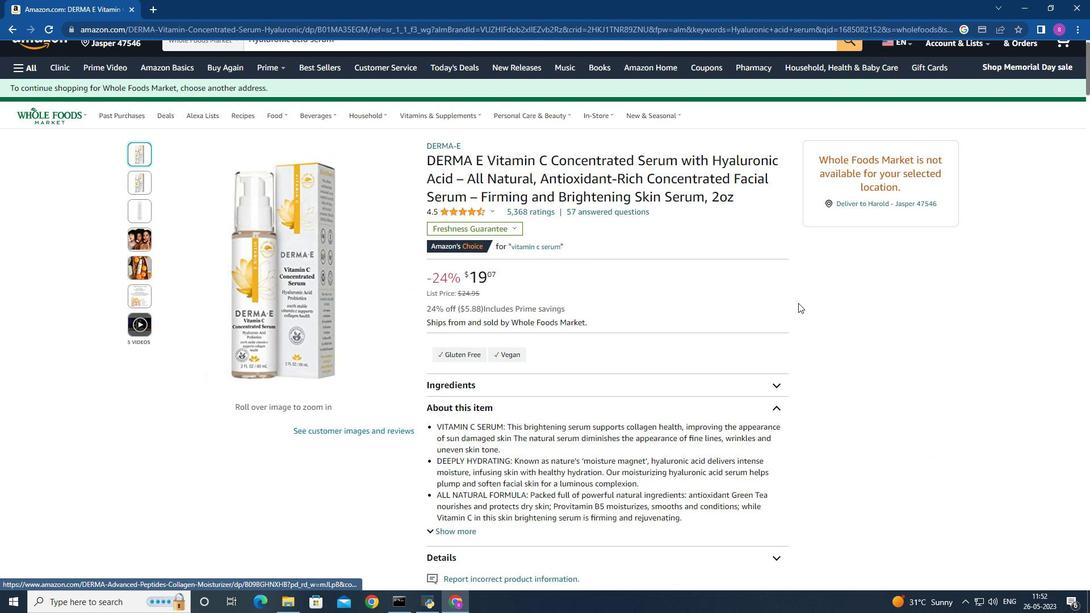 
Action: Mouse scrolled (799, 302) with delta (0, 0)
Screenshot: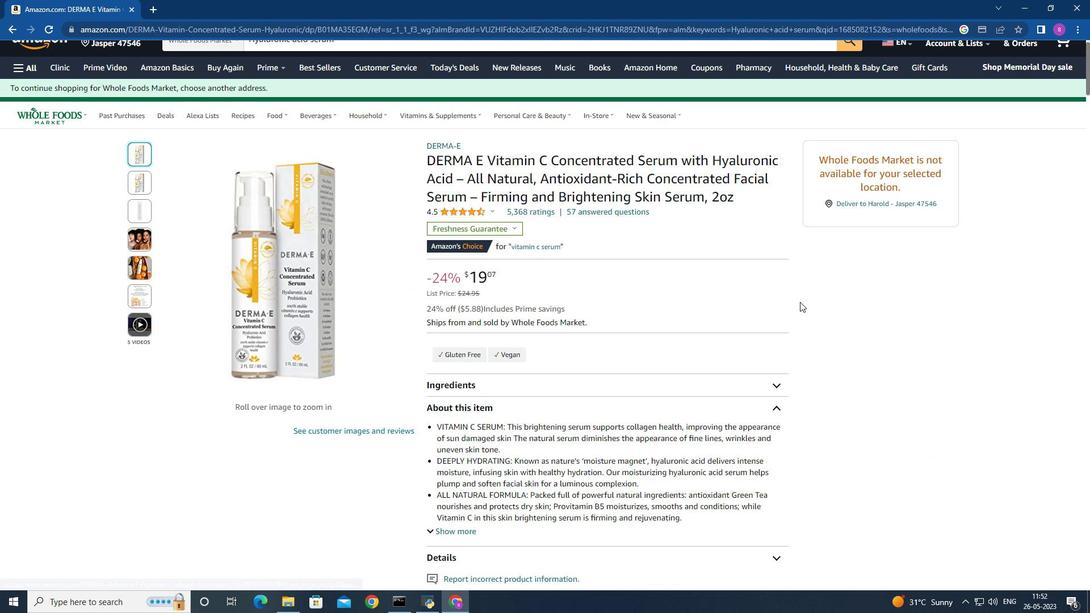 
Action: Mouse scrolled (799, 302) with delta (0, 0)
Screenshot: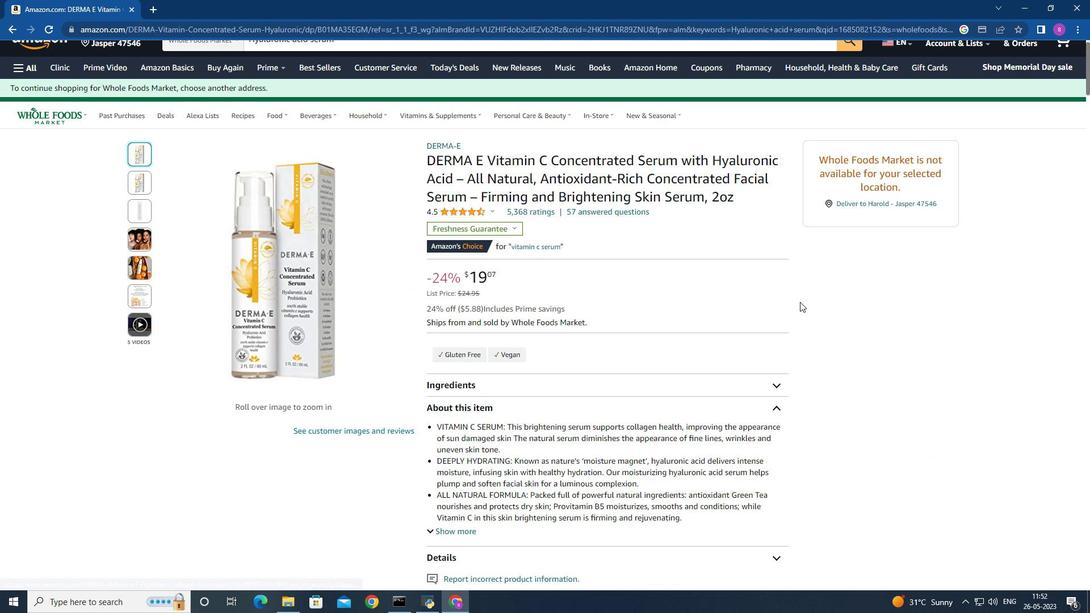 
Action: Mouse moved to (14, 31)
Screenshot: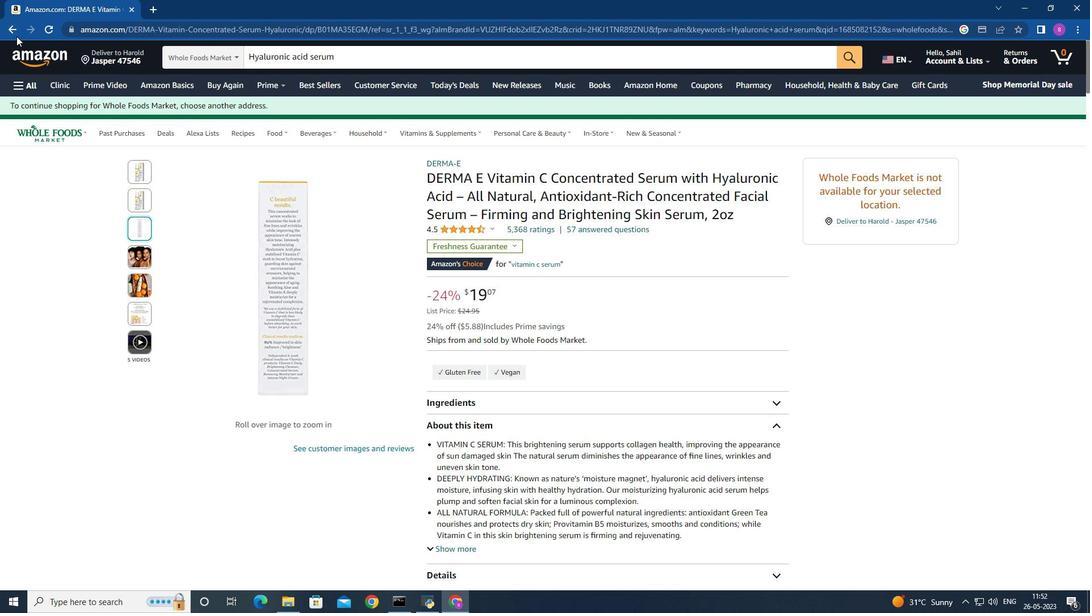 
Action: Mouse pressed left at (14, 31)
Screenshot: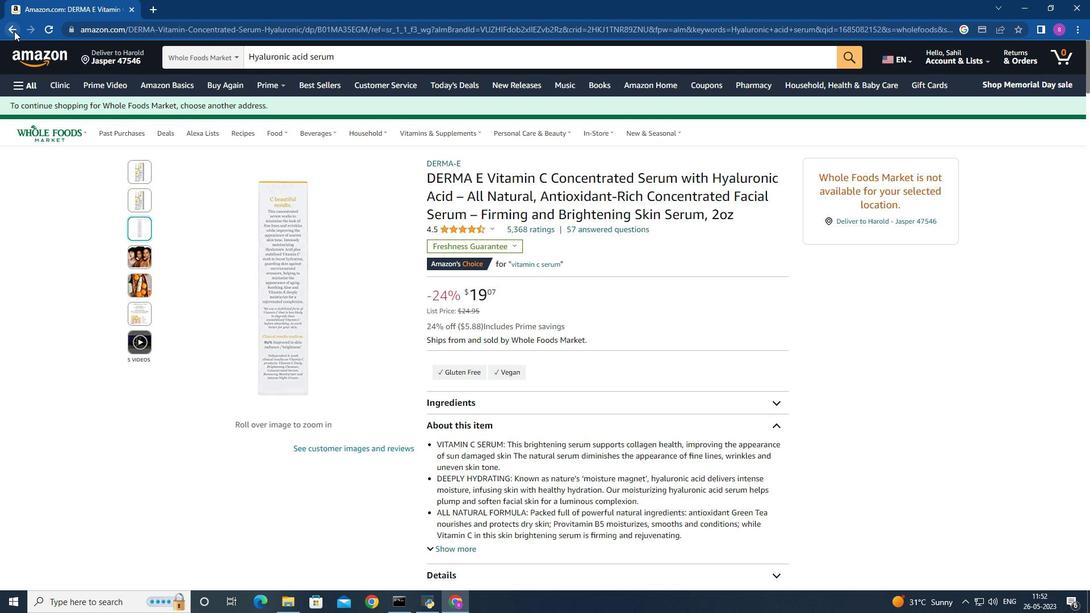
Action: Mouse moved to (519, 278)
Screenshot: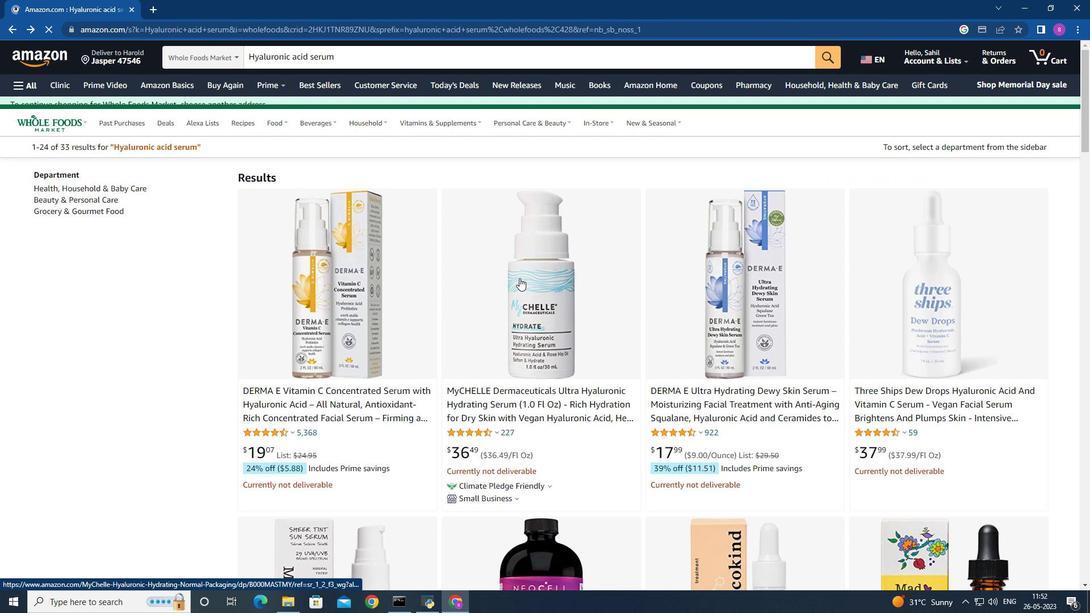 
Action: Mouse scrolled (519, 277) with delta (0, 0)
Screenshot: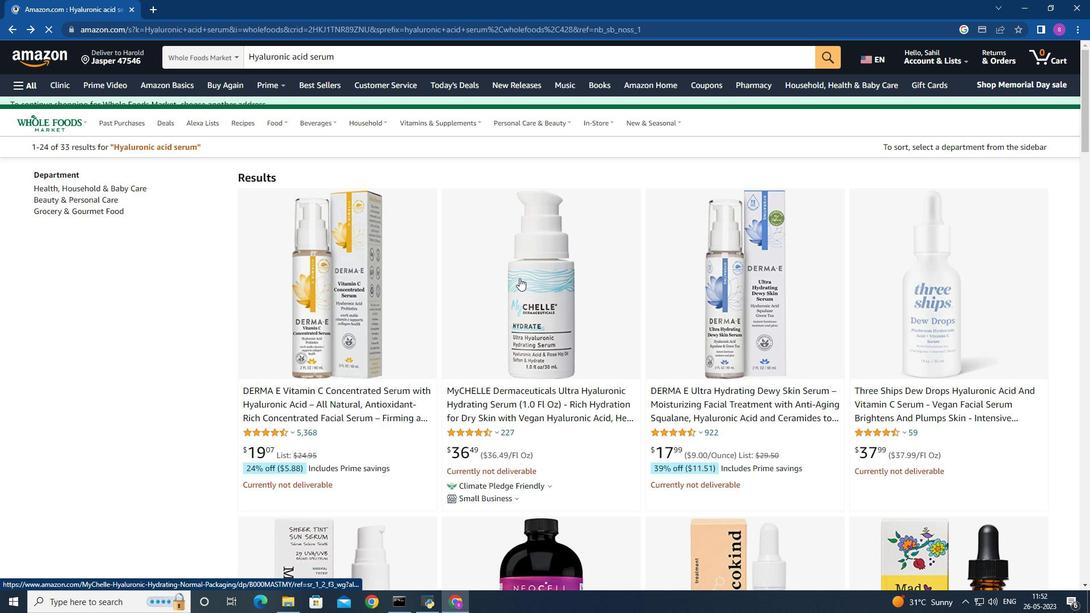 
Action: Mouse moved to (528, 277)
Screenshot: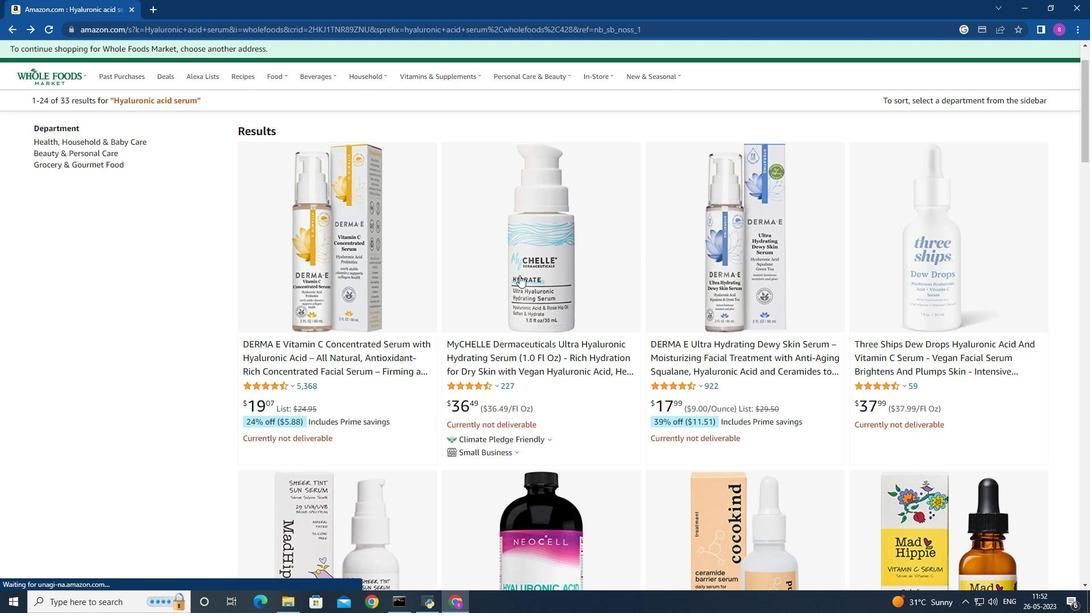 
Action: Mouse scrolled (528, 277) with delta (0, 0)
Screenshot: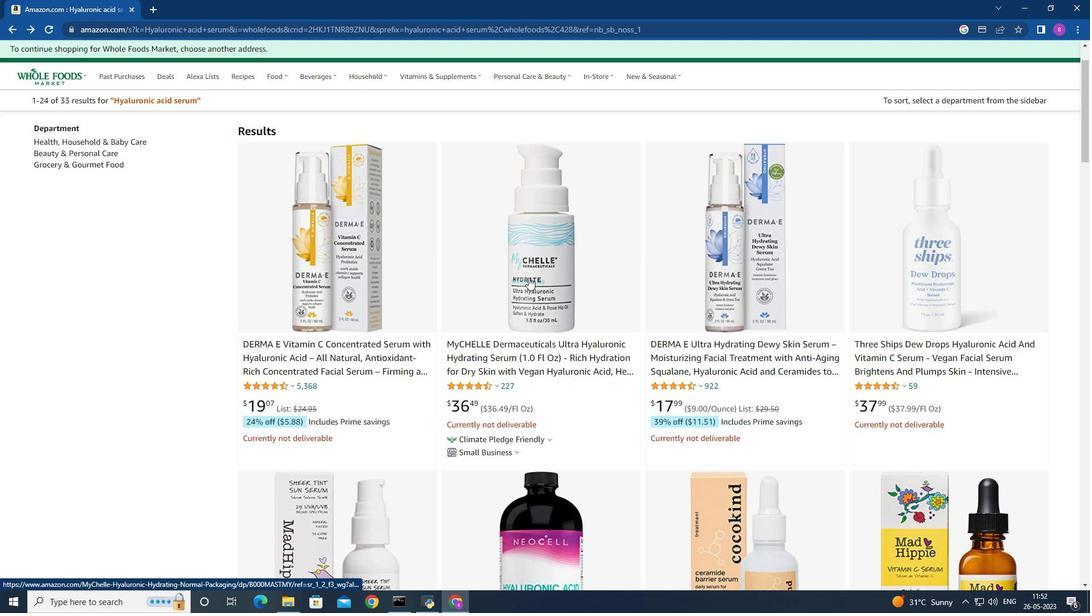 
Action: Mouse scrolled (528, 277) with delta (0, 0)
Screenshot: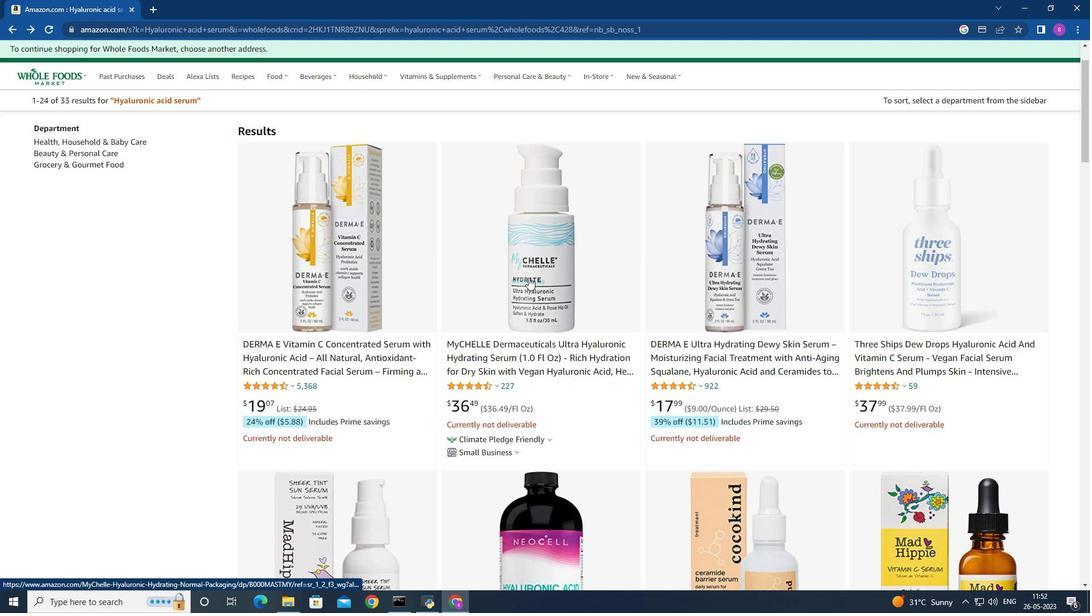 
Action: Mouse moved to (605, 258)
Screenshot: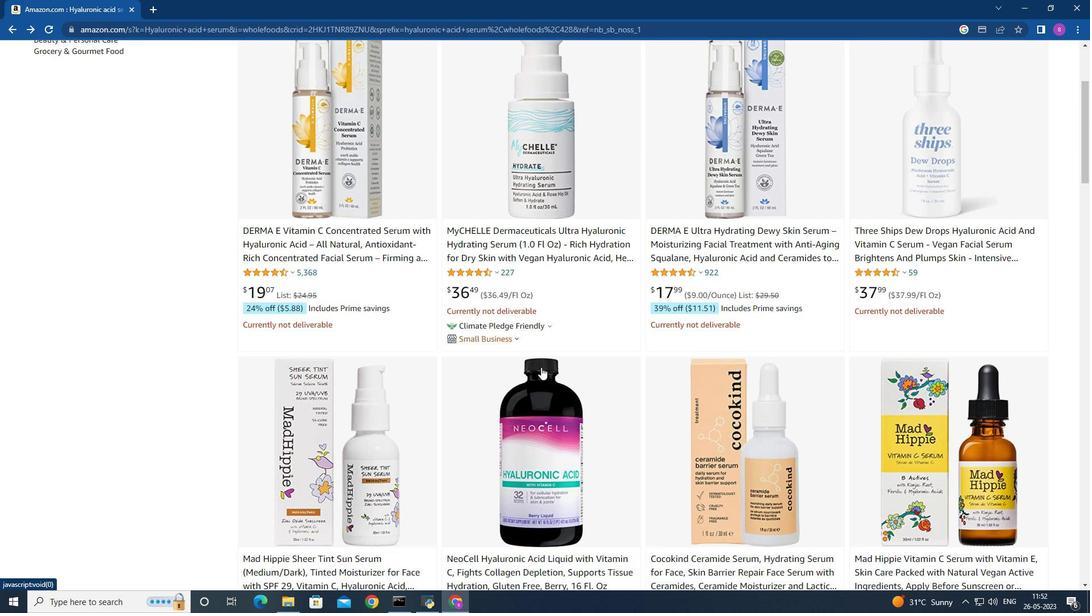 
Action: Mouse scrolled (605, 258) with delta (0, 0)
Screenshot: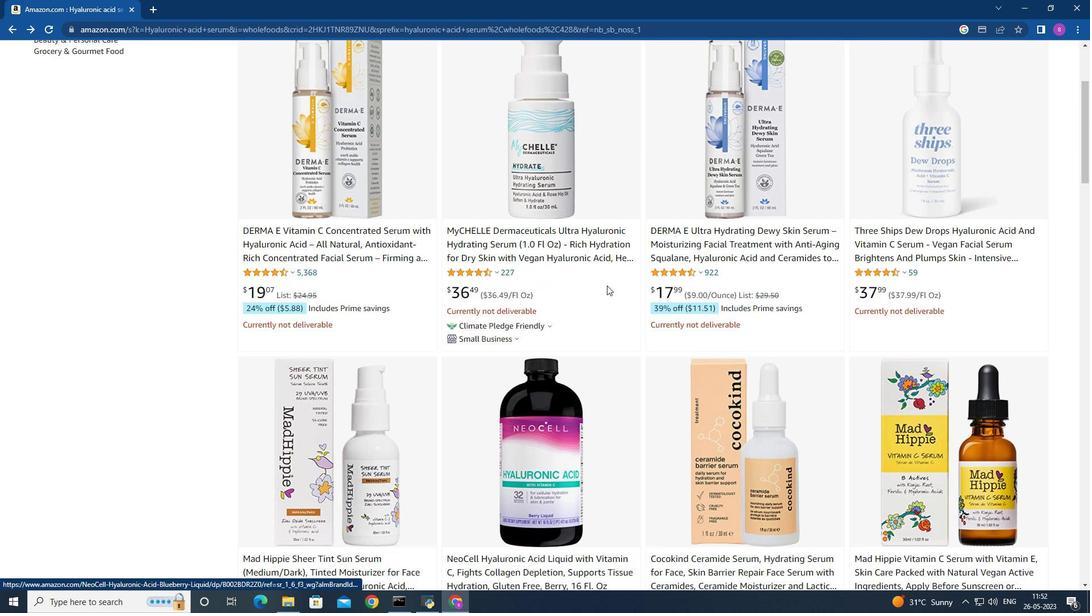 
Action: Mouse scrolled (605, 258) with delta (0, 0)
Screenshot: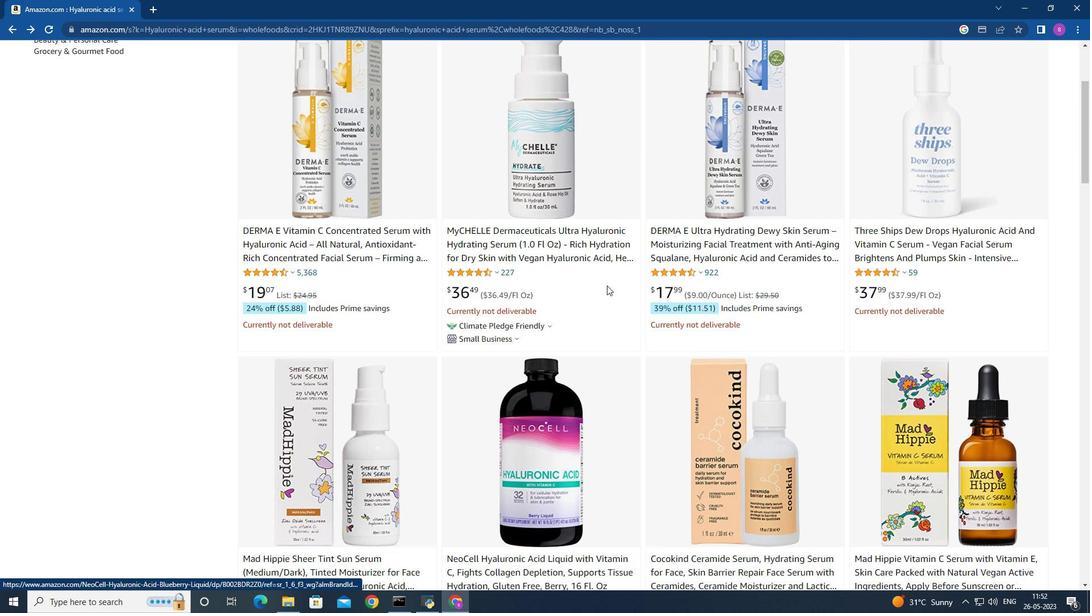 
Action: Mouse moved to (710, 336)
Screenshot: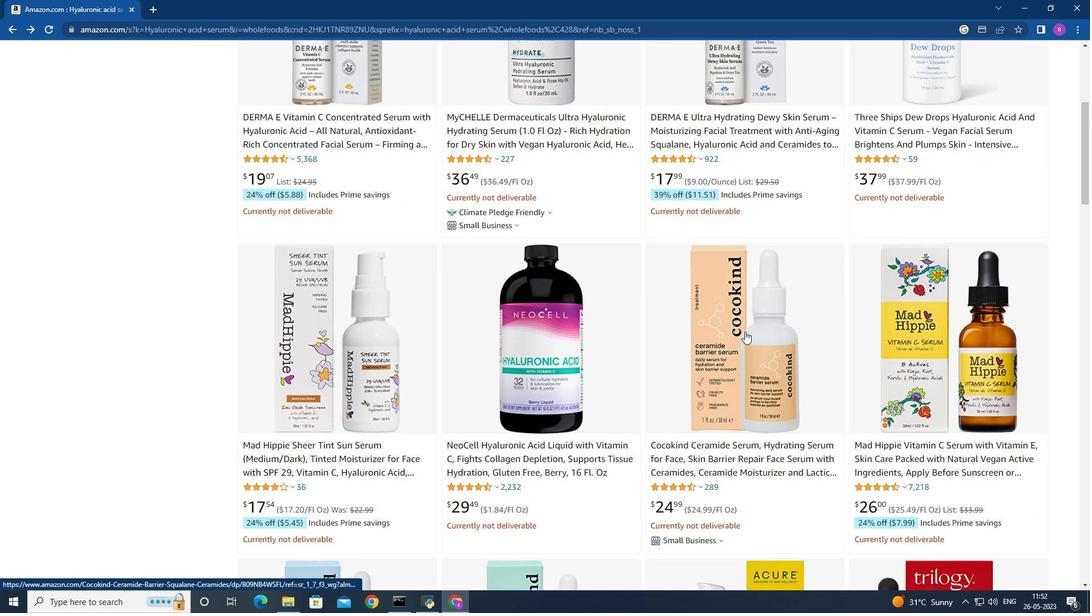 
Action: Mouse pressed left at (710, 336)
Screenshot: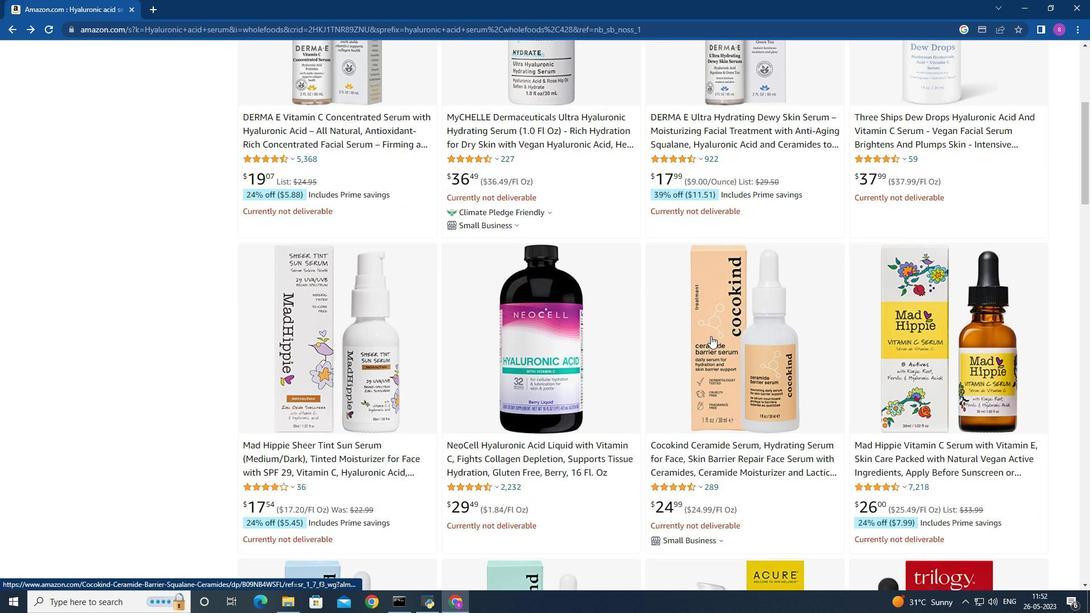 
Action: Mouse moved to (897, 334)
Screenshot: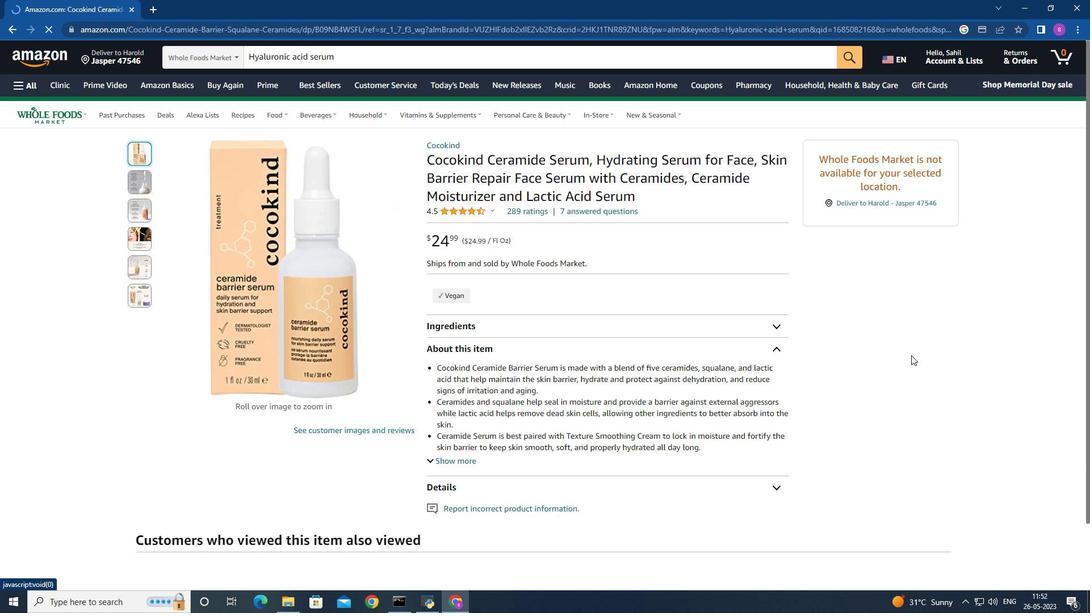 
Action: Mouse scrolled (897, 333) with delta (0, 0)
Screenshot: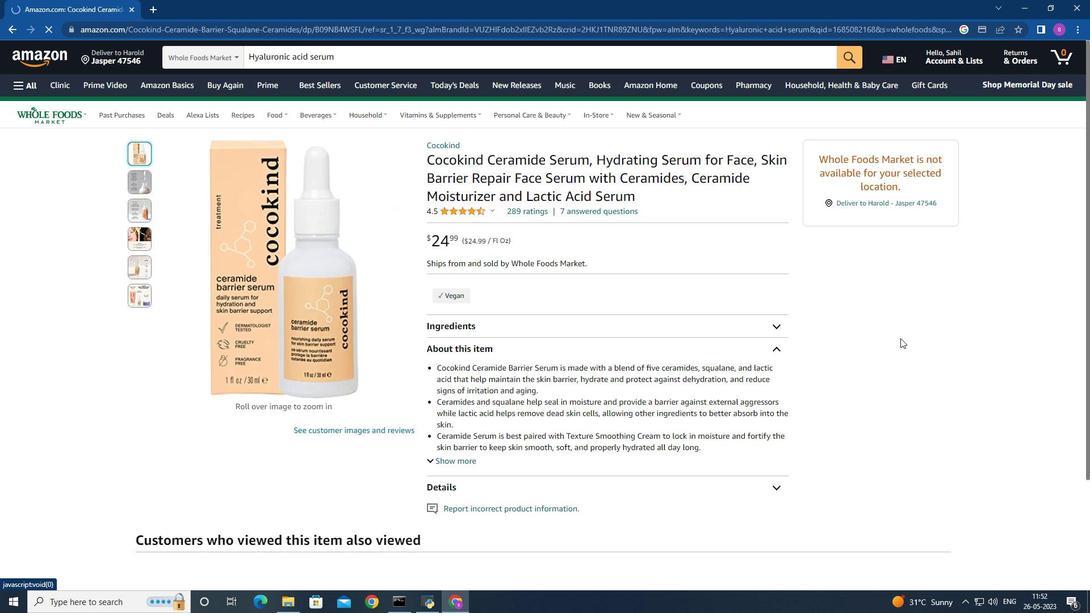 
Action: Mouse scrolled (897, 333) with delta (0, 0)
Screenshot: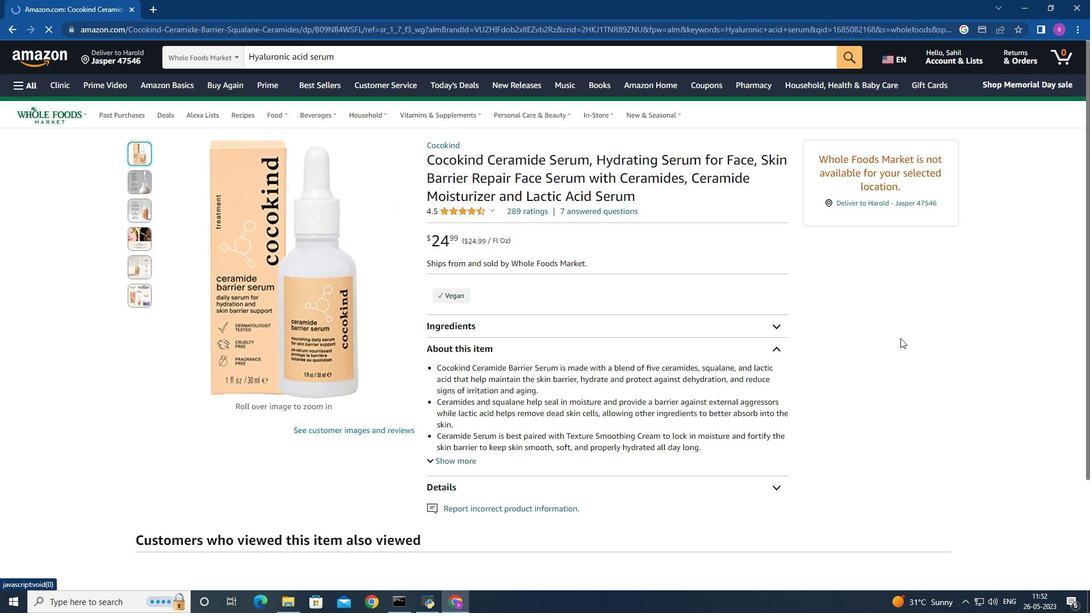 
Action: Mouse scrolled (897, 333) with delta (0, 0)
Screenshot: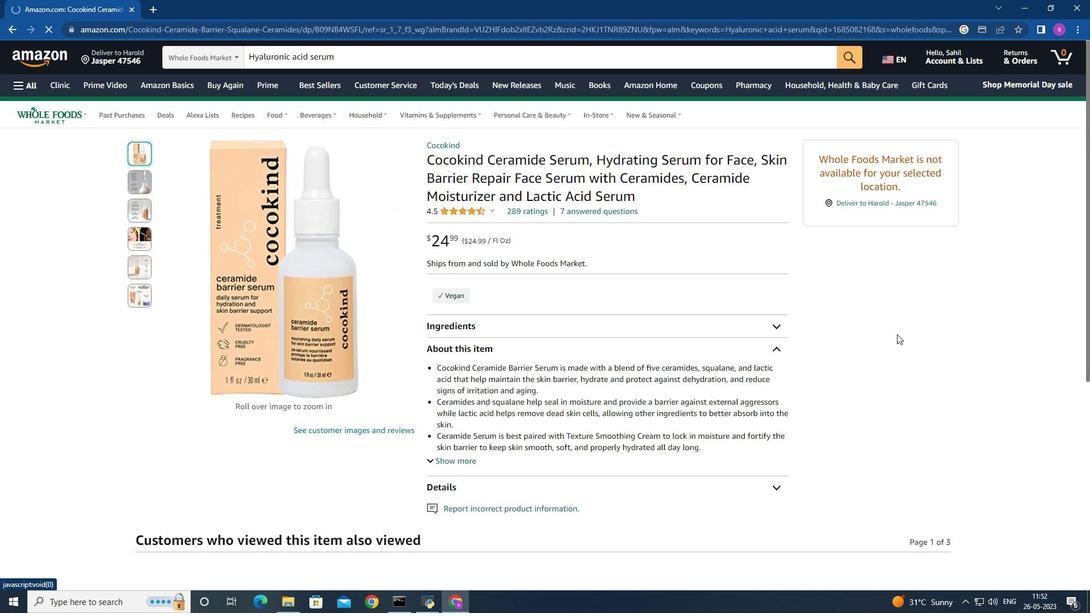 
Action: Mouse scrolled (897, 333) with delta (0, 0)
Screenshot: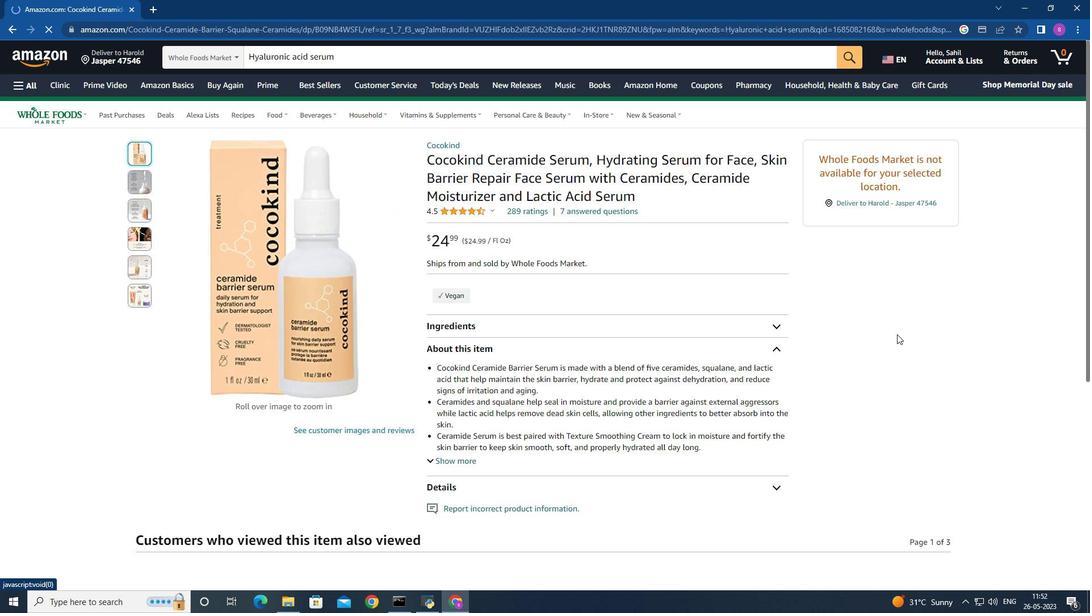 
Action: Mouse scrolled (897, 333) with delta (0, 0)
Screenshot: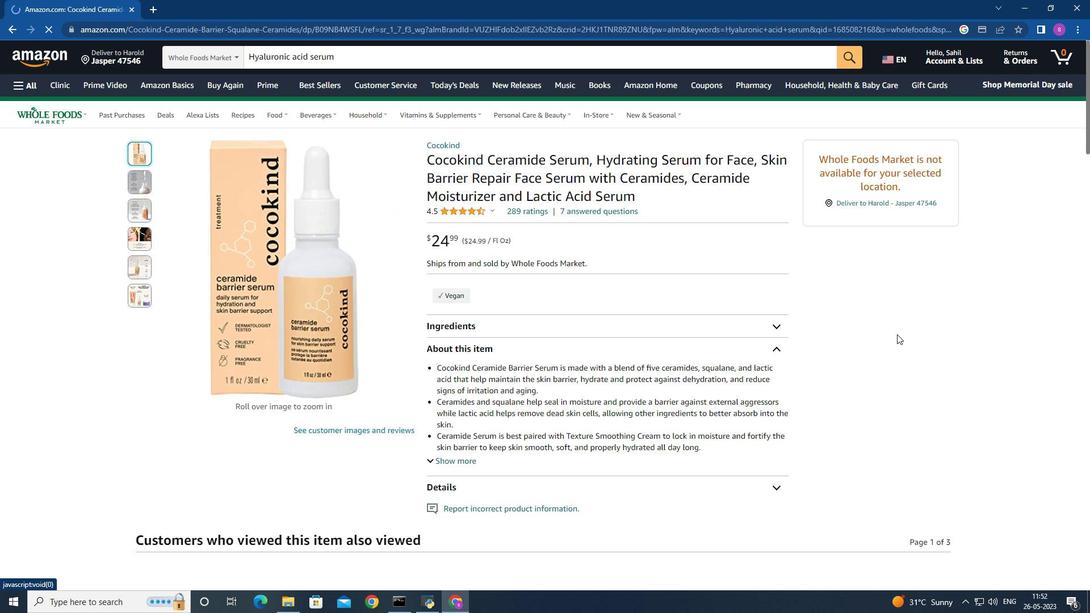 
Action: Mouse moved to (890, 319)
Screenshot: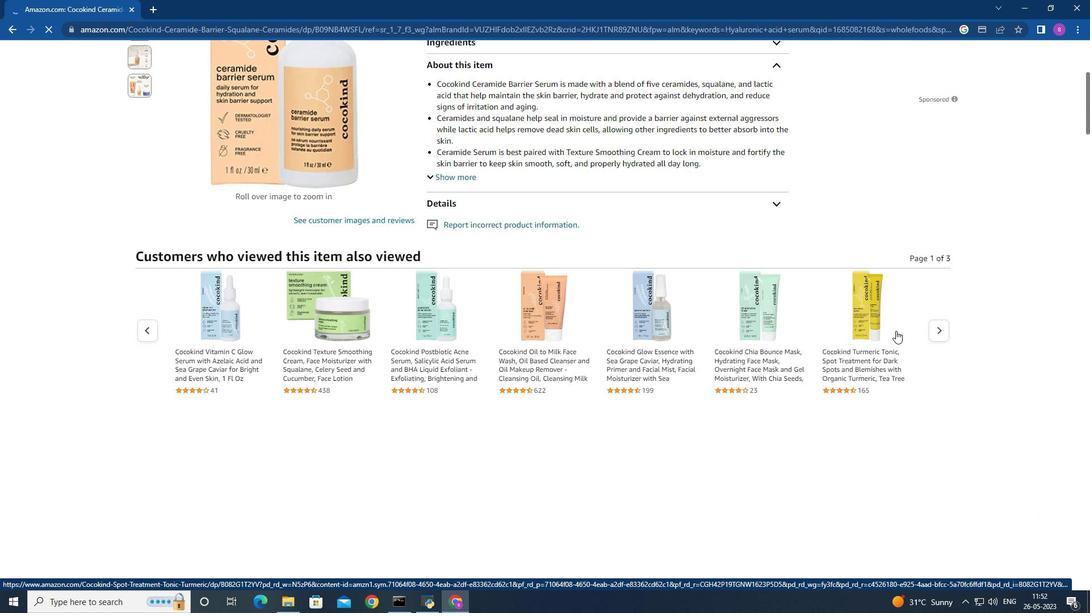 
Action: Mouse scrolled (890, 320) with delta (0, 0)
Screenshot: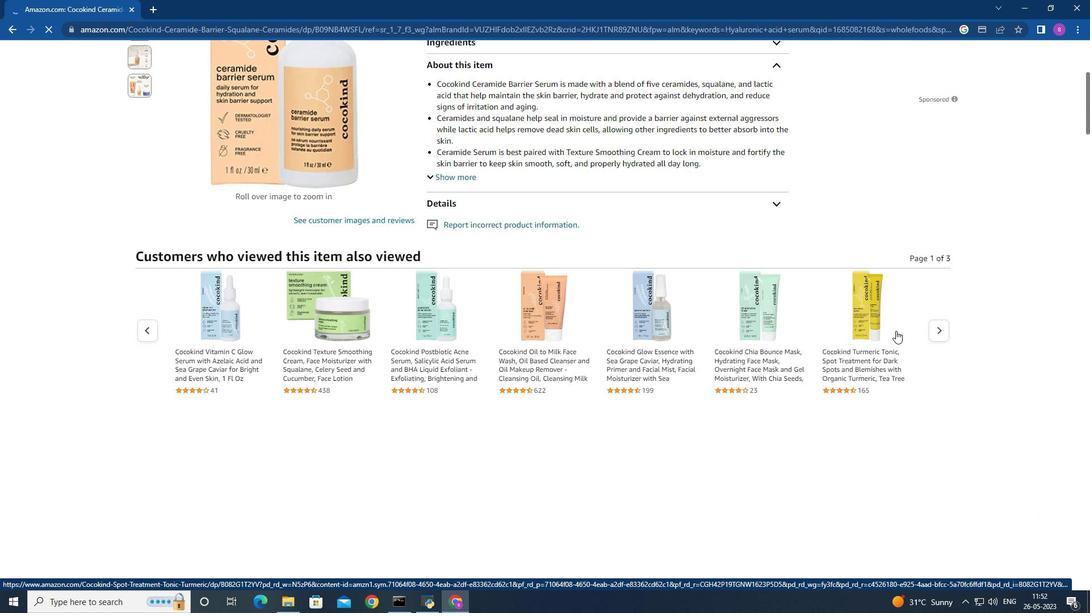 
Action: Mouse scrolled (890, 320) with delta (0, 0)
Screenshot: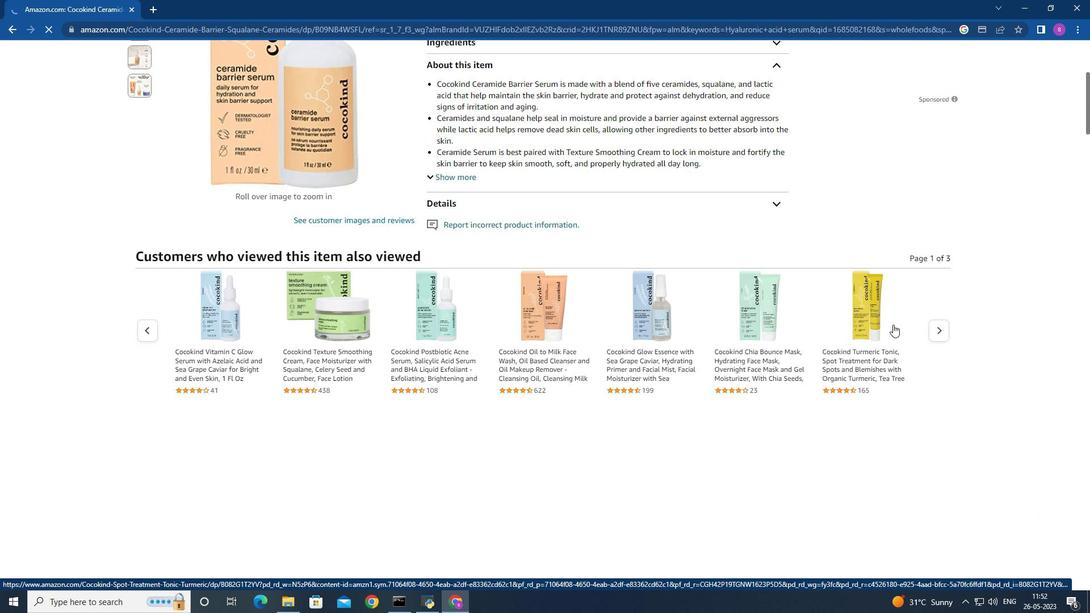 
Action: Mouse scrolled (890, 320) with delta (0, 0)
Screenshot: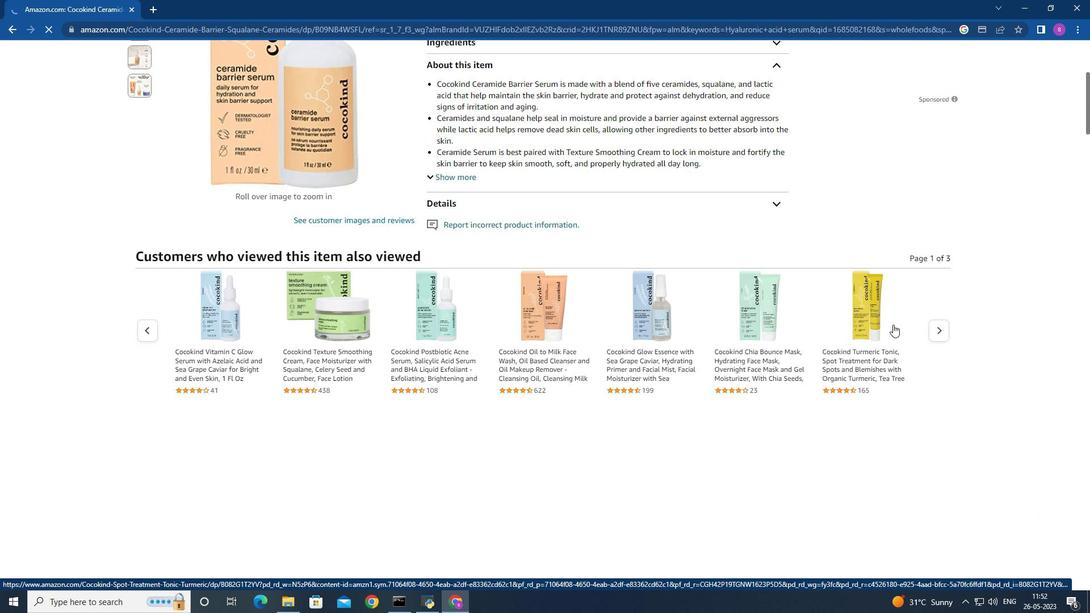 
Action: Mouse scrolled (890, 320) with delta (0, 0)
Screenshot: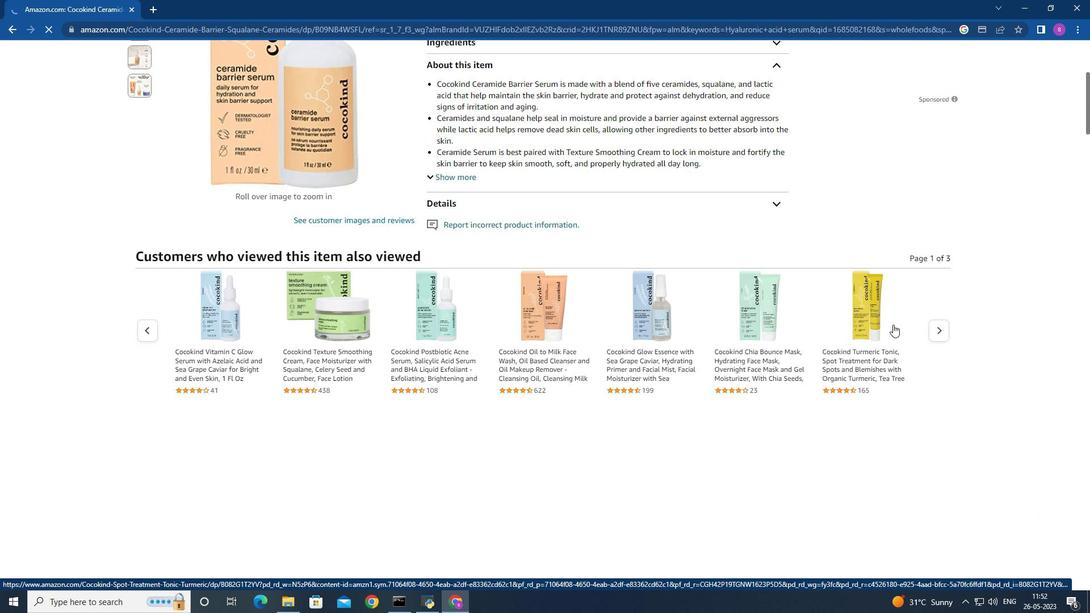 
Action: Mouse scrolled (890, 320) with delta (0, 0)
Screenshot: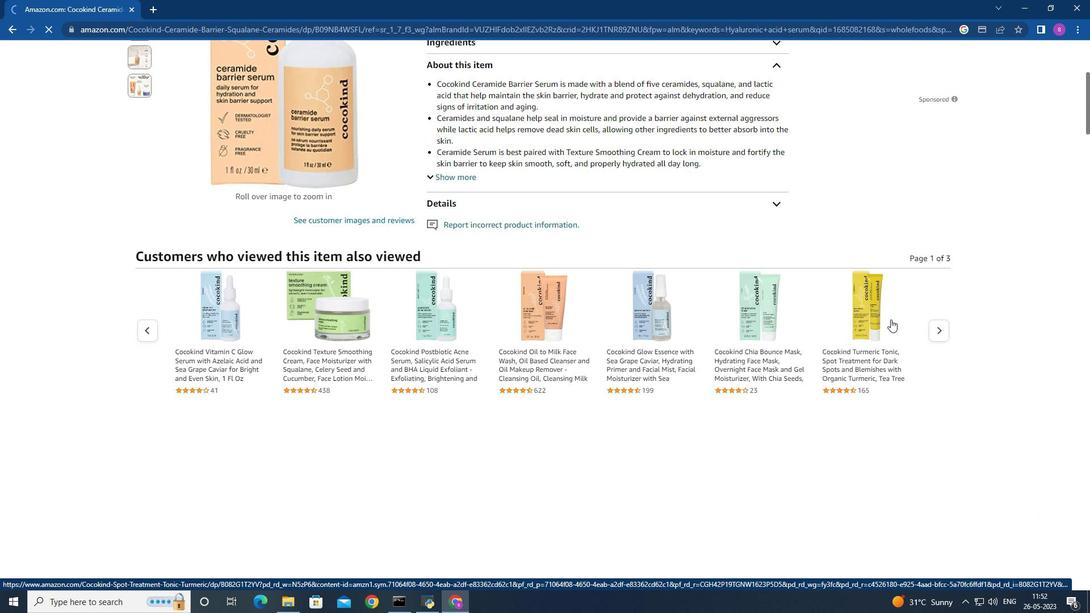 
Action: Mouse scrolled (890, 320) with delta (0, 0)
Screenshot: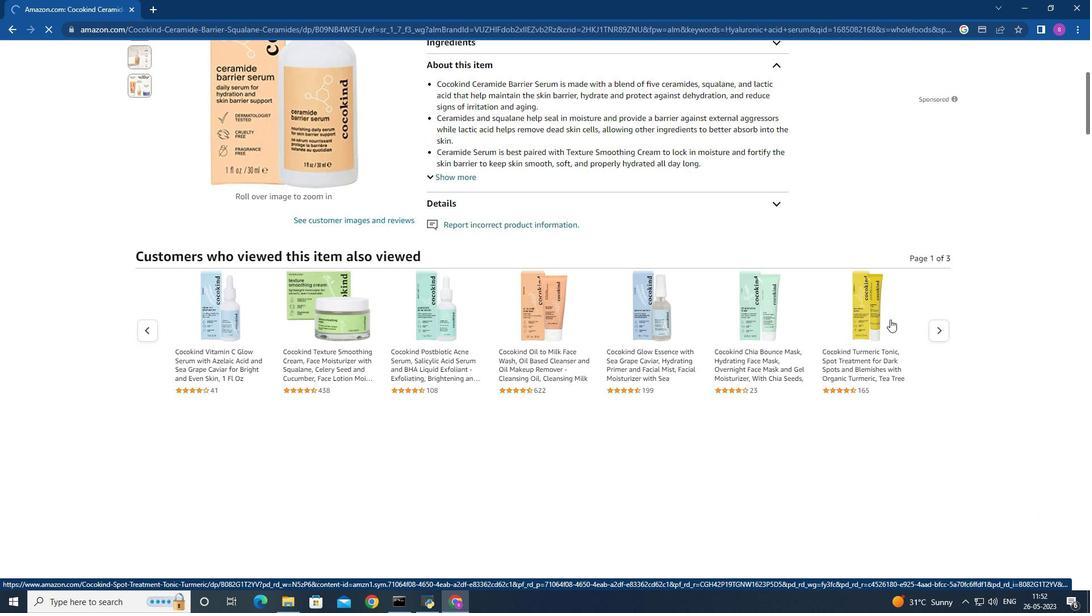 
Action: Mouse scrolled (890, 320) with delta (0, 0)
Screenshot: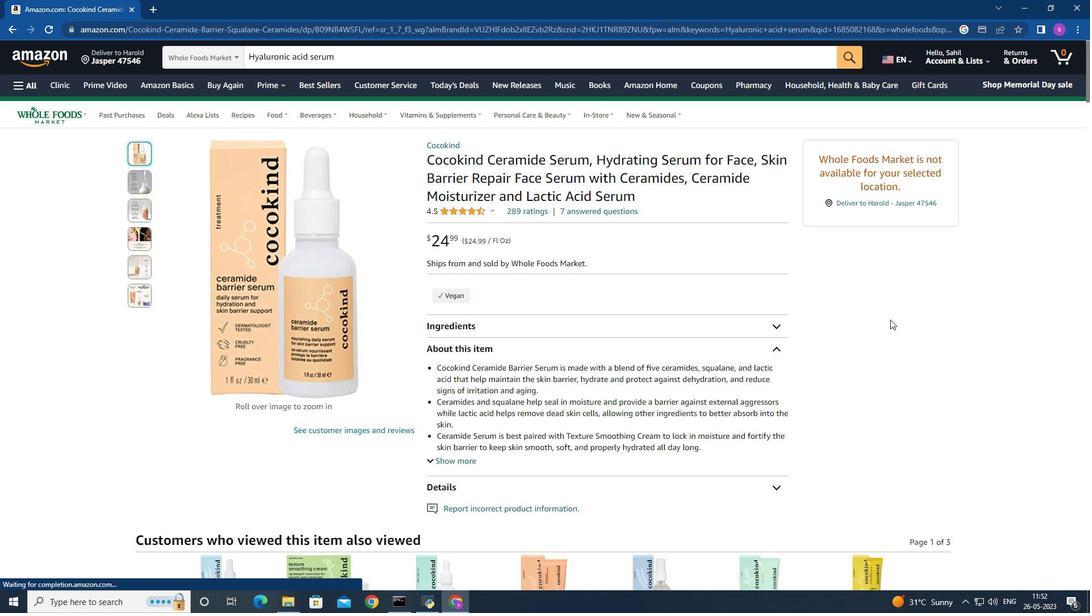 
Action: Mouse scrolled (890, 320) with delta (0, 0)
Screenshot: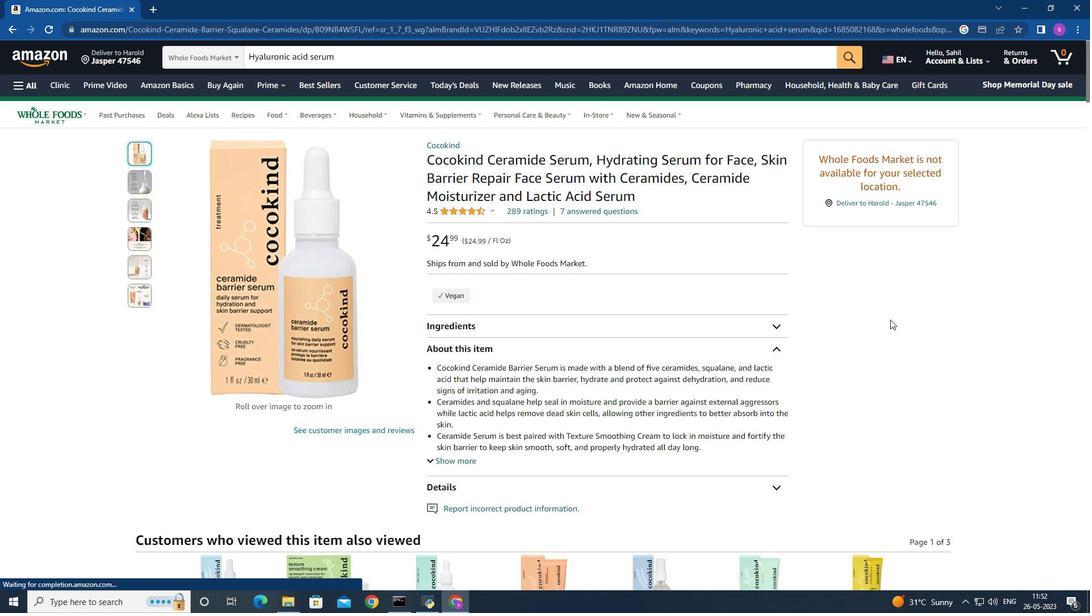 
Action: Mouse scrolled (890, 320) with delta (0, 0)
Screenshot: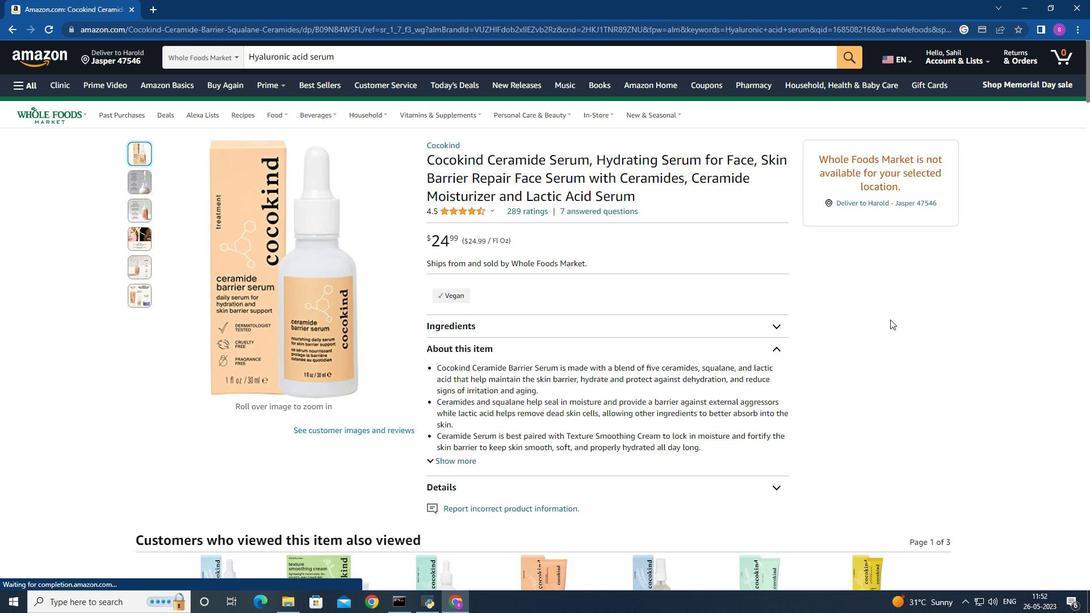 
Action: Mouse scrolled (890, 320) with delta (0, 0)
Screenshot: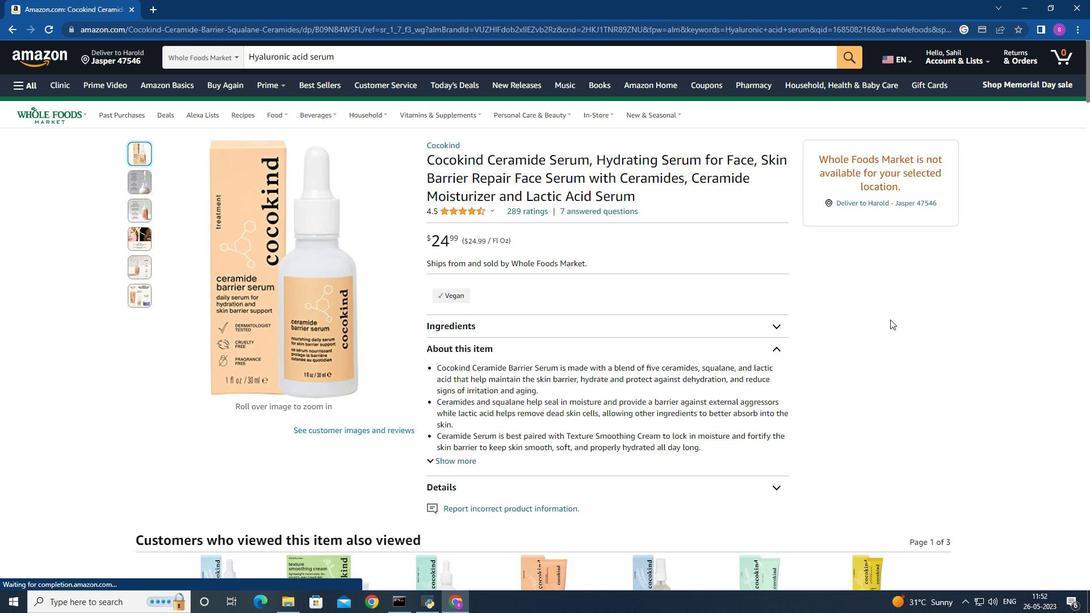 
Action: Mouse scrolled (890, 320) with delta (0, 0)
Screenshot: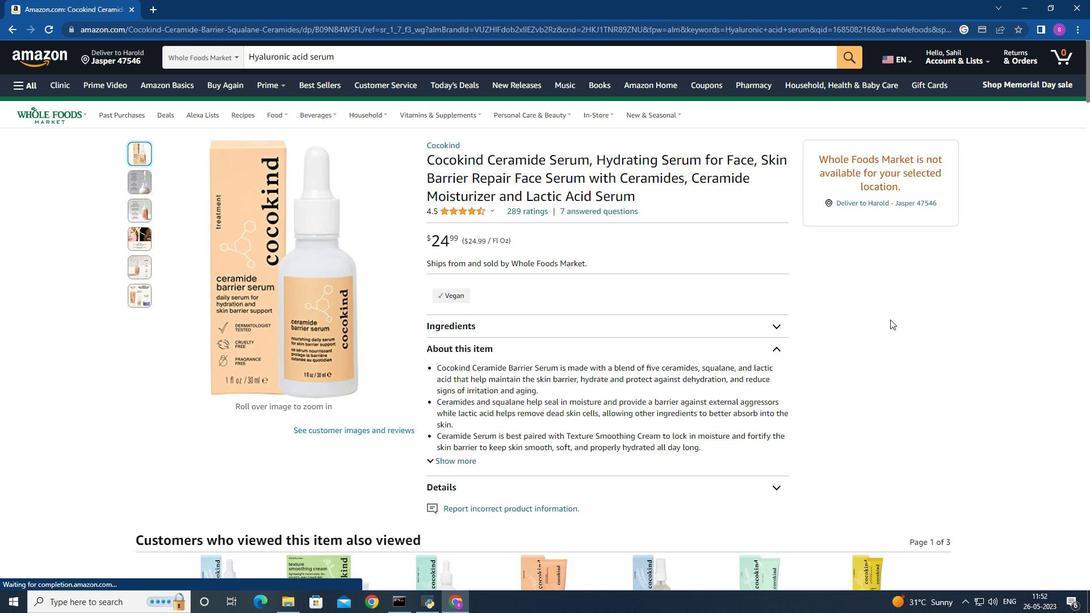 
Action: Mouse moved to (11, 31)
Screenshot: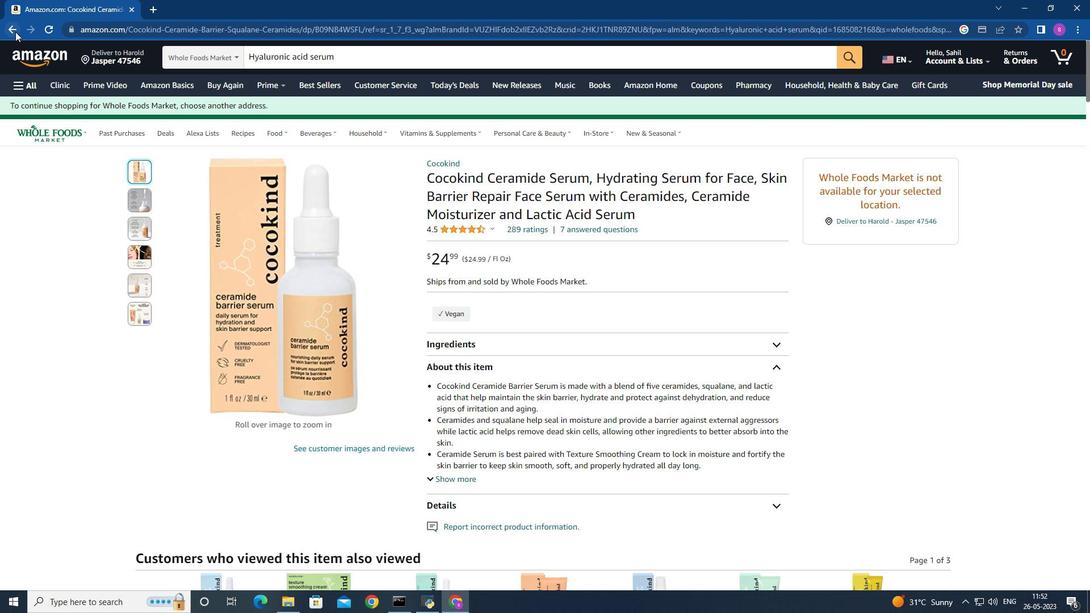 
Action: Mouse pressed left at (11, 31)
Screenshot: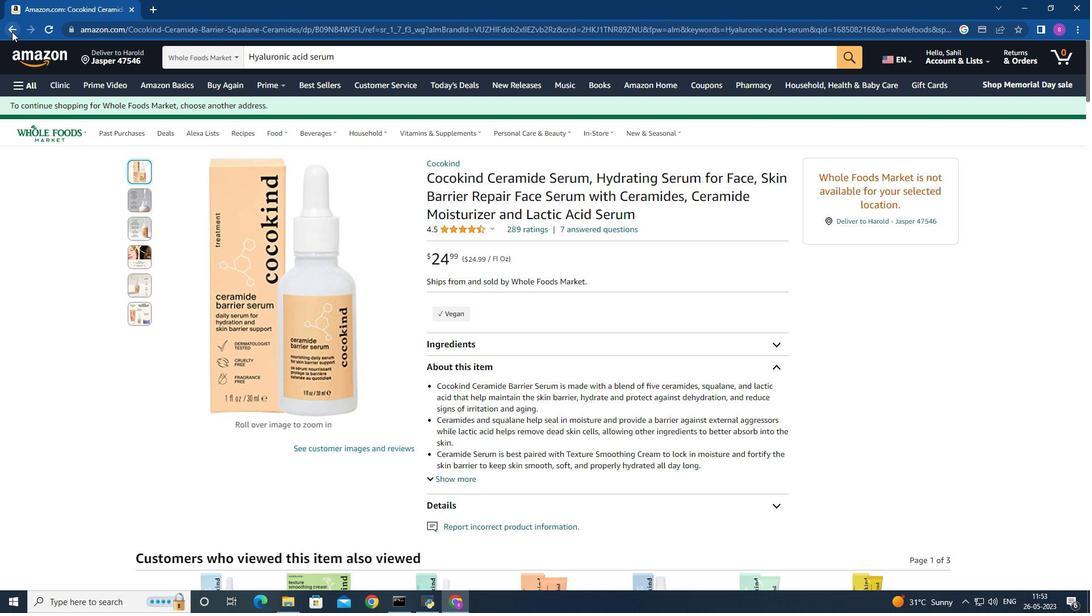 
Action: Mouse moved to (434, 255)
Screenshot: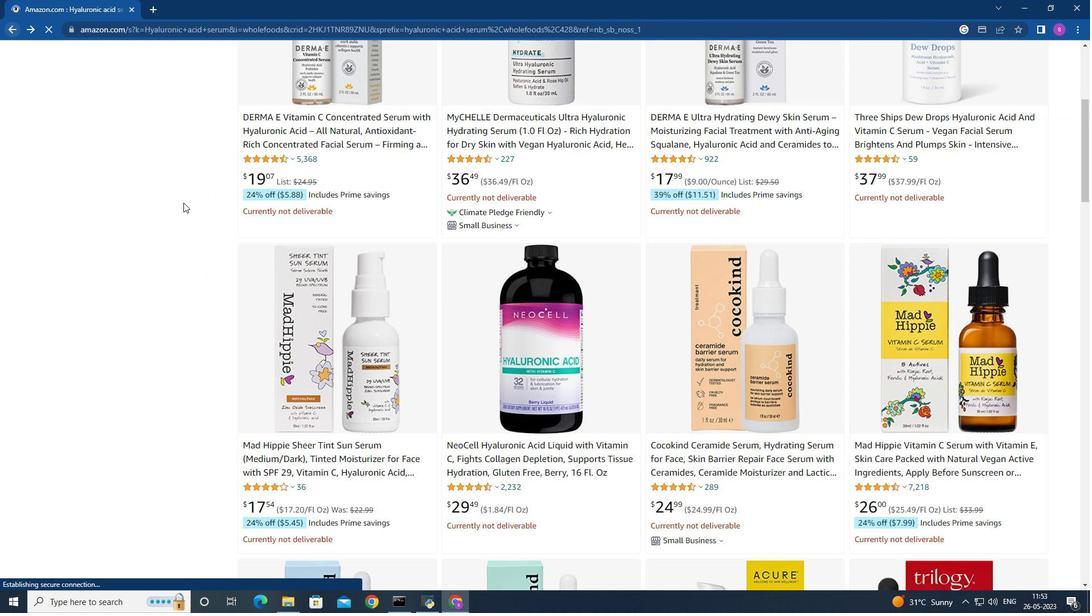 
Action: Mouse scrolled (434, 254) with delta (0, 0)
Screenshot: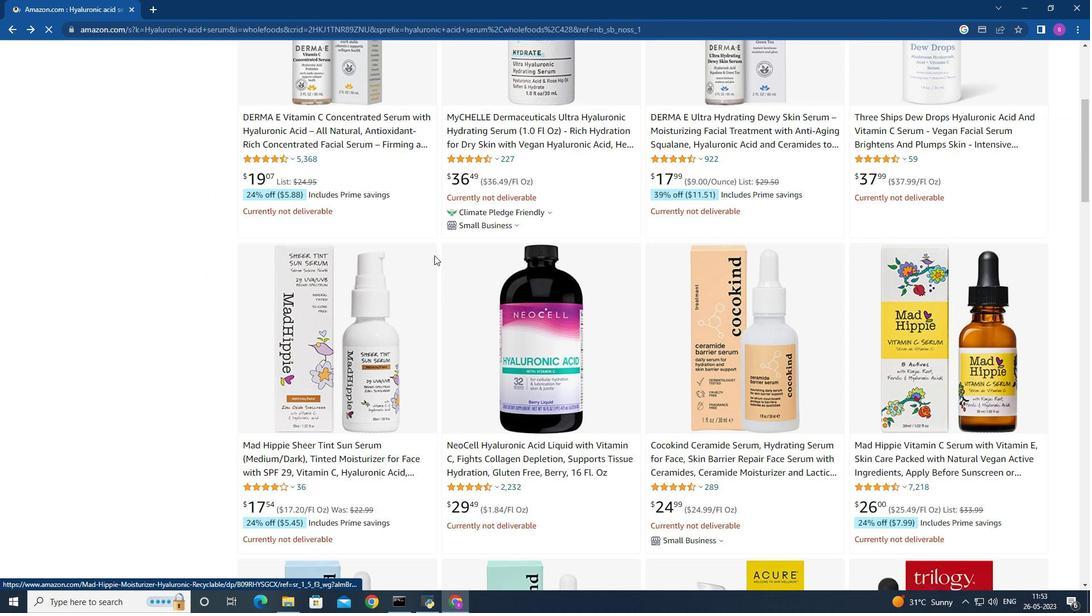 
Action: Mouse scrolled (434, 254) with delta (0, 0)
Screenshot: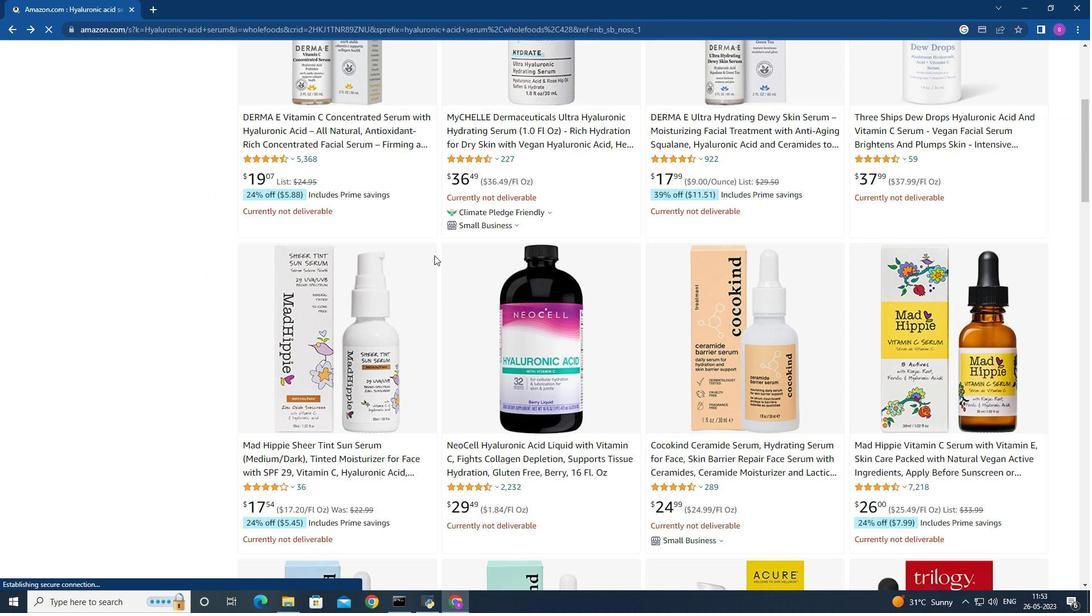 
Action: Mouse moved to (443, 279)
Screenshot: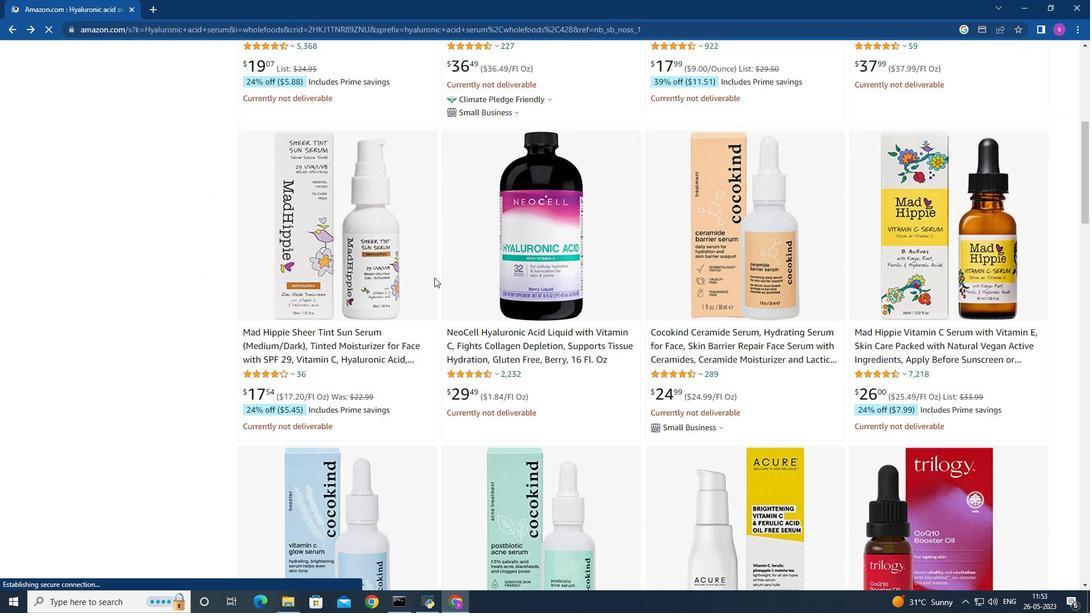 
Action: Mouse scrolled (443, 278) with delta (0, 0)
Screenshot: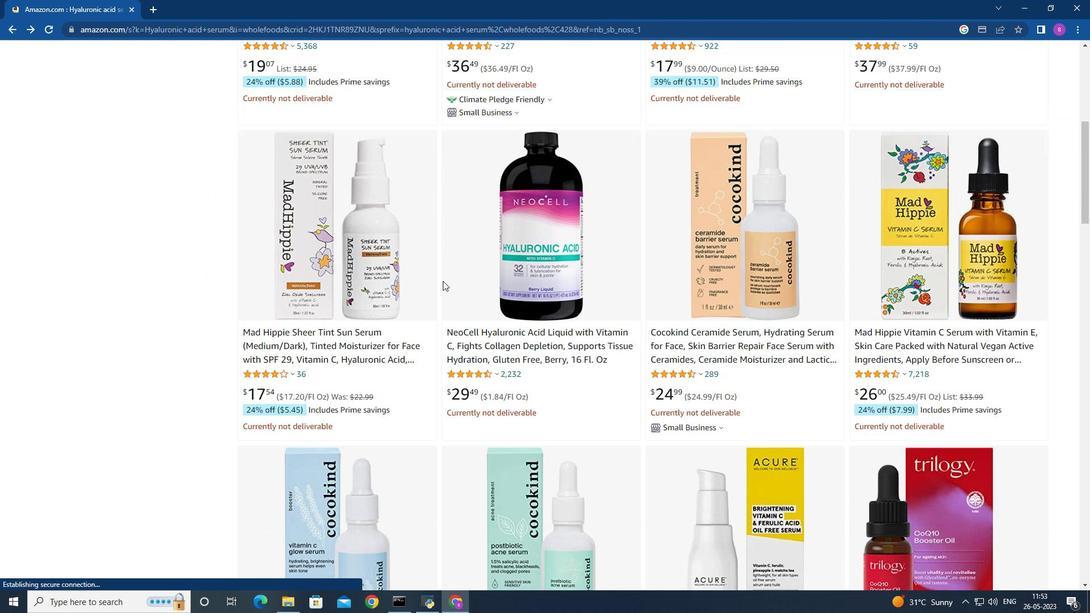 
Action: Mouse scrolled (443, 278) with delta (0, 0)
Screenshot: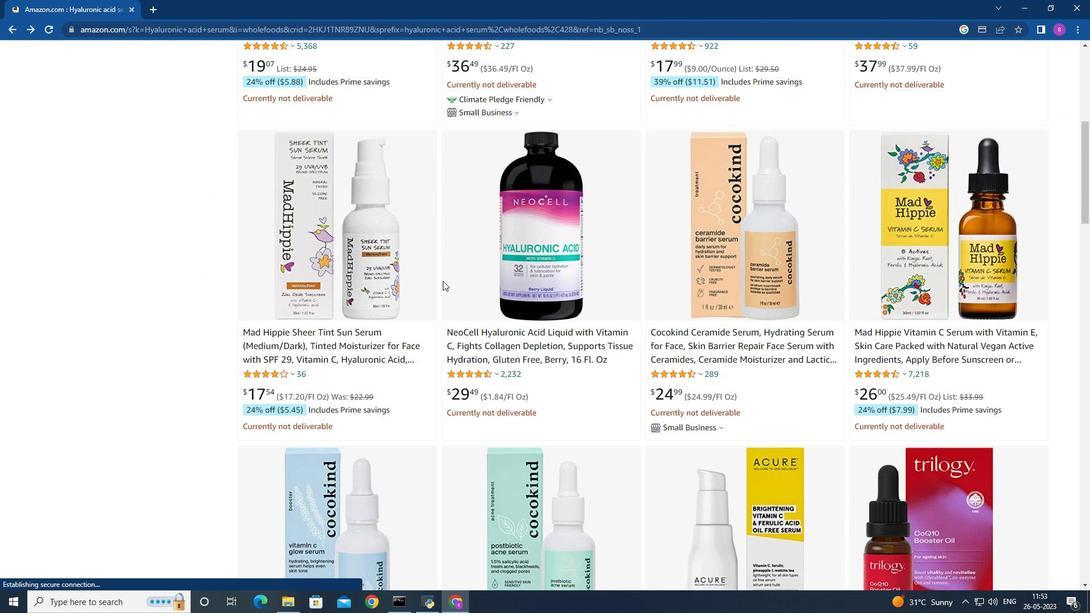
Action: Mouse scrolled (443, 278) with delta (0, 0)
Screenshot: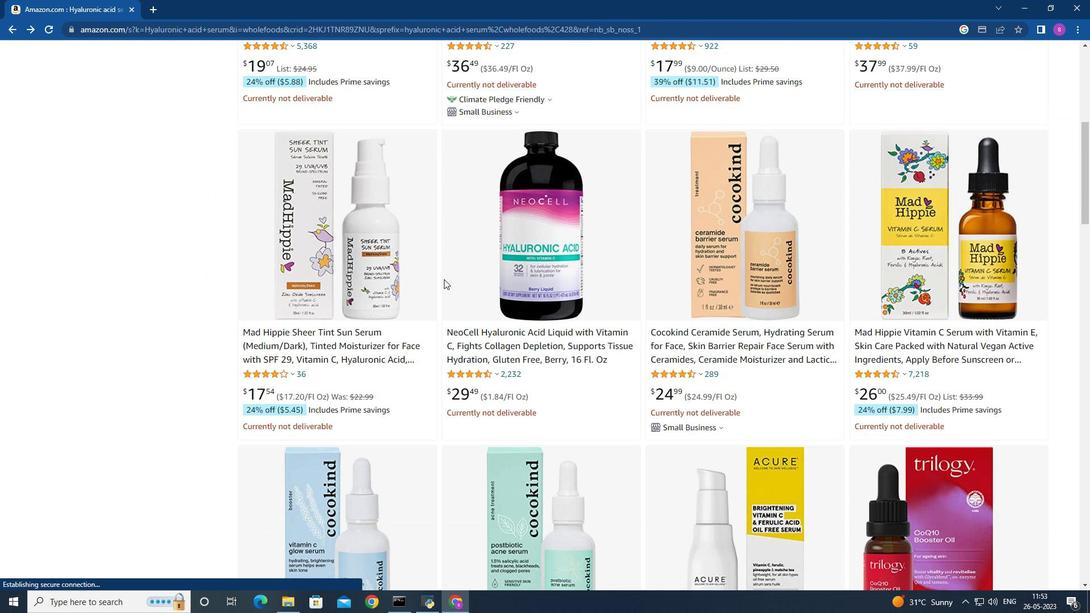 
Action: Mouse moved to (517, 361)
Screenshot: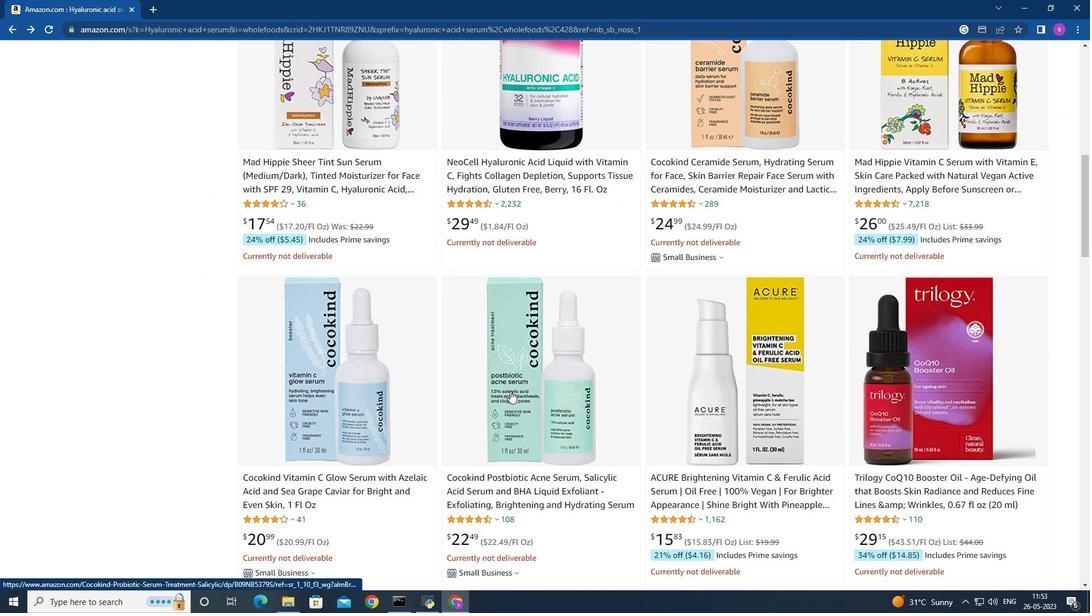 
Action: Mouse pressed left at (517, 361)
Screenshot: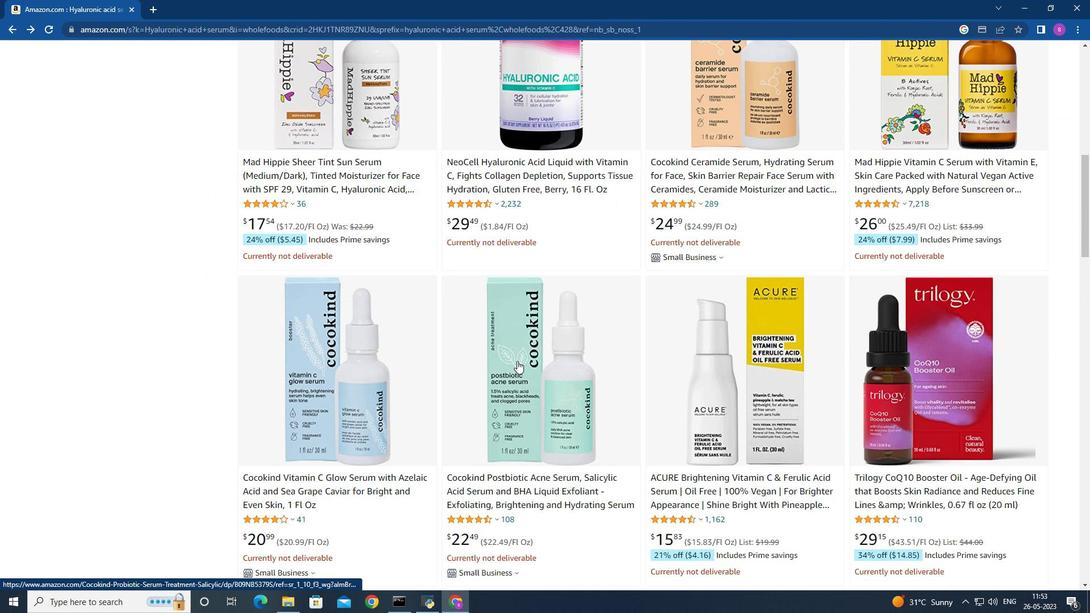 
Action: Mouse moved to (687, 346)
Screenshot: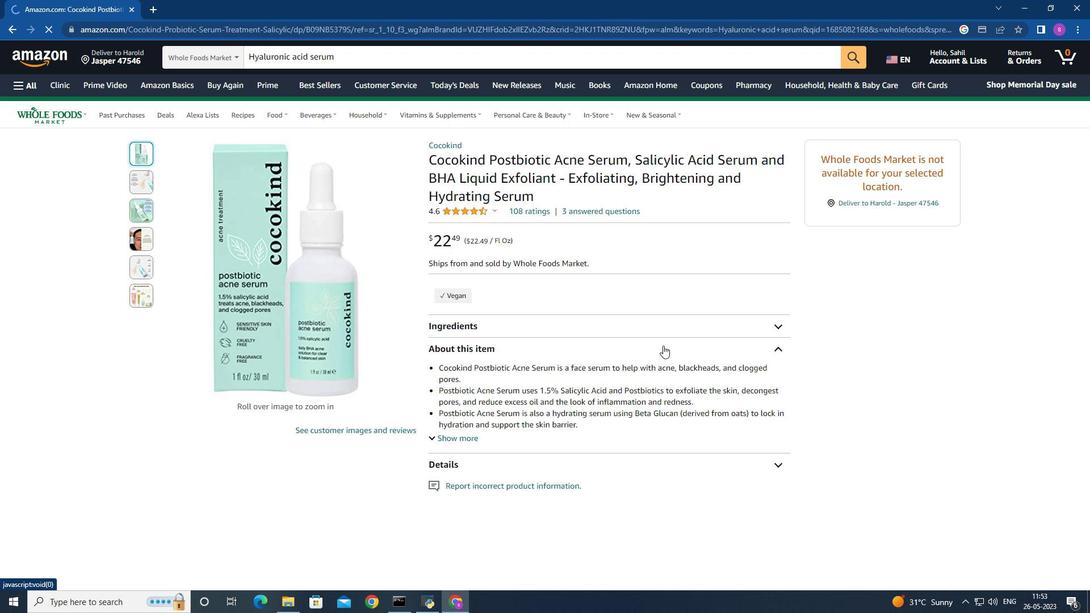 
Action: Mouse scrolled (687, 346) with delta (0, 0)
Screenshot: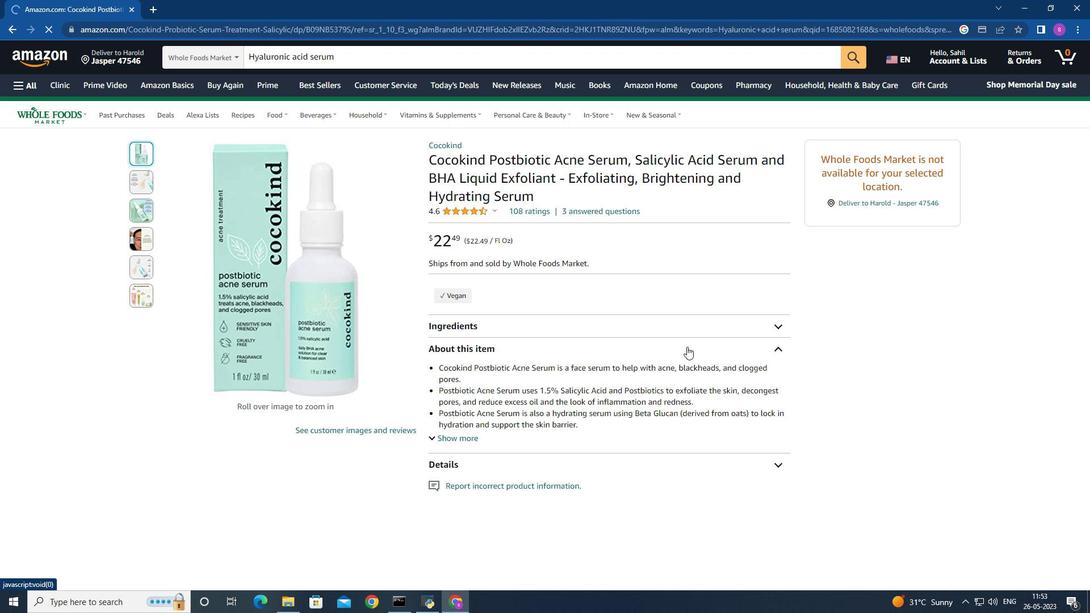 
Action: Mouse scrolled (687, 346) with delta (0, 0)
Screenshot: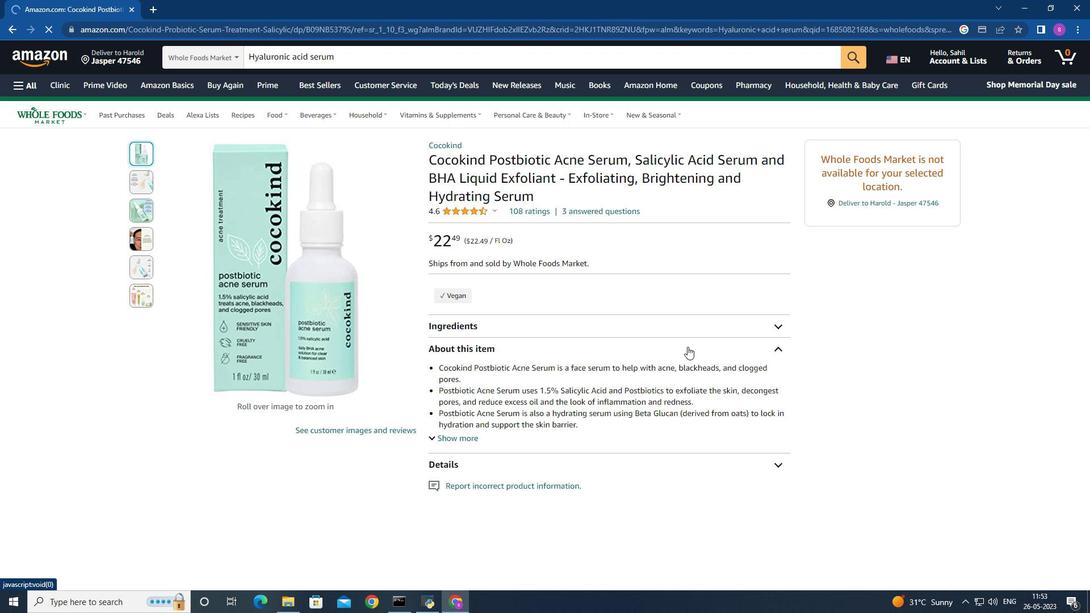 
Action: Mouse scrolled (687, 346) with delta (0, 0)
Screenshot: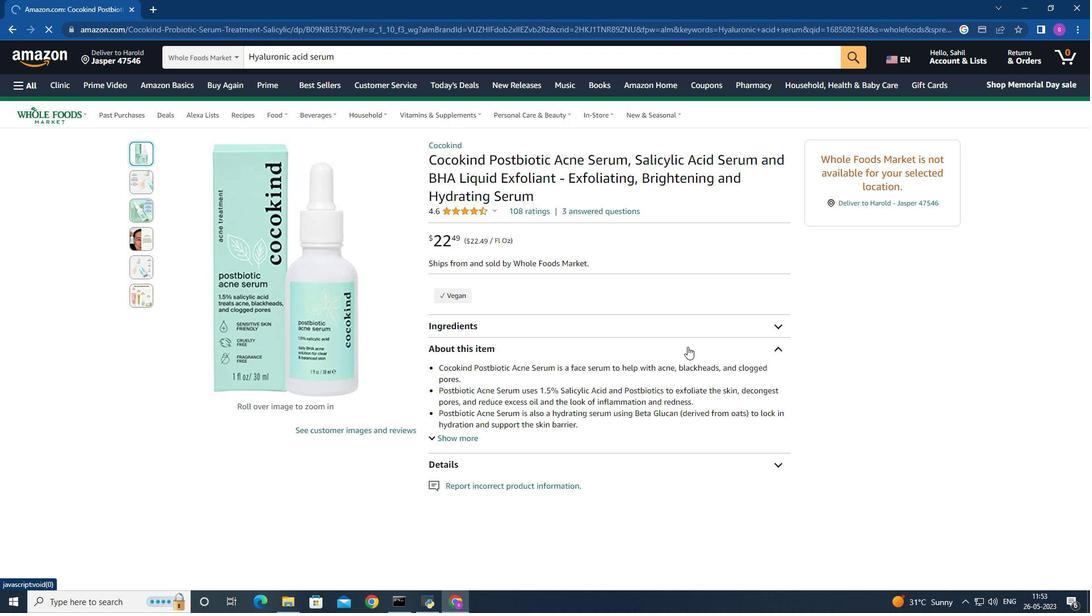
Action: Mouse moved to (687, 346)
Screenshot: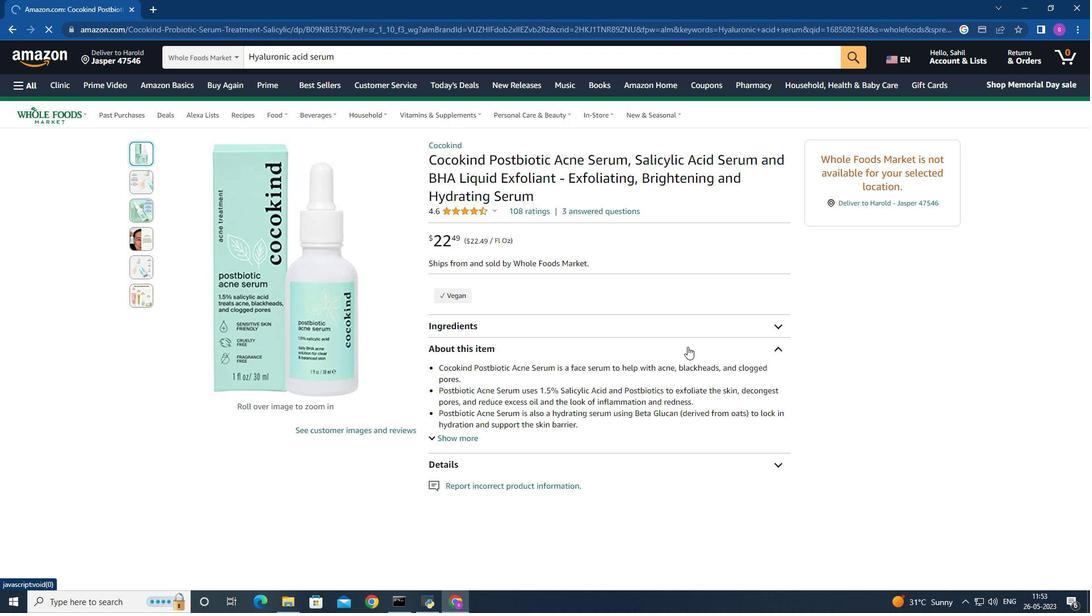 
Action: Mouse scrolled (687, 346) with delta (0, 0)
Screenshot: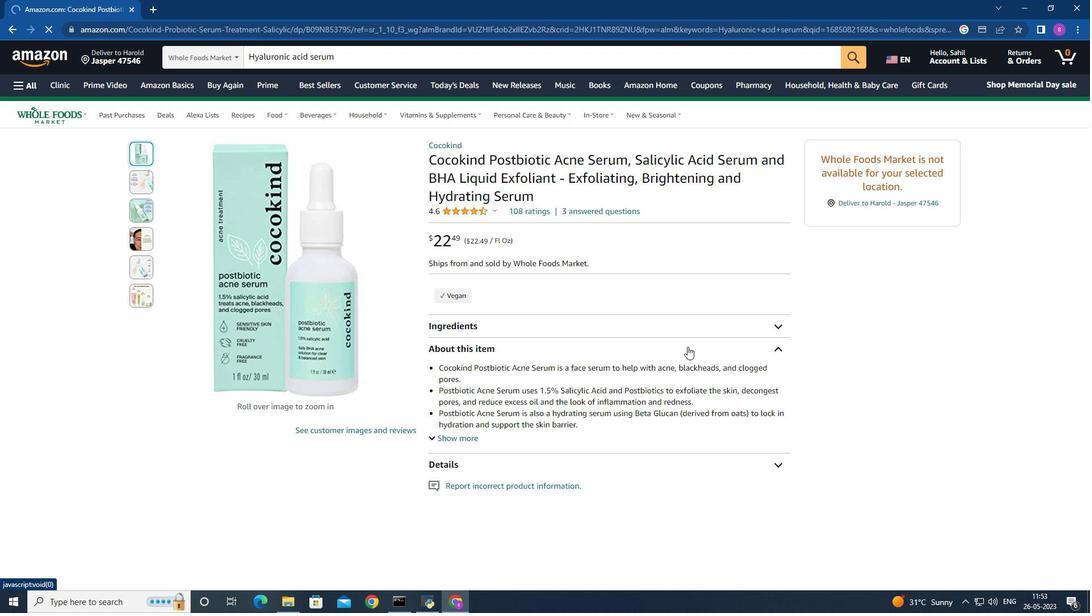 
Action: Mouse moved to (14, 32)
Screenshot: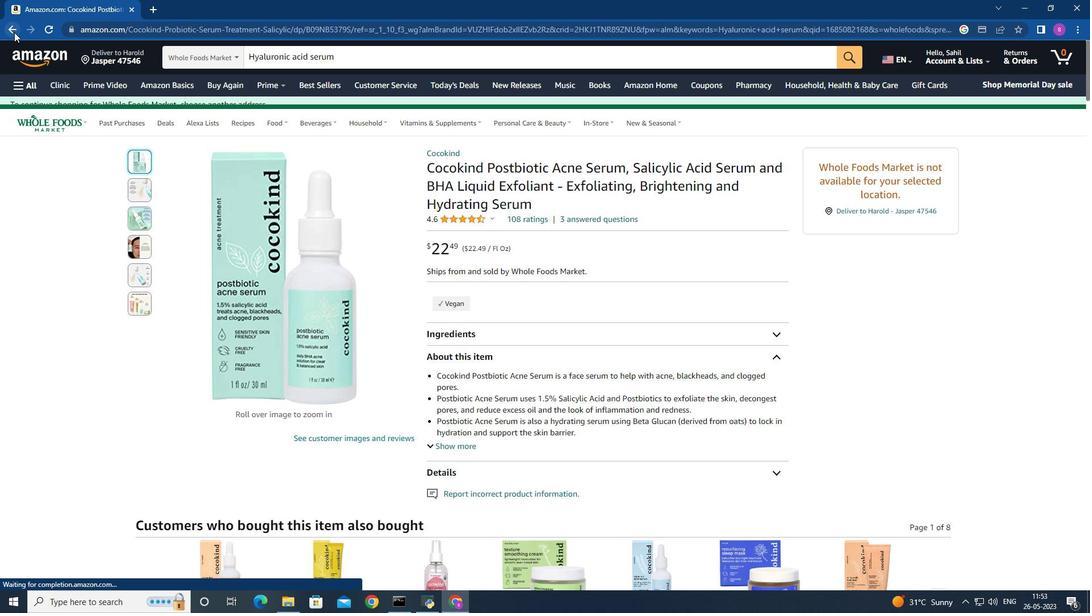 
Action: Mouse pressed left at (14, 32)
